 Task: Create a Facebook event for a virtual session on quitting smoking, using Facebook Live, and set it to repeat weekly.
Action: Mouse moved to (549, 555)
Screenshot: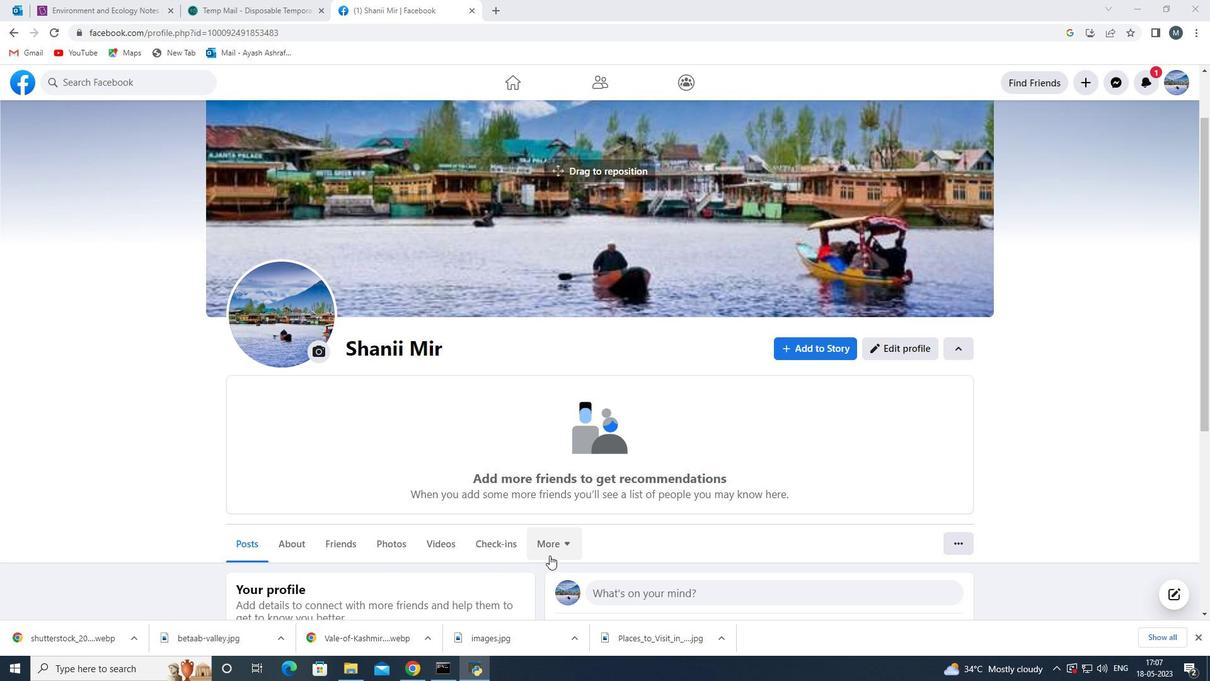 
Action: Mouse pressed left at (549, 555)
Screenshot: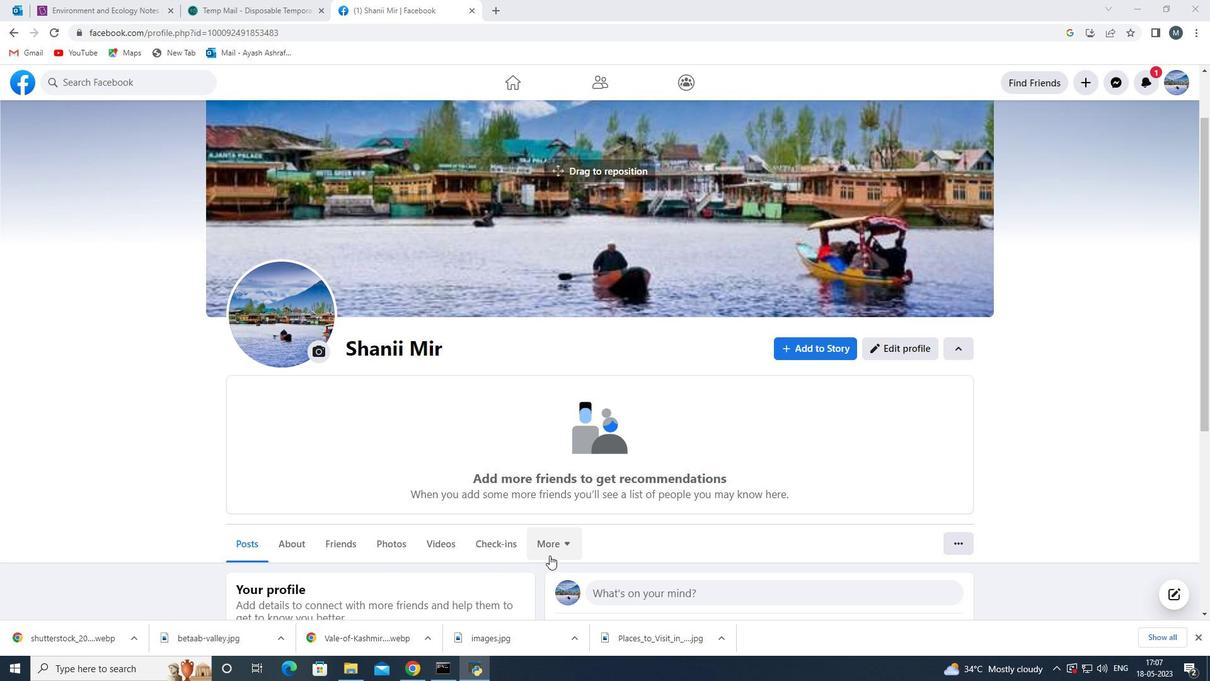 
Action: Mouse moved to (550, 545)
Screenshot: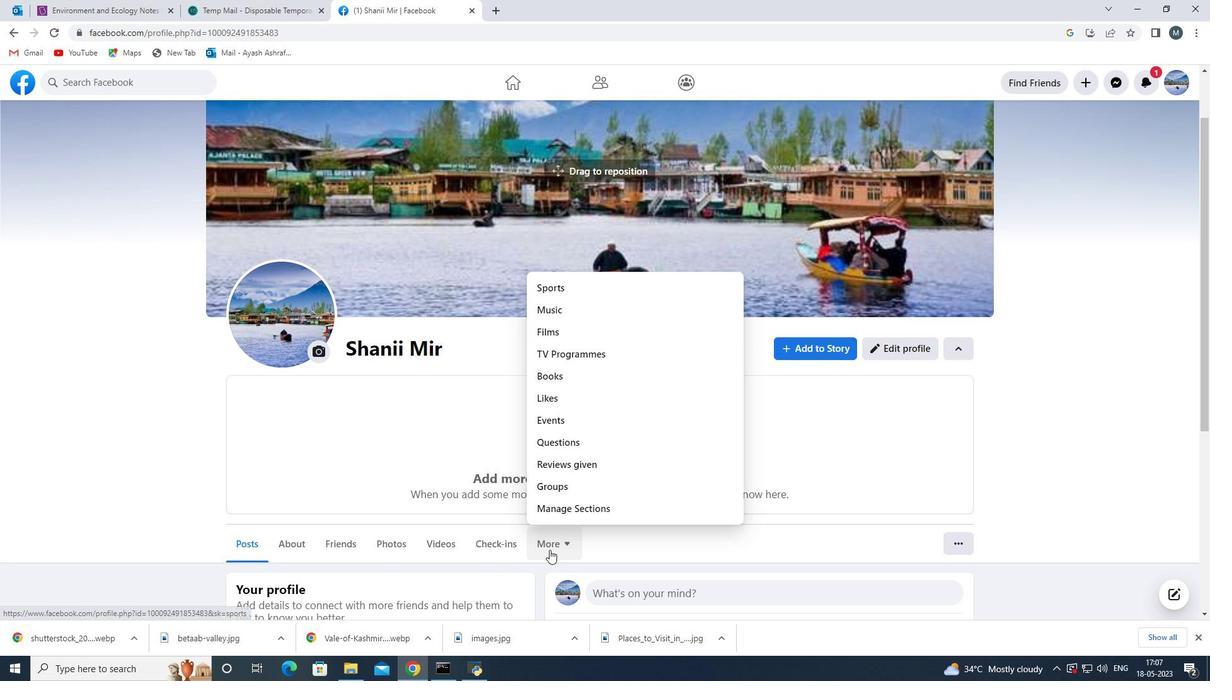
Action: Mouse scrolled (550, 544) with delta (0, 0)
Screenshot: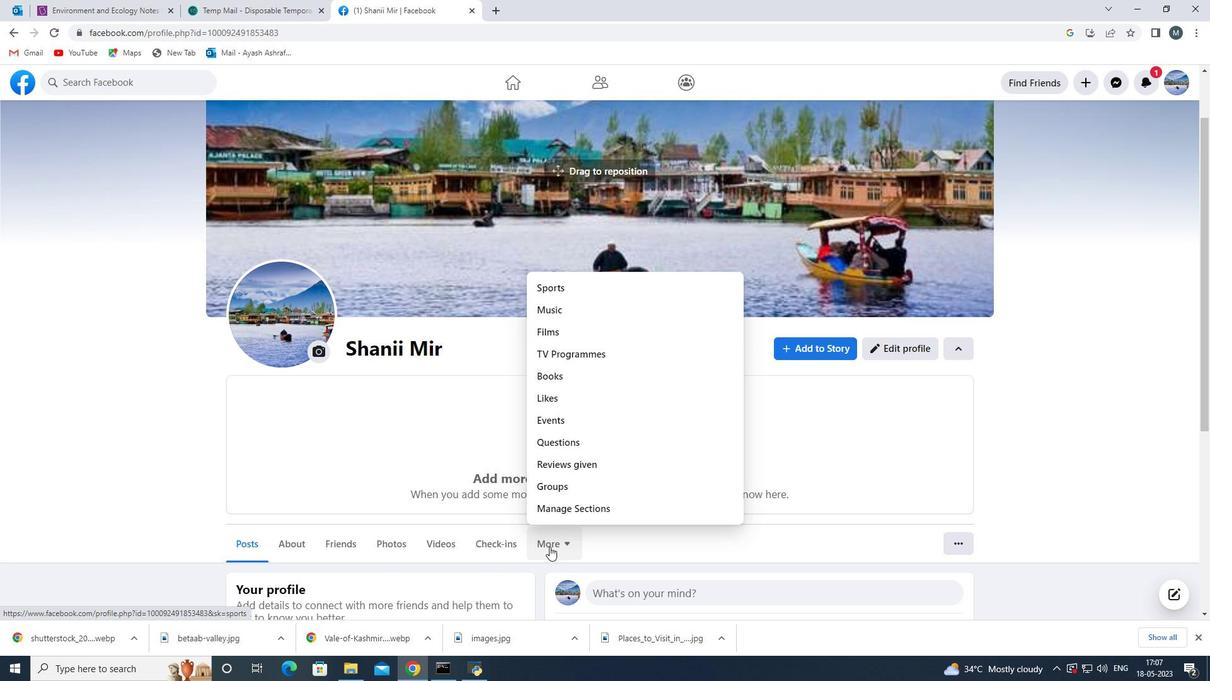 
Action: Mouse moved to (558, 361)
Screenshot: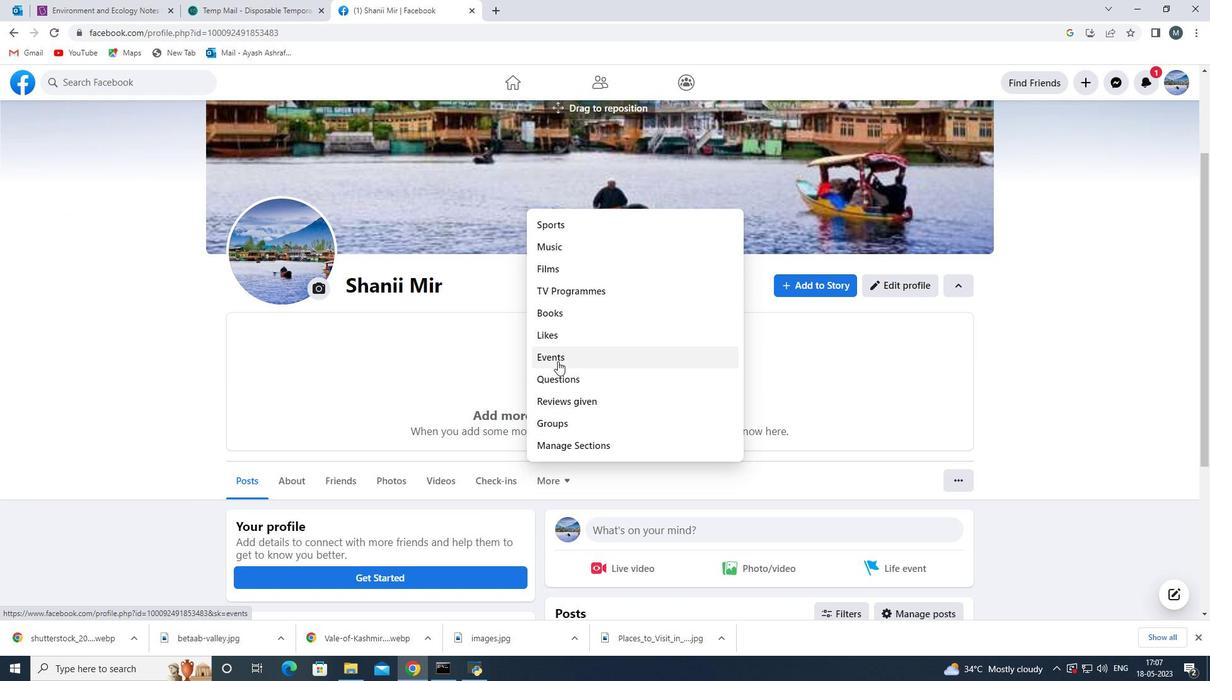 
Action: Mouse pressed left at (558, 361)
Screenshot: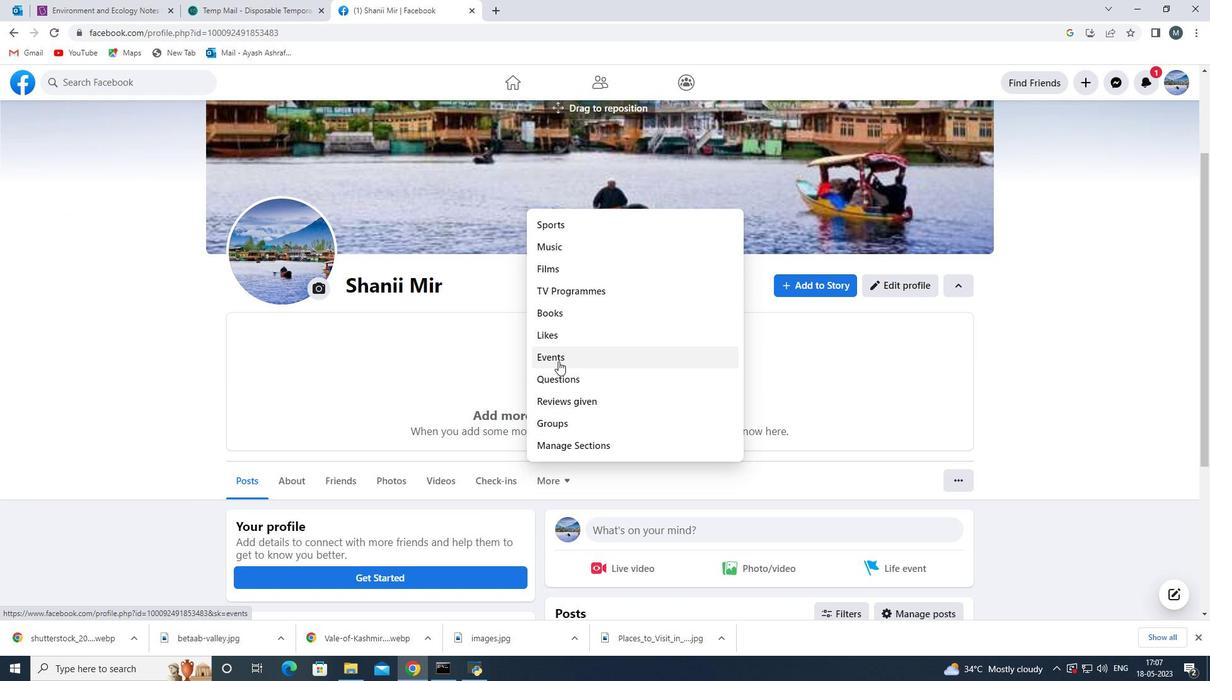 
Action: Mouse moved to (458, 435)
Screenshot: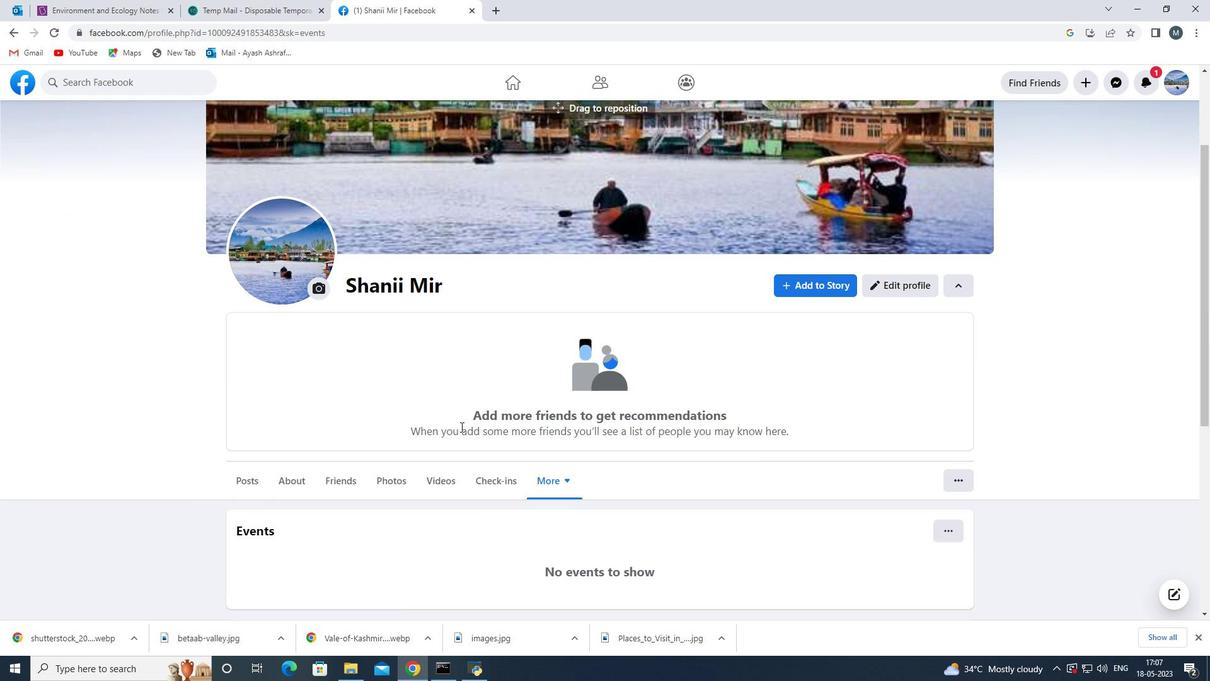 
Action: Mouse scrolled (458, 434) with delta (0, 0)
Screenshot: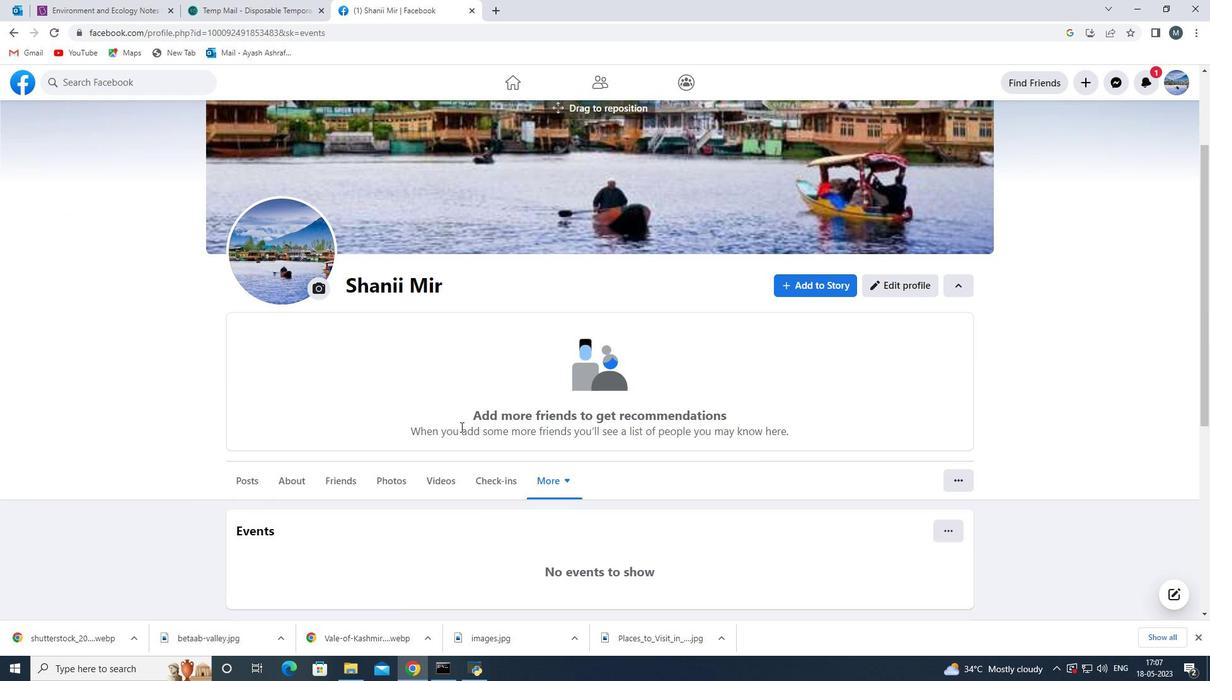
Action: Mouse moved to (457, 437)
Screenshot: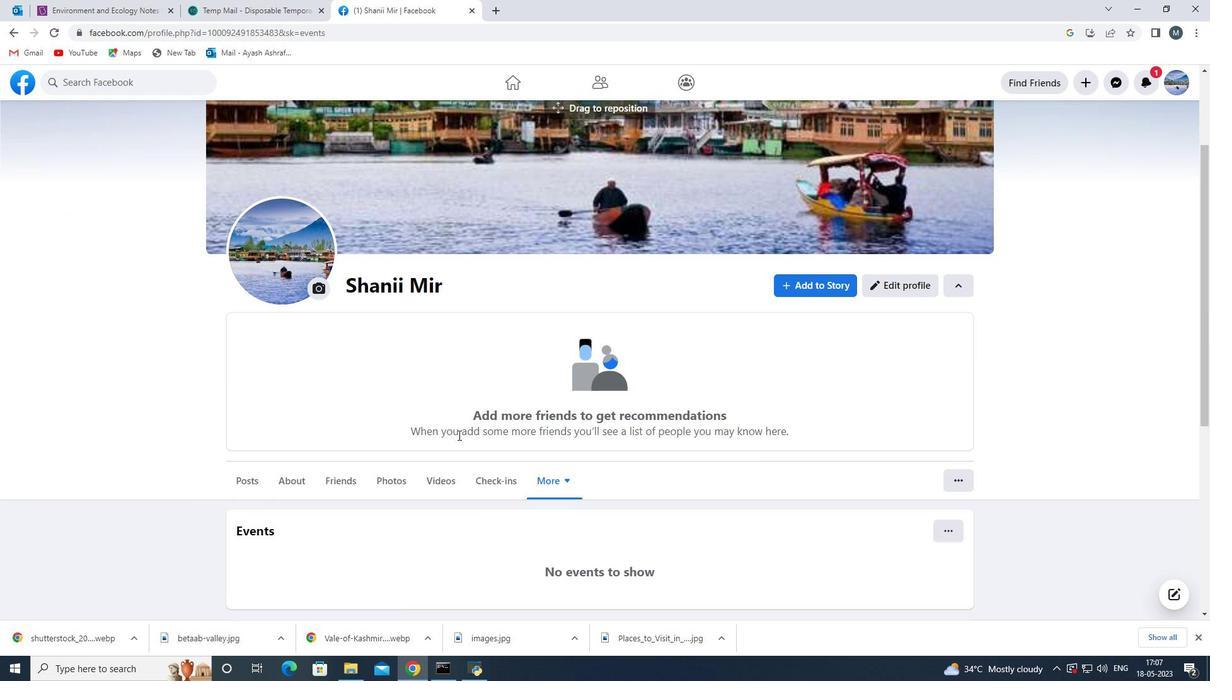 
Action: Mouse scrolled (457, 437) with delta (0, 0)
Screenshot: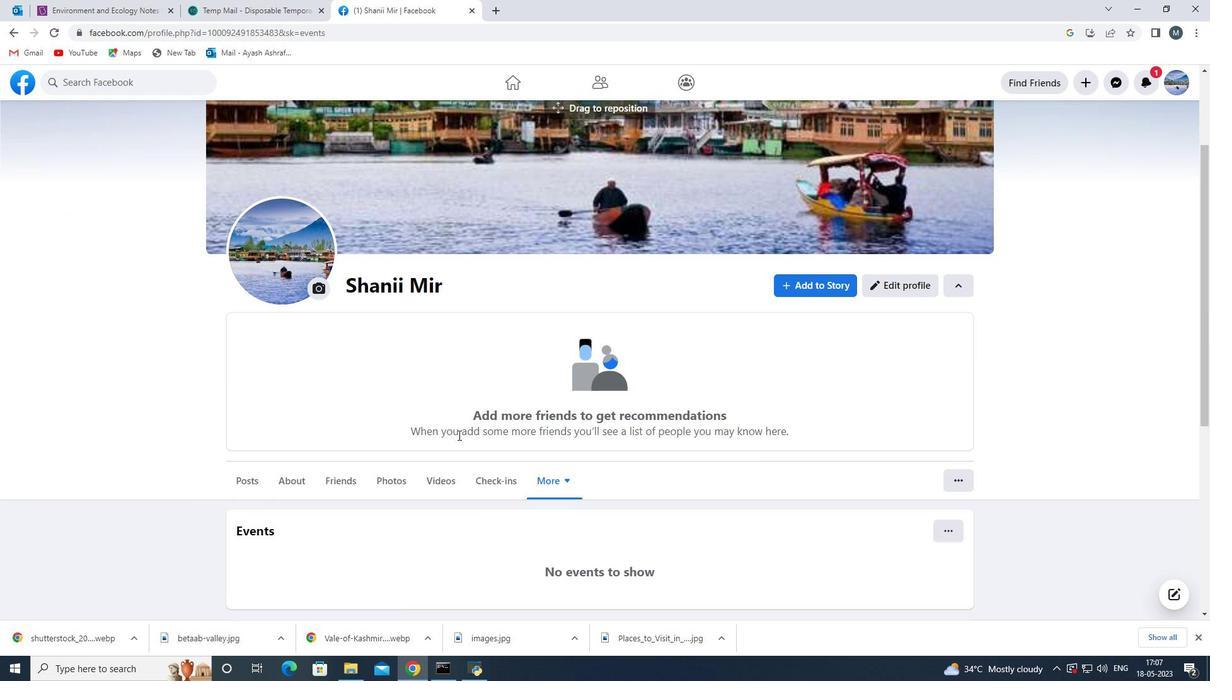
Action: Mouse moved to (362, 419)
Screenshot: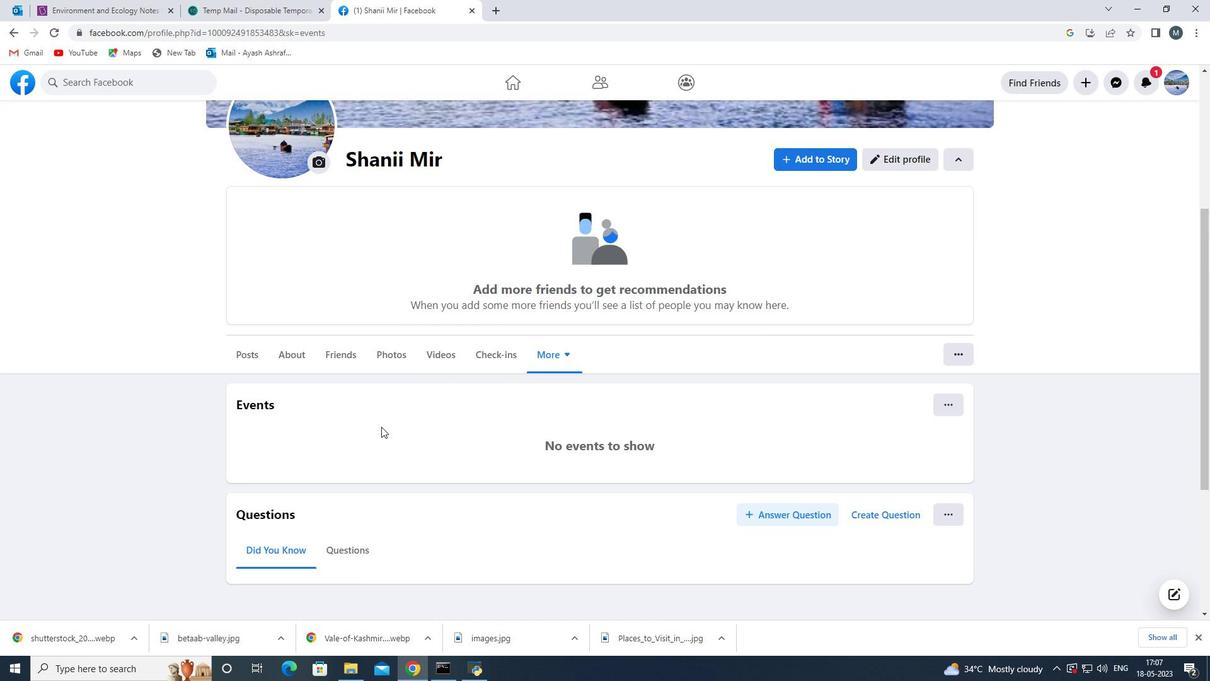 
Action: Mouse pressed left at (362, 419)
Screenshot: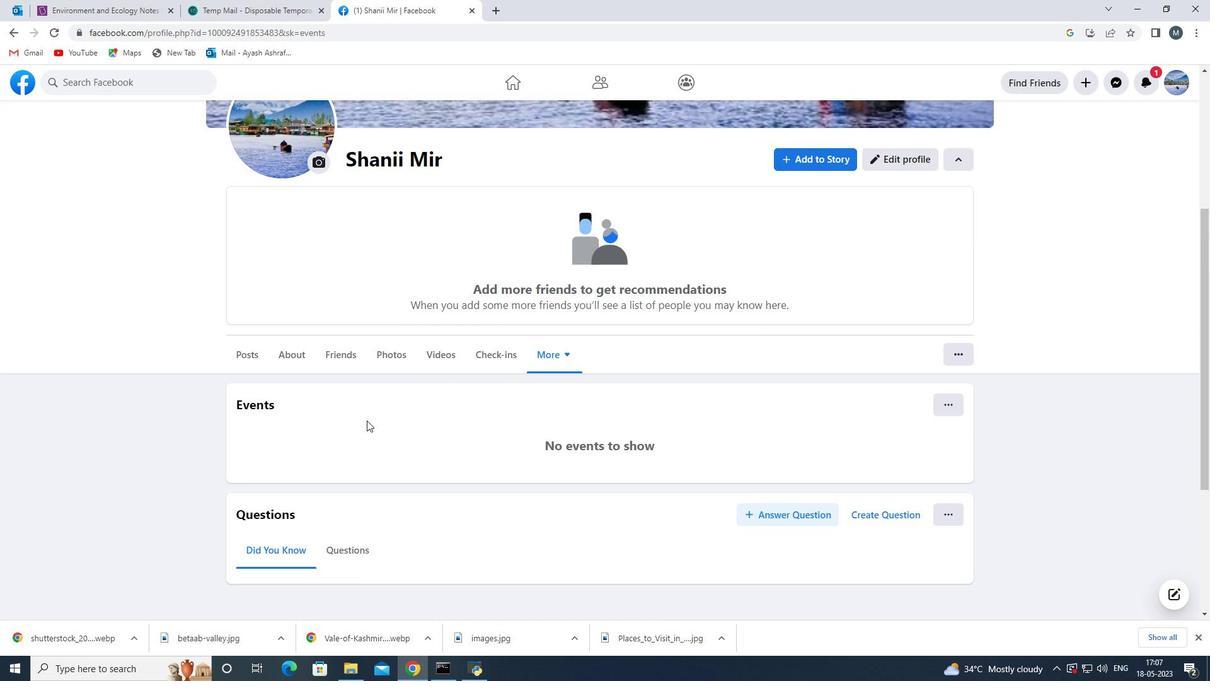 
Action: Mouse moved to (488, 454)
Screenshot: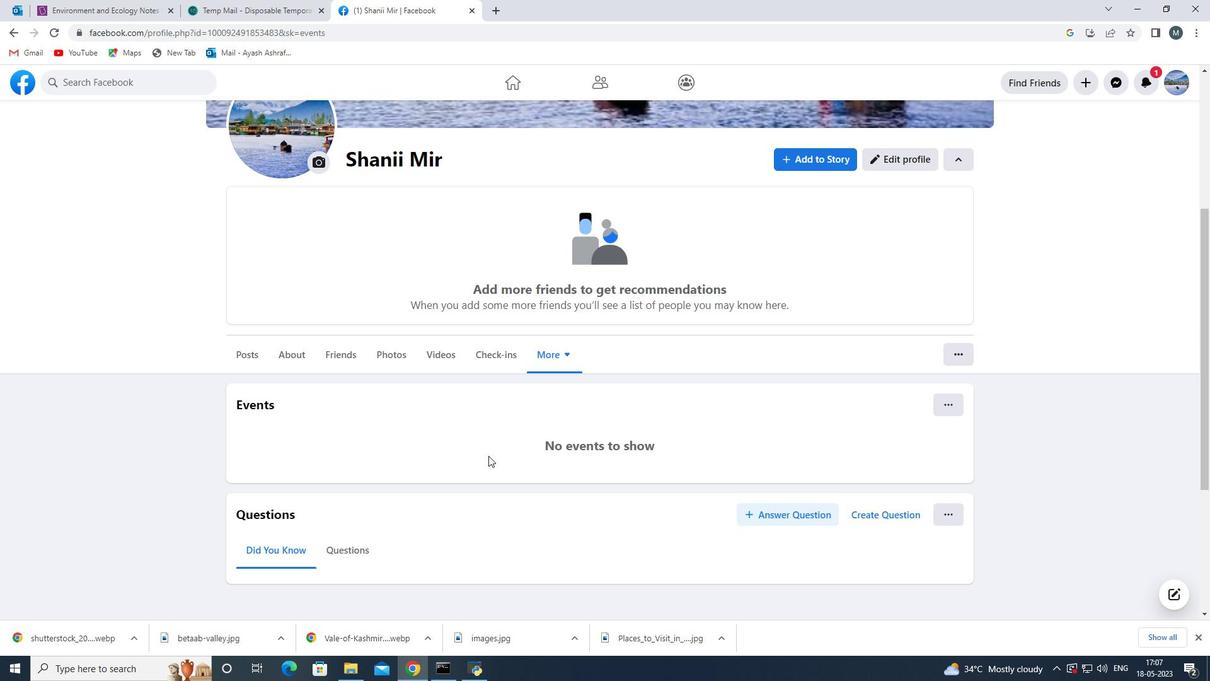 
Action: Mouse scrolled (488, 454) with delta (0, 0)
Screenshot: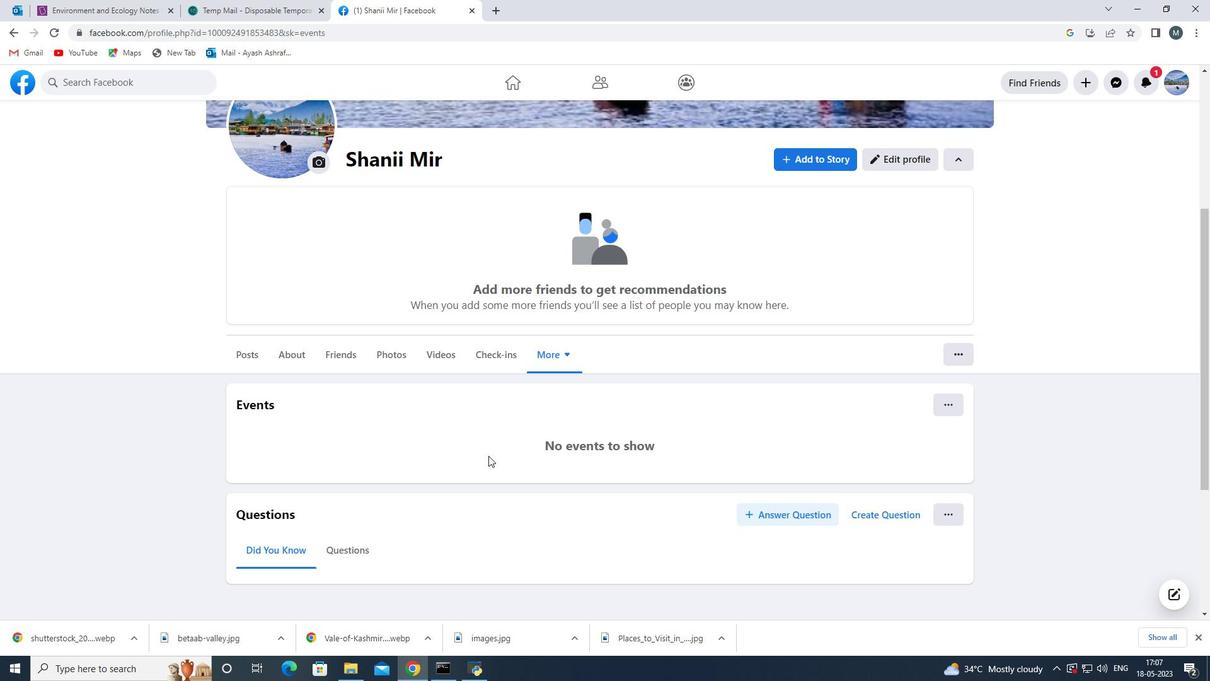 
Action: Mouse moved to (886, 452)
Screenshot: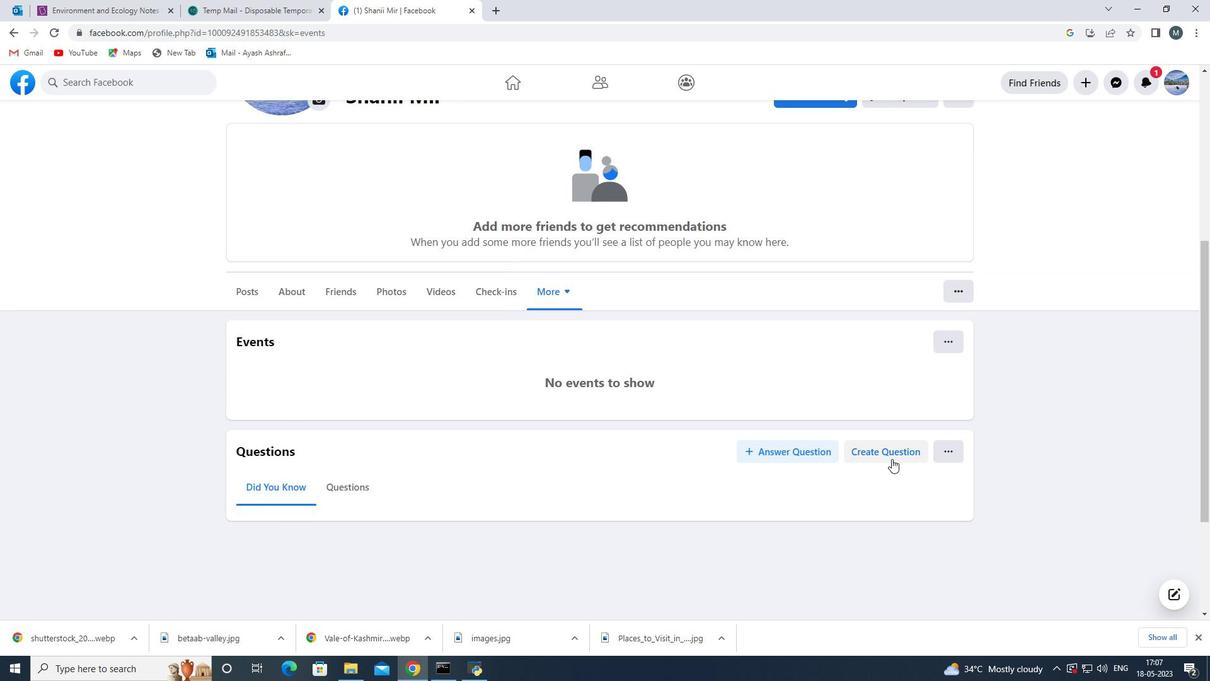 
Action: Mouse pressed left at (886, 452)
Screenshot: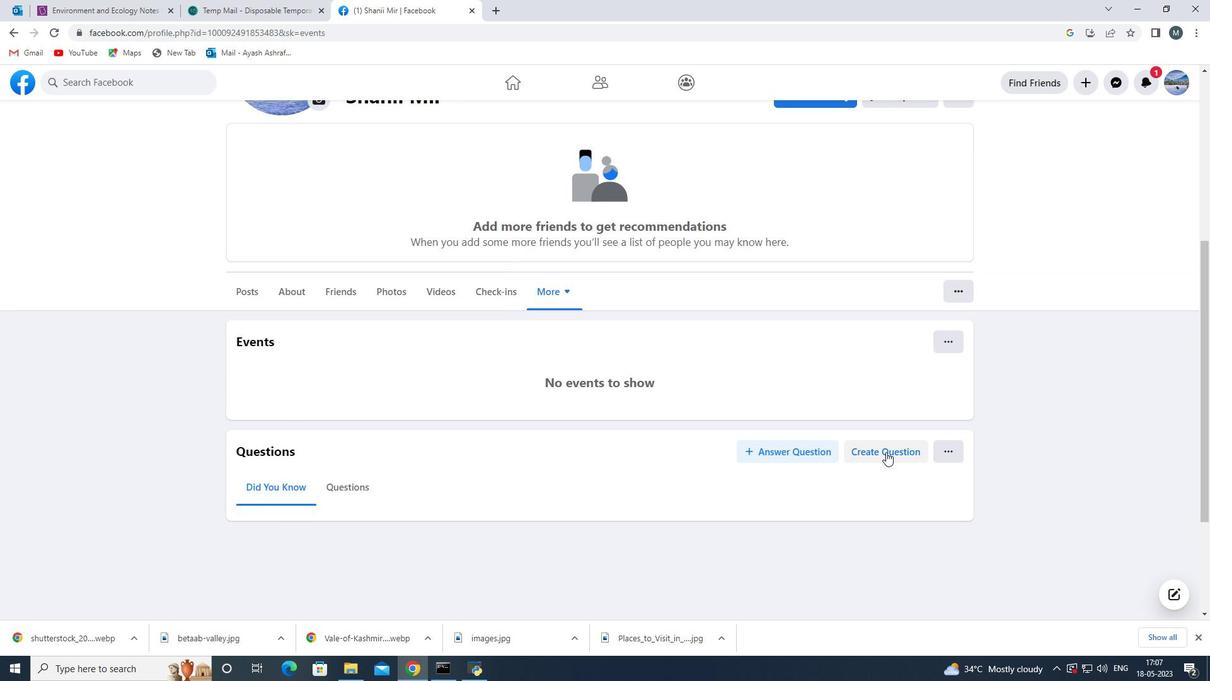 
Action: Mouse moved to (519, 344)
Screenshot: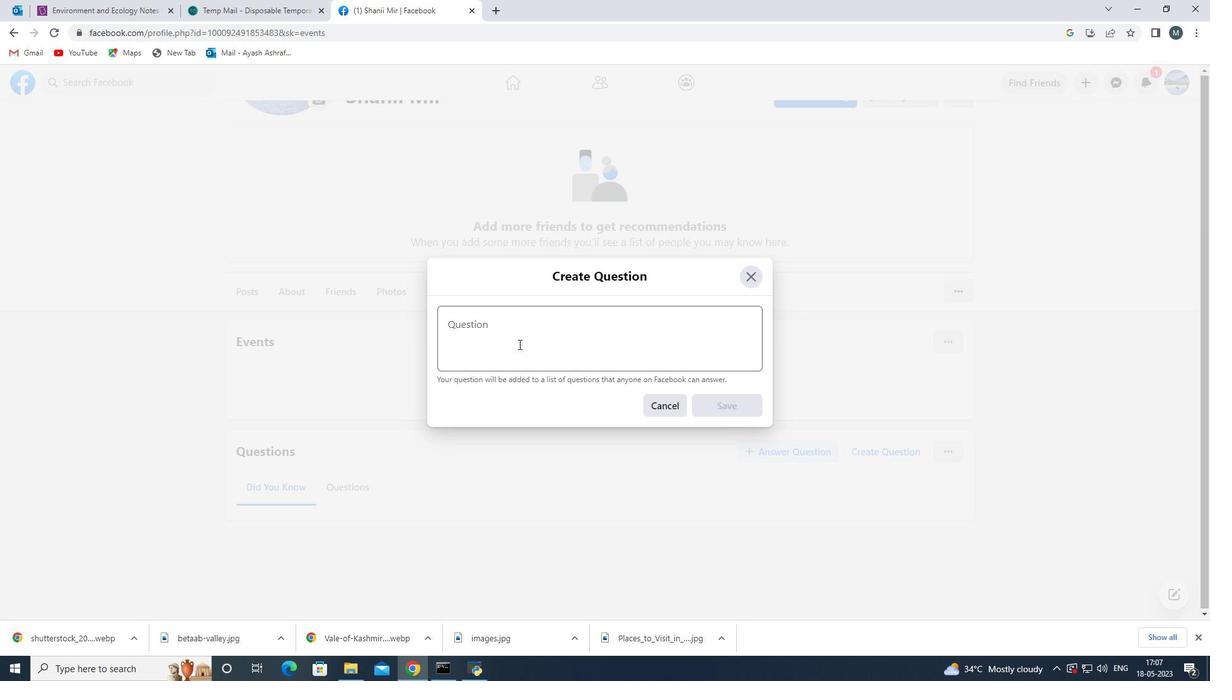 
Action: Mouse pressed left at (519, 344)
Screenshot: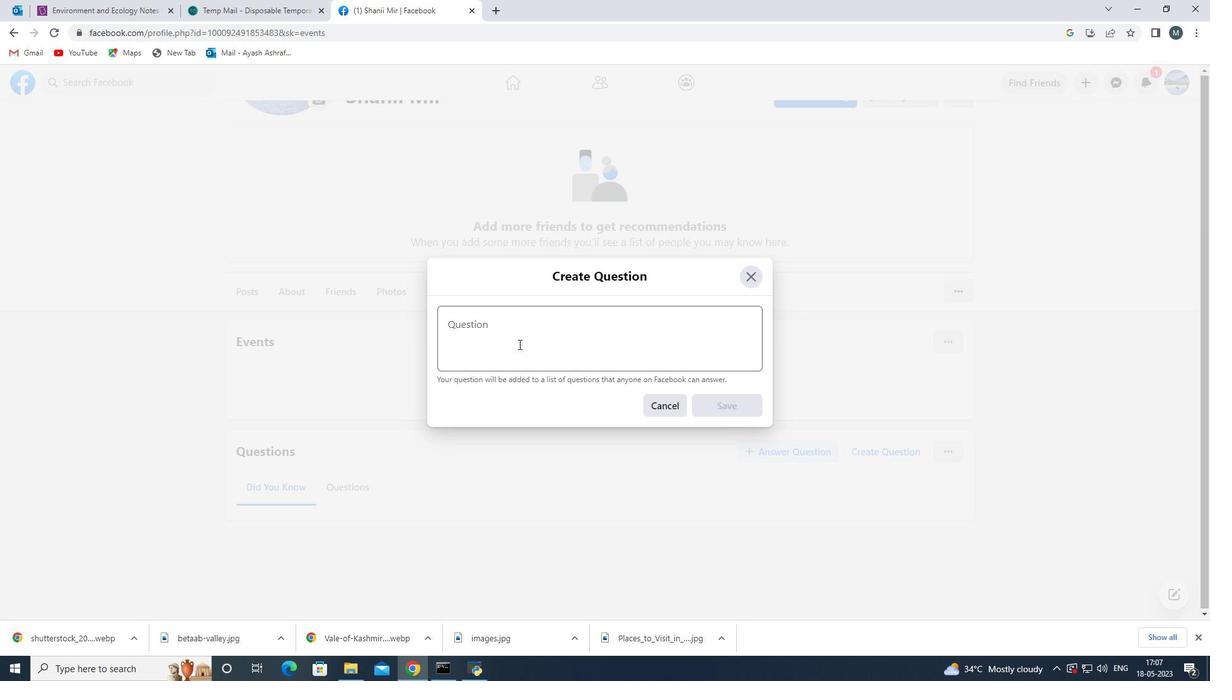 
Action: Mouse moved to (751, 282)
Screenshot: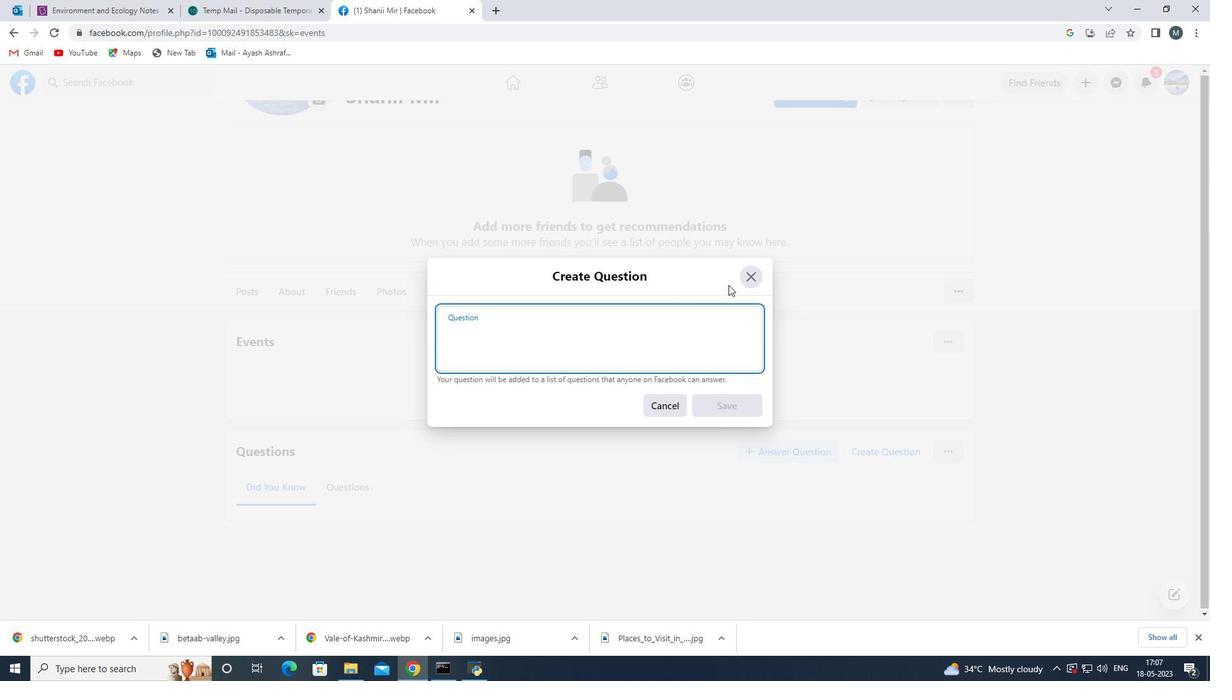 
Action: Mouse pressed left at (751, 282)
Screenshot: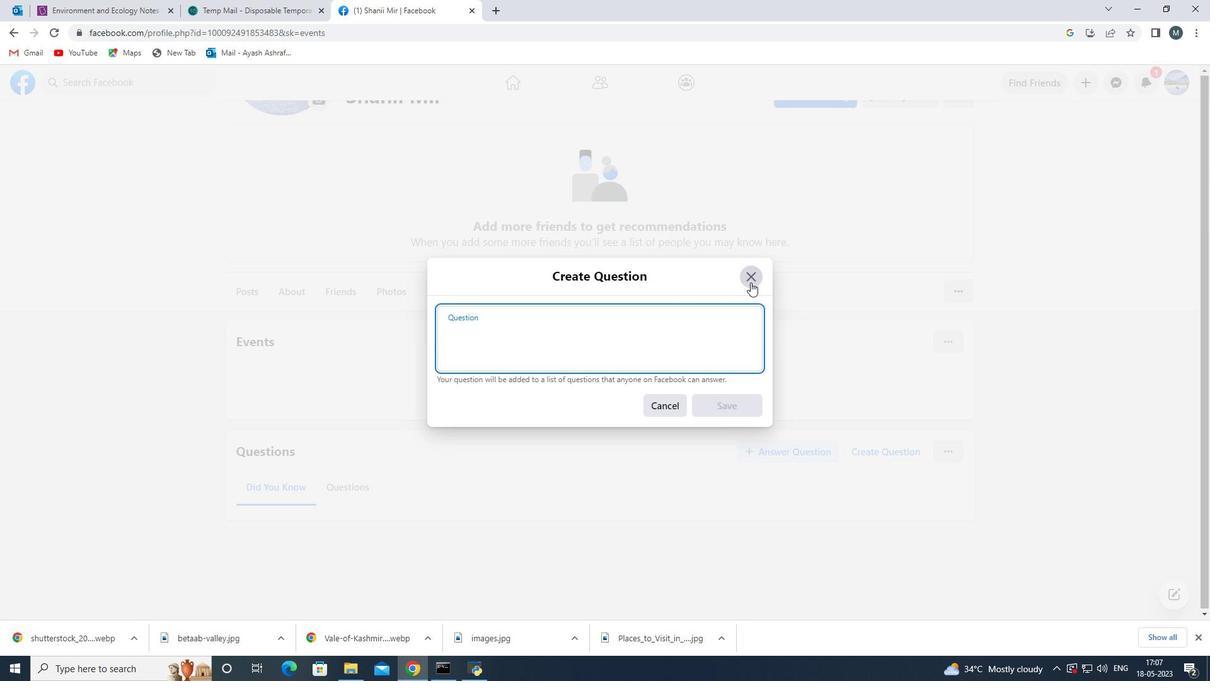 
Action: Mouse moved to (318, 360)
Screenshot: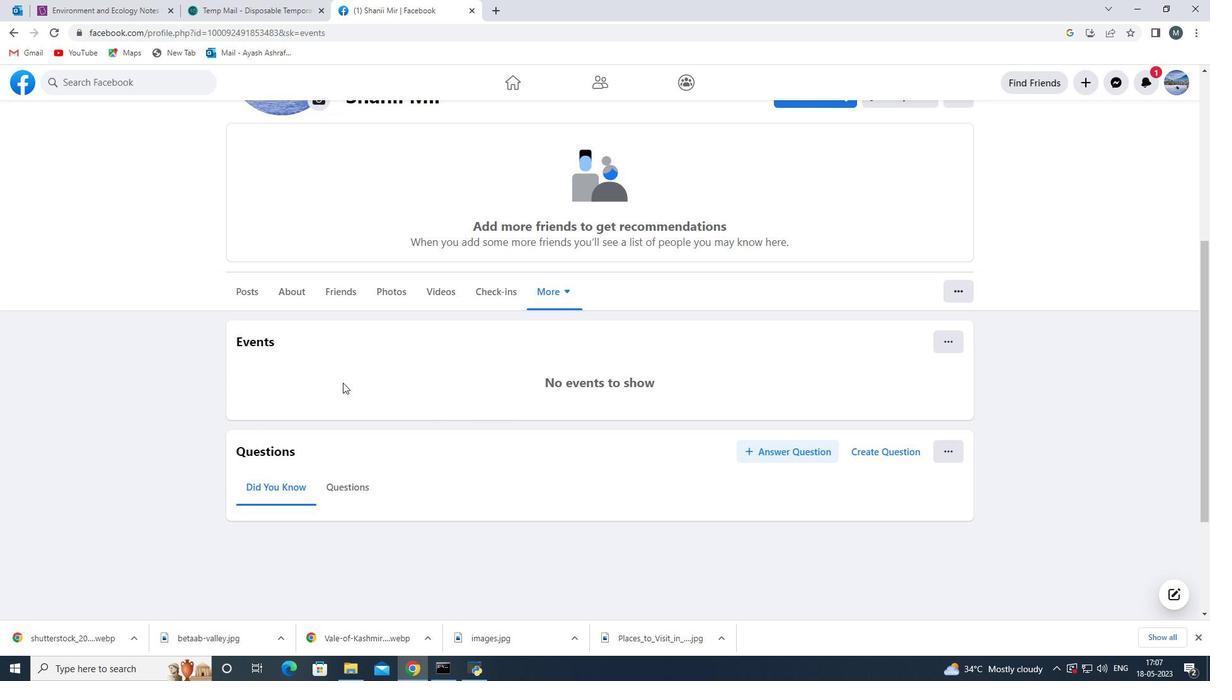 
Action: Mouse pressed left at (318, 360)
Screenshot: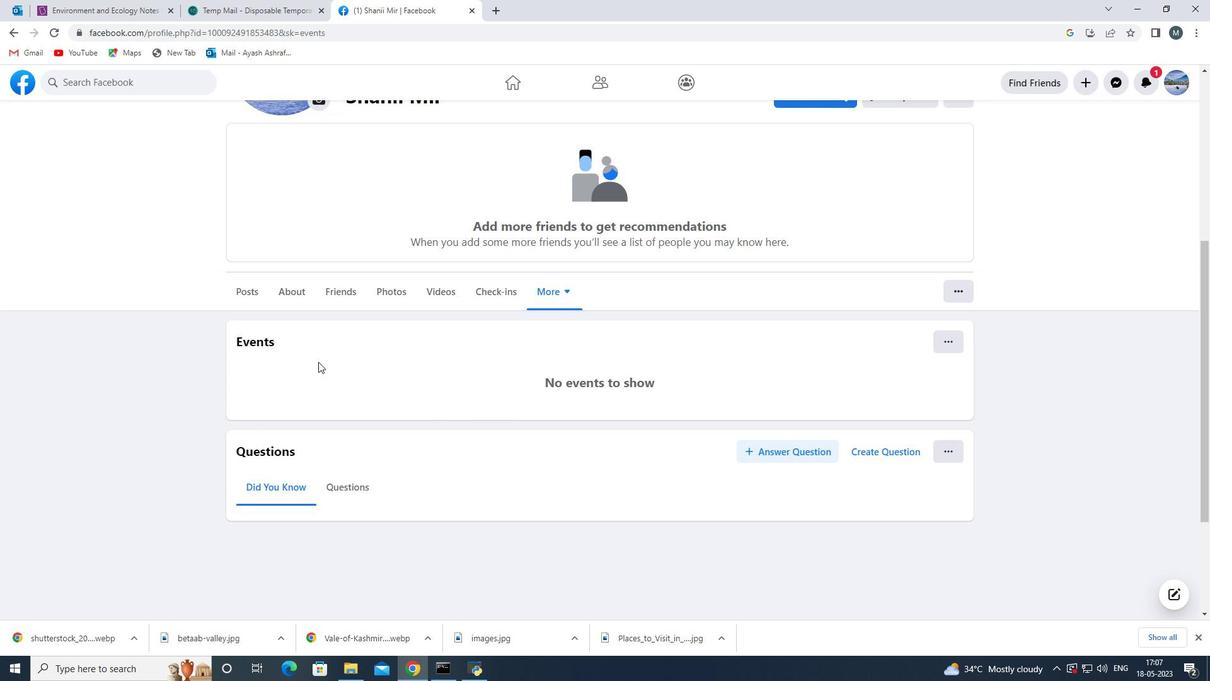
Action: Mouse moved to (611, 382)
Screenshot: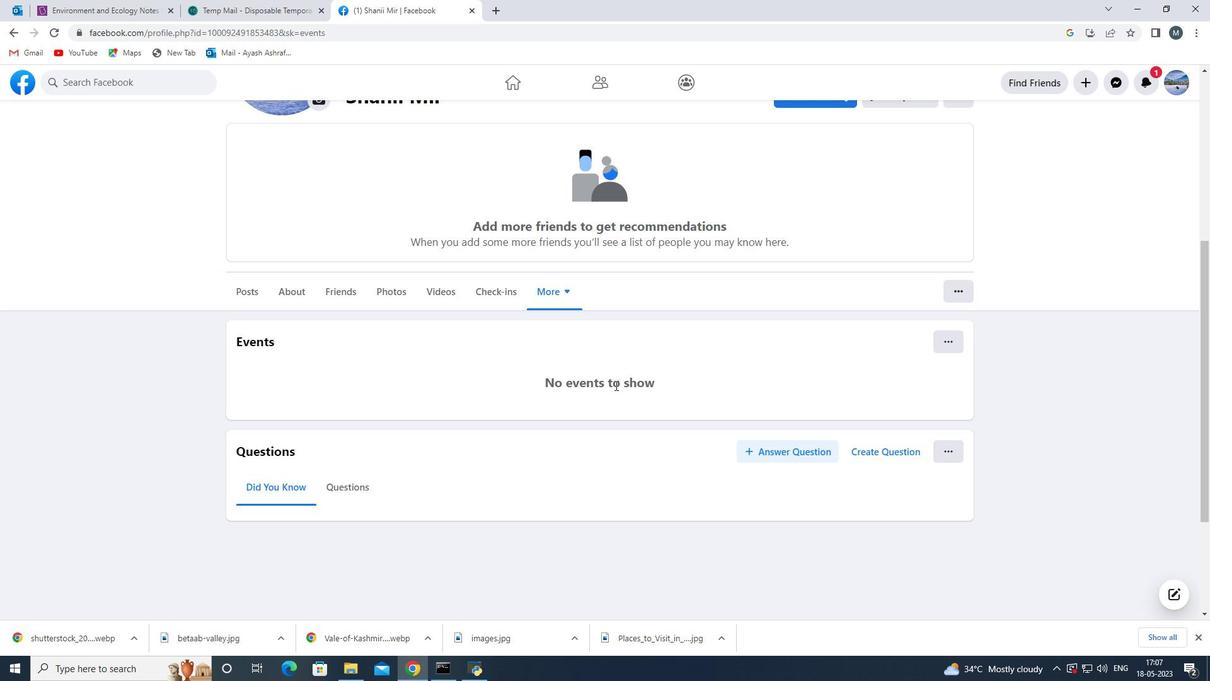 
Action: Mouse pressed left at (611, 382)
Screenshot: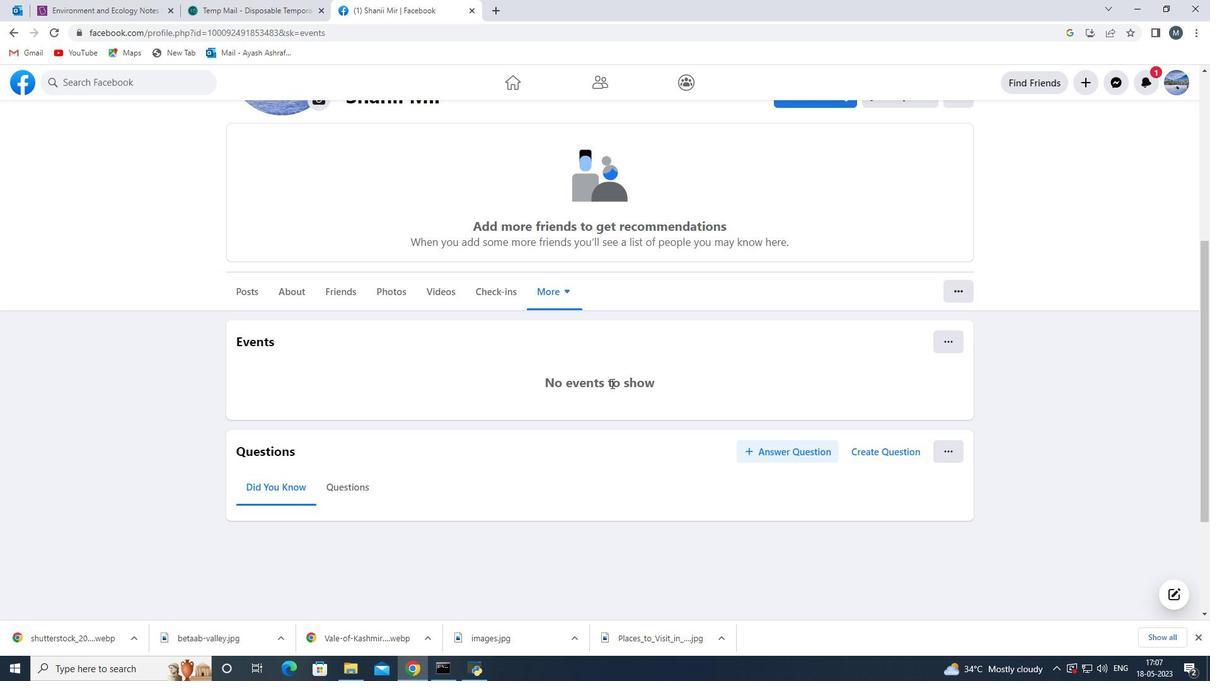
Action: Mouse moved to (952, 342)
Screenshot: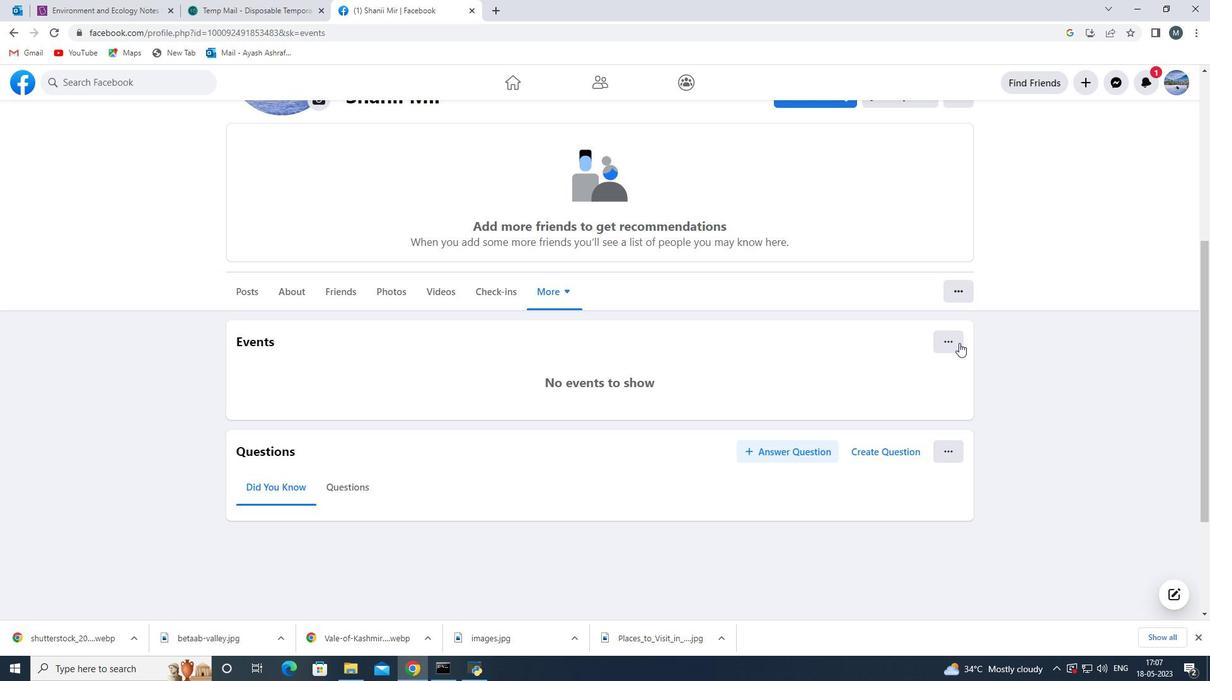 
Action: Mouse pressed left at (952, 342)
Screenshot: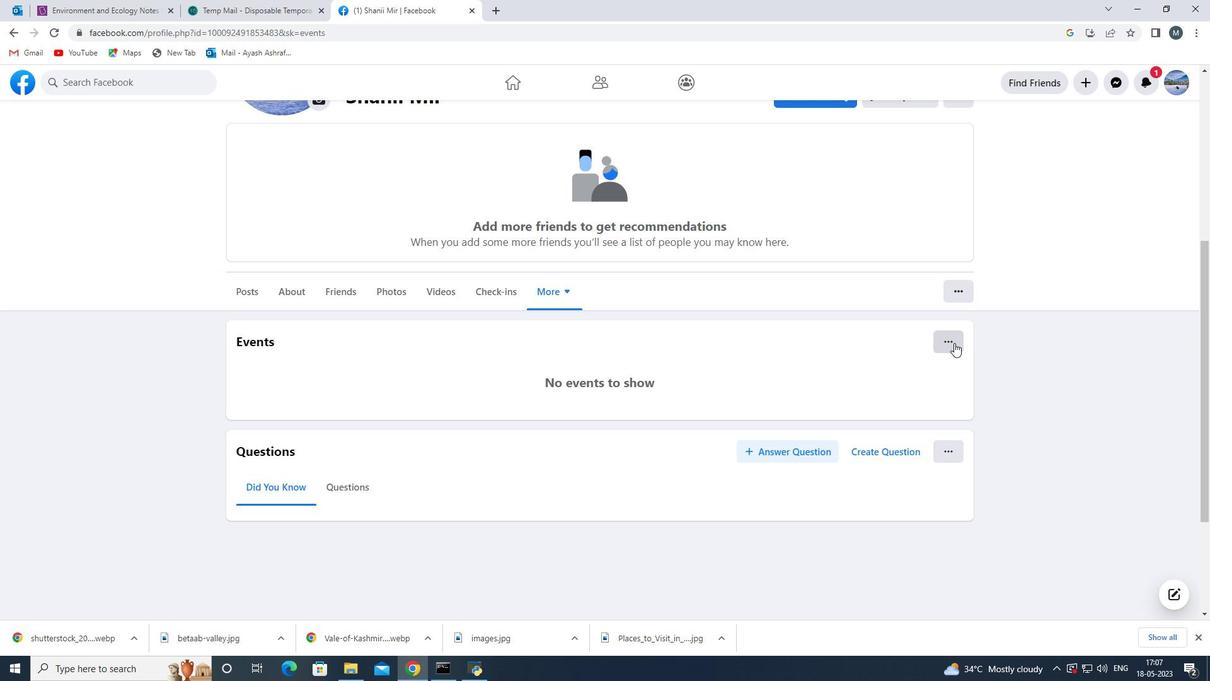 
Action: Mouse moved to (622, 362)
Screenshot: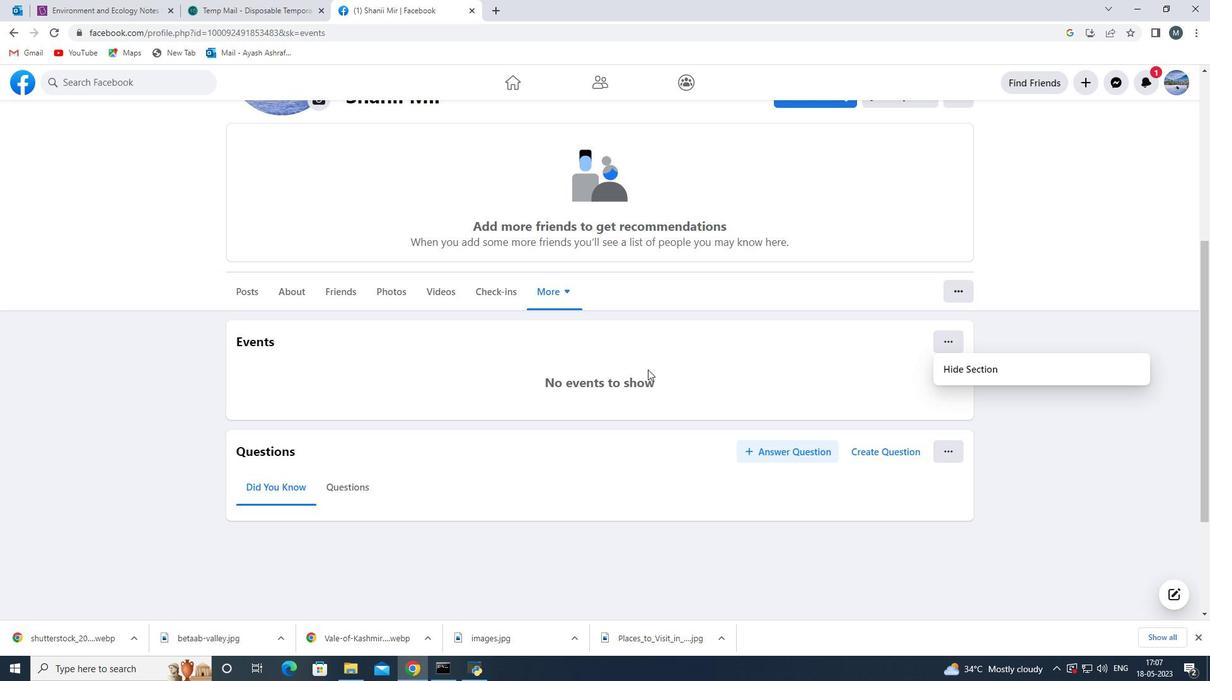 
Action: Mouse pressed left at (622, 362)
Screenshot: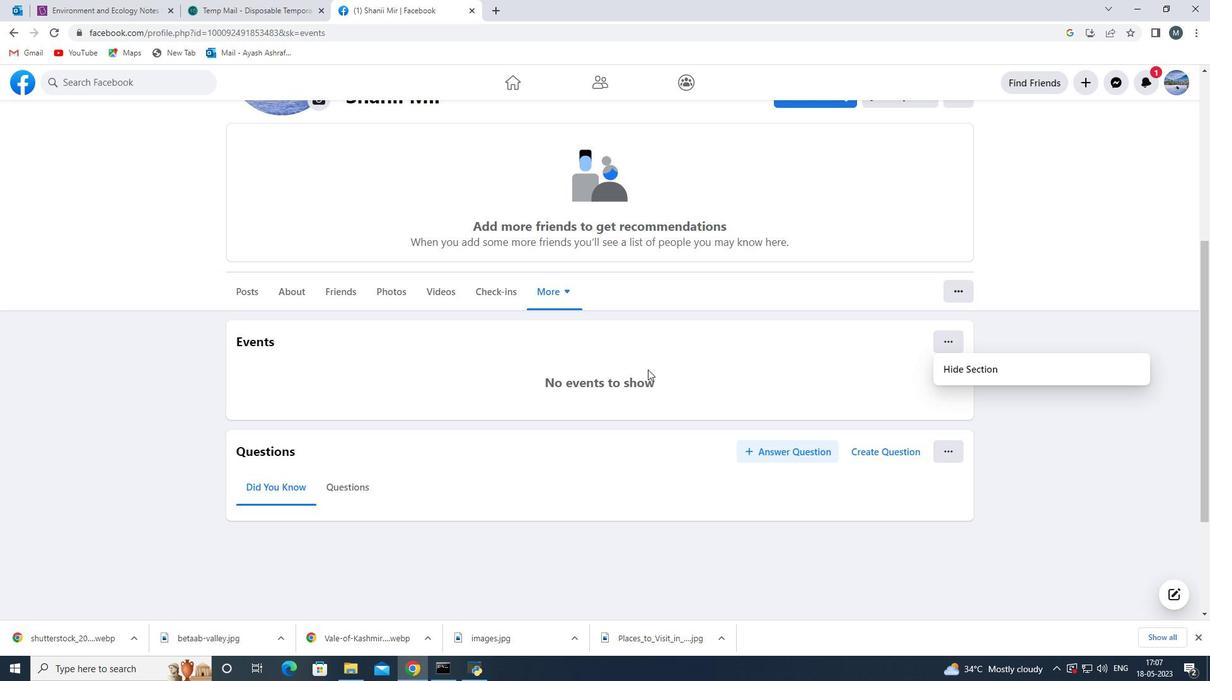 
Action: Mouse moved to (483, 377)
Screenshot: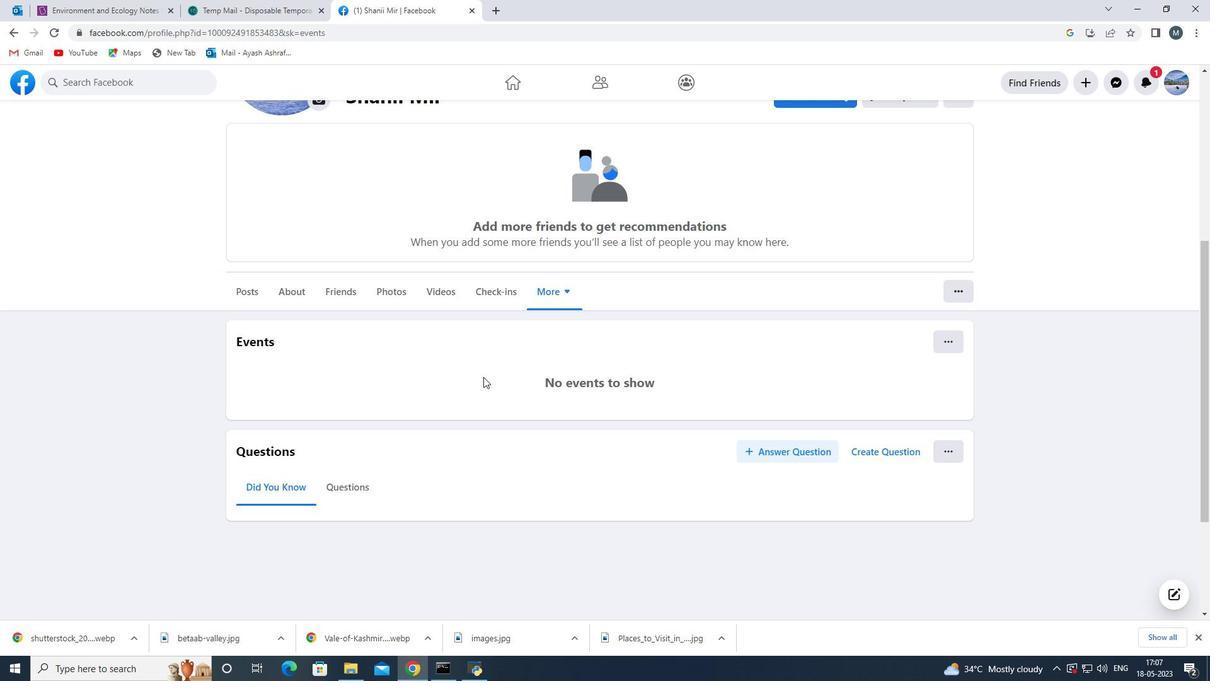 
Action: Mouse scrolled (483, 376) with delta (0, 0)
Screenshot: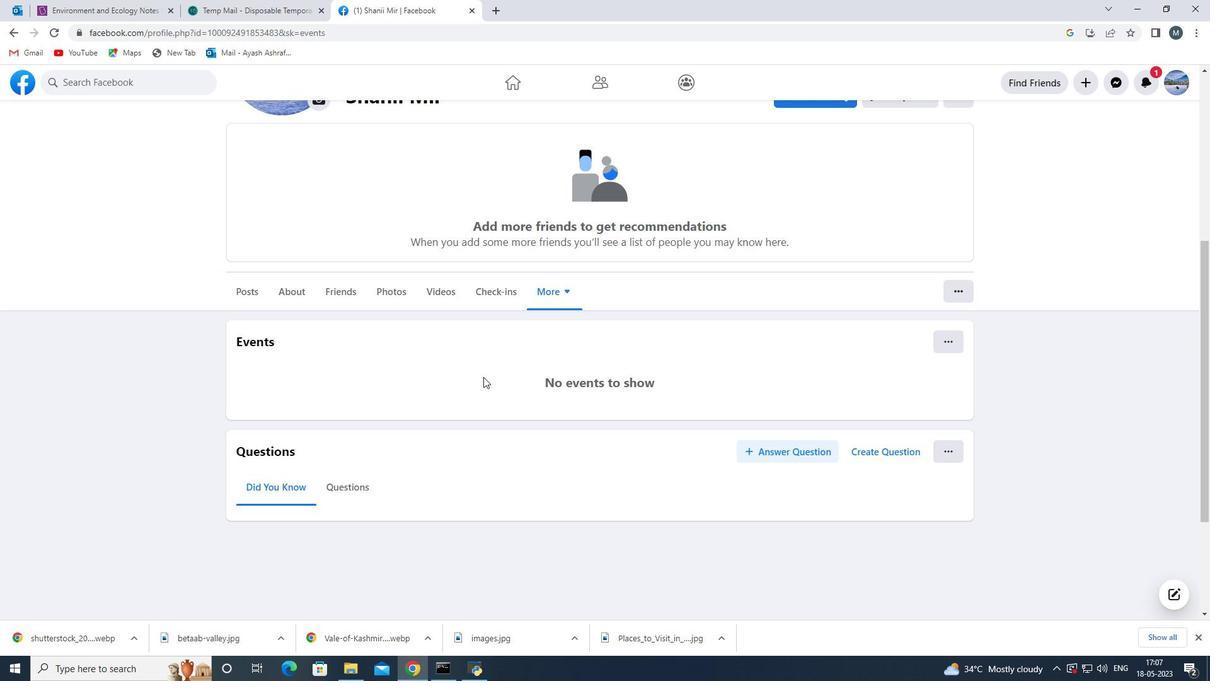 
Action: Mouse moved to (483, 378)
Screenshot: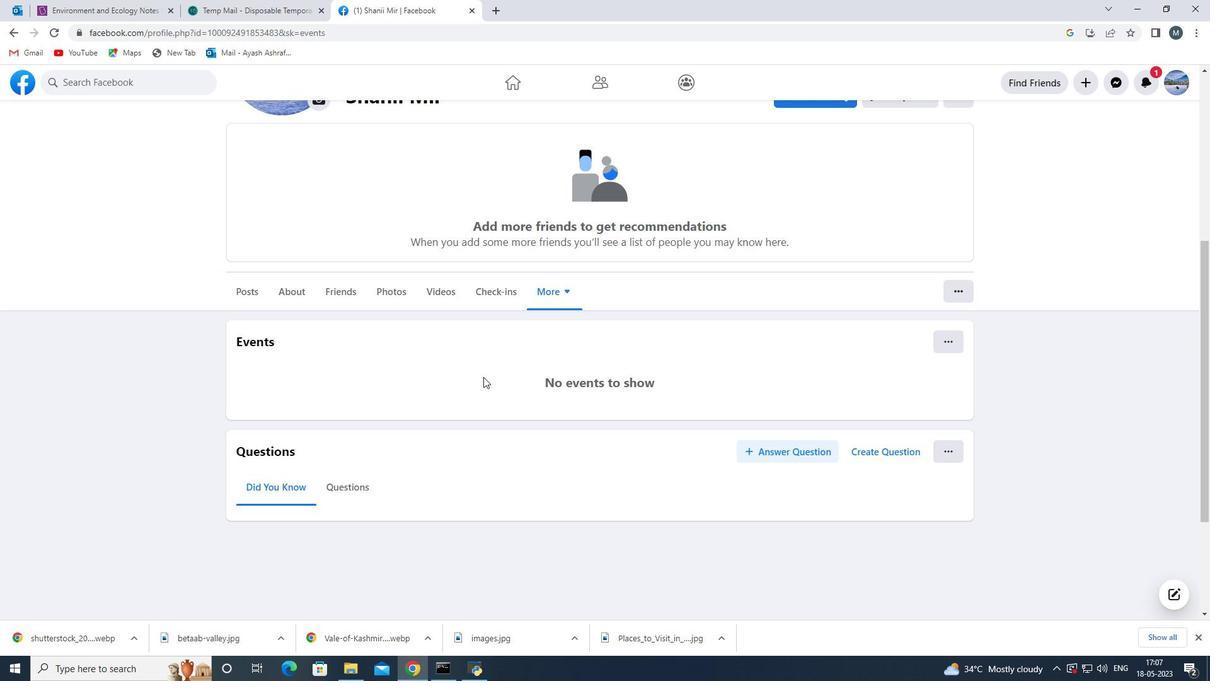 
Action: Mouse scrolled (483, 377) with delta (0, 0)
Screenshot: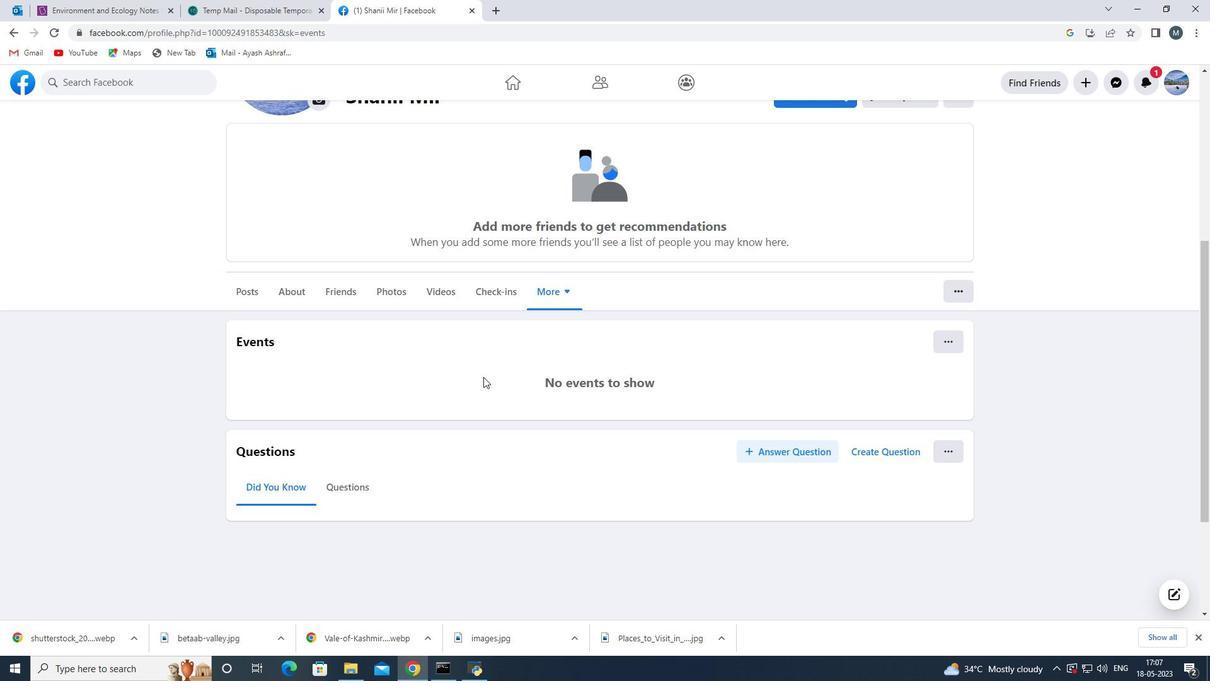
Action: Mouse moved to (961, 319)
Screenshot: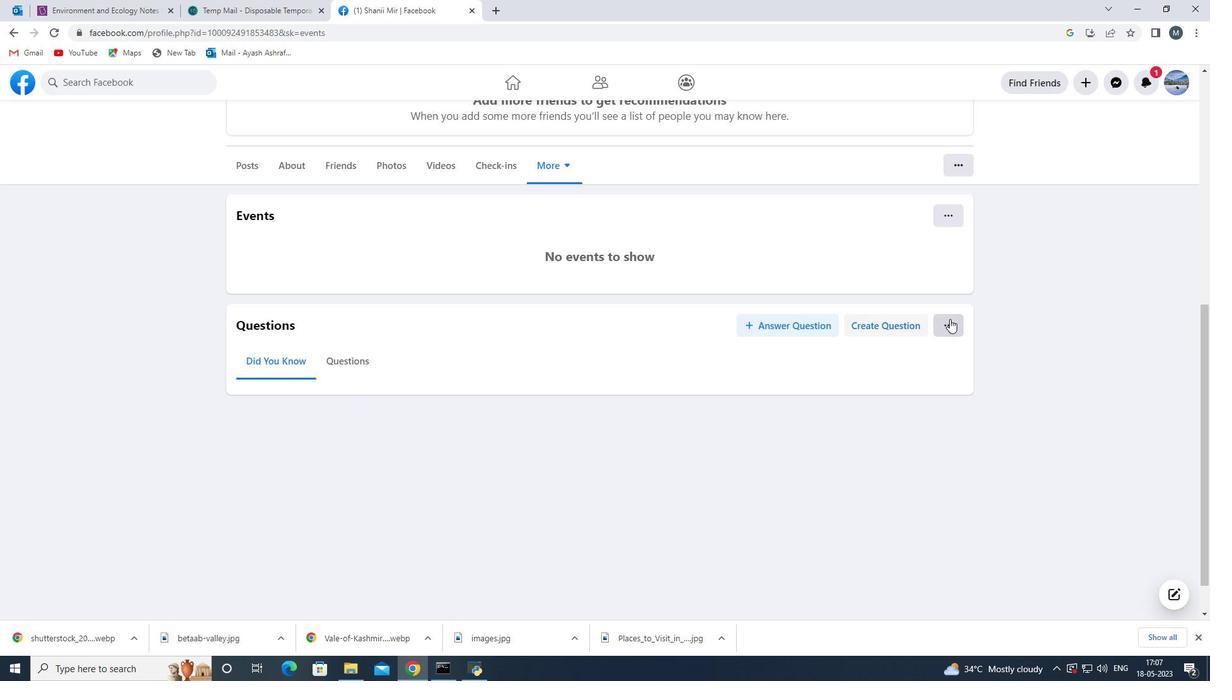 
Action: Mouse pressed left at (961, 319)
Screenshot: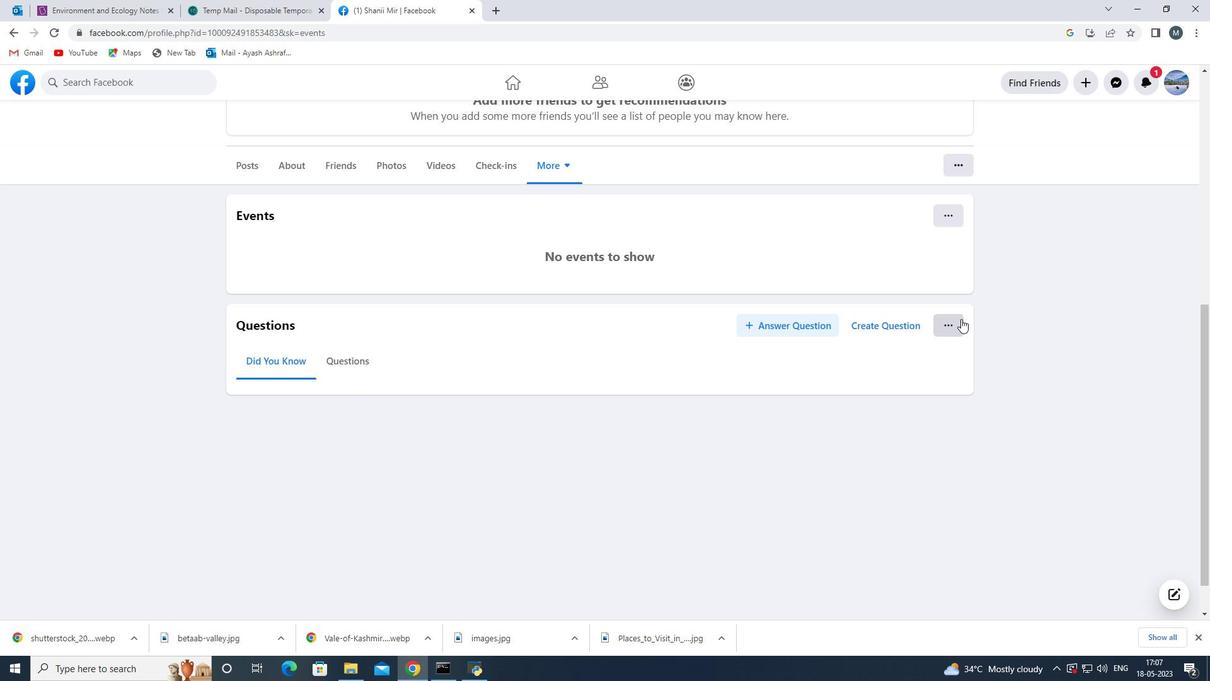 
Action: Mouse moved to (484, 371)
Screenshot: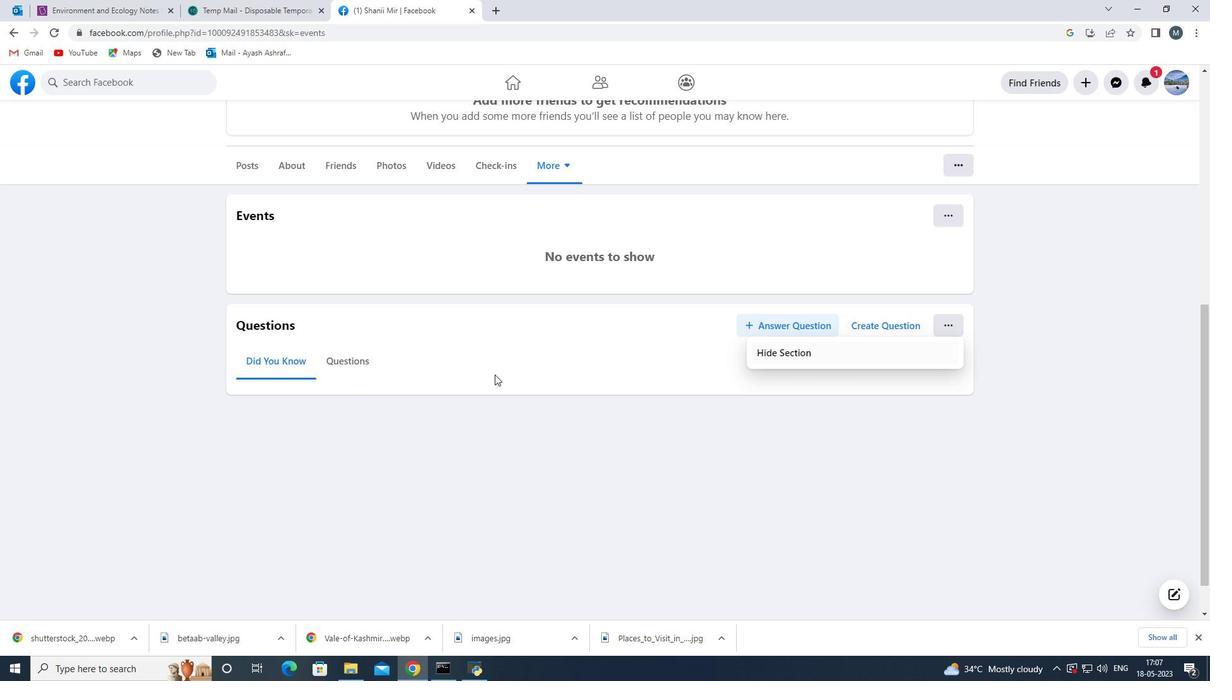 
Action: Mouse scrolled (484, 372) with delta (0, 0)
Screenshot: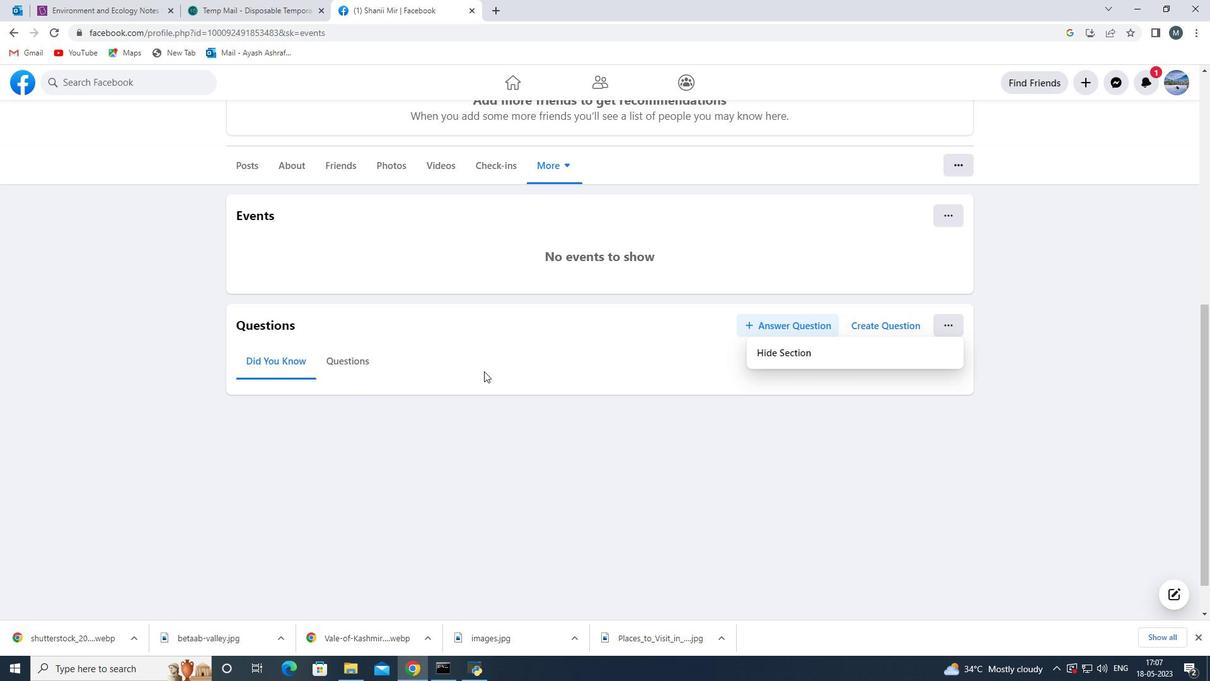 
Action: Mouse scrolled (484, 372) with delta (0, 0)
Screenshot: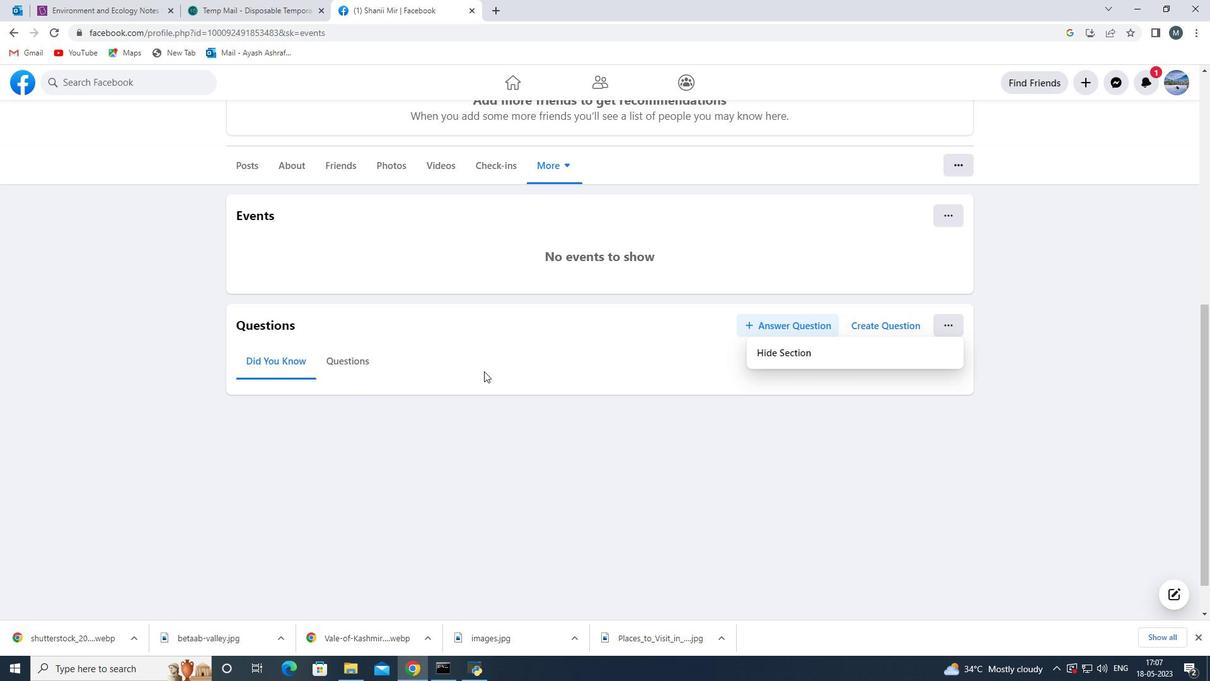 
Action: Mouse moved to (484, 370)
Screenshot: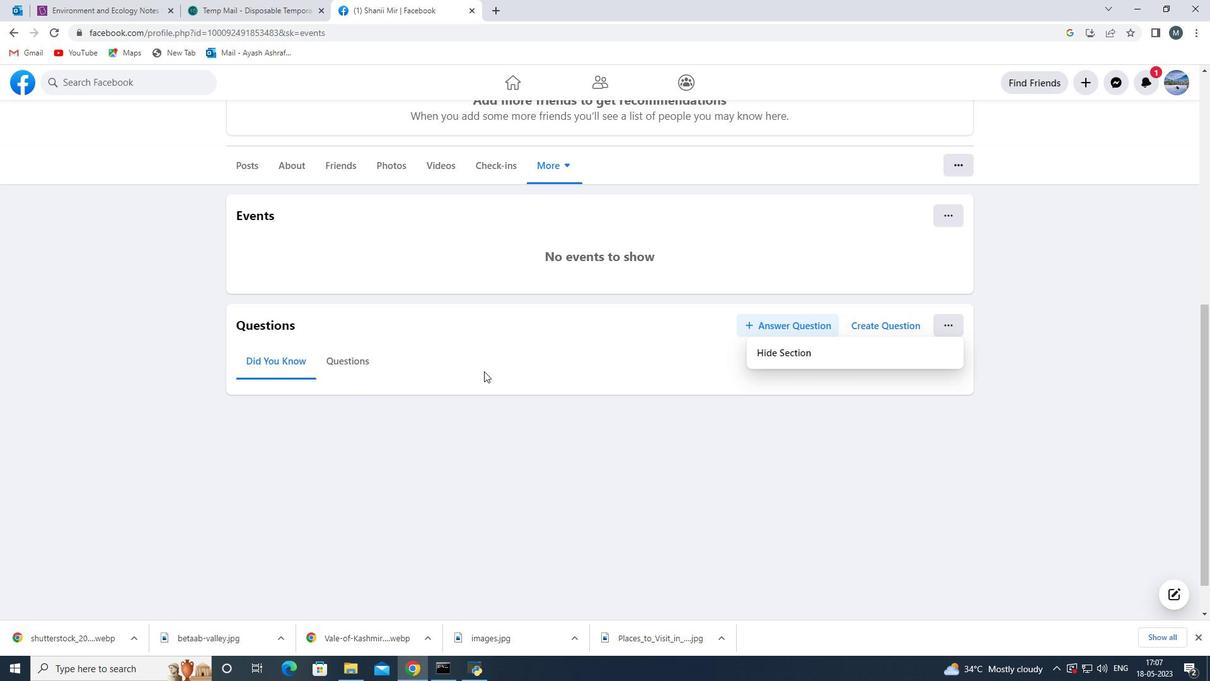 
Action: Mouse scrolled (484, 371) with delta (0, 0)
Screenshot: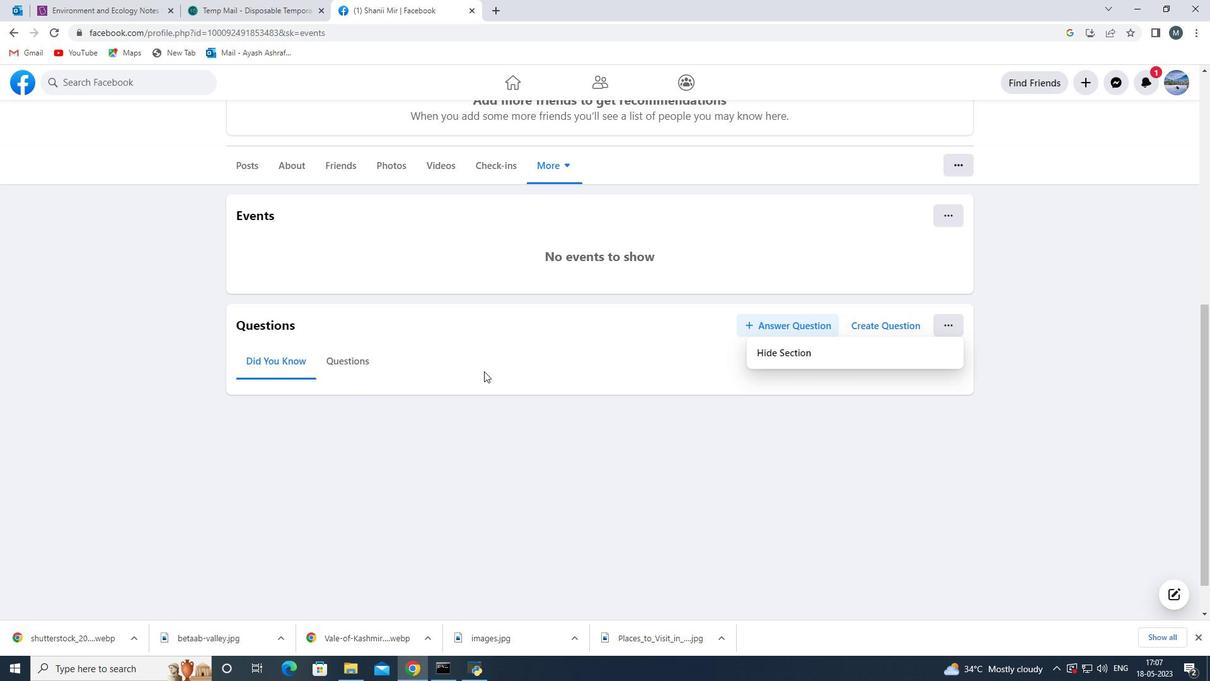 
Action: Mouse moved to (881, 518)
Screenshot: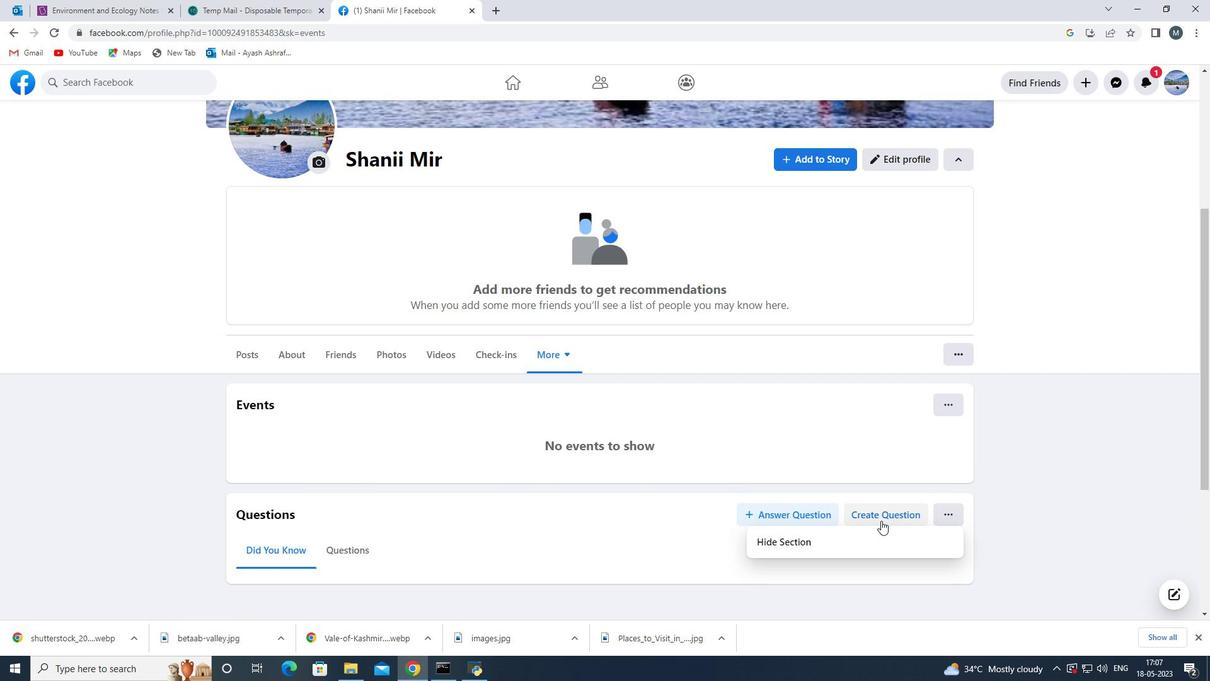 
Action: Mouse pressed left at (881, 518)
Screenshot: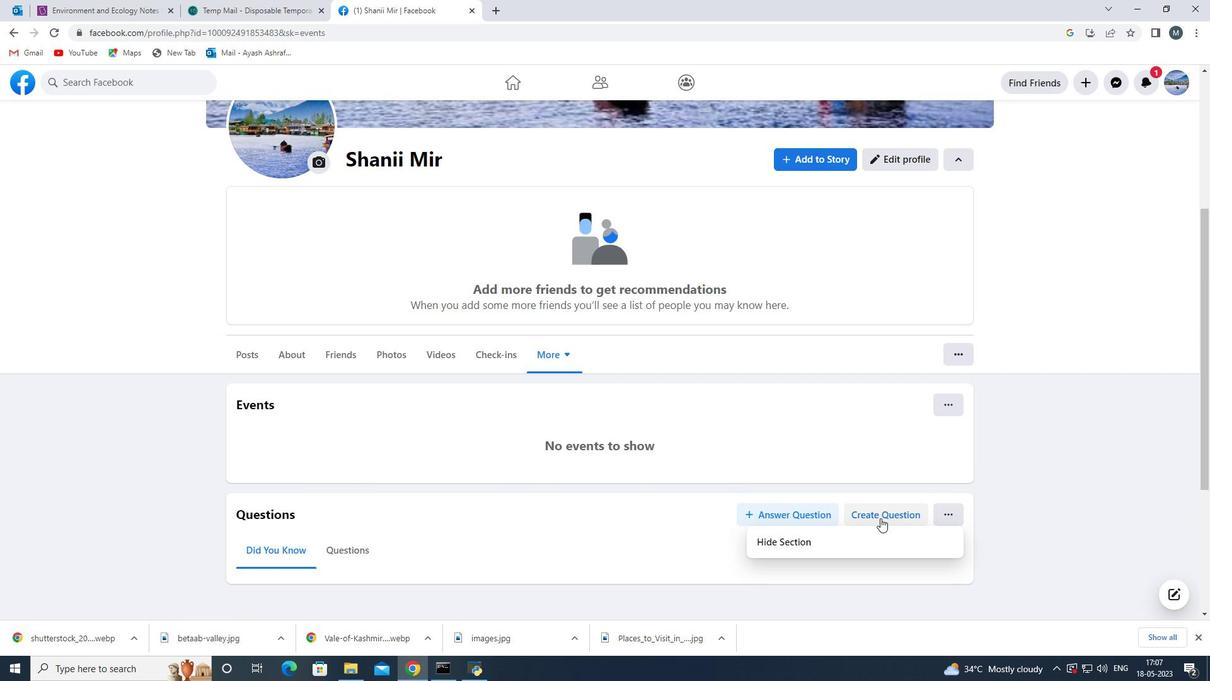 
Action: Mouse moved to (577, 338)
Screenshot: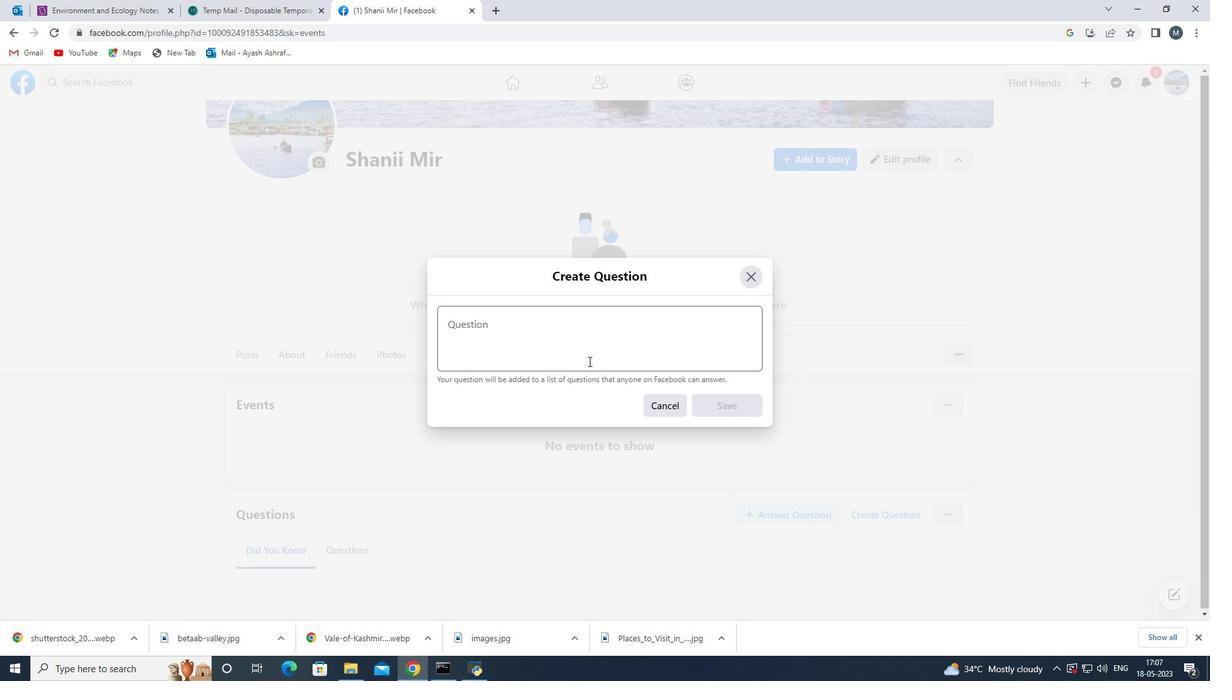 
Action: Mouse pressed left at (577, 338)
Screenshot: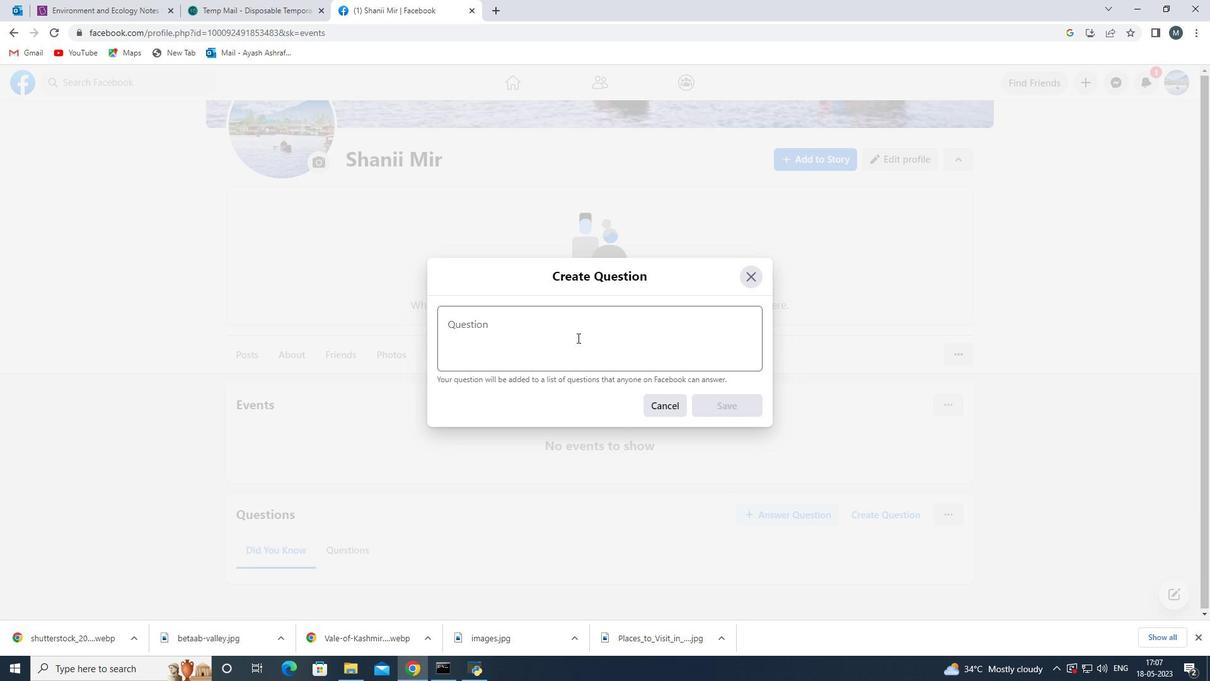 
Action: Key pressed <Key.shift><Key.shift><Key.shift><Key.shift><Key.shift><Key.shift><Key.shift><Key.shift><Key.shift><Key.shift><Key.shift><Key.shift><Key.shift><Key.shift><Key.shift><Key.shift><Key.shift><Key.shift><Key.shift><Key.shift><Key.shift><Key.shift><Key.shift><Key.shift><Key.shift><Key.shift><Key.shift><Key.shift><Key.shift><Key.shift><Key.shift><Key.shift><Key.shift><Key.shift><Key.shift><Key.shift><Key.shift><Key.shift><Key.shift><Key.shift><Key.shift><Key.shift><Key.shift><Key.shift><Key.shift><Key.shift>n<Key.backspace><Key.shift><Key.shift><Key.shift><Key.shift><Key.shift>Attend<Key.space>the<Key.space>seminar<Key.space>at<Key.space>tagore<Key.space>hall<Key.space>
Screenshot: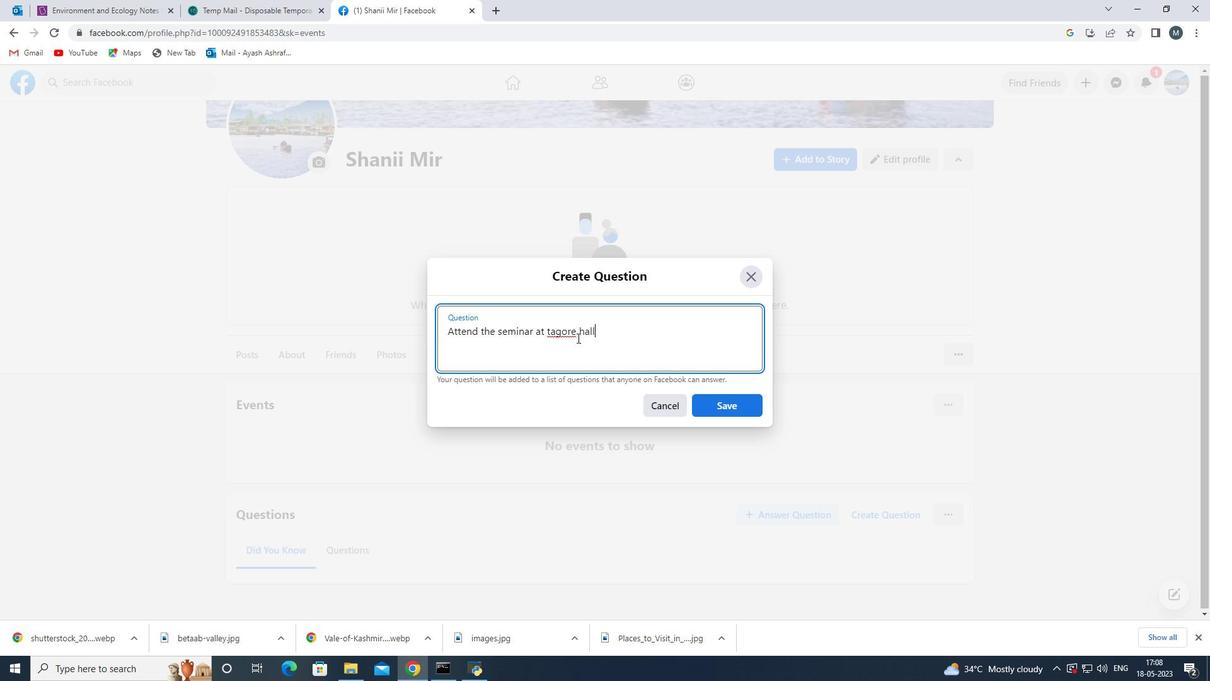 
Action: Mouse moved to (713, 406)
Screenshot: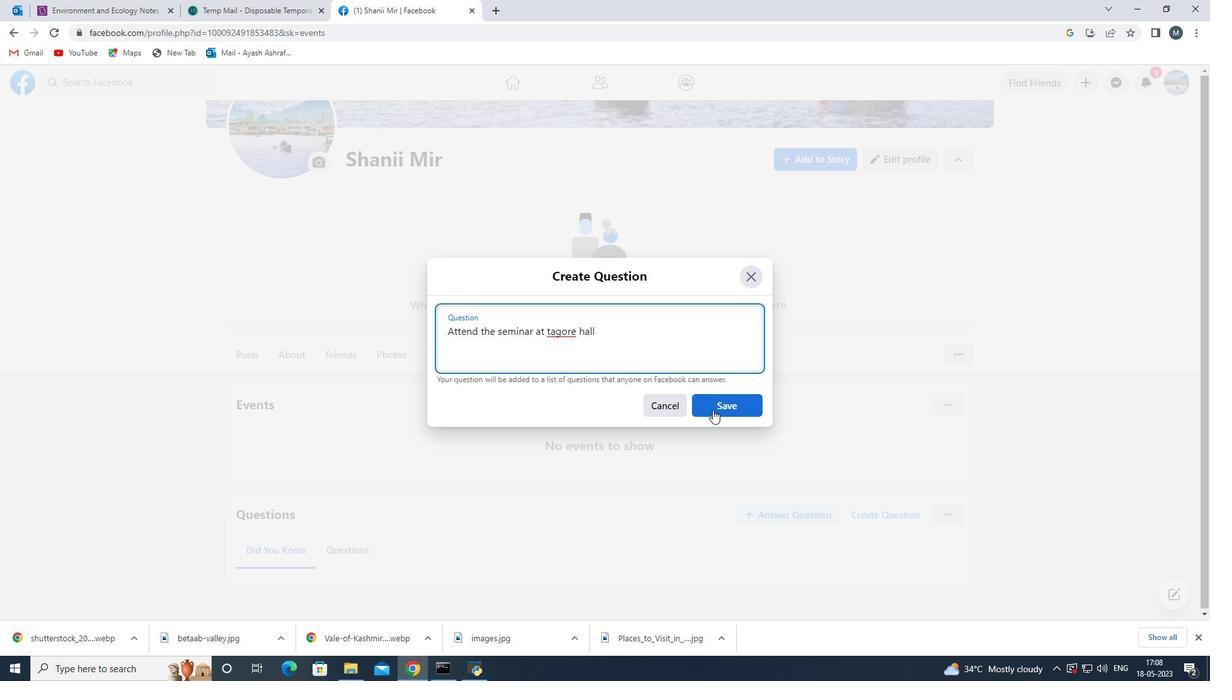 
Action: Mouse pressed left at (713, 406)
Screenshot: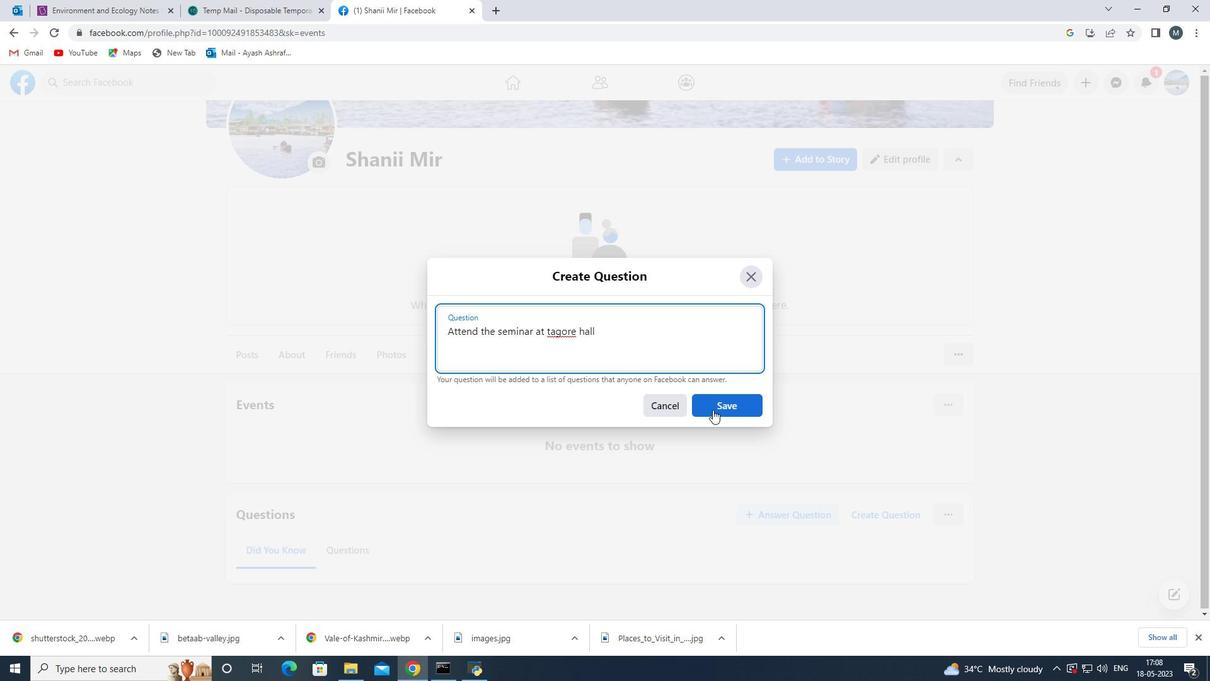 
Action: Mouse moved to (622, 414)
Screenshot: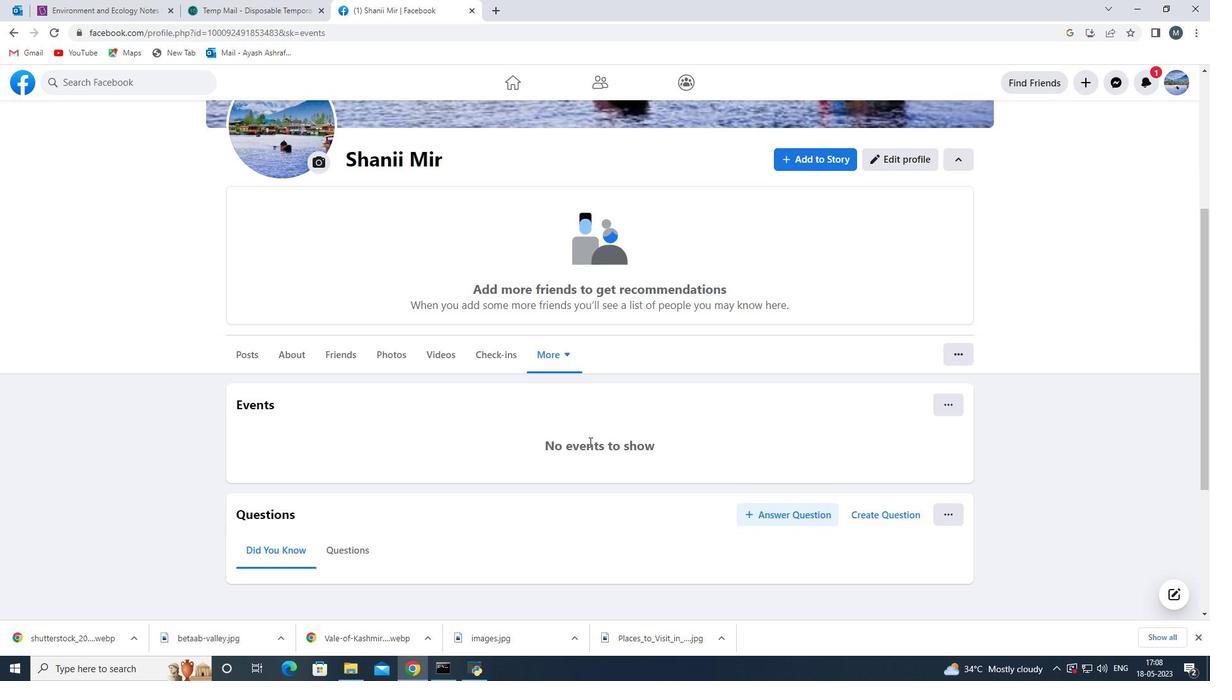 
Action: Mouse scrolled (622, 413) with delta (0, 0)
Screenshot: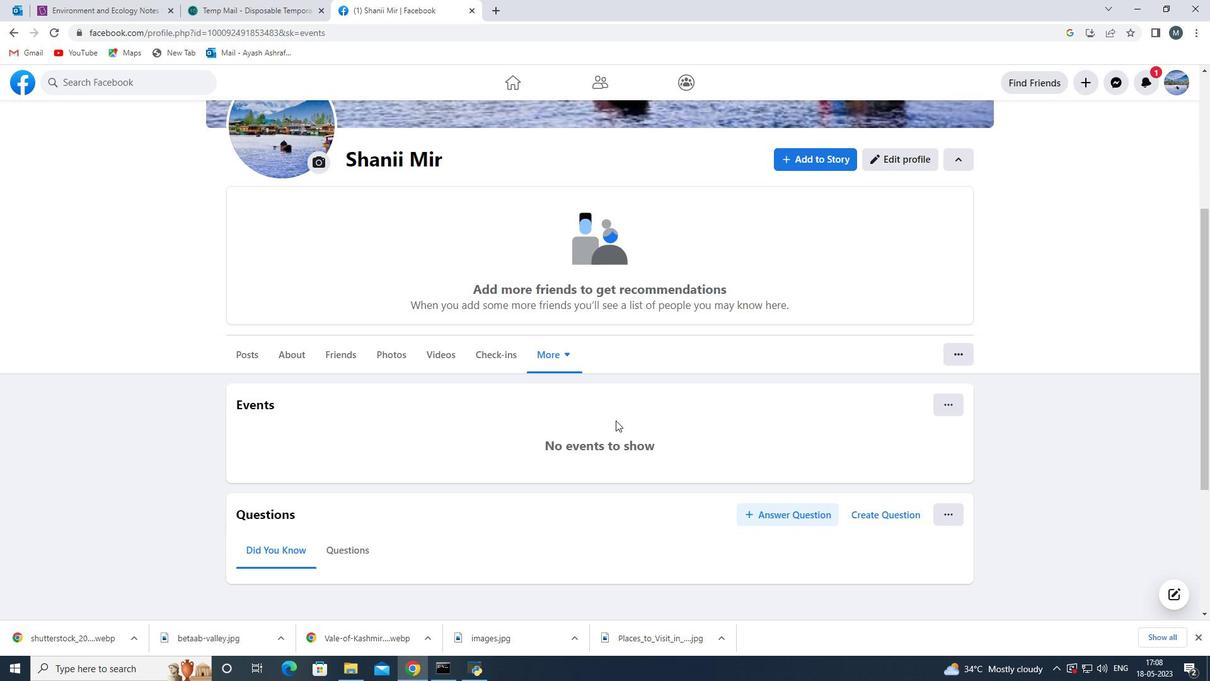 
Action: Mouse scrolled (622, 413) with delta (0, 0)
Screenshot: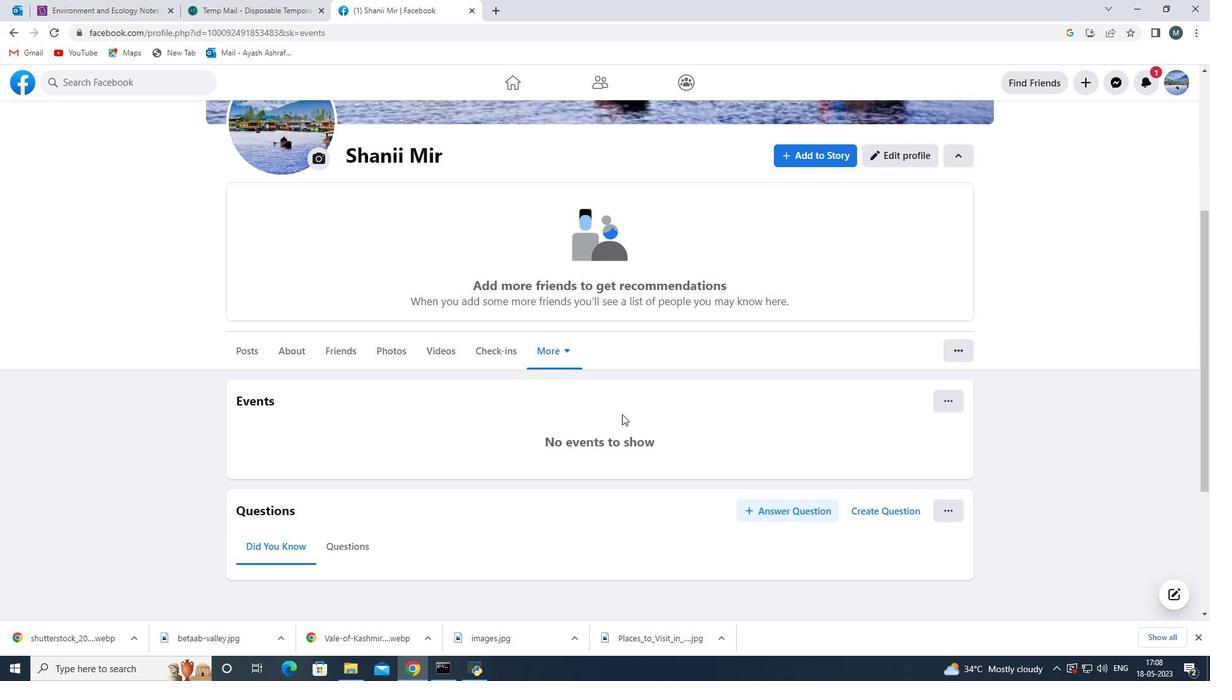 
Action: Mouse moved to (508, 480)
Screenshot: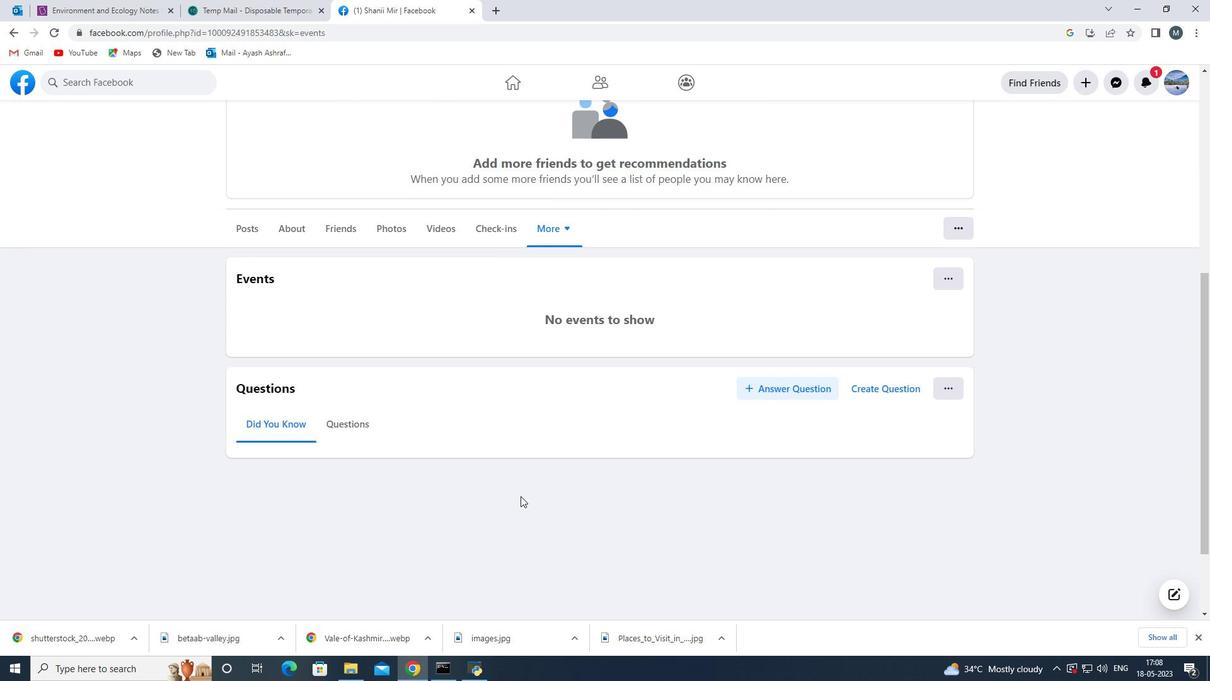 
Action: Mouse scrolled (508, 481) with delta (0, 0)
Screenshot: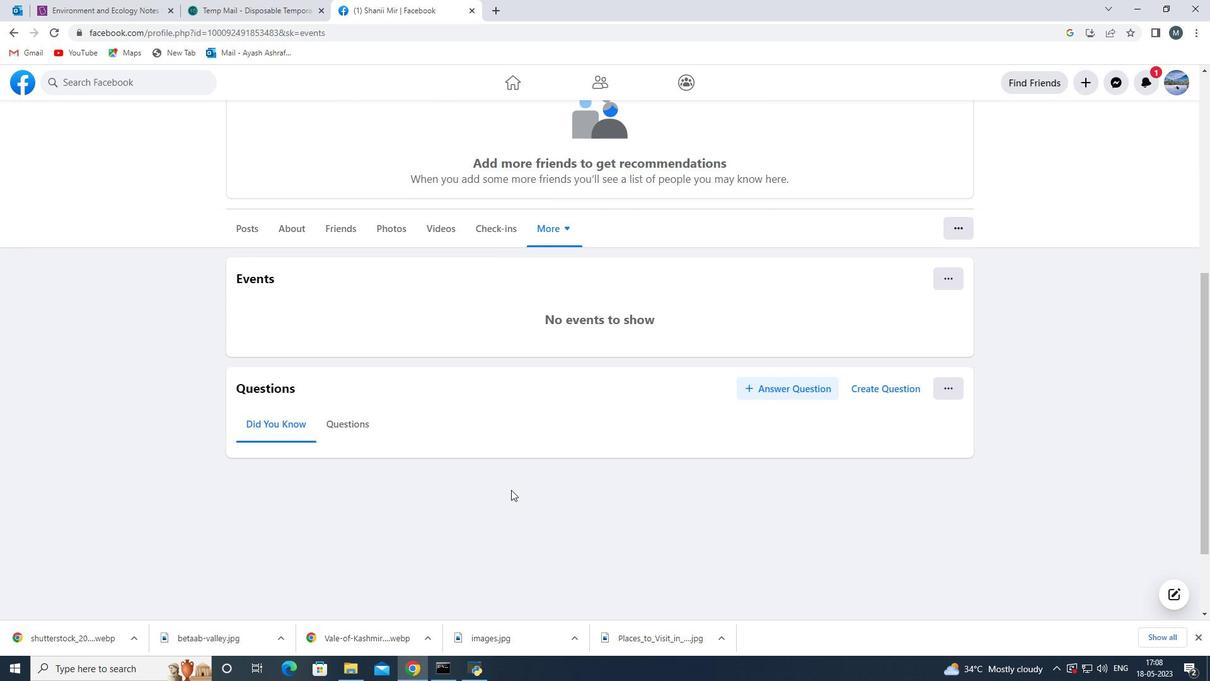 
Action: Mouse scrolled (508, 481) with delta (0, 0)
Screenshot: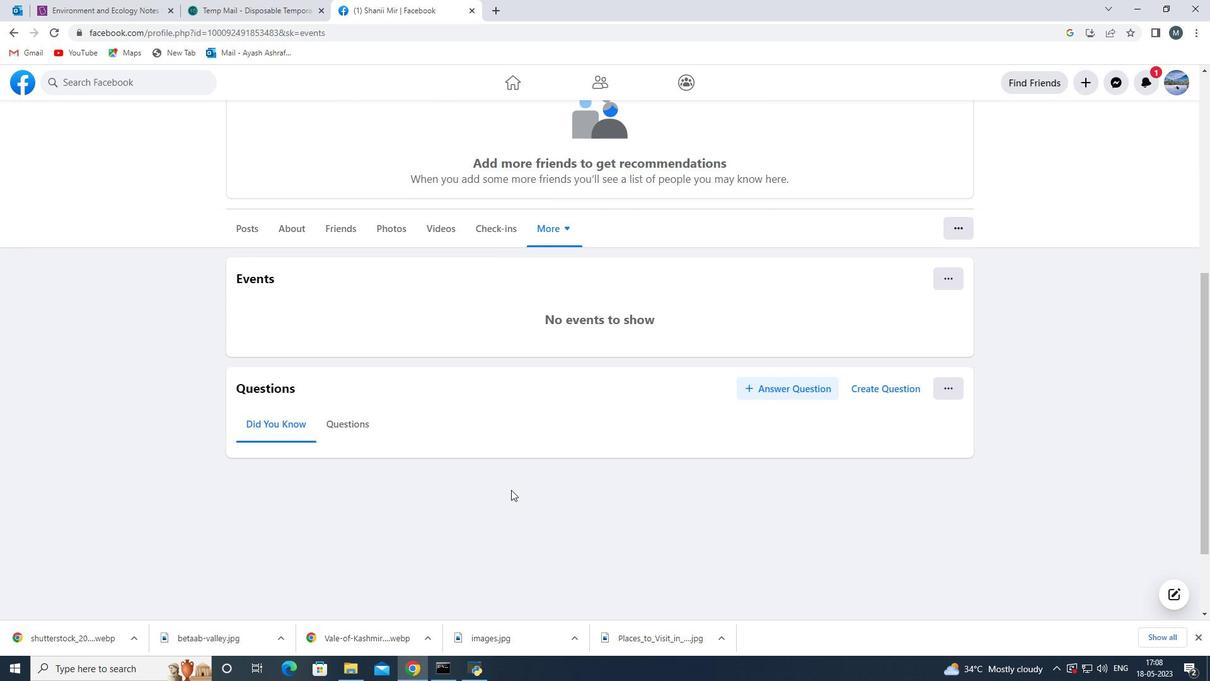 
Action: Mouse scrolled (508, 481) with delta (0, 0)
Screenshot: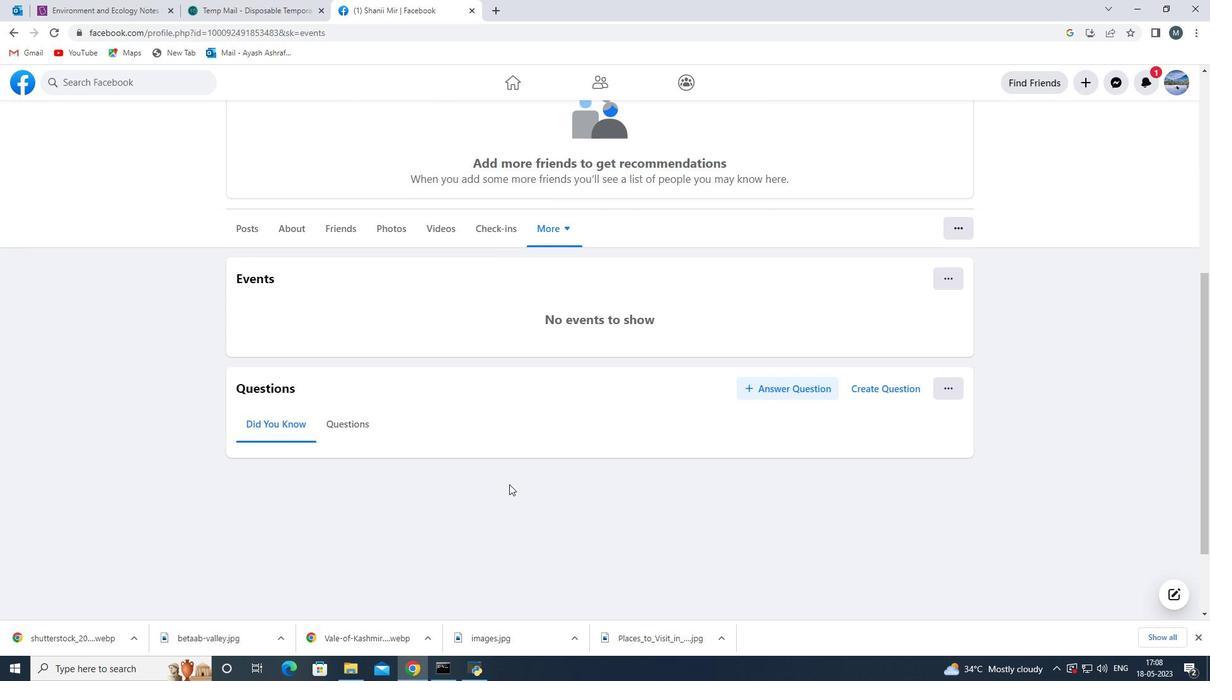 
Action: Mouse scrolled (508, 481) with delta (0, 0)
Screenshot: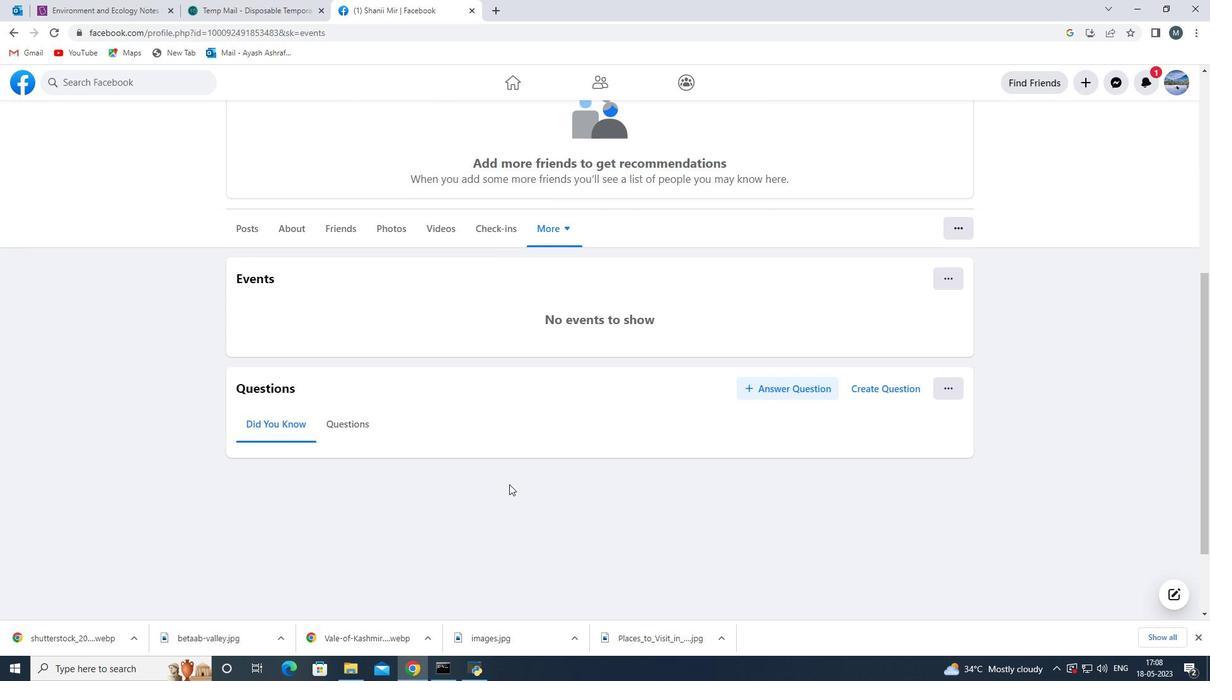 
Action: Mouse scrolled (508, 481) with delta (0, 0)
Screenshot: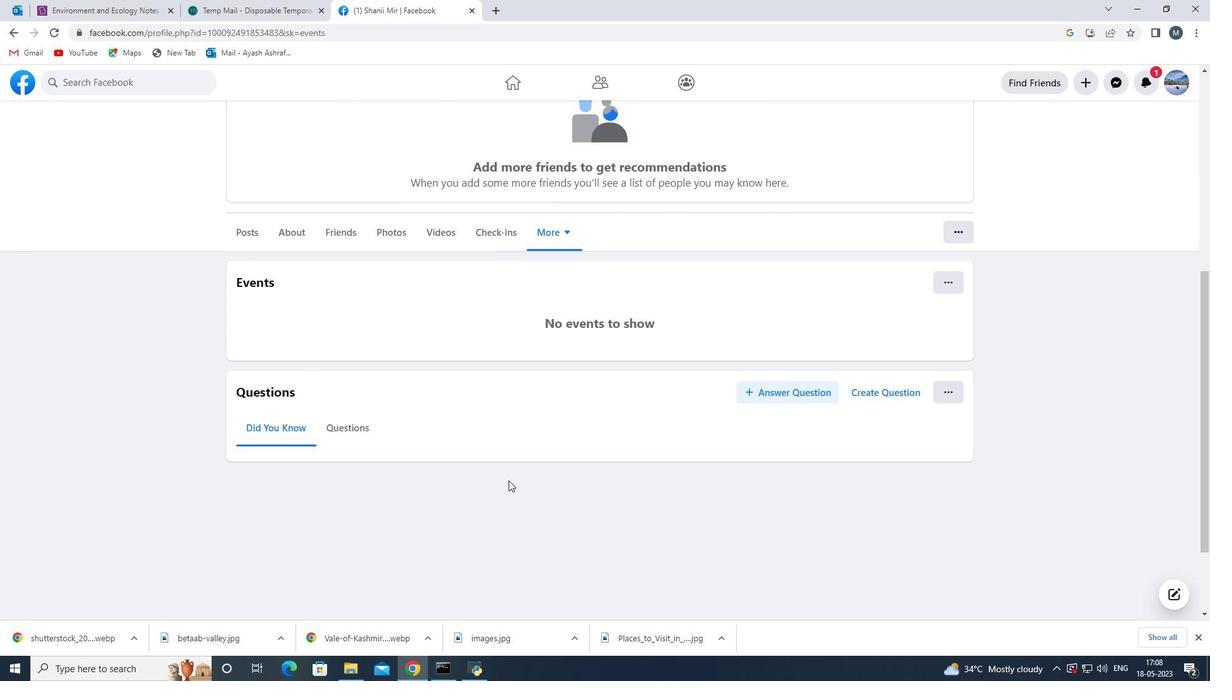 
Action: Mouse moved to (569, 459)
Screenshot: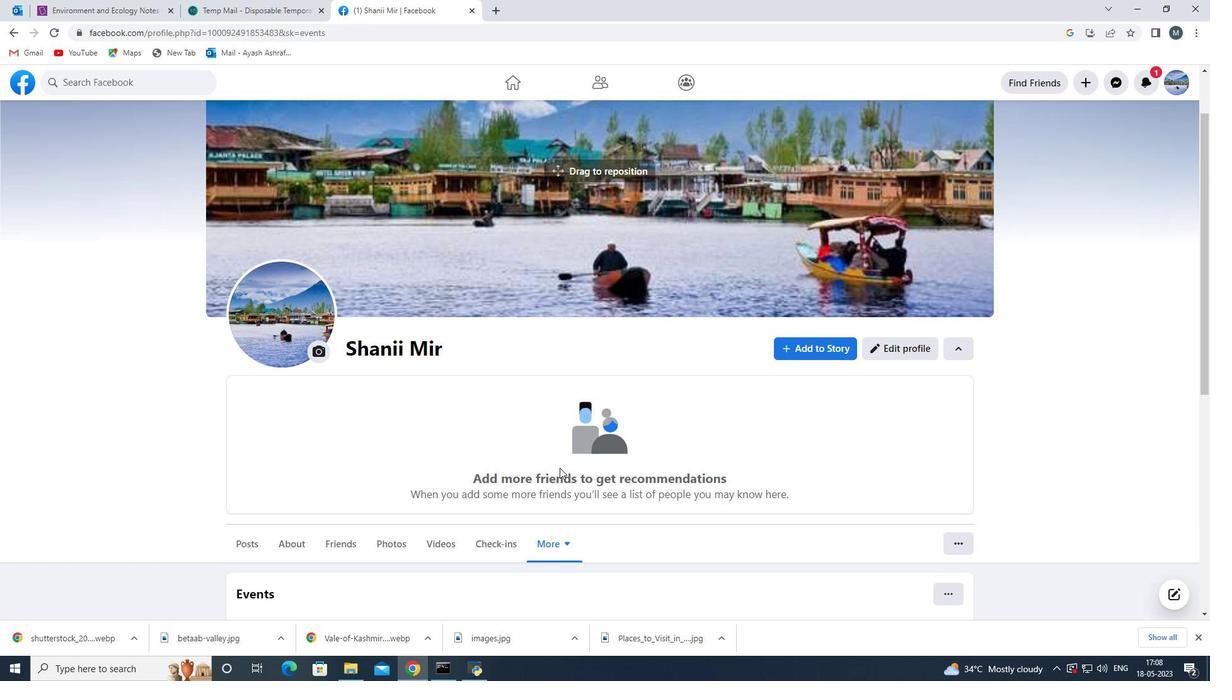 
Action: Mouse scrolled (569, 460) with delta (0, 0)
Screenshot: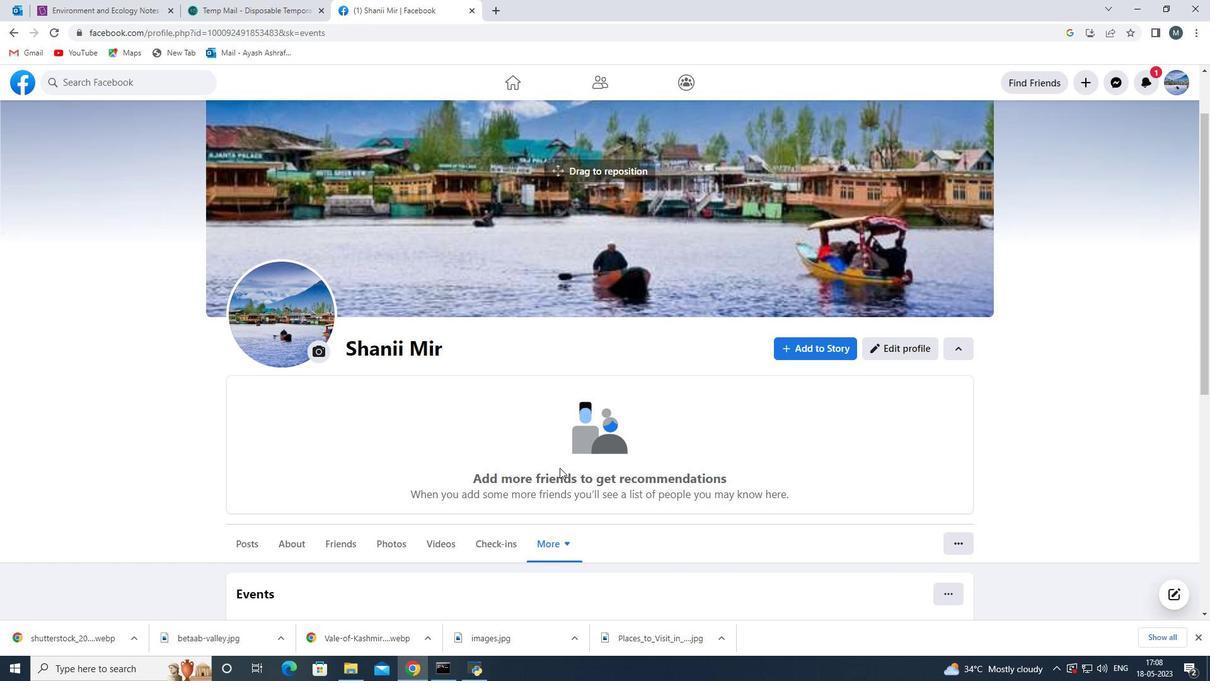 
Action: Mouse scrolled (569, 460) with delta (0, 0)
Screenshot: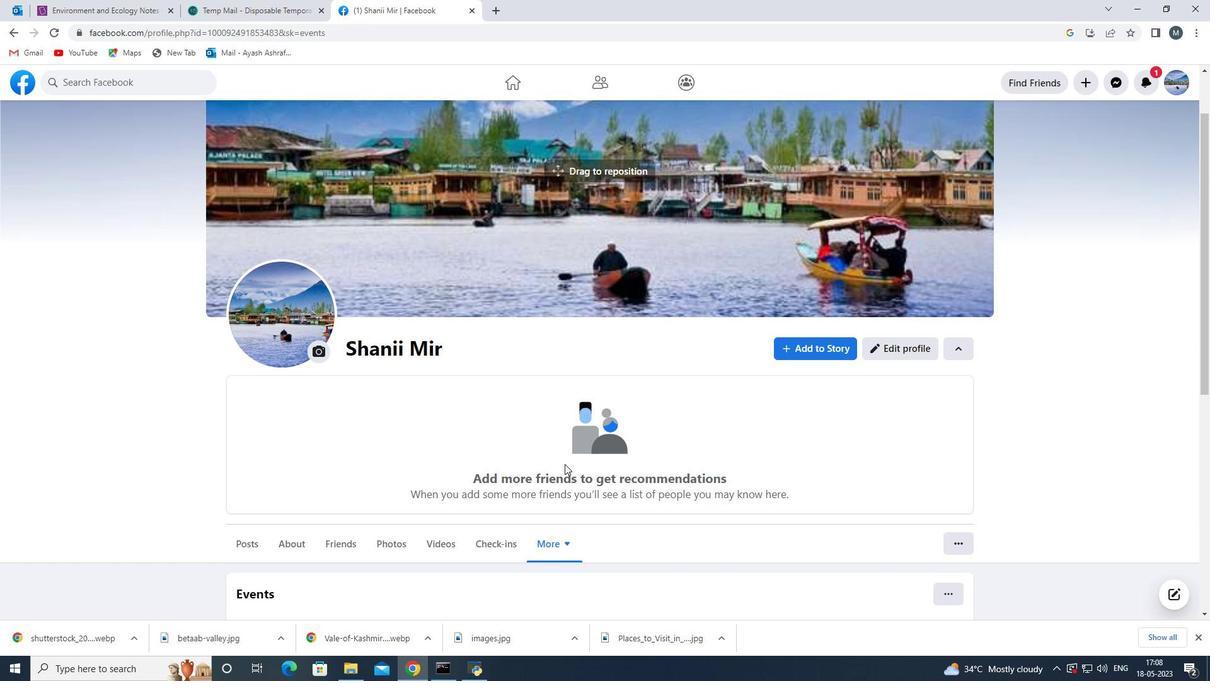 
Action: Mouse scrolled (569, 460) with delta (0, 0)
Screenshot: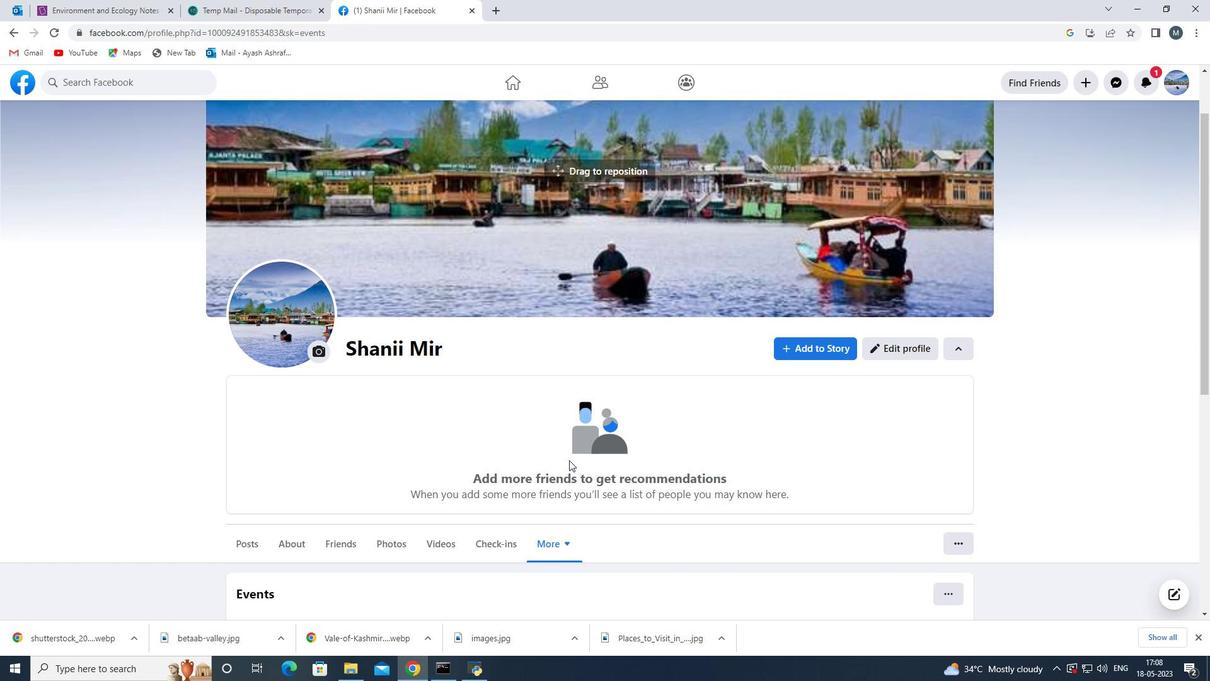 
Action: Mouse moved to (900, 421)
Screenshot: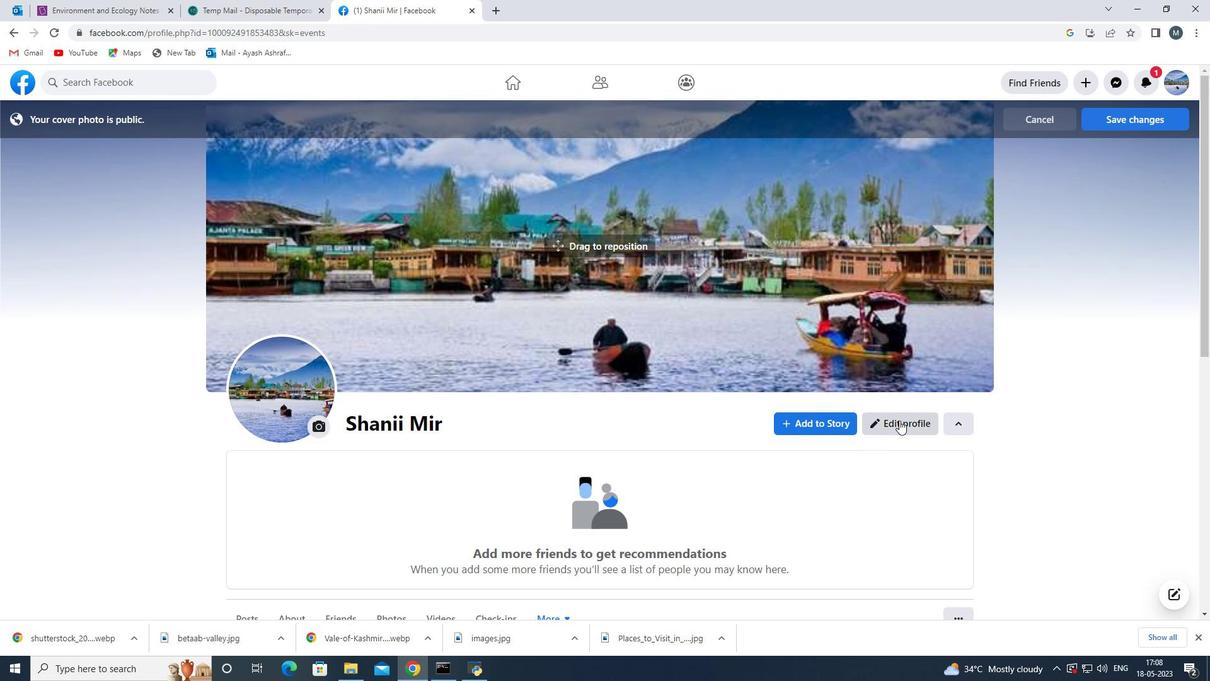 
Action: Mouse pressed left at (900, 421)
Screenshot: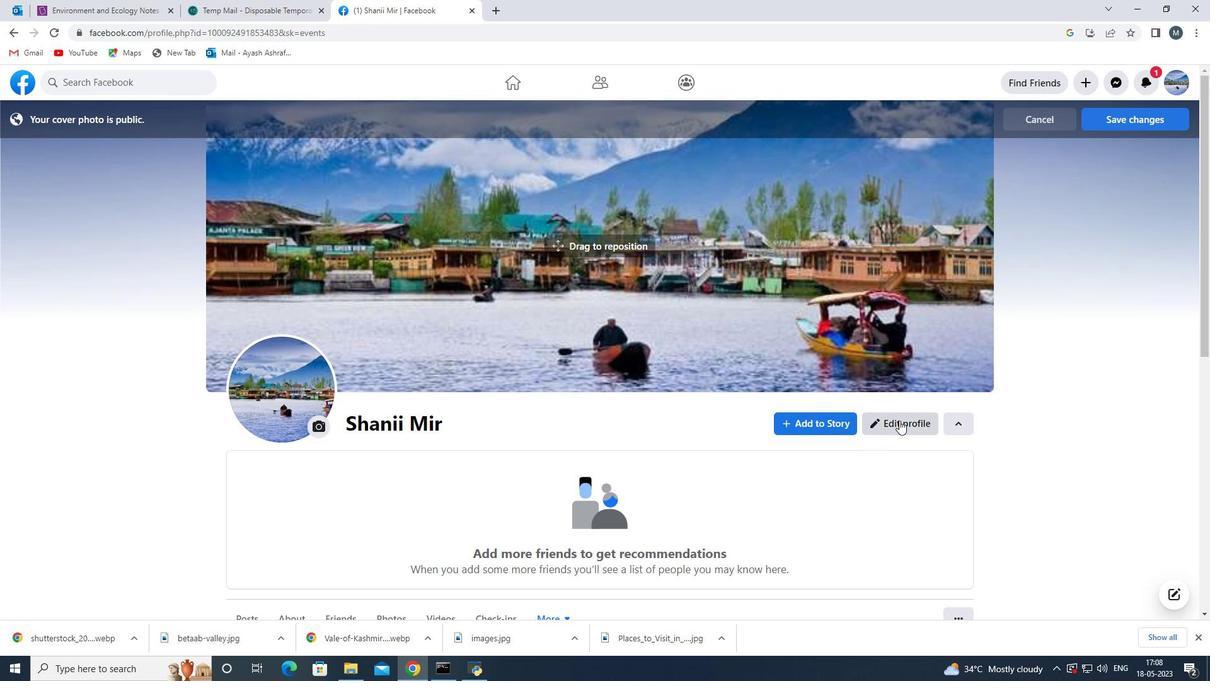 
Action: Mouse moved to (464, 403)
Screenshot: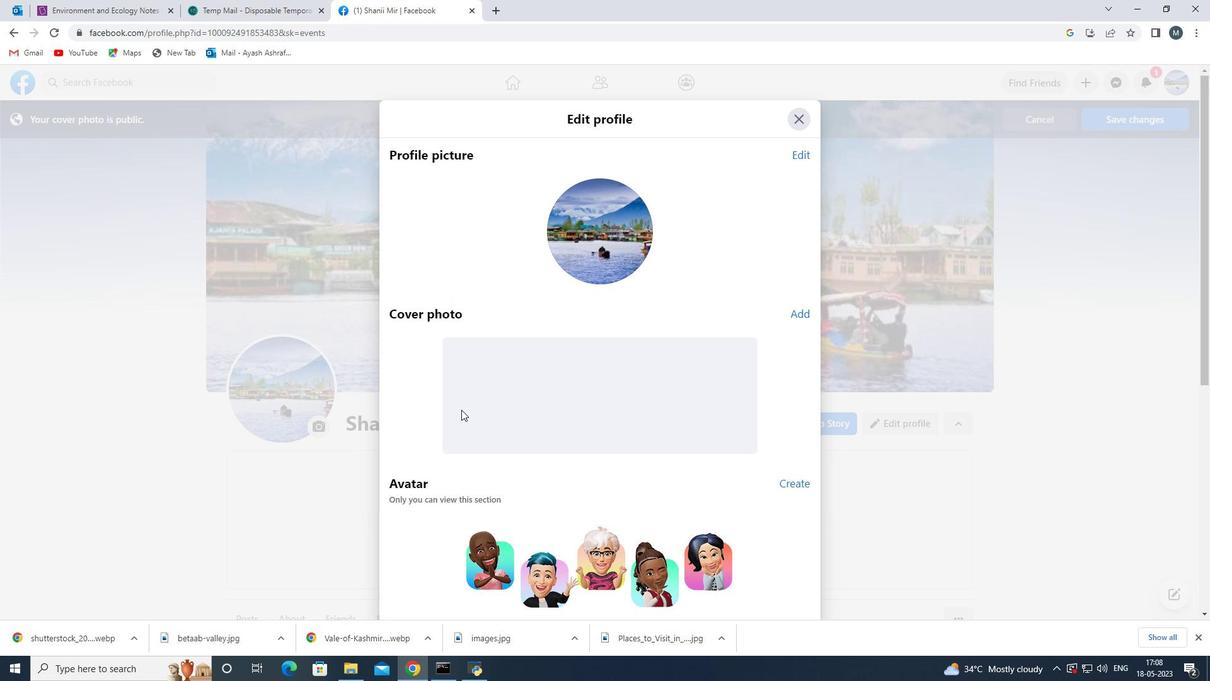 
Action: Mouse scrolled (464, 404) with delta (0, 0)
Screenshot: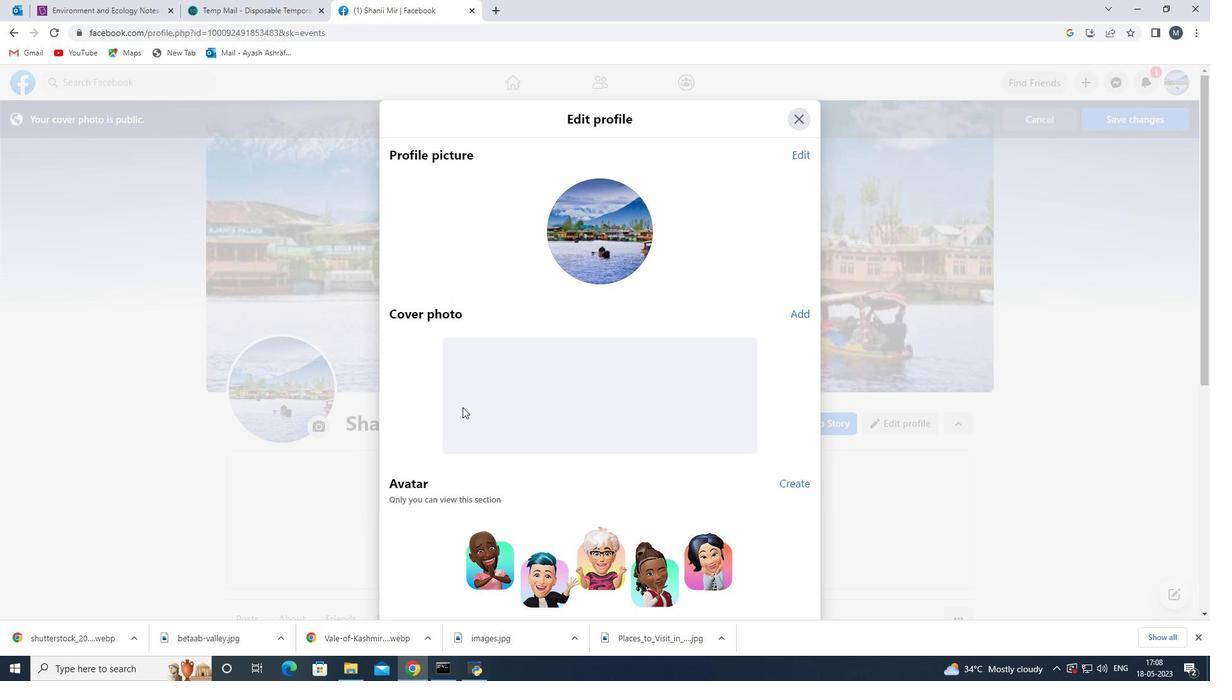 
Action: Mouse scrolled (464, 404) with delta (0, 0)
Screenshot: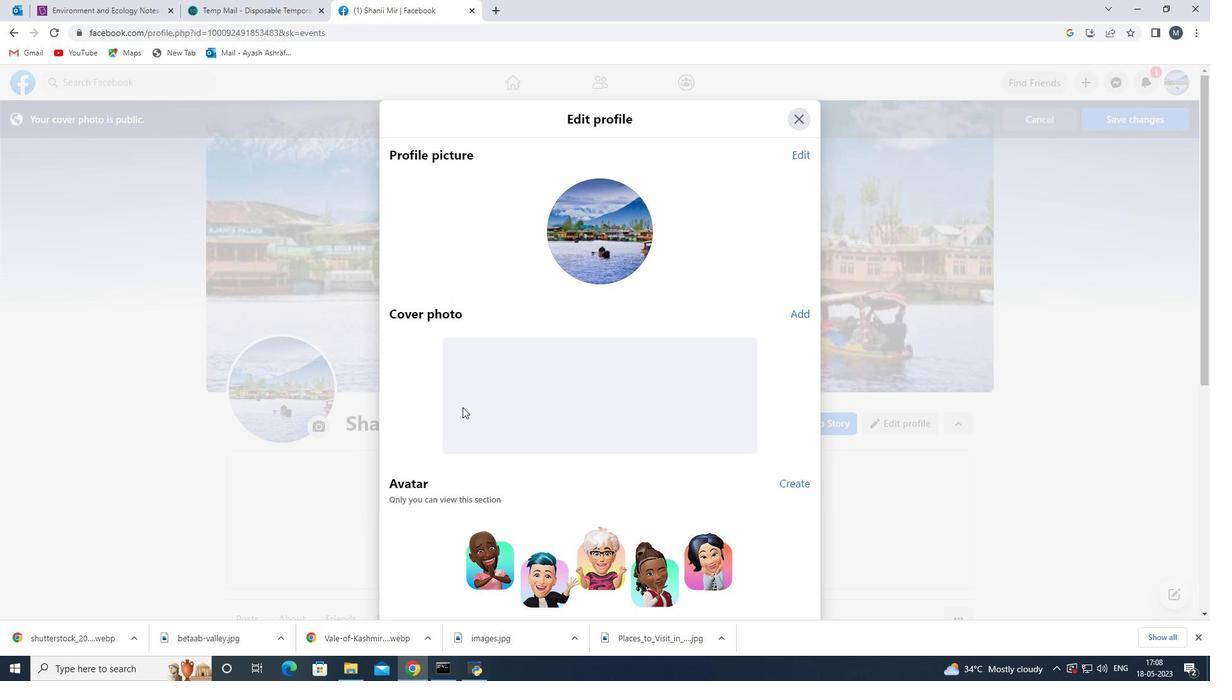 
Action: Mouse moved to (792, 121)
Screenshot: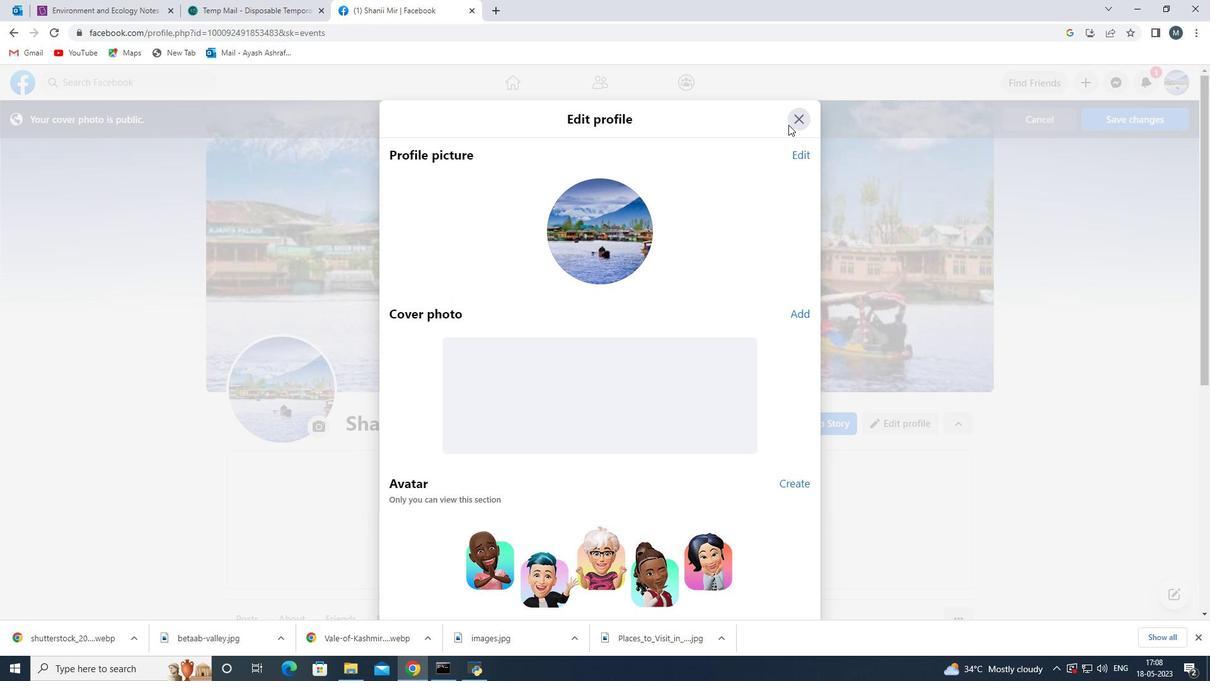 
Action: Mouse pressed left at (792, 121)
Screenshot: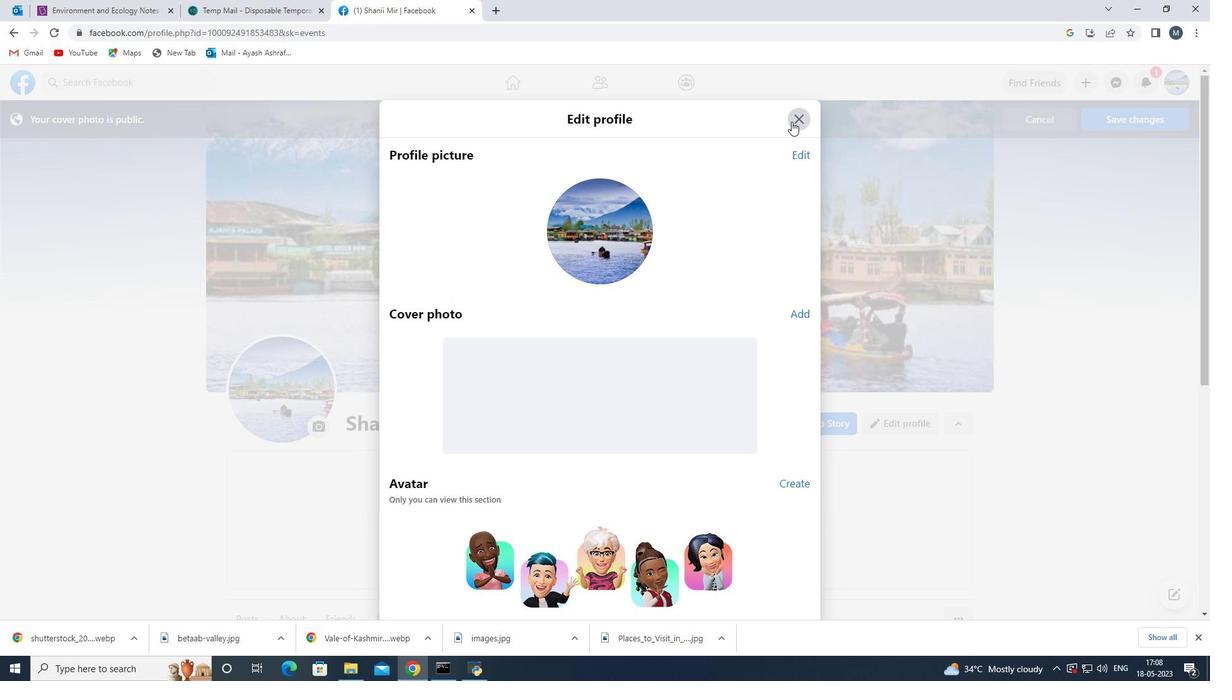 
Action: Mouse moved to (623, 349)
Screenshot: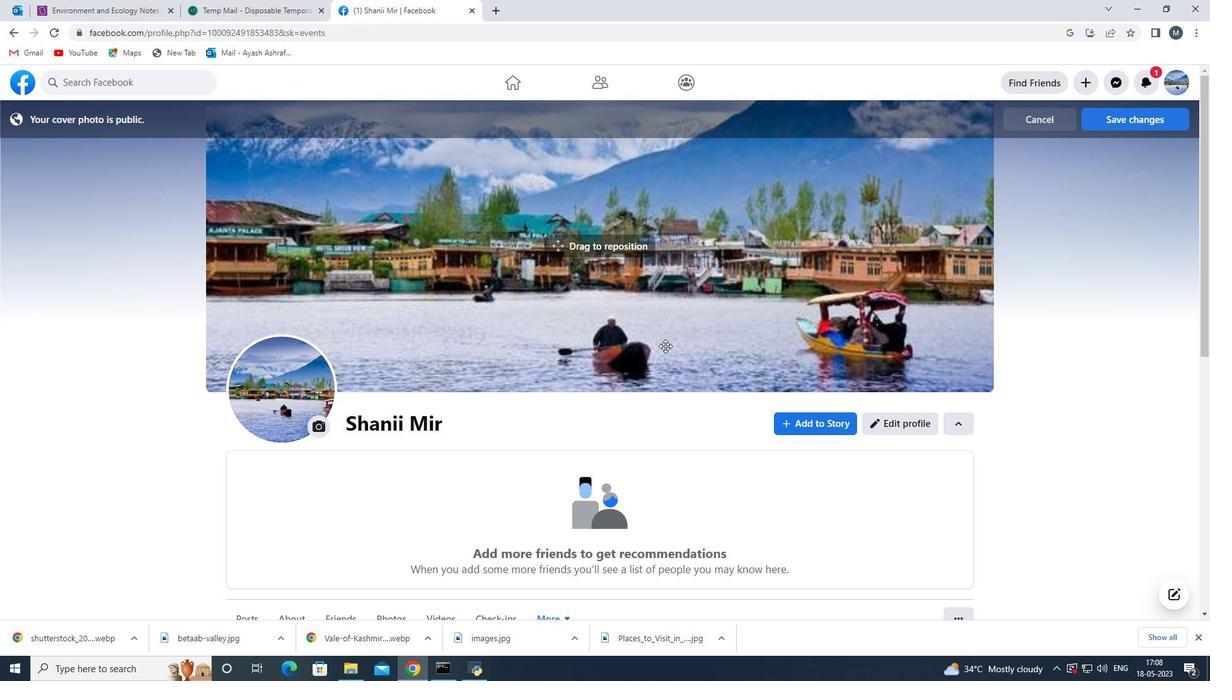
Action: Mouse scrolled (623, 350) with delta (0, 0)
Screenshot: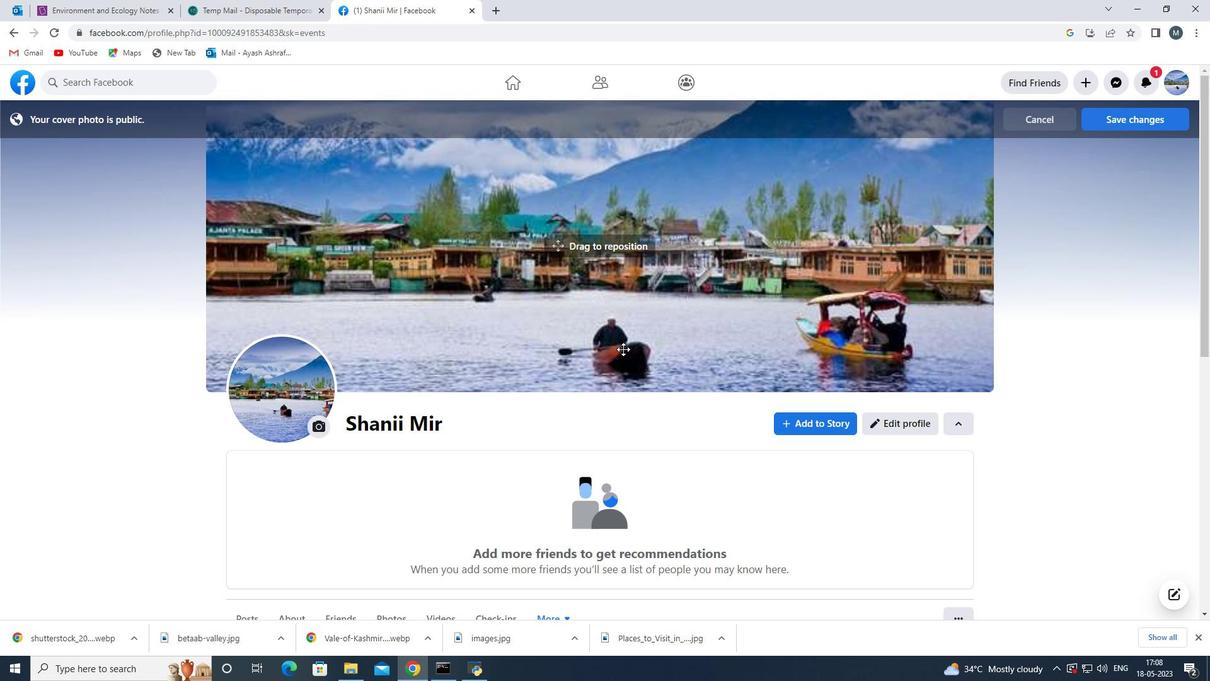 
Action: Mouse scrolled (623, 350) with delta (0, 0)
Screenshot: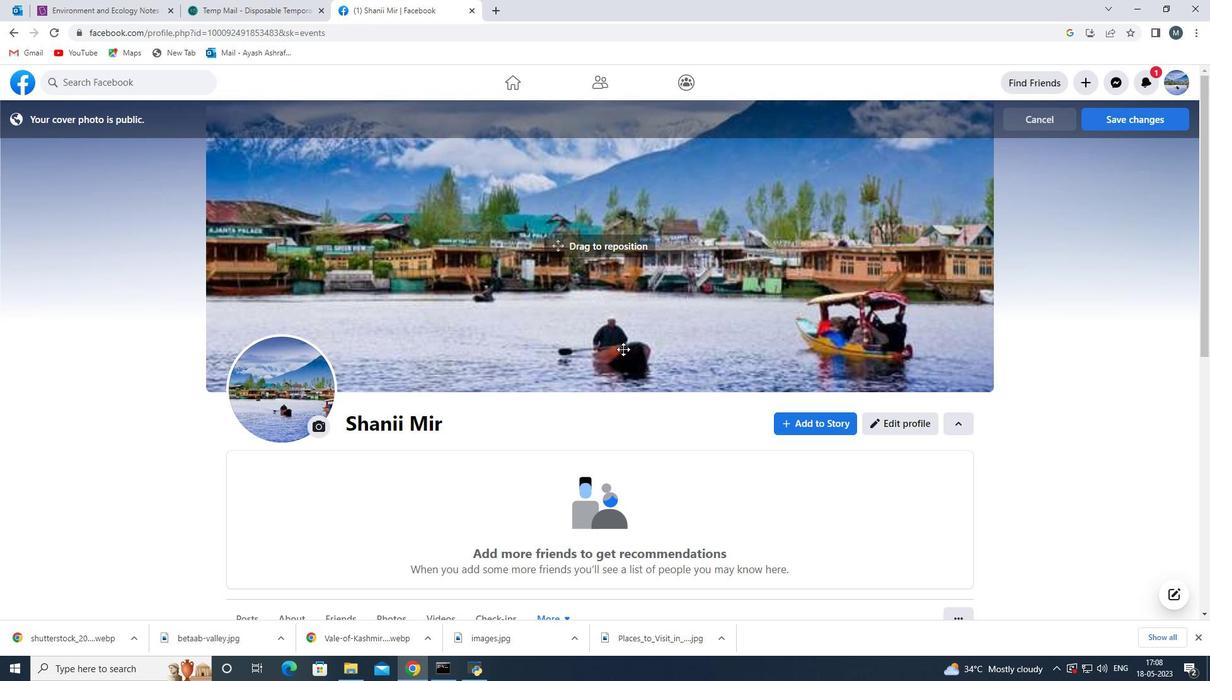 
Action: Mouse scrolled (623, 350) with delta (0, 0)
Screenshot: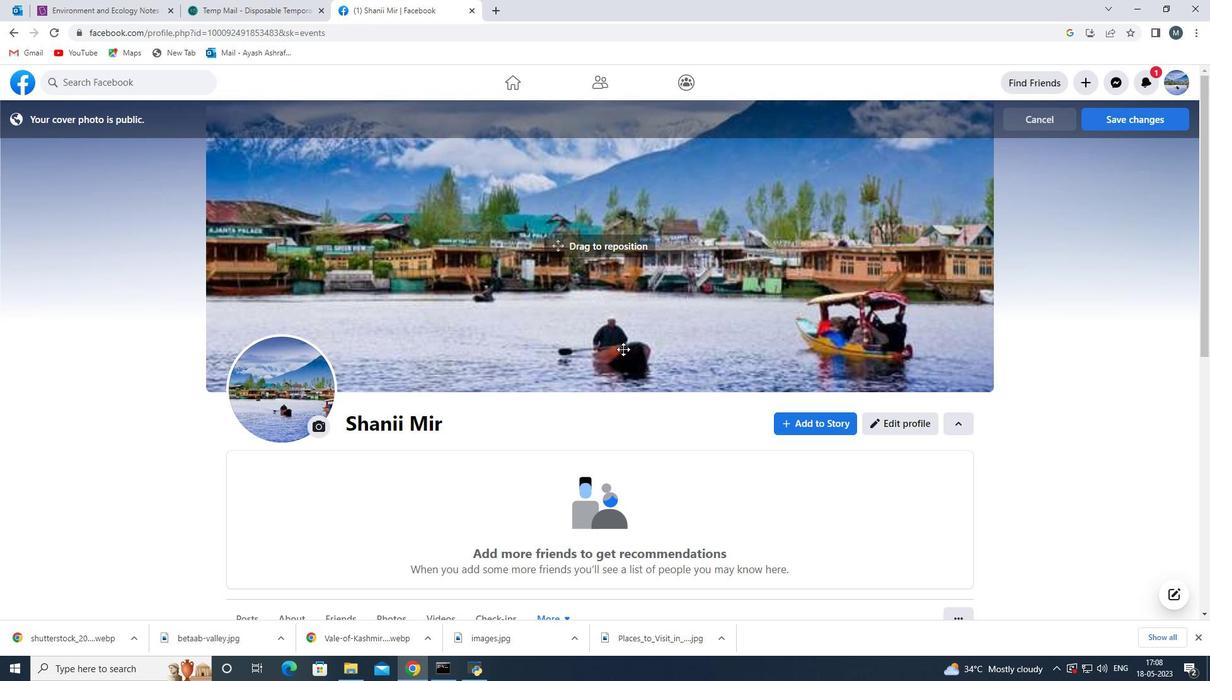 
Action: Mouse scrolled (623, 350) with delta (0, 0)
Screenshot: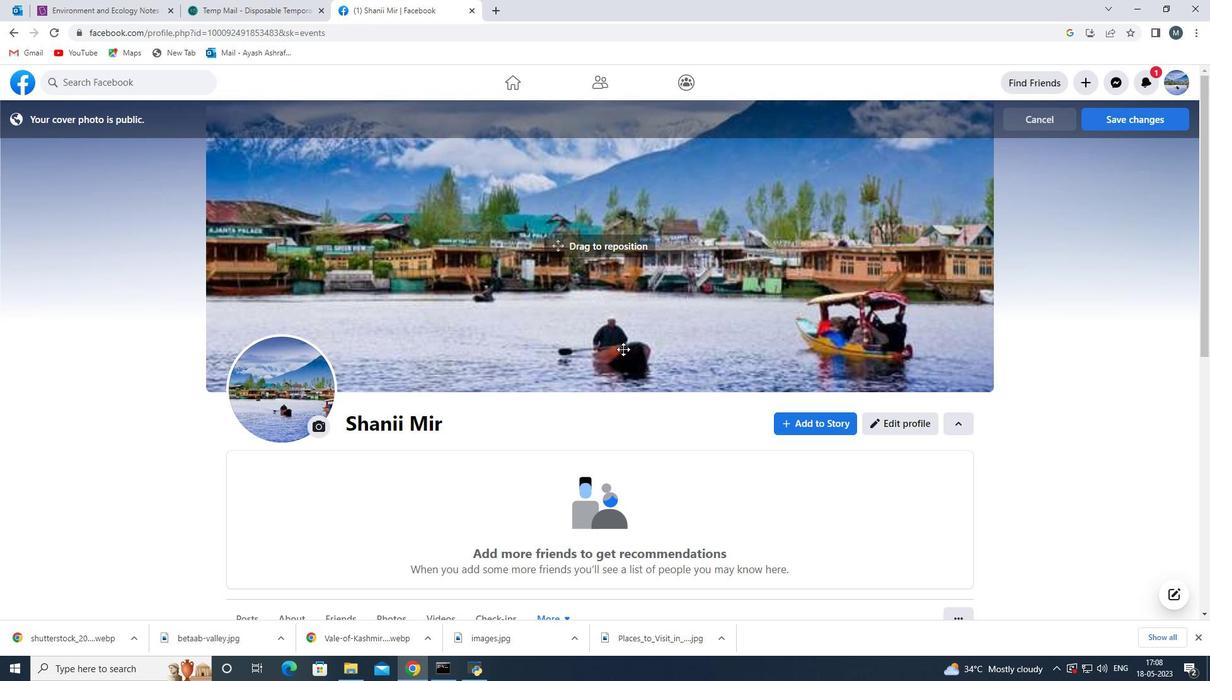 
Action: Mouse scrolled (623, 350) with delta (0, 0)
Screenshot: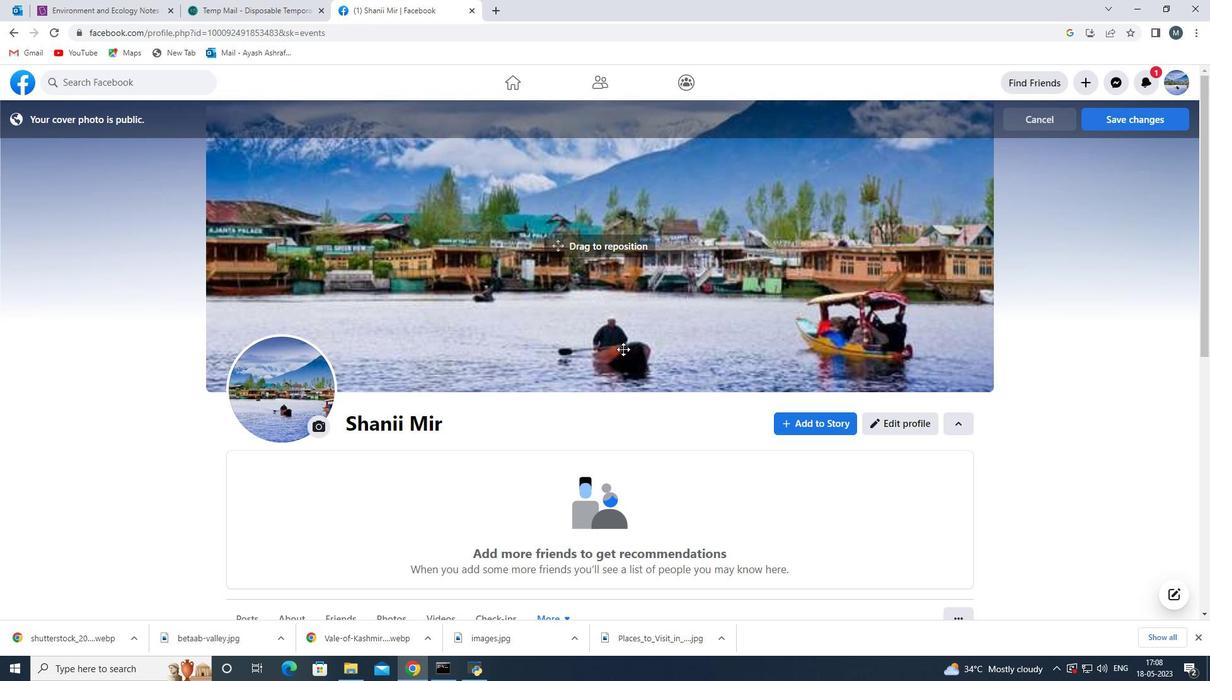 
Action: Mouse moved to (666, 394)
Screenshot: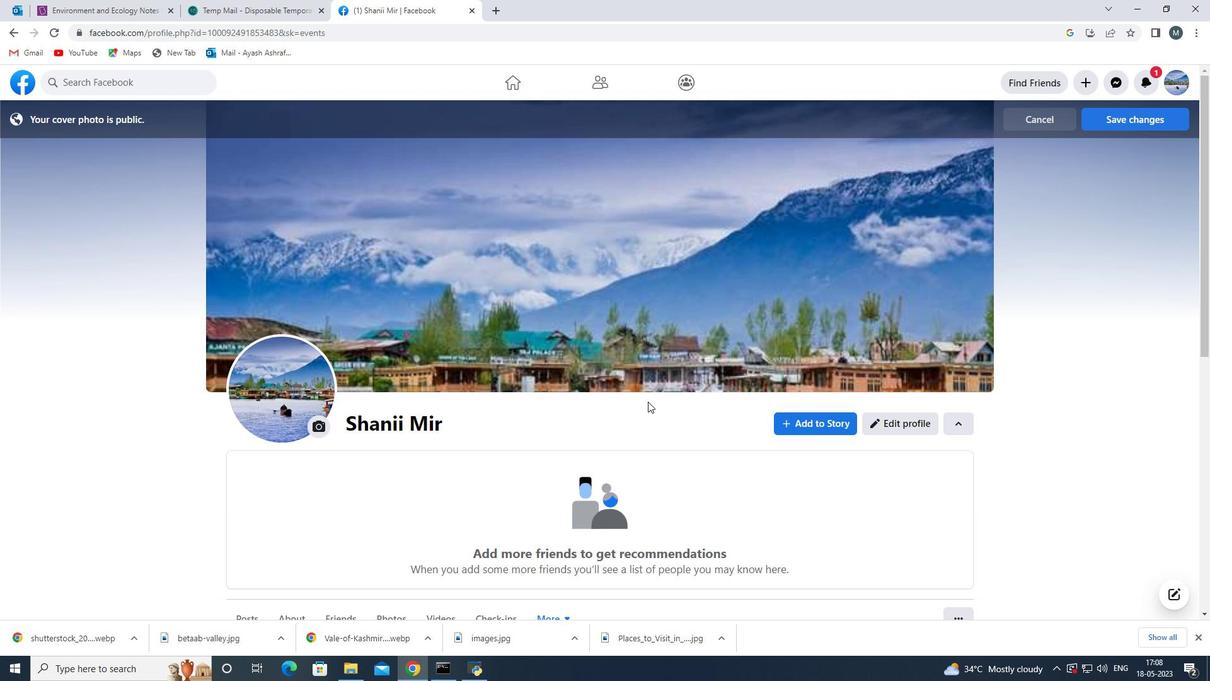 
Action: Mouse scrolled (666, 393) with delta (0, 0)
Screenshot: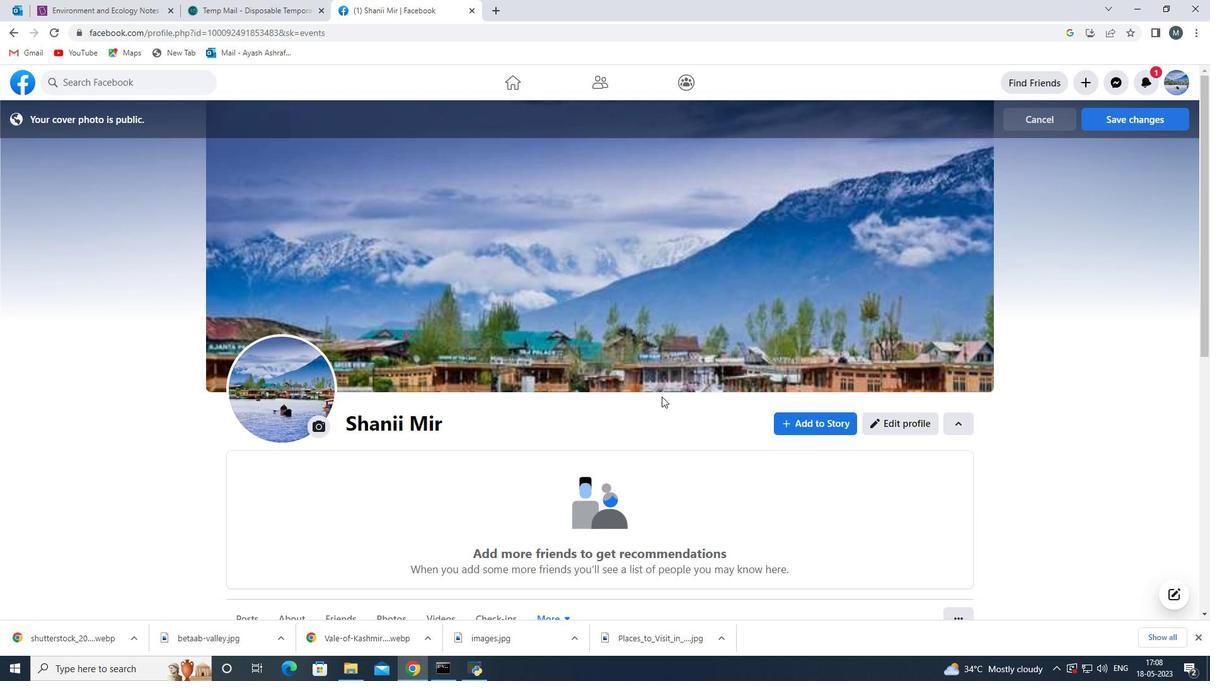 
Action: Mouse moved to (667, 400)
Screenshot: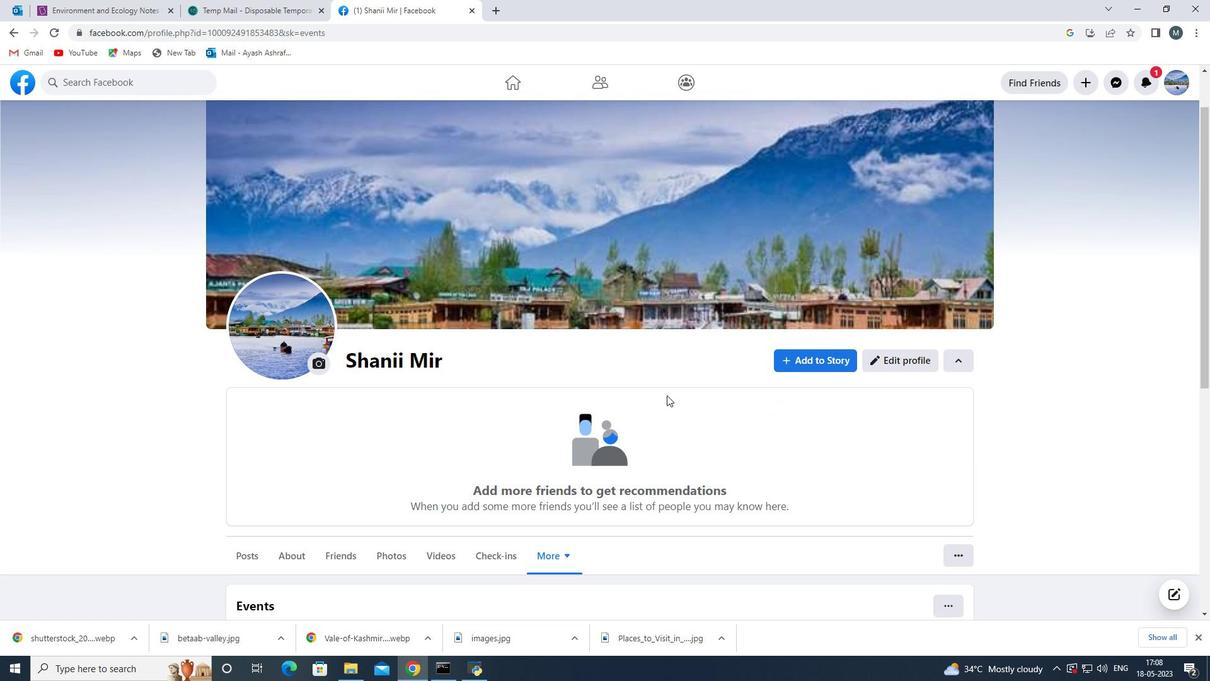 
Action: Mouse scrolled (667, 399) with delta (0, 0)
Screenshot: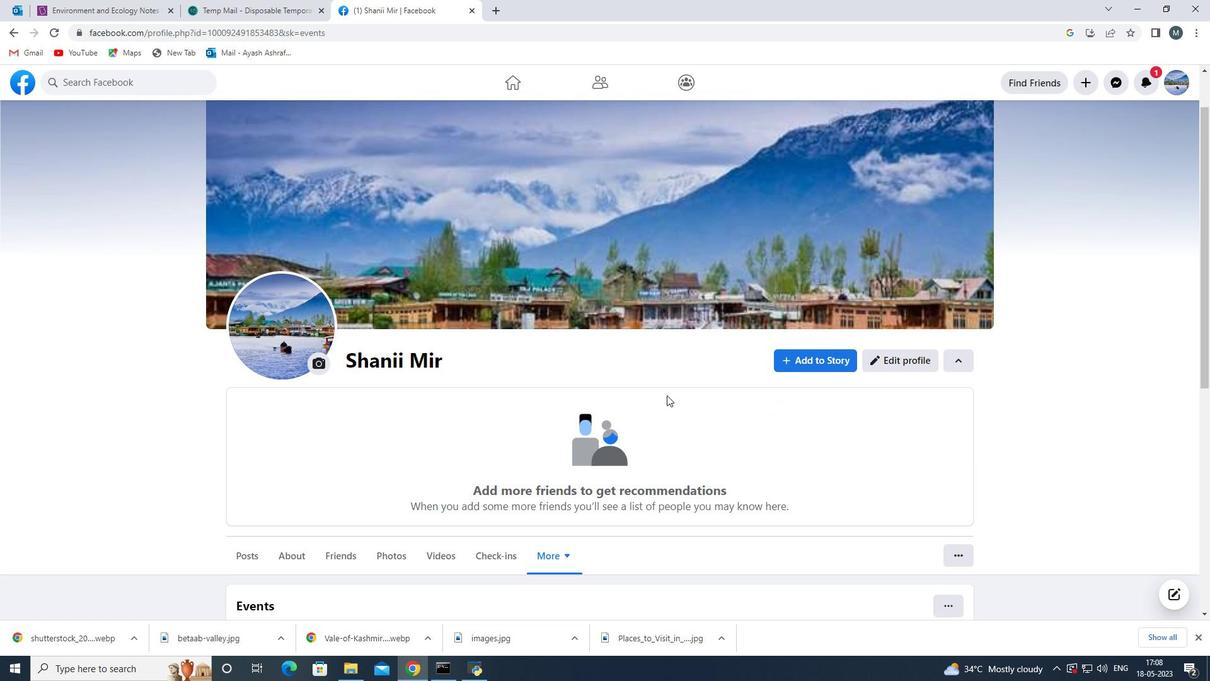 
Action: Mouse moved to (667, 403)
Screenshot: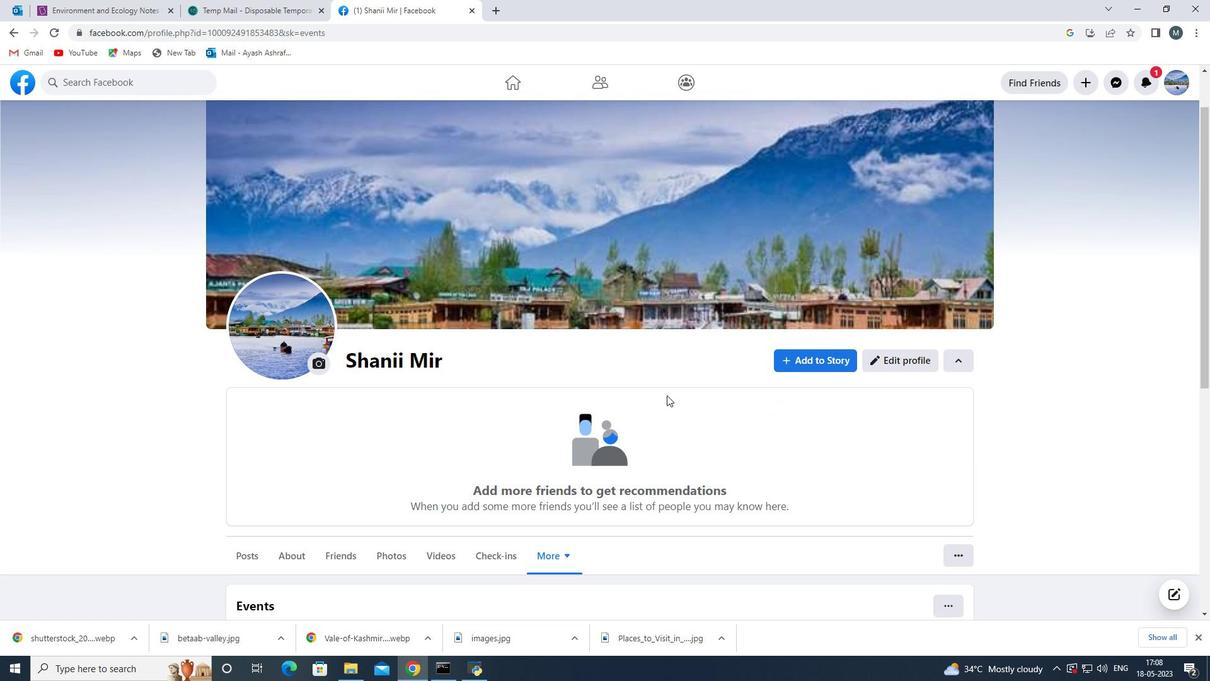 
Action: Mouse scrolled (667, 403) with delta (0, 0)
Screenshot: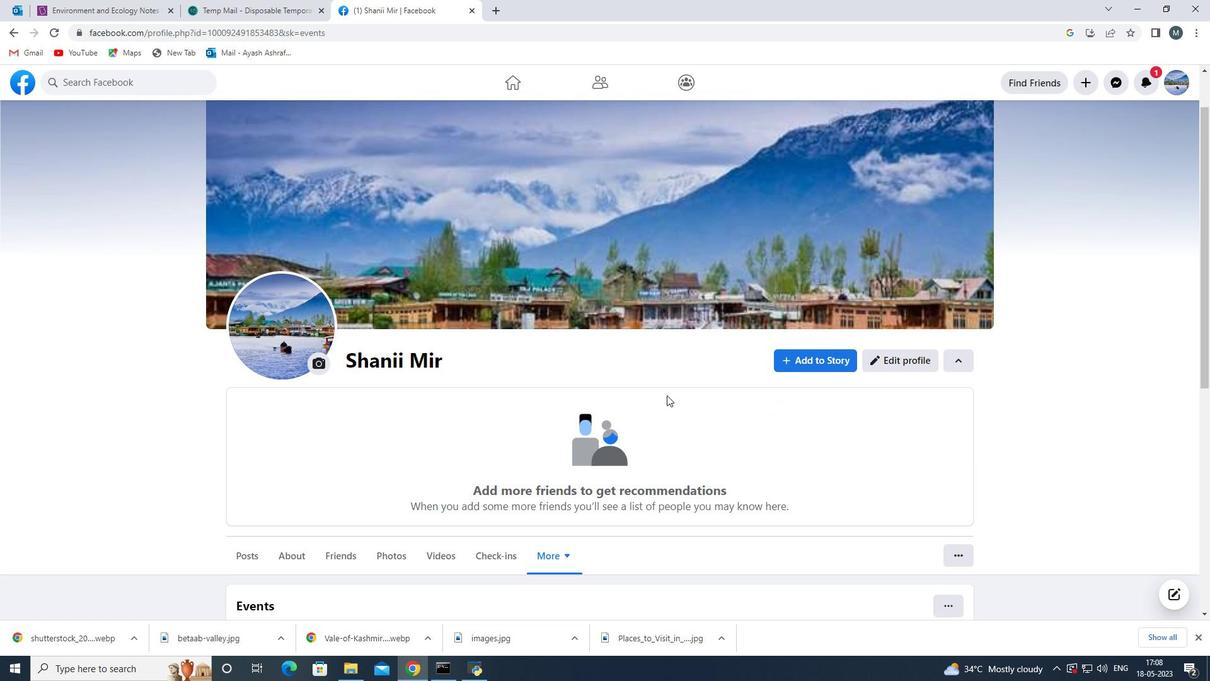 
Action: Mouse moved to (667, 406)
Screenshot: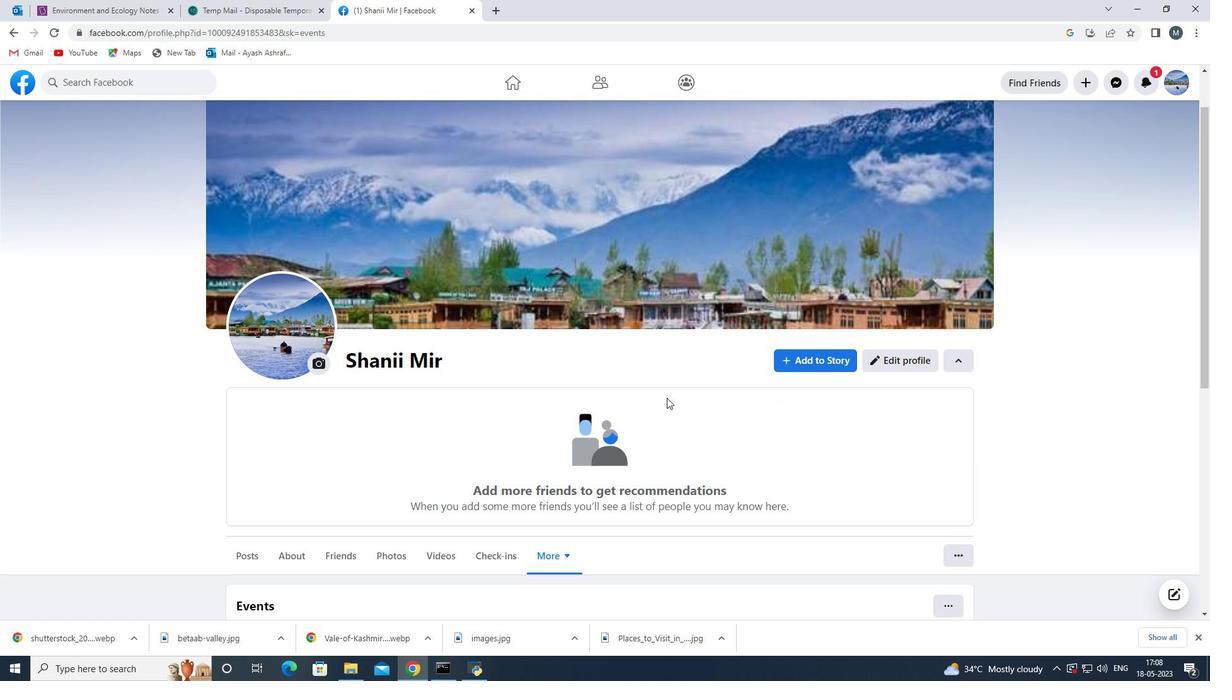 
Action: Mouse scrolled (667, 405) with delta (0, 0)
Screenshot: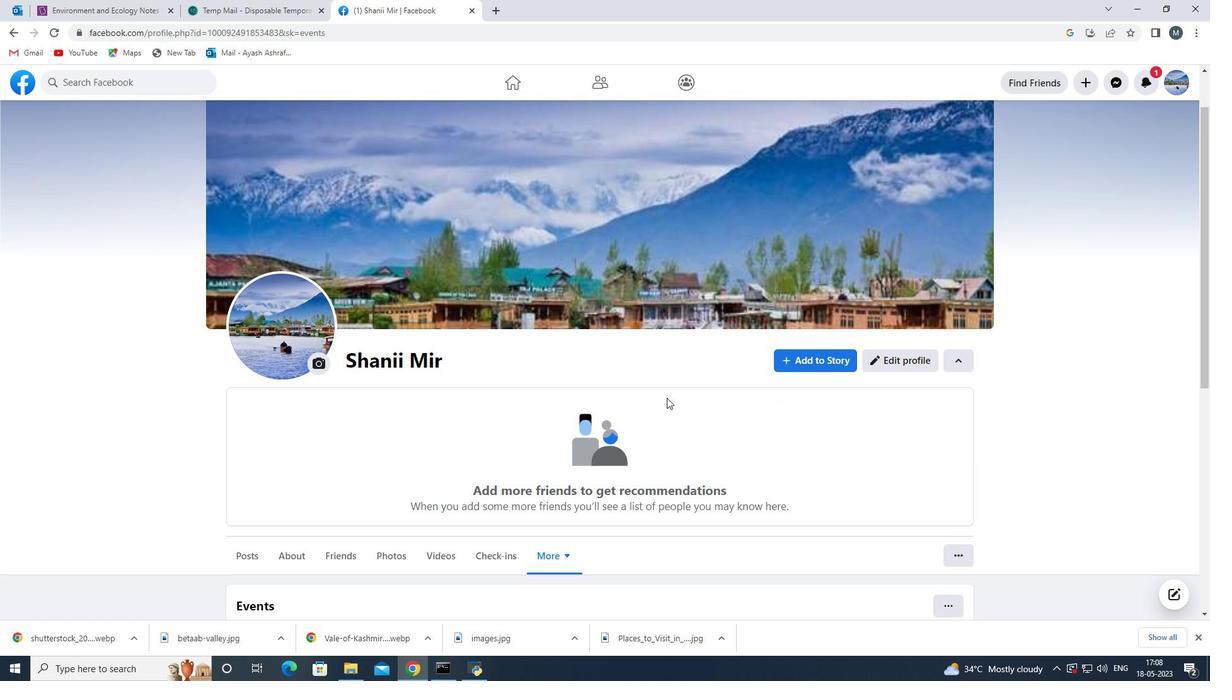 
Action: Mouse scrolled (667, 405) with delta (0, 0)
Screenshot: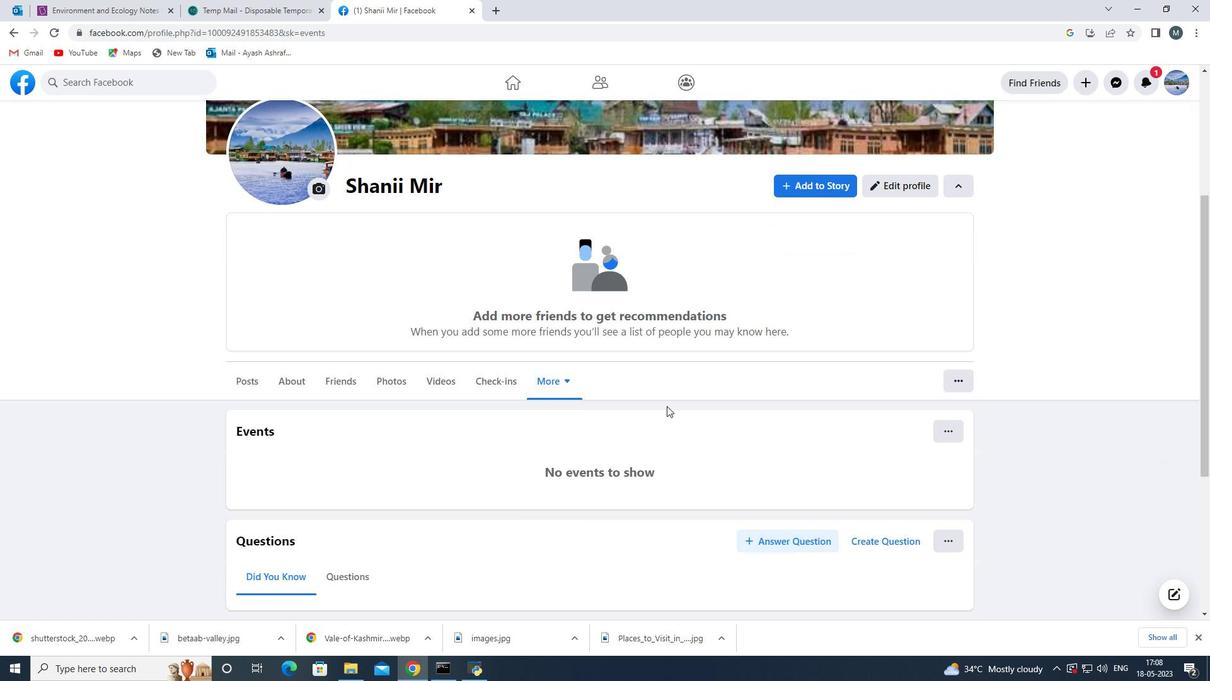 
Action: Mouse scrolled (667, 405) with delta (0, 0)
Screenshot: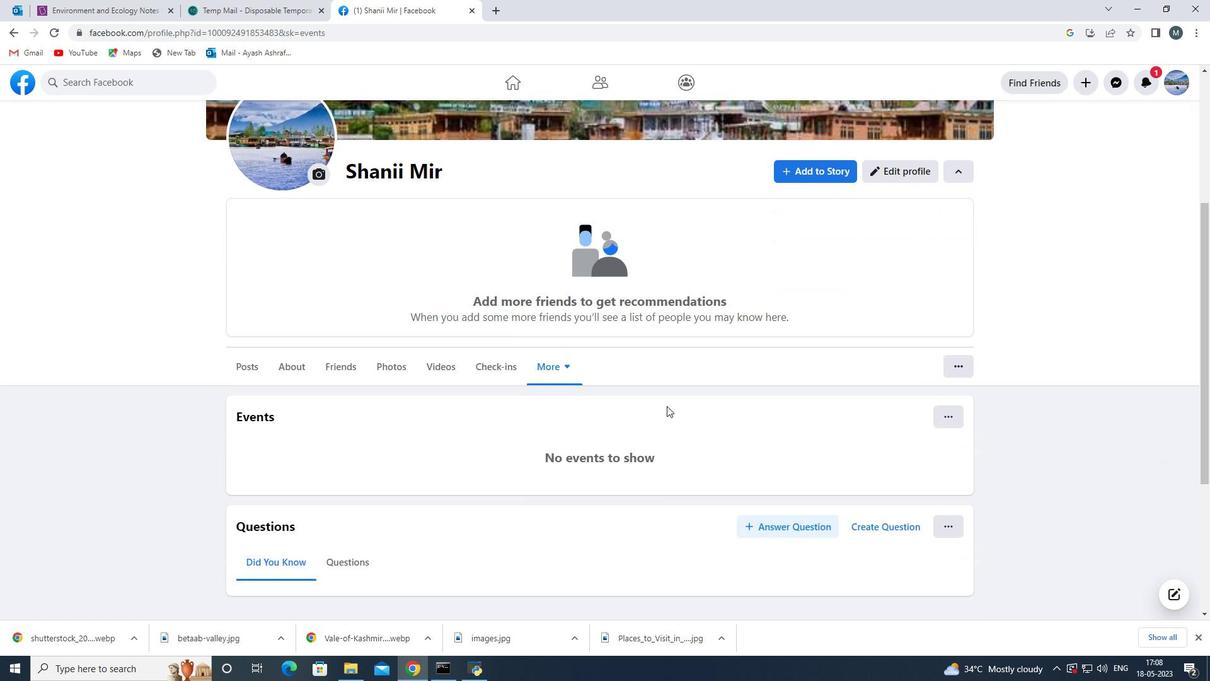 
Action: Mouse scrolled (667, 405) with delta (0, 0)
Screenshot: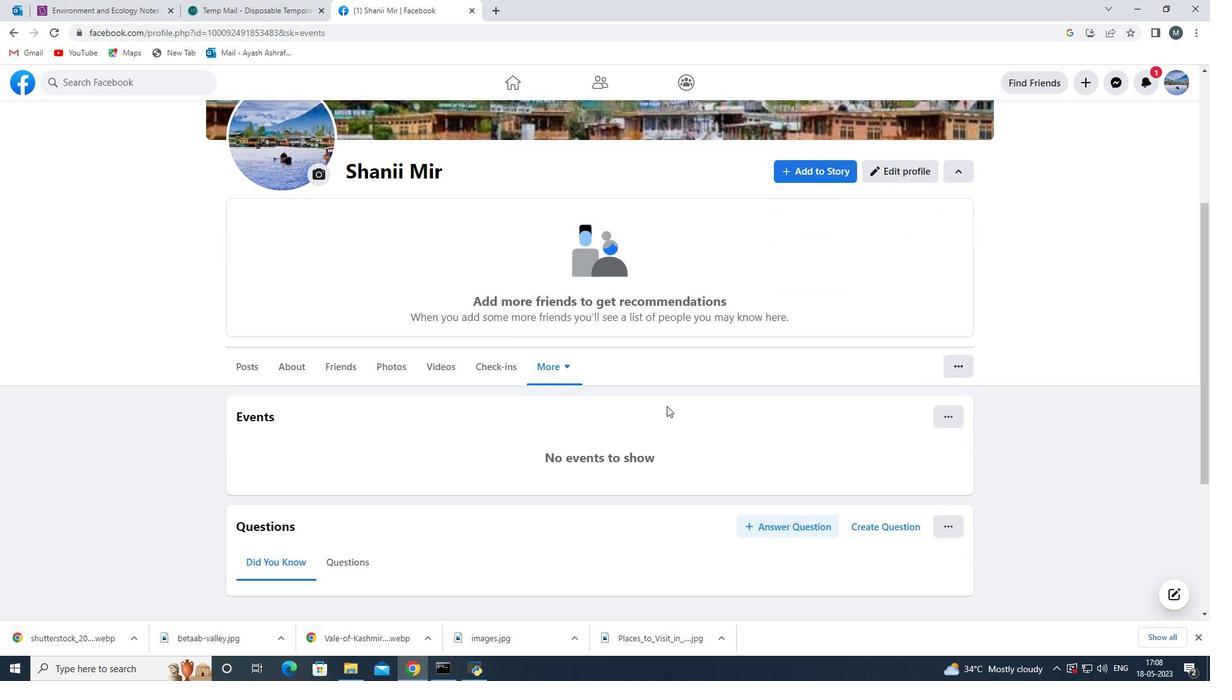 
Action: Mouse moved to (758, 331)
Screenshot: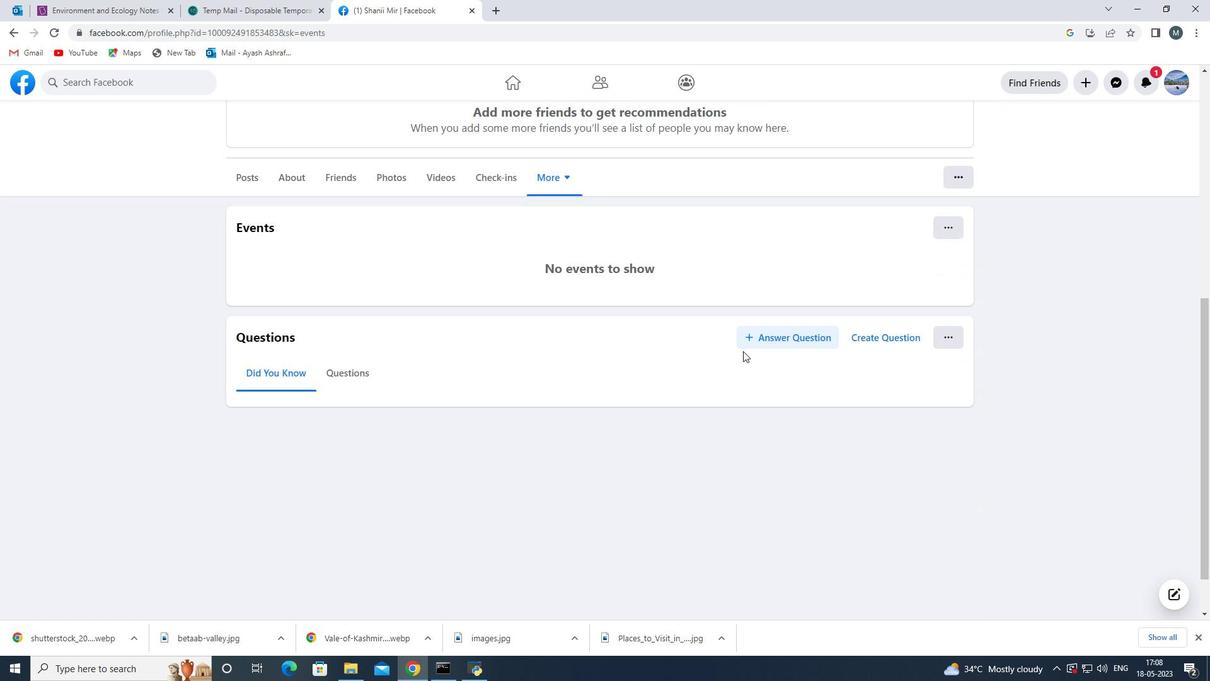 
Action: Mouse pressed left at (758, 331)
Screenshot: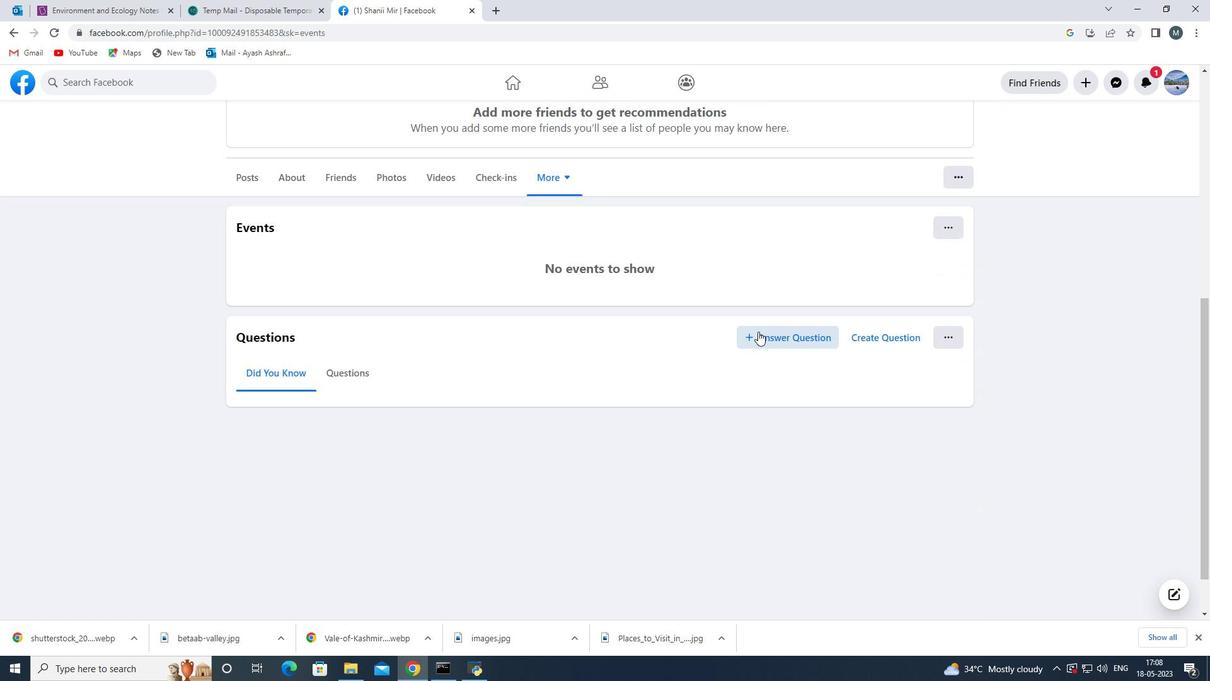 
Action: Mouse moved to (590, 457)
Screenshot: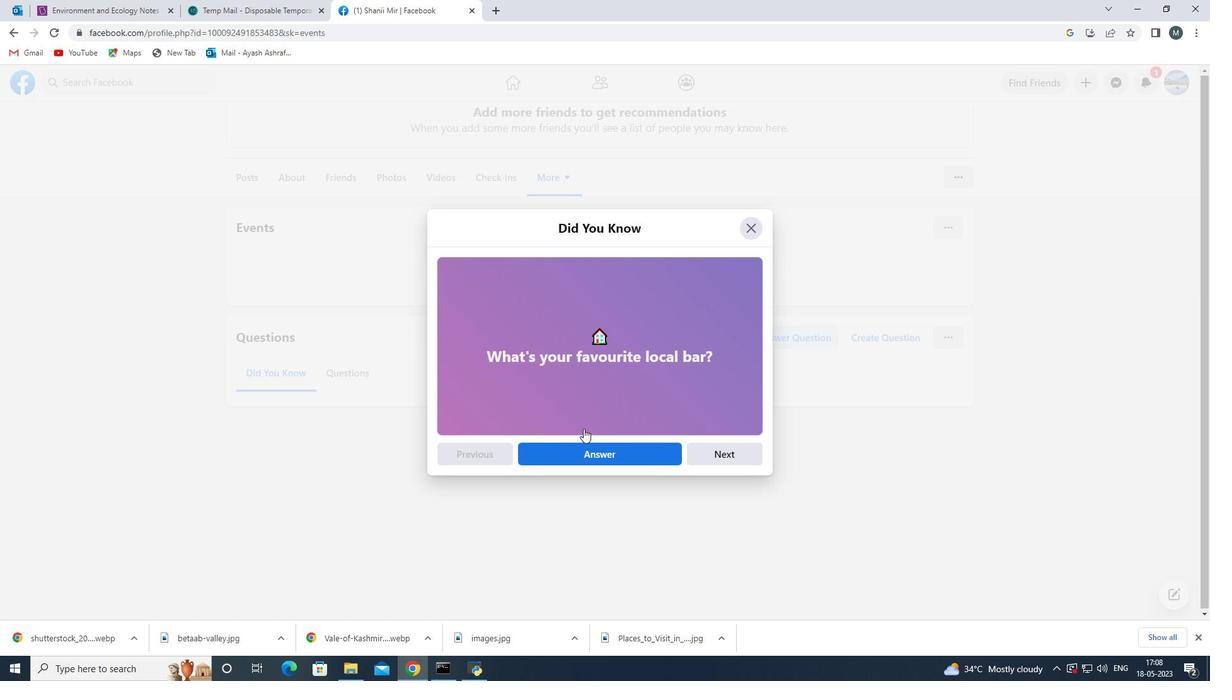 
Action: Mouse pressed left at (590, 457)
Screenshot: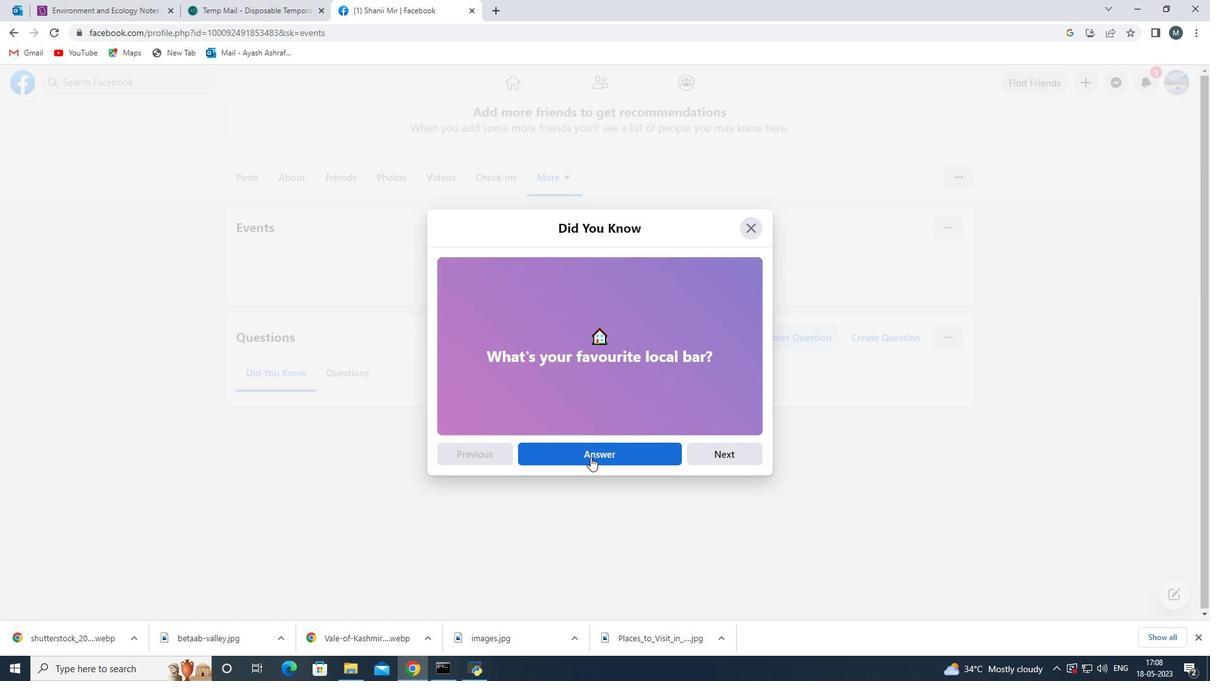 
Action: Mouse moved to (686, 425)
Screenshot: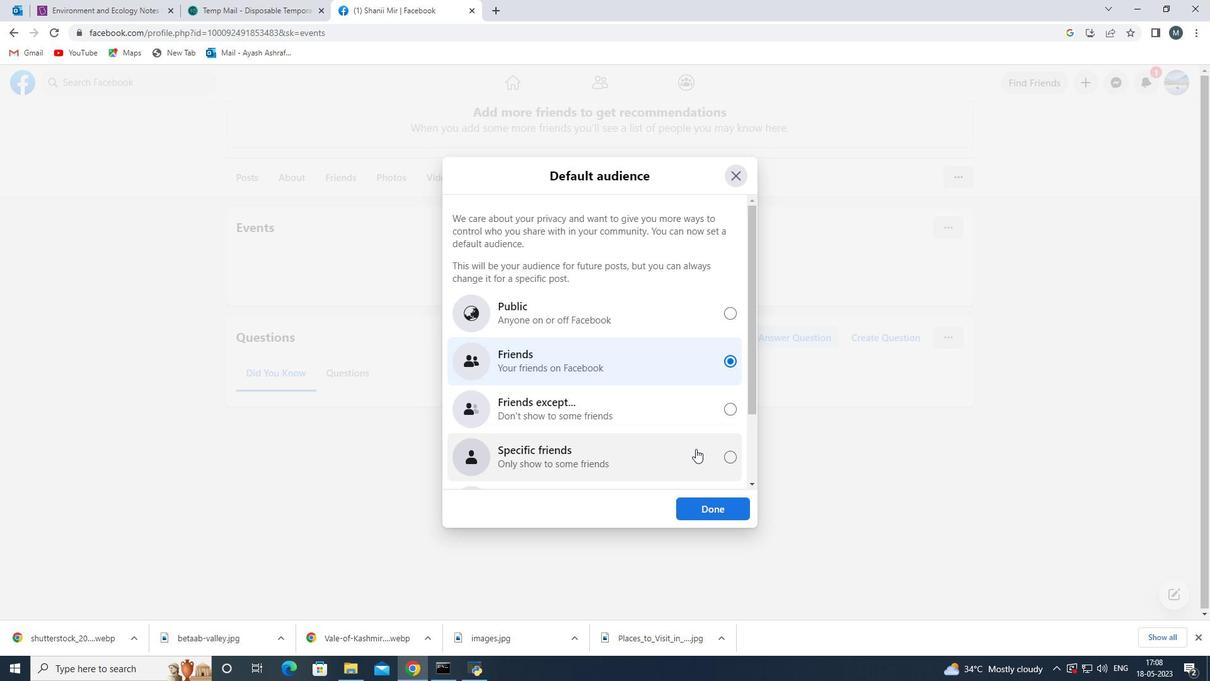 
Action: Mouse scrolled (686, 424) with delta (0, 0)
Screenshot: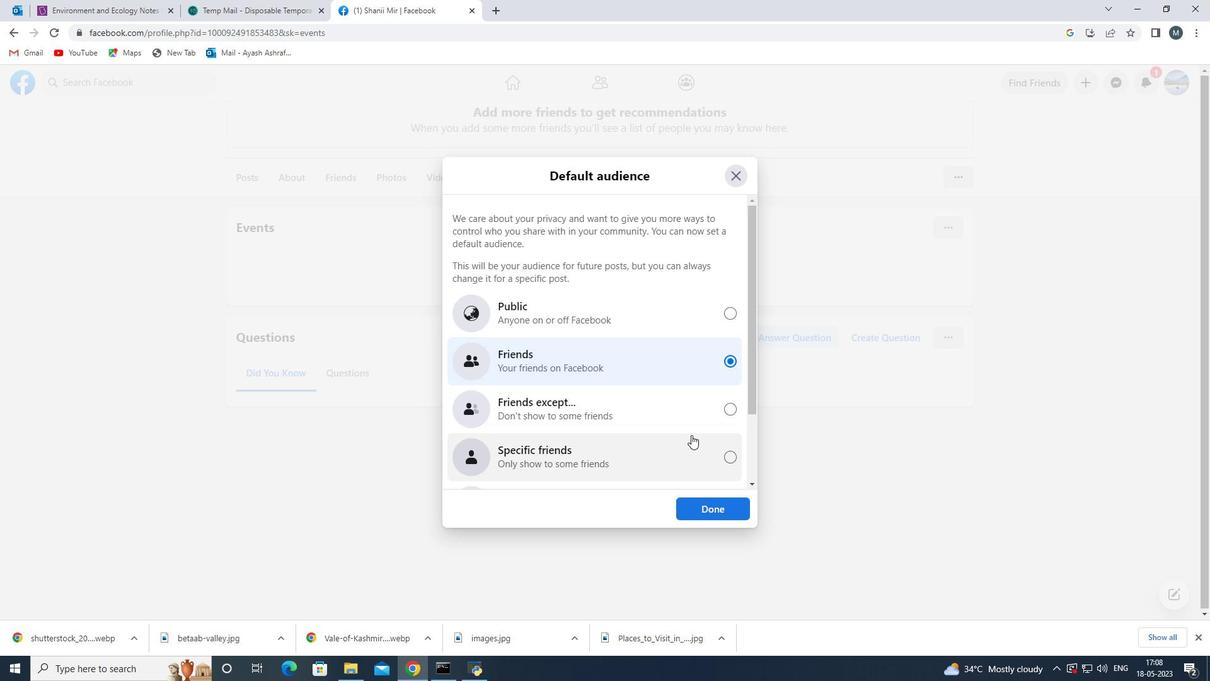 
Action: Mouse scrolled (686, 424) with delta (0, 0)
Screenshot: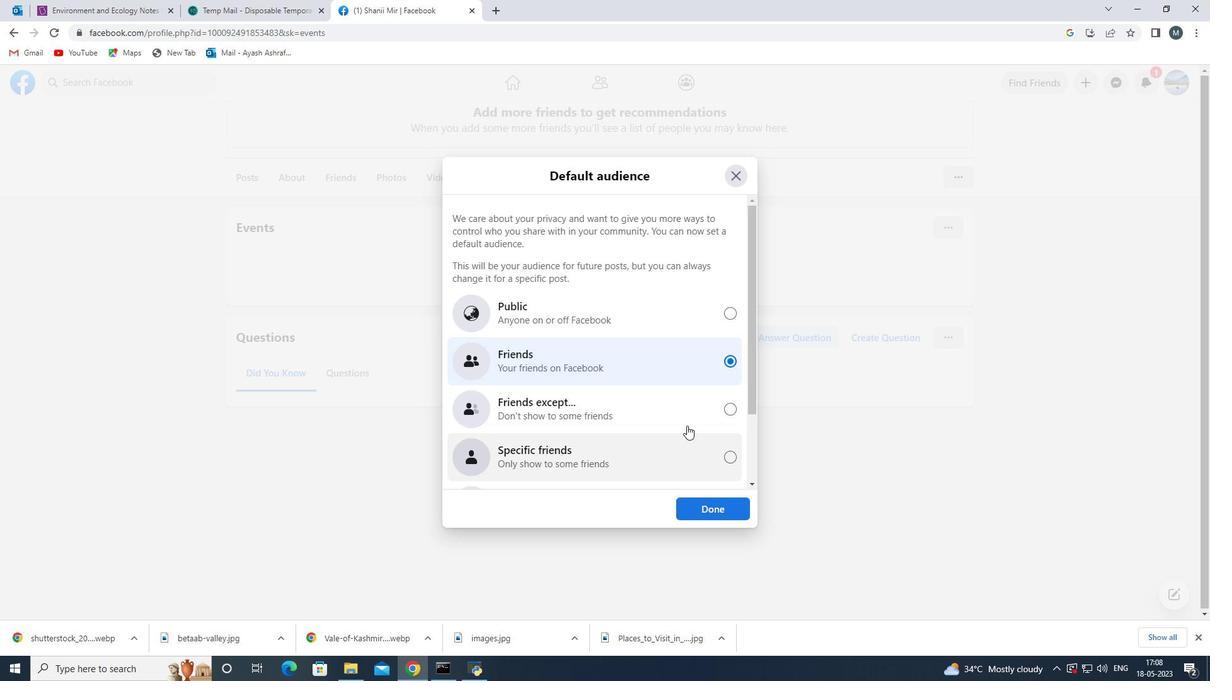 
Action: Mouse moved to (730, 419)
Screenshot: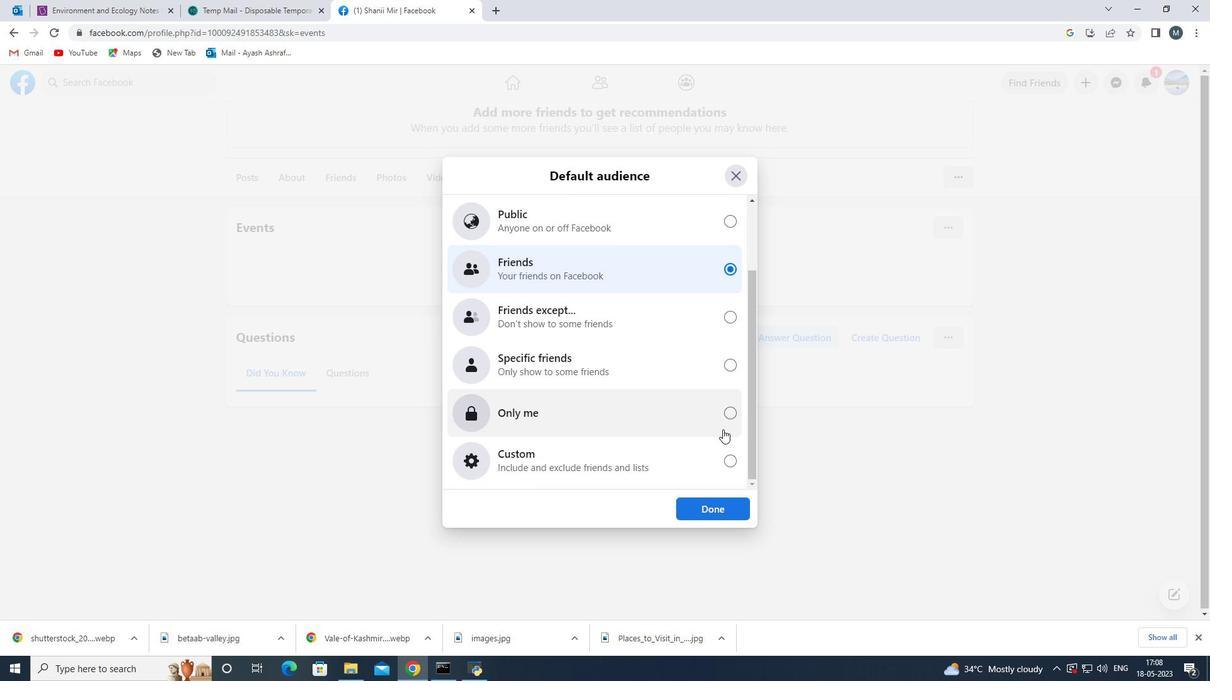 
Action: Mouse pressed left at (730, 419)
Screenshot: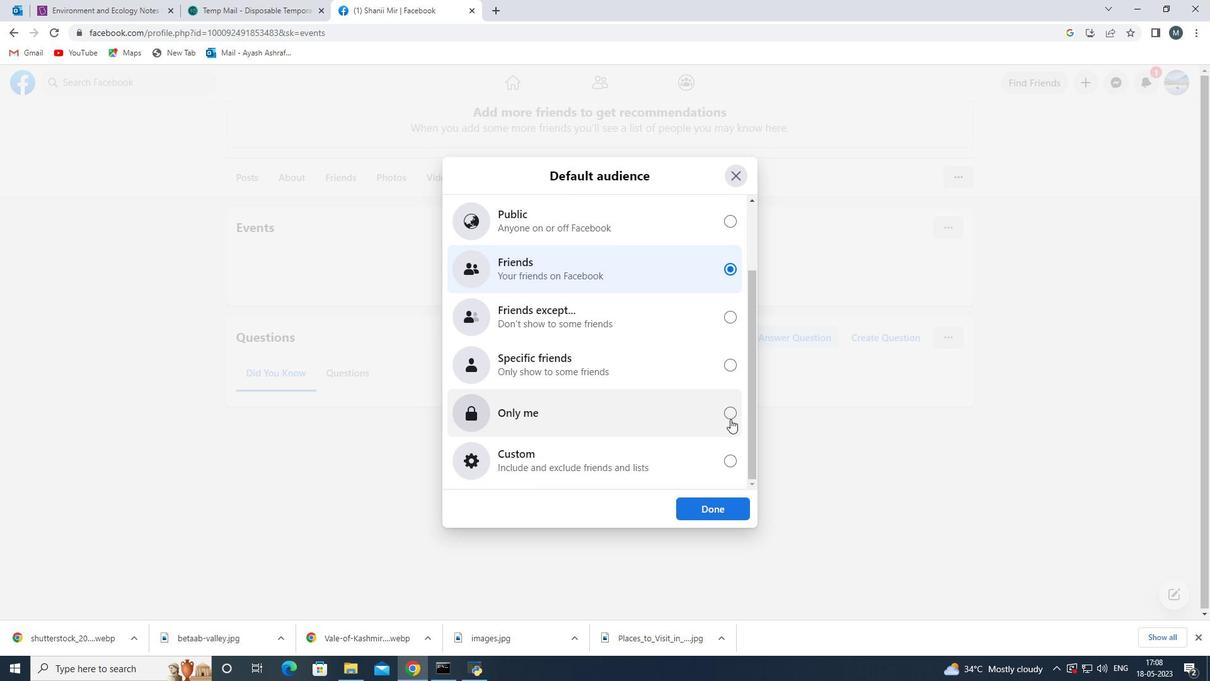
Action: Mouse moved to (698, 498)
Screenshot: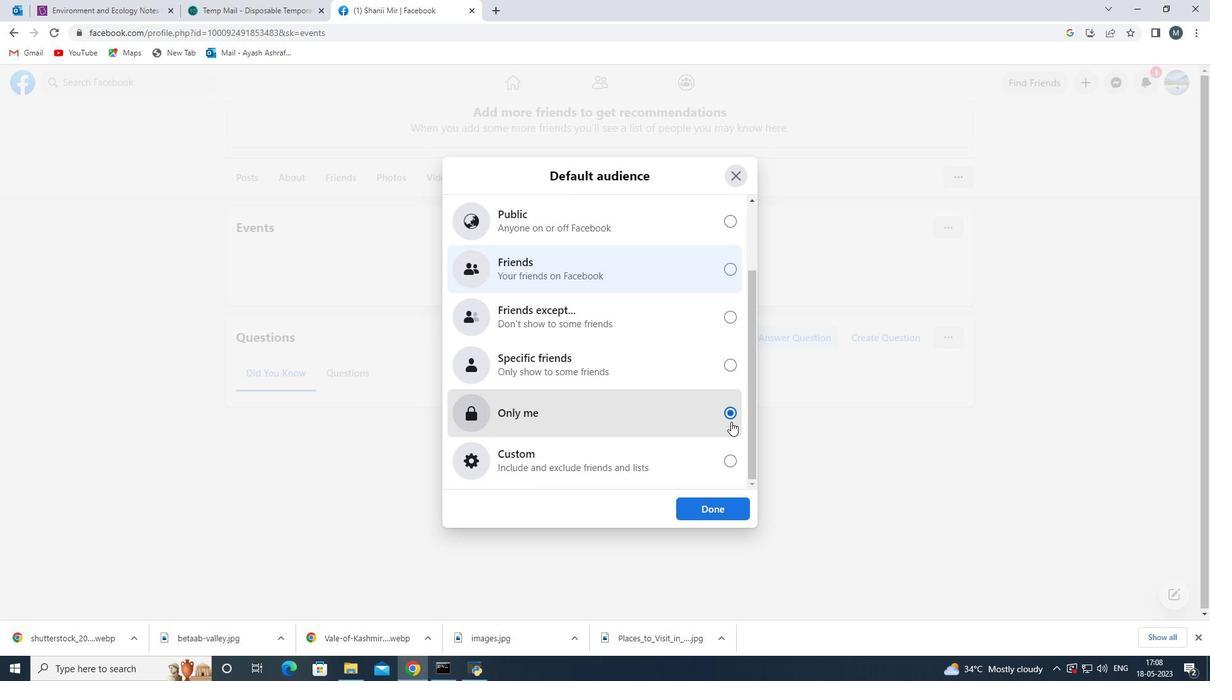 
Action: Mouse pressed left at (698, 498)
Screenshot: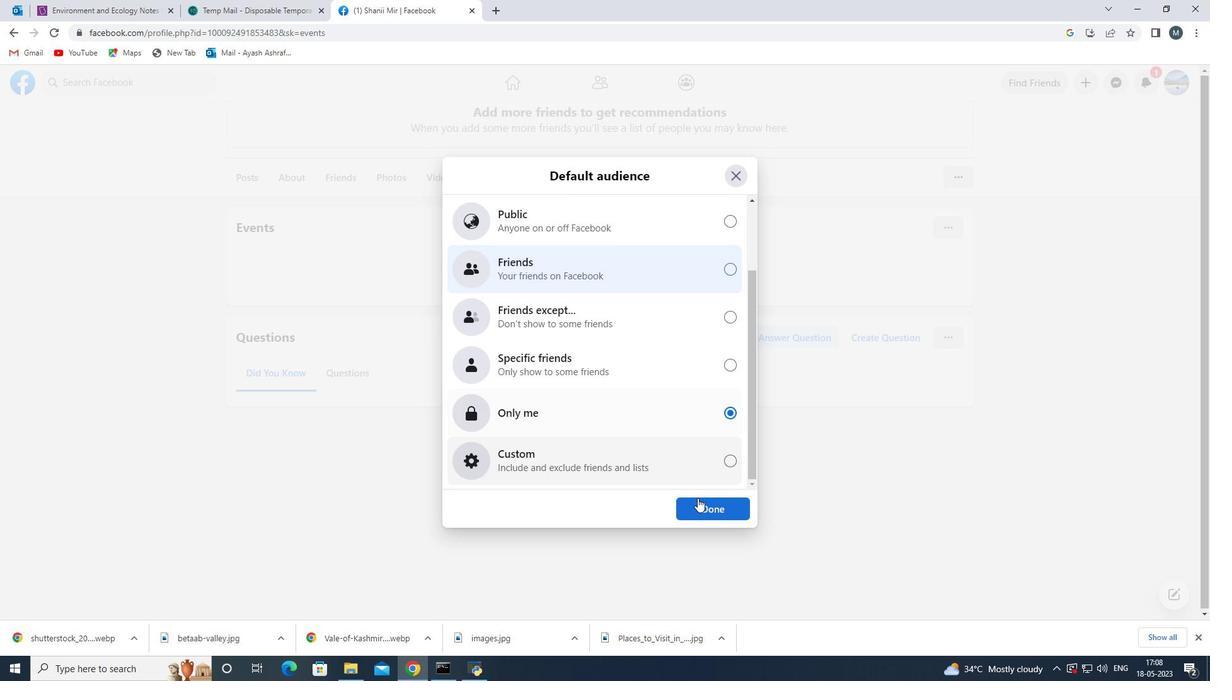 
Action: Mouse moved to (625, 466)
Screenshot: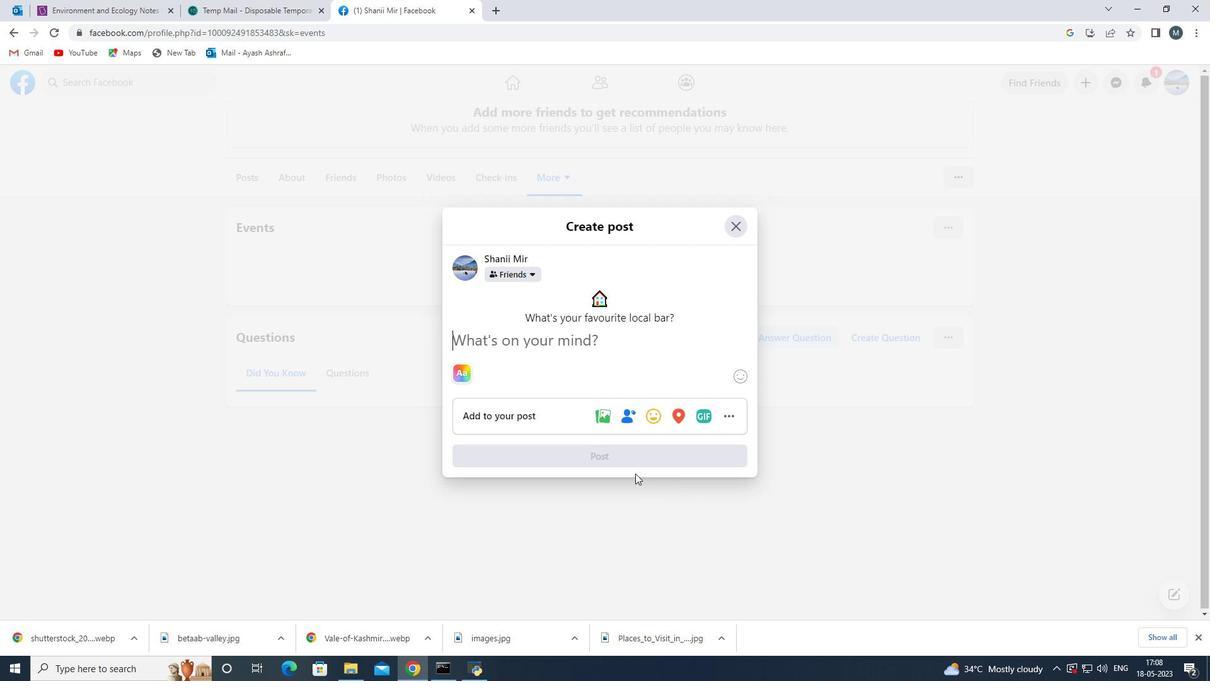 
Action: Mouse scrolled (625, 466) with delta (0, 0)
Screenshot: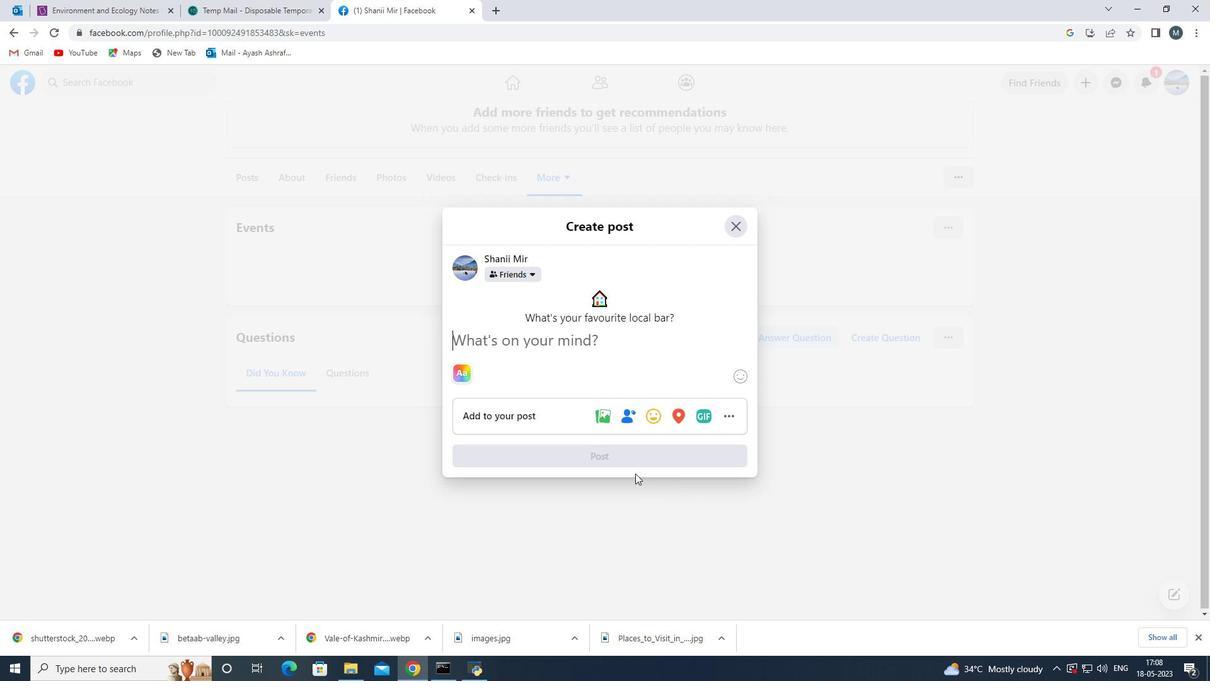 
Action: Mouse scrolled (625, 466) with delta (0, 0)
Screenshot: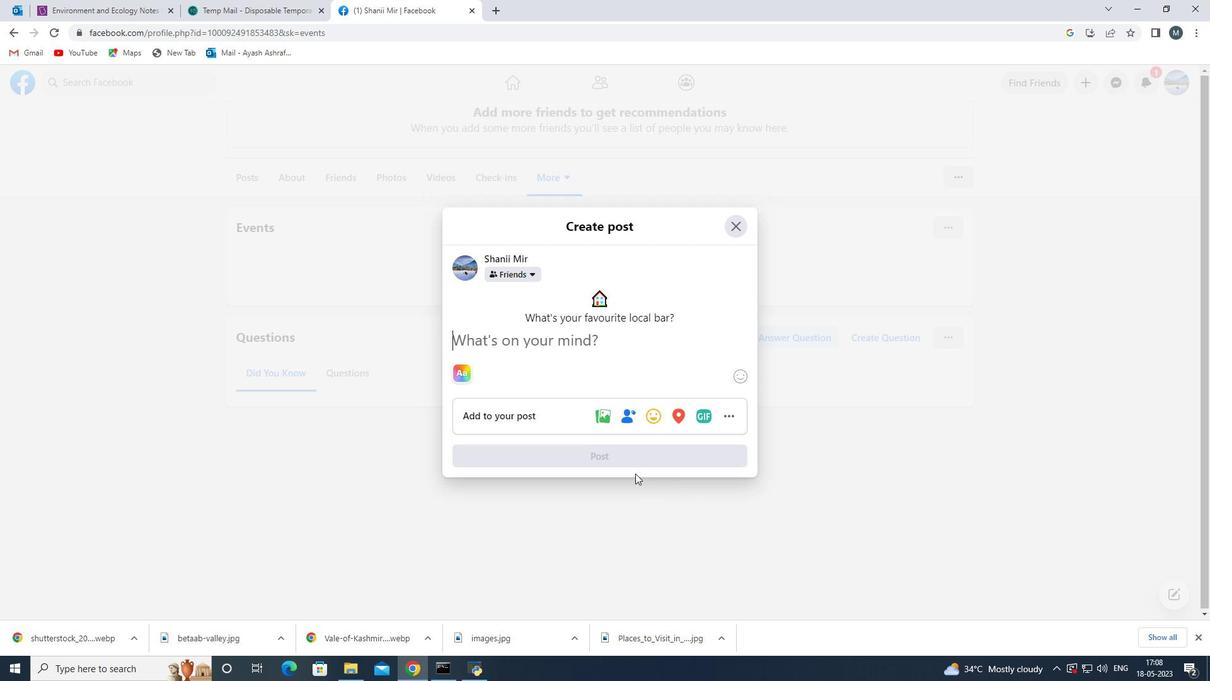 
Action: Mouse scrolled (625, 466) with delta (0, 0)
Screenshot: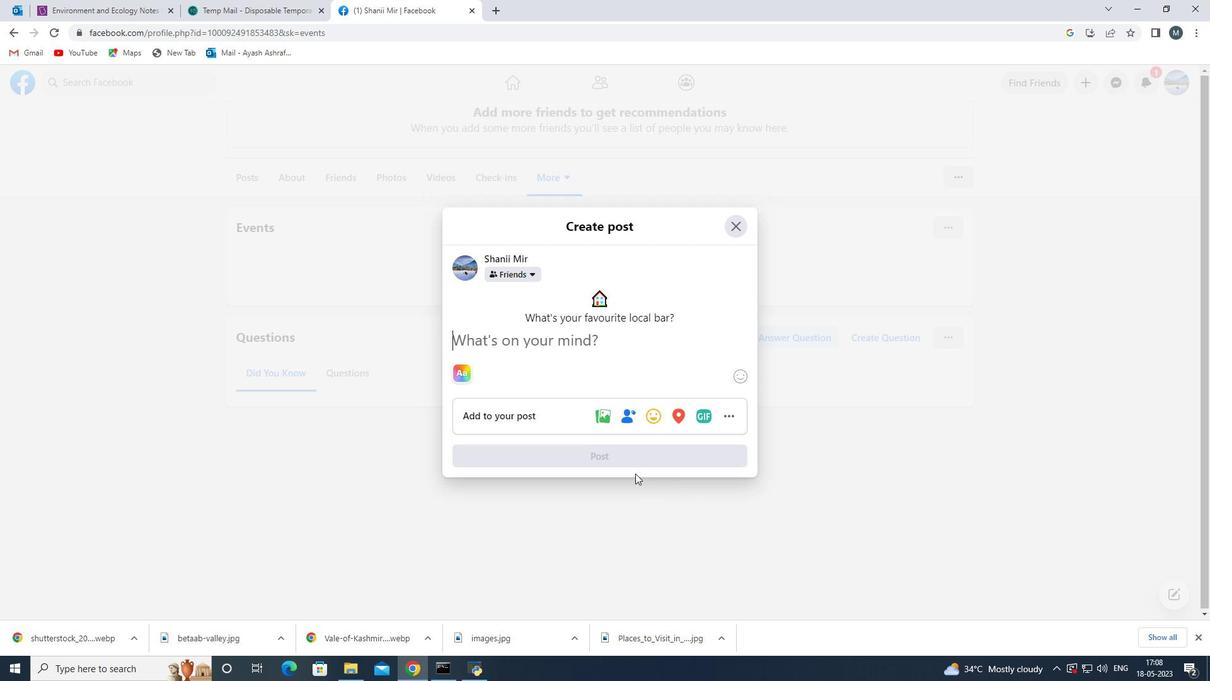 
Action: Mouse scrolled (625, 466) with delta (0, 0)
Screenshot: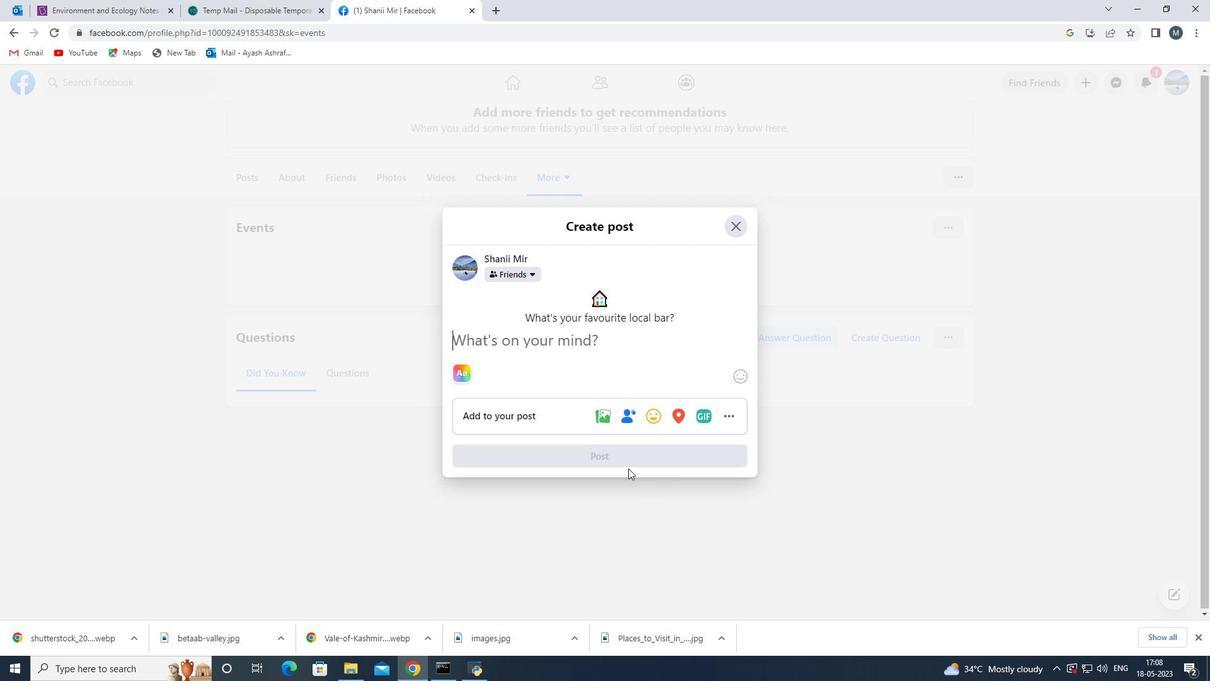 
Action: Mouse scrolled (625, 466) with delta (0, 0)
Screenshot: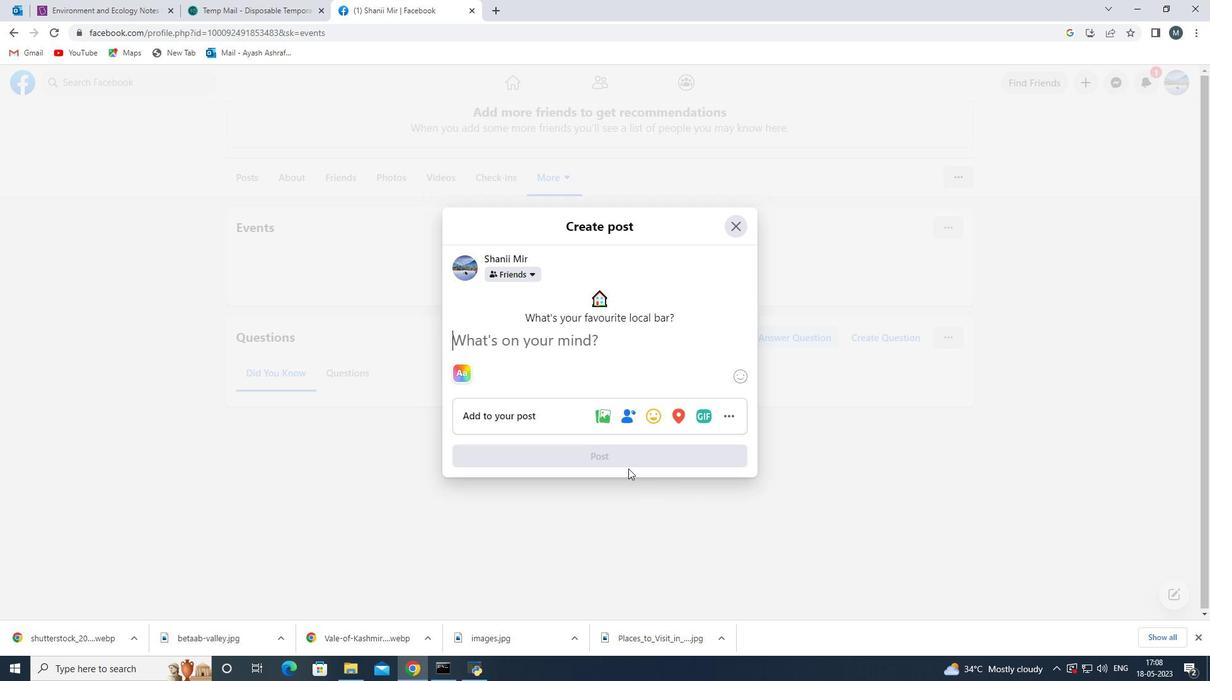 
Action: Mouse moved to (729, 237)
Screenshot: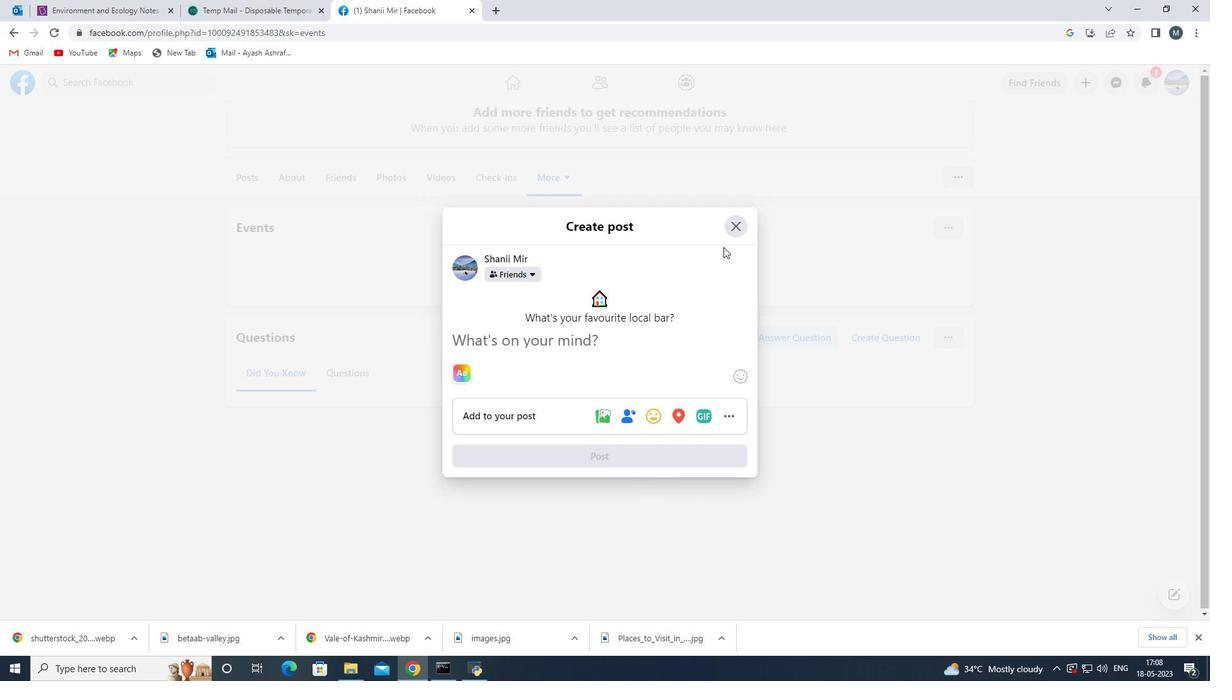 
Action: Mouse pressed left at (729, 237)
Screenshot: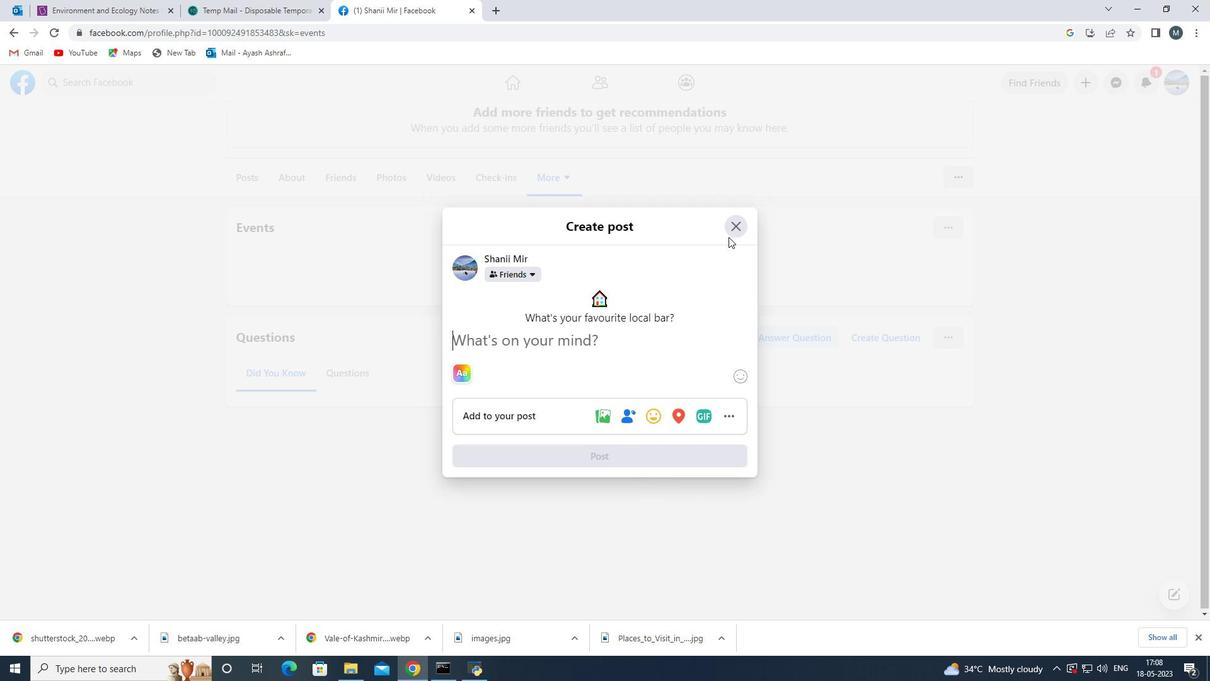 
Action: Mouse moved to (734, 230)
Screenshot: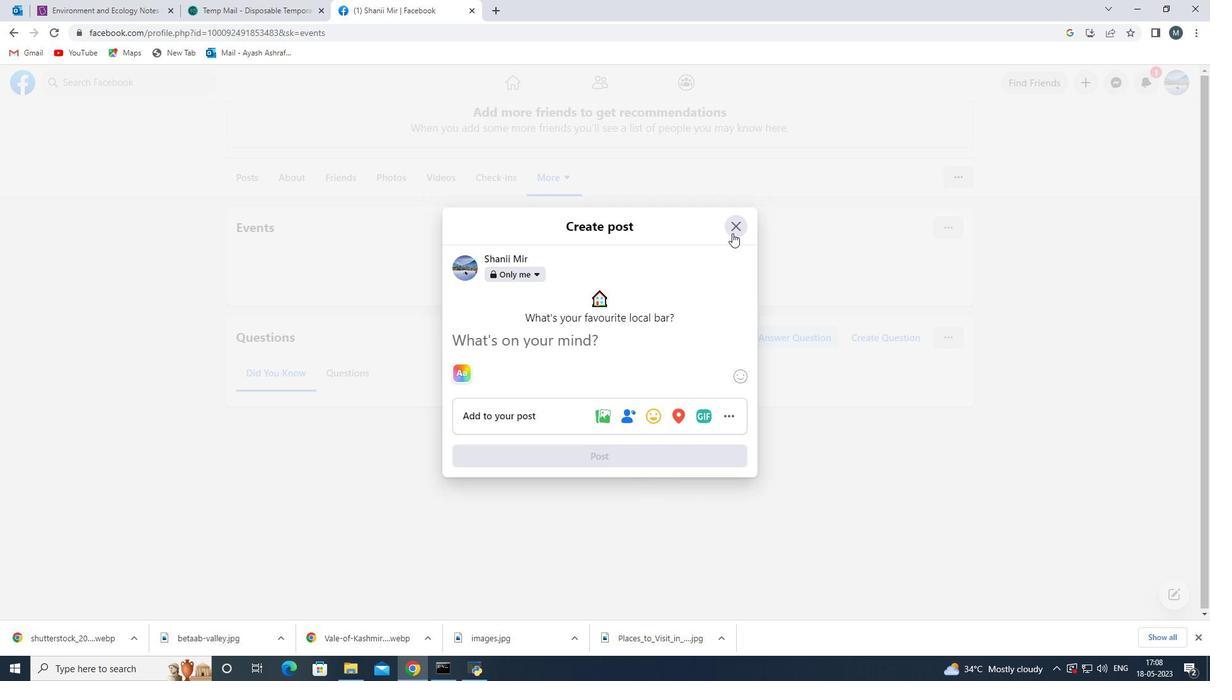 
Action: Mouse pressed left at (734, 230)
Screenshot: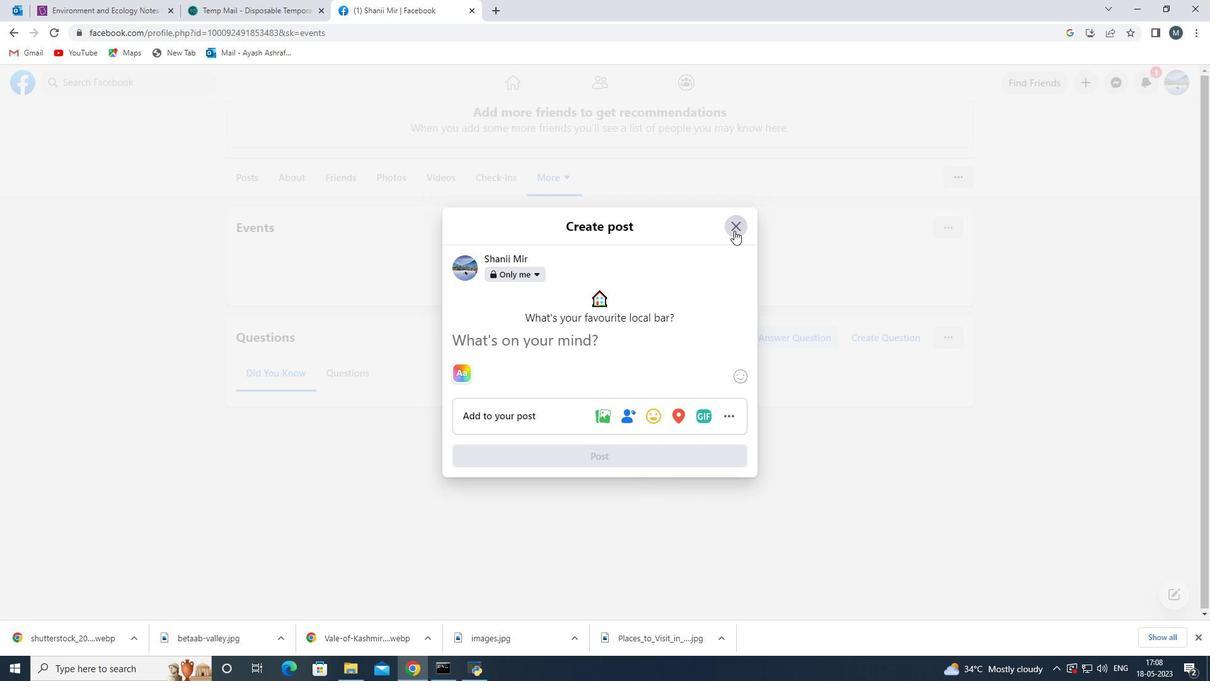 
Action: Mouse moved to (448, 460)
Screenshot: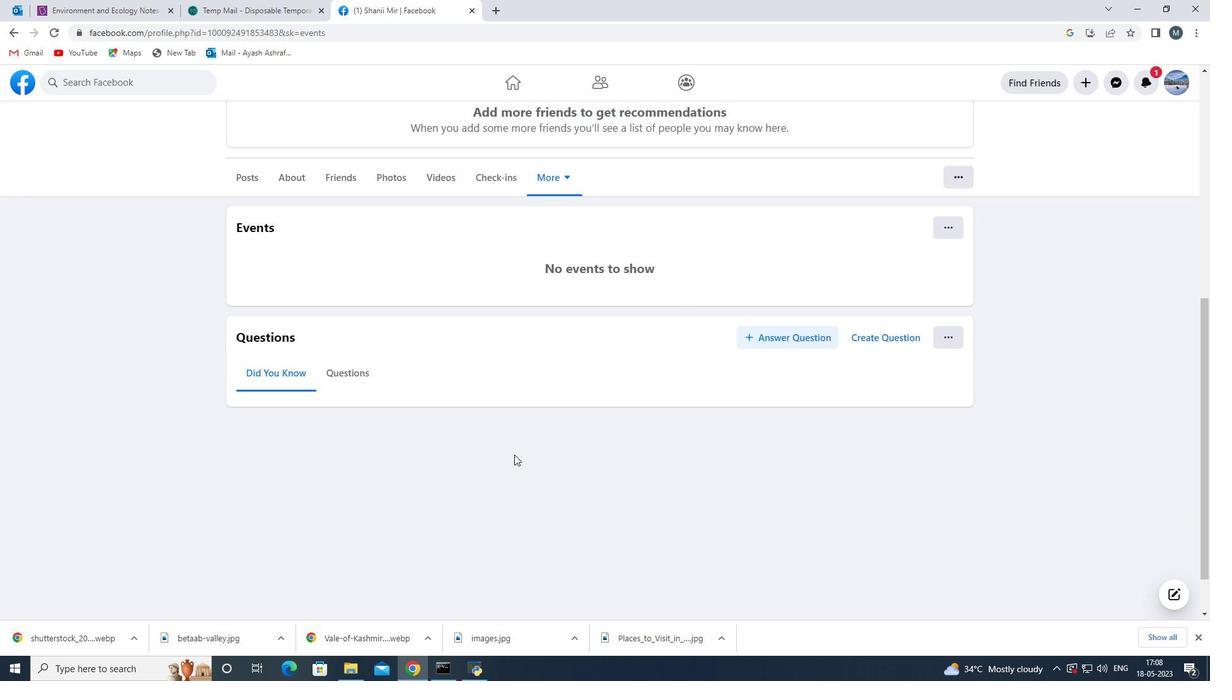 
Action: Mouse scrolled (448, 461) with delta (0, 0)
Screenshot: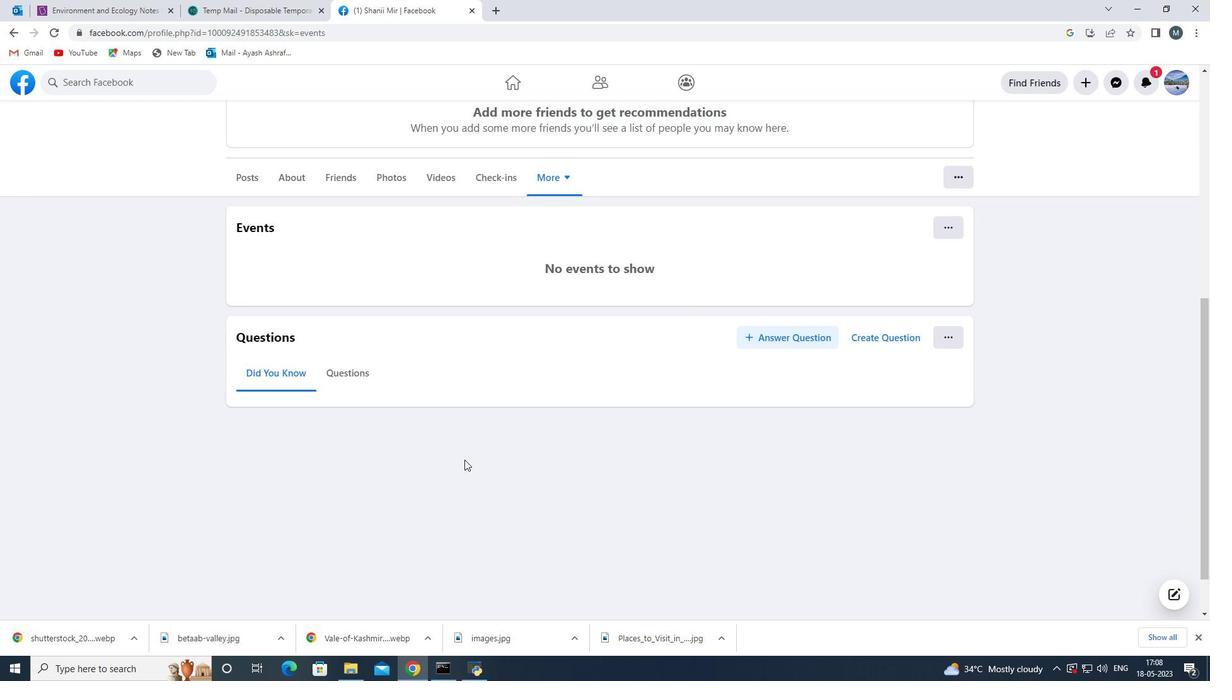 
Action: Mouse moved to (447, 460)
Screenshot: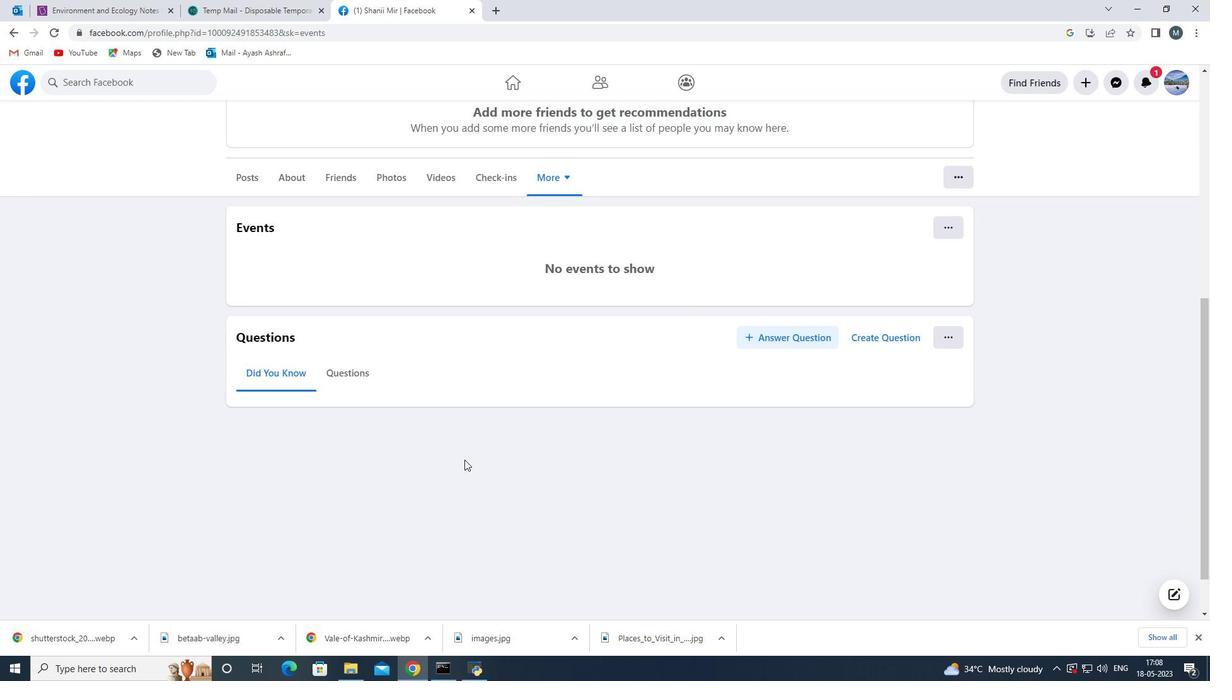 
Action: Mouse scrolled (447, 461) with delta (0, 0)
Screenshot: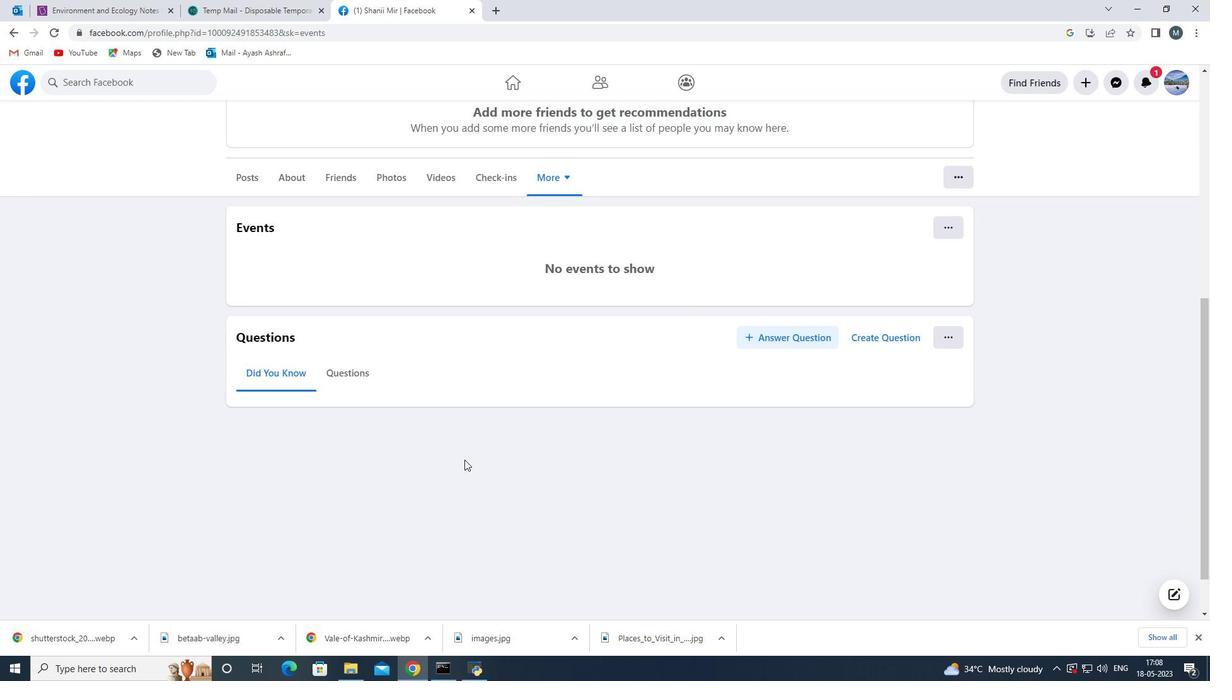 
Action: Mouse moved to (447, 460)
Screenshot: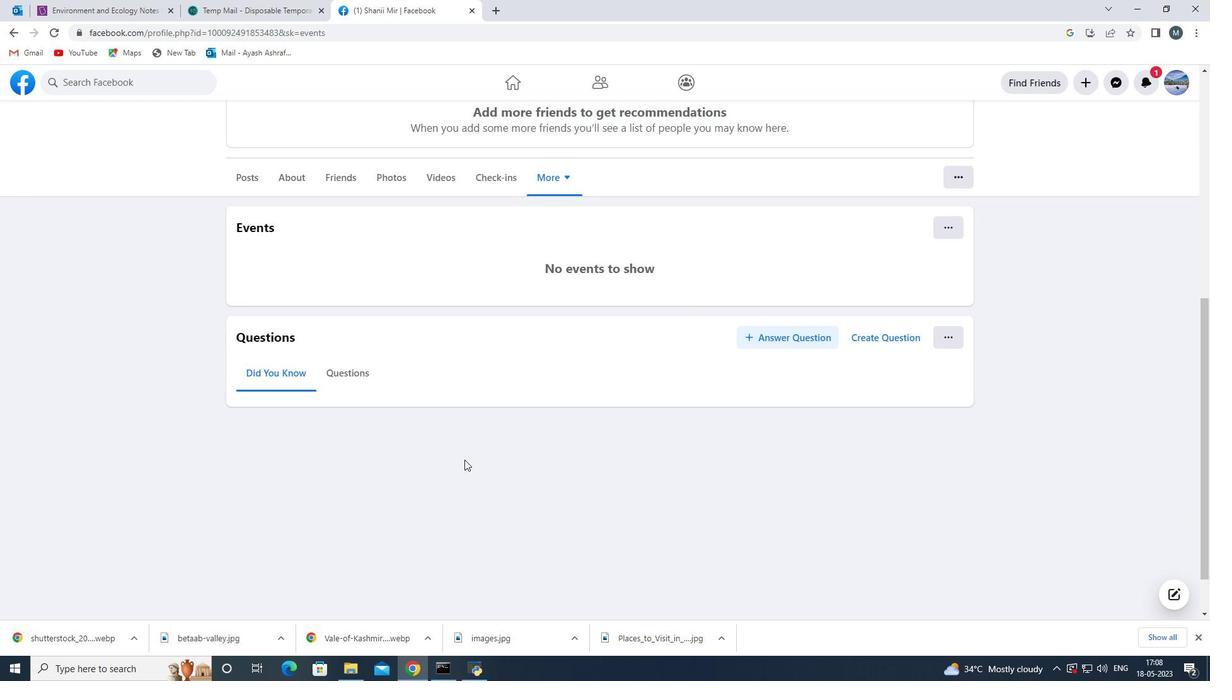 
Action: Mouse scrolled (447, 461) with delta (0, 0)
Screenshot: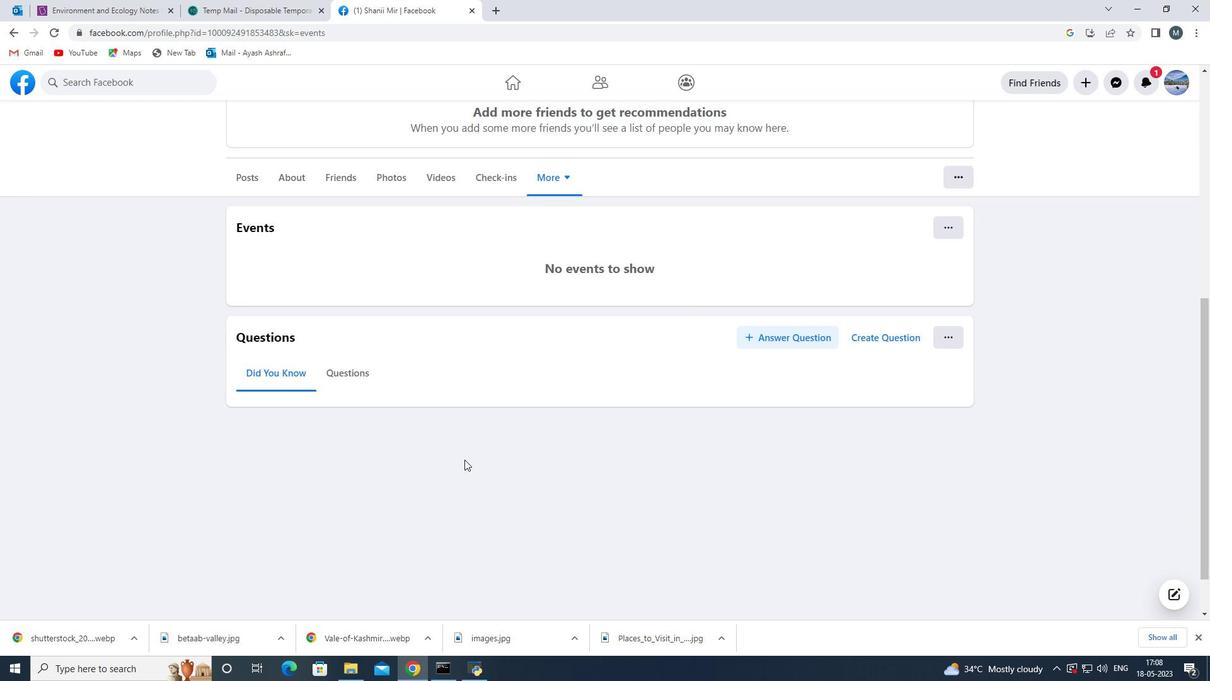 
Action: Mouse scrolled (447, 461) with delta (0, 0)
Screenshot: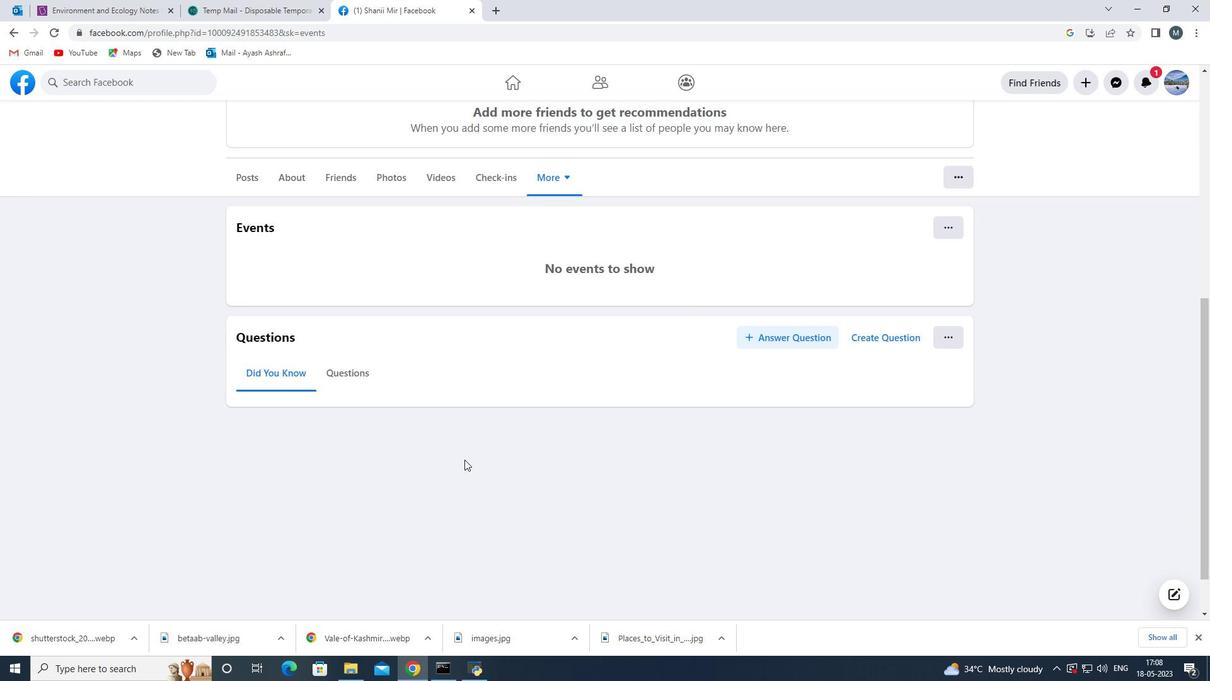 
Action: Mouse moved to (447, 459)
Screenshot: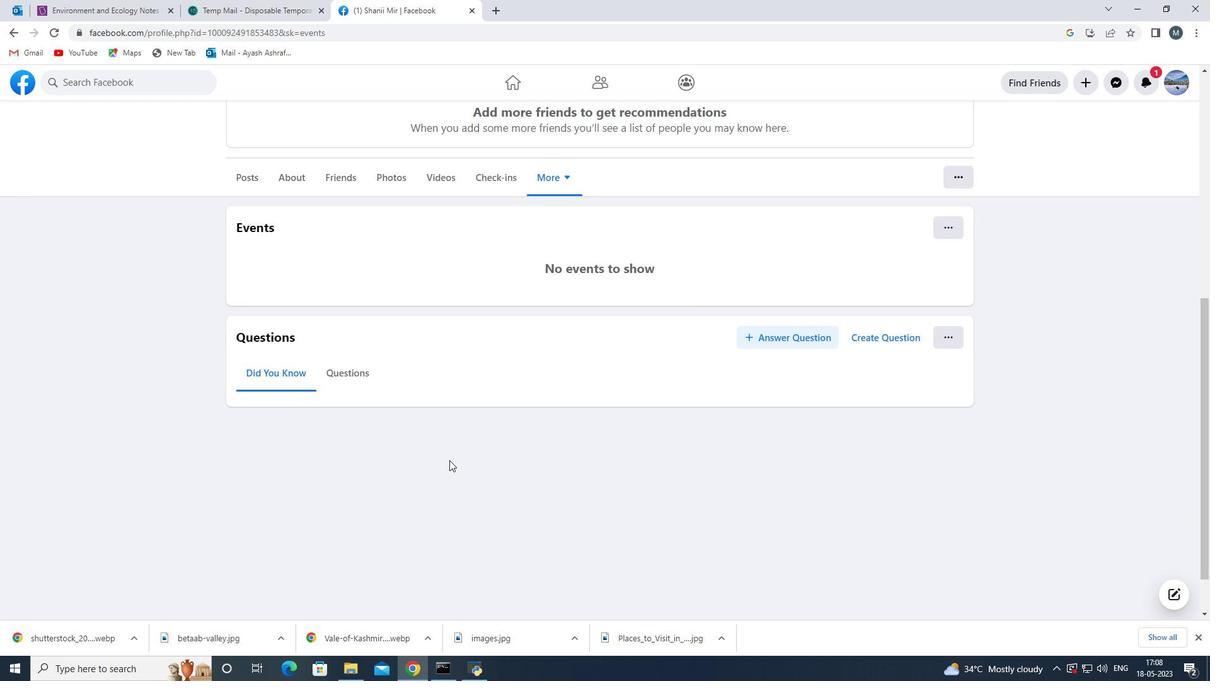 
Action: Mouse scrolled (447, 459) with delta (0, 0)
Screenshot: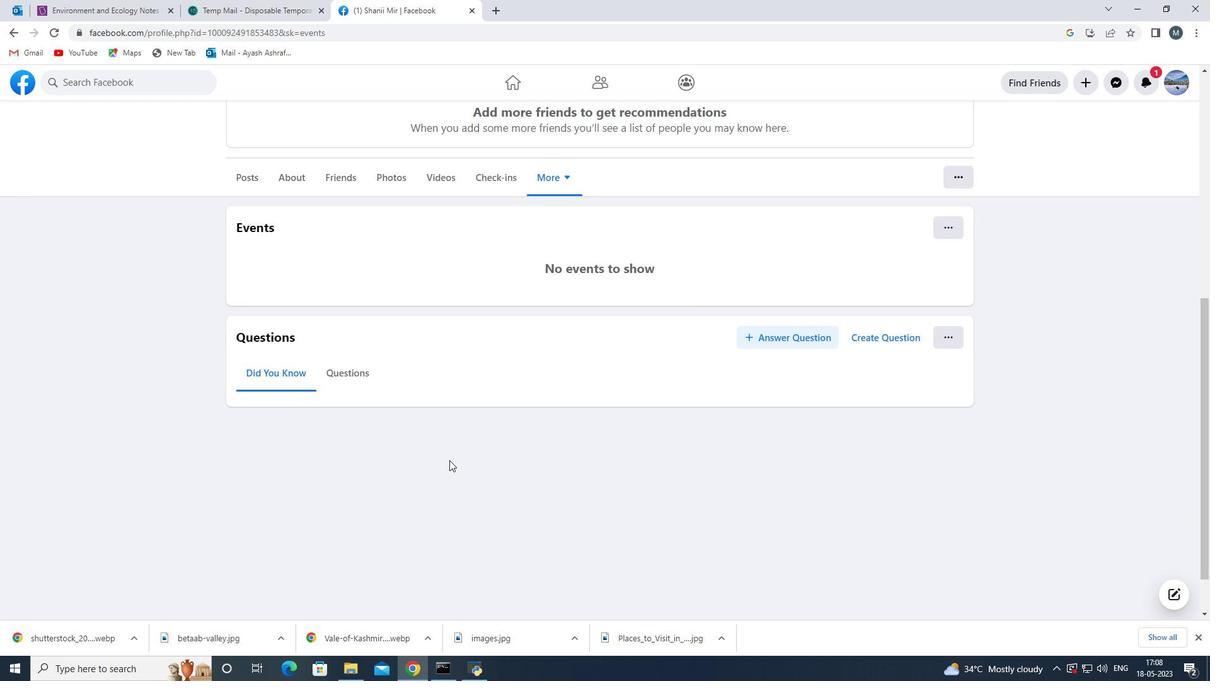 
Action: Mouse moved to (447, 447)
Screenshot: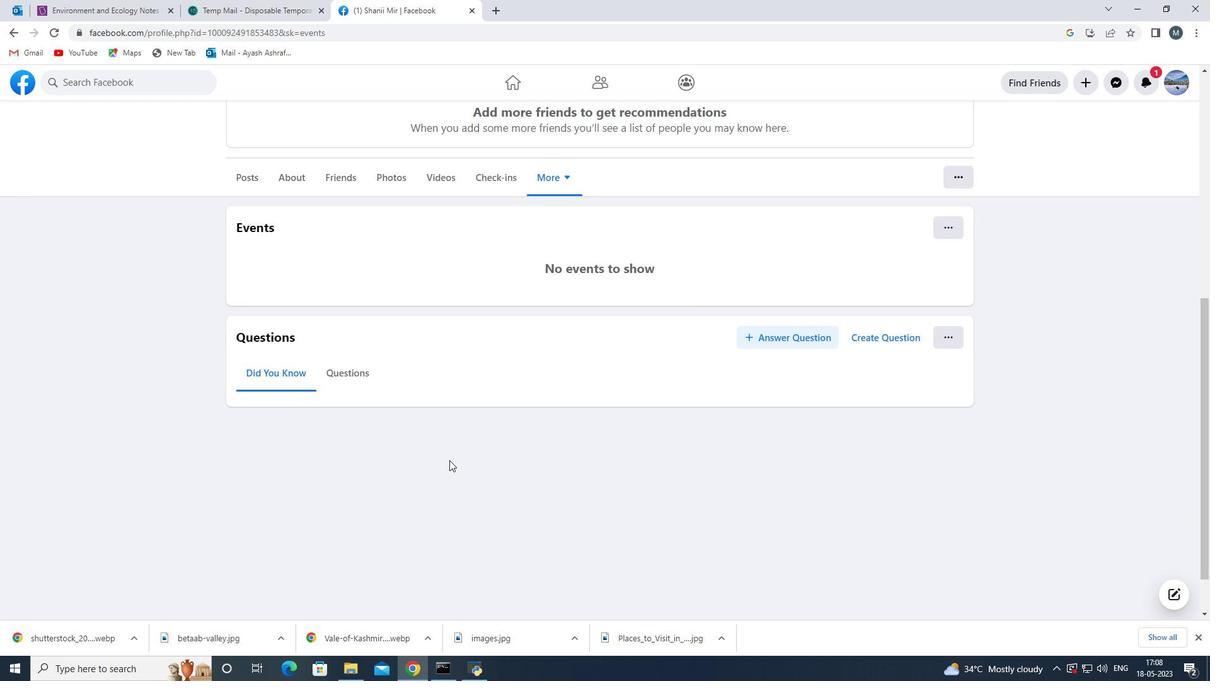 
Action: Mouse scrolled (447, 448) with delta (0, 0)
Screenshot: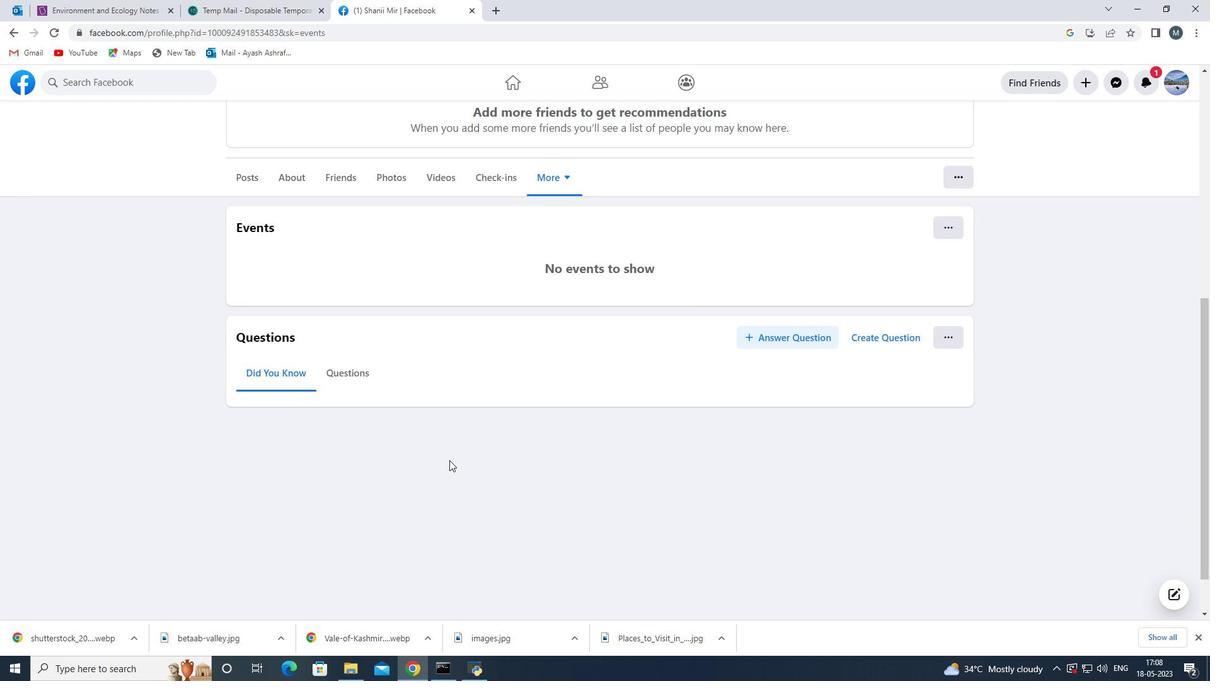 
Action: Mouse moved to (447, 425)
Screenshot: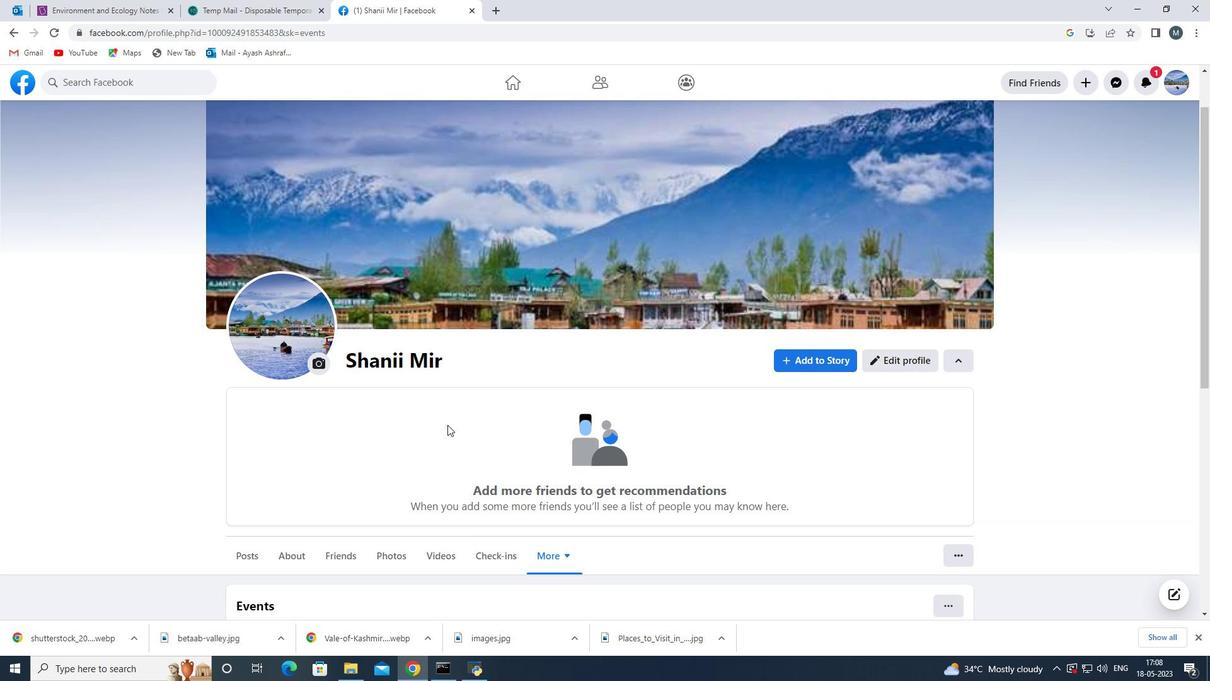 
Action: Mouse scrolled (447, 425) with delta (0, 0)
Screenshot: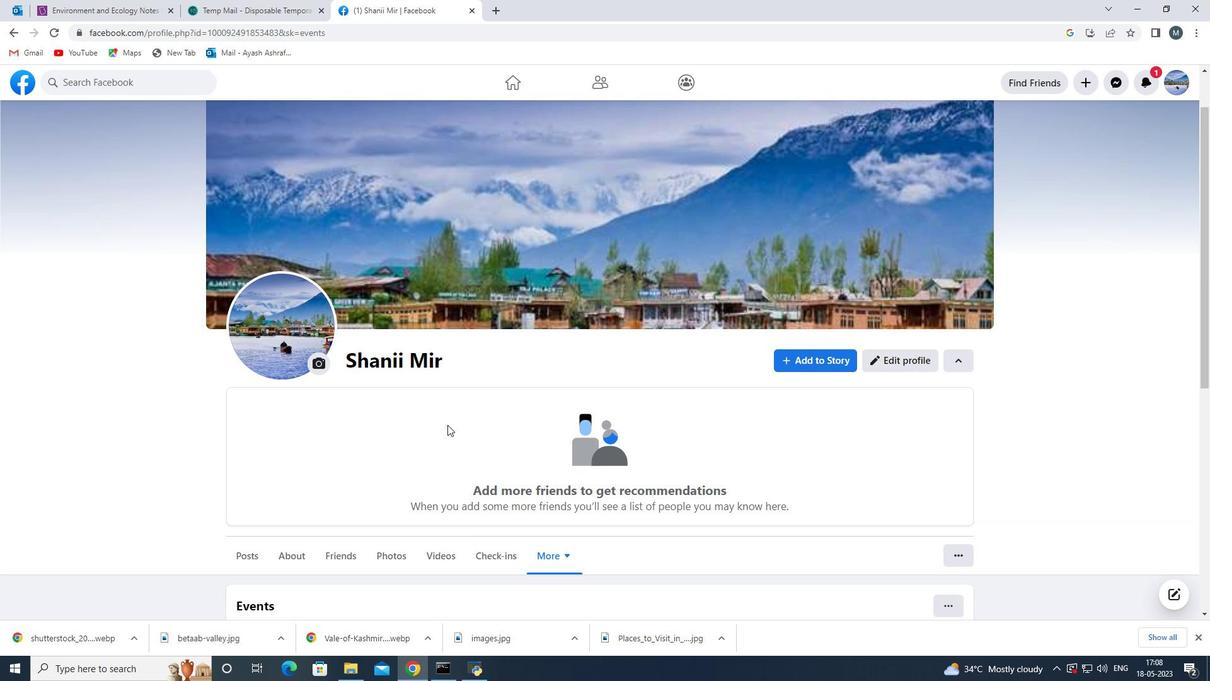 
Action: Mouse scrolled (447, 425) with delta (0, 0)
Screenshot: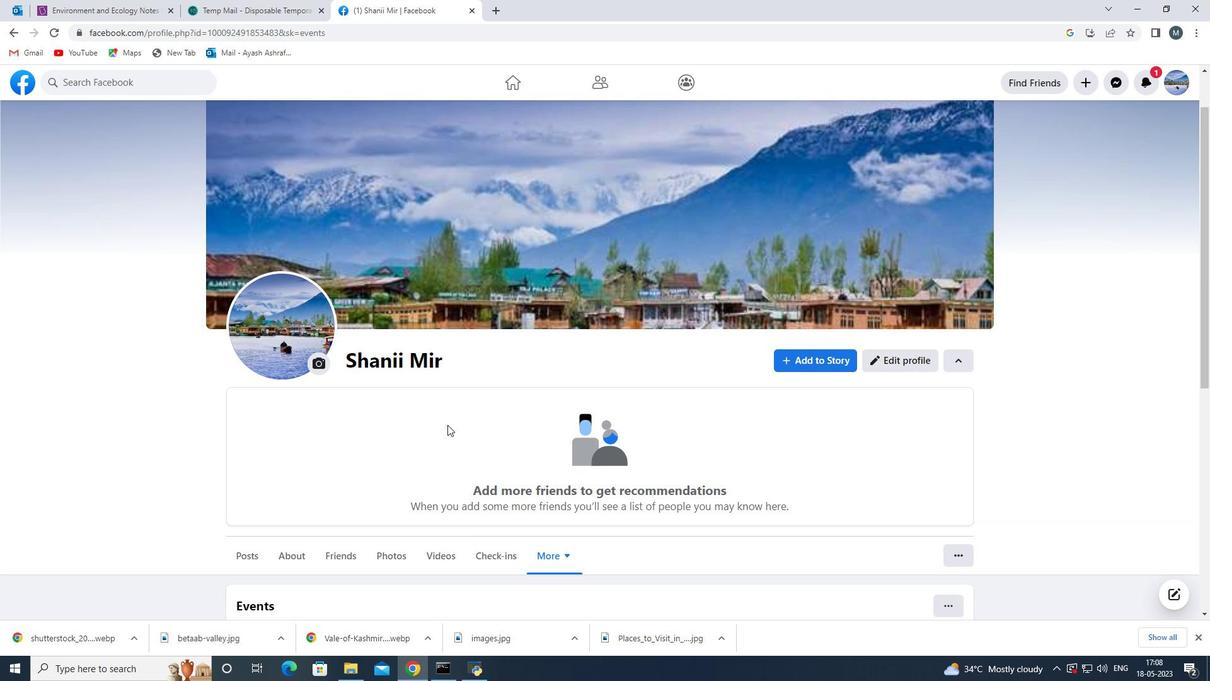 
Action: Mouse scrolled (447, 425) with delta (0, 0)
Screenshot: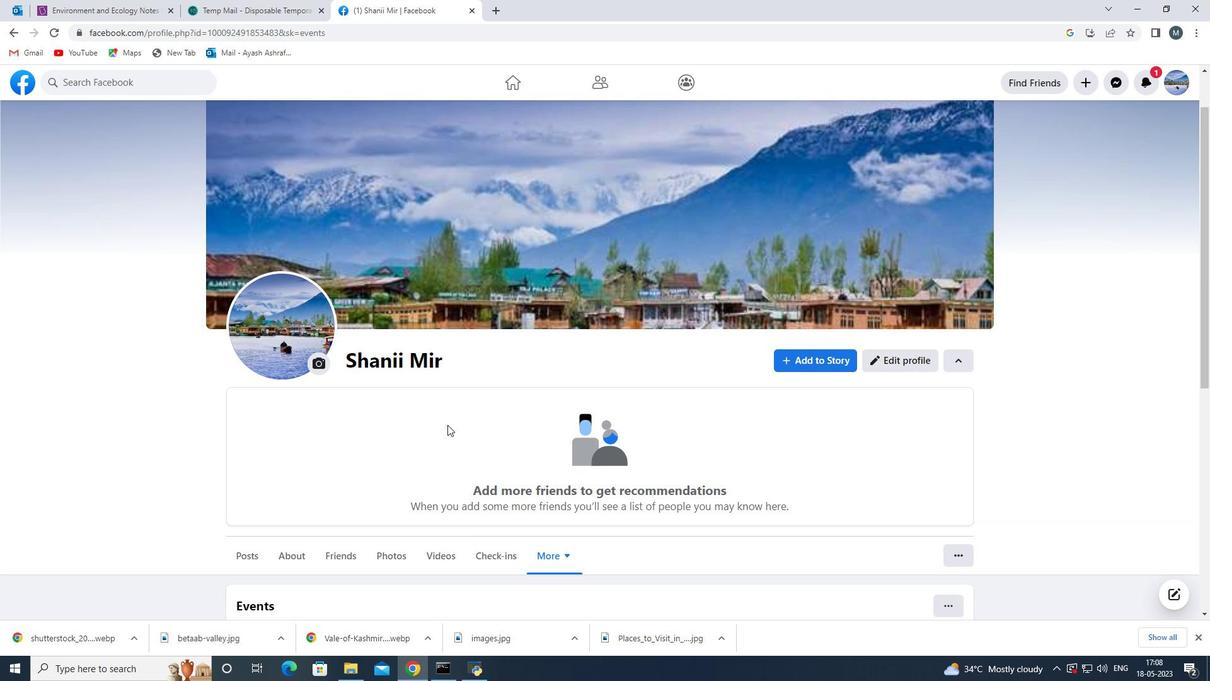 
Action: Mouse scrolled (447, 425) with delta (0, 0)
Screenshot: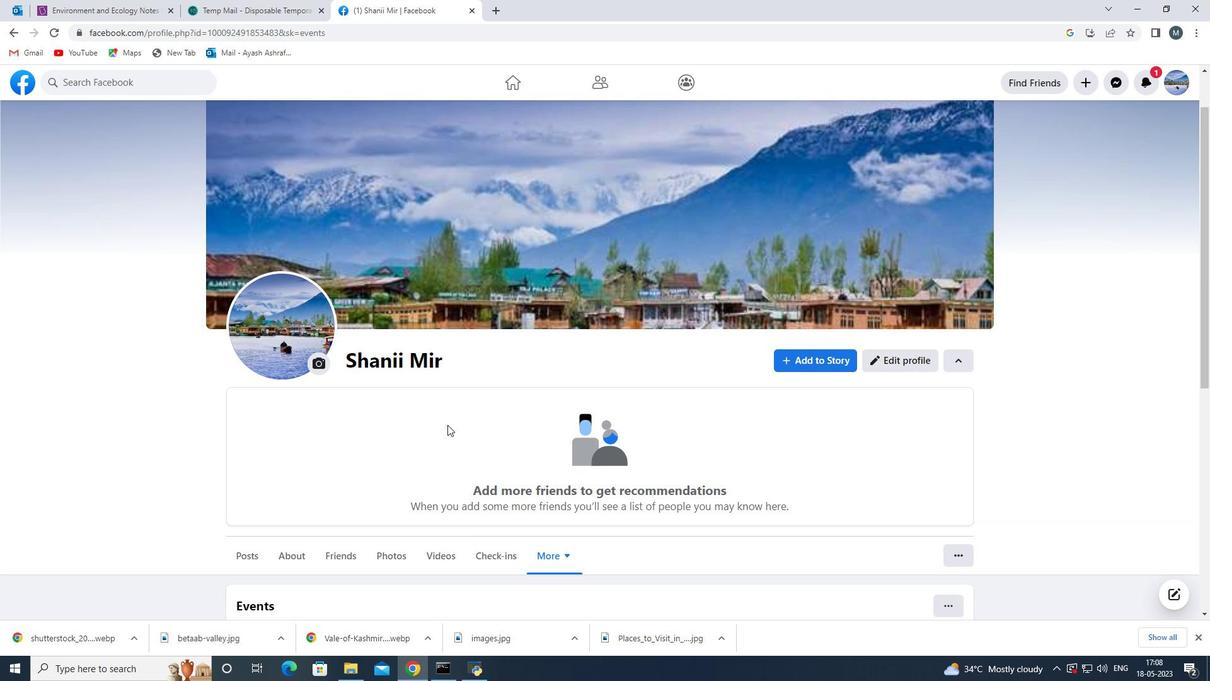 
Action: Mouse scrolled (447, 425) with delta (0, 0)
Screenshot: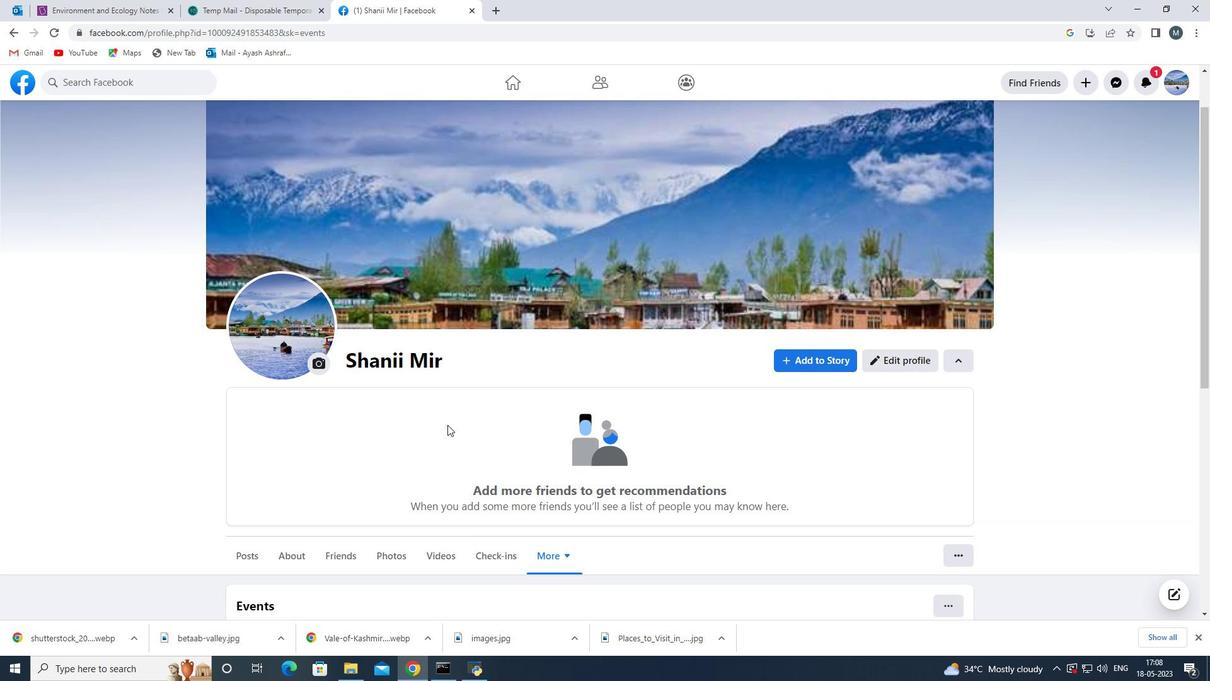 
Action: Mouse moved to (679, 88)
Screenshot: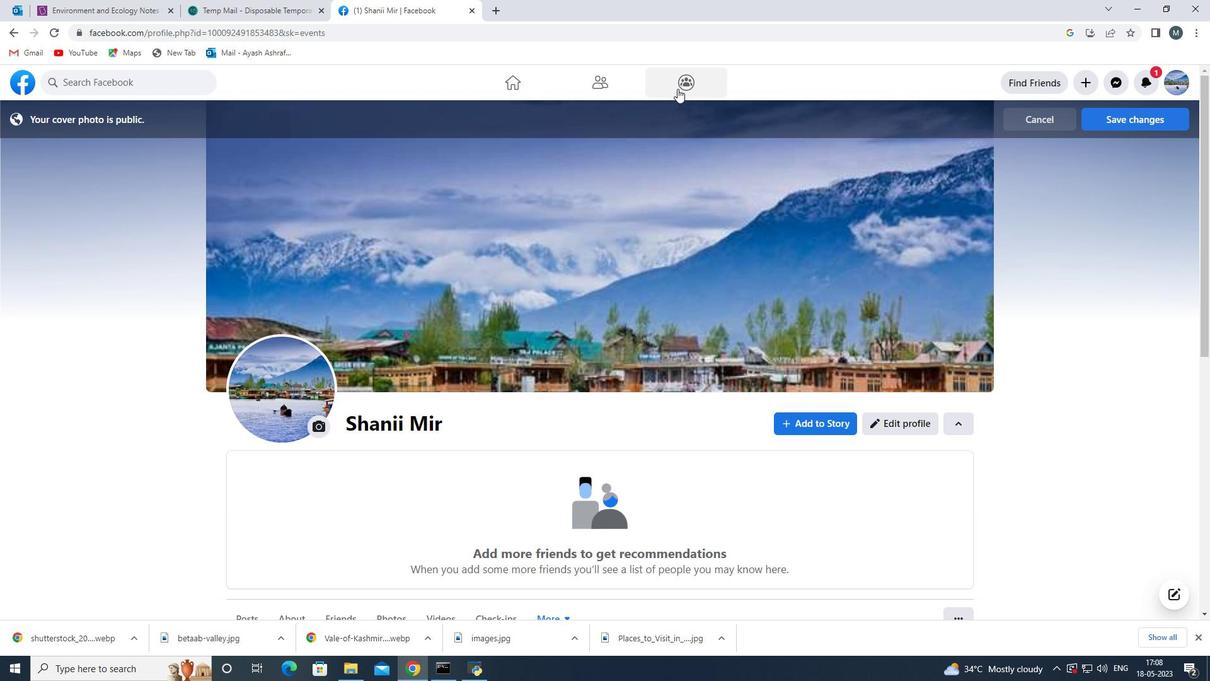 
Action: Mouse pressed left at (679, 88)
Screenshot: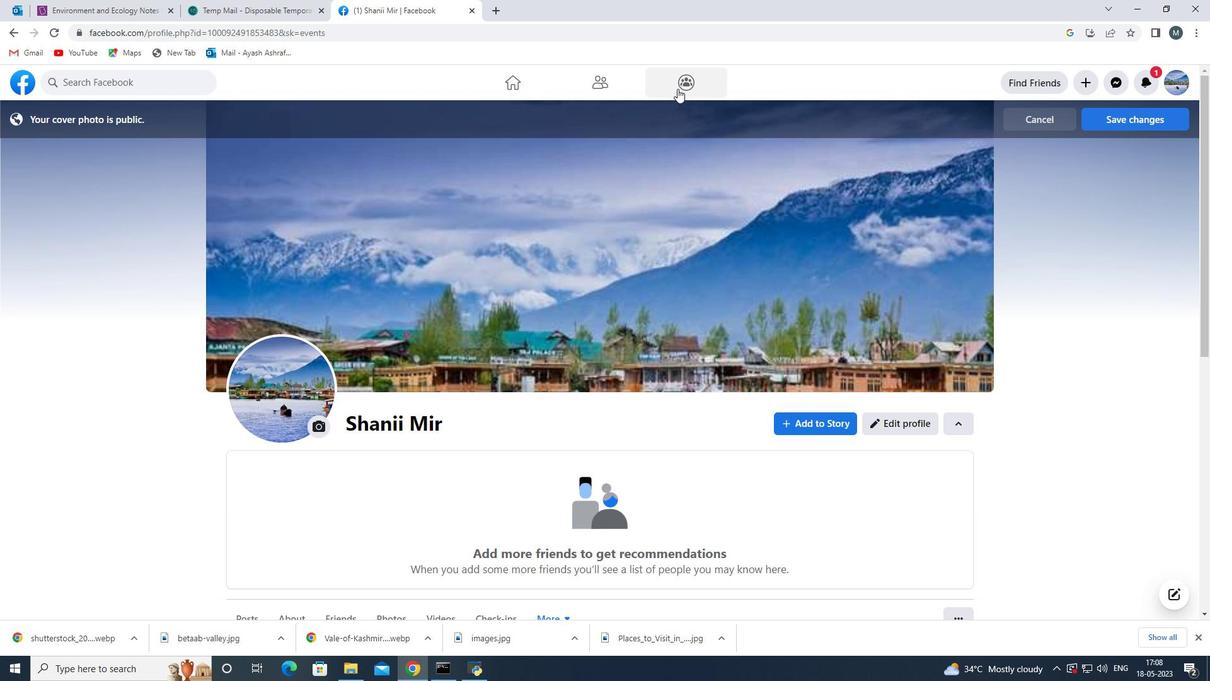 
Action: Mouse moved to (578, 360)
Screenshot: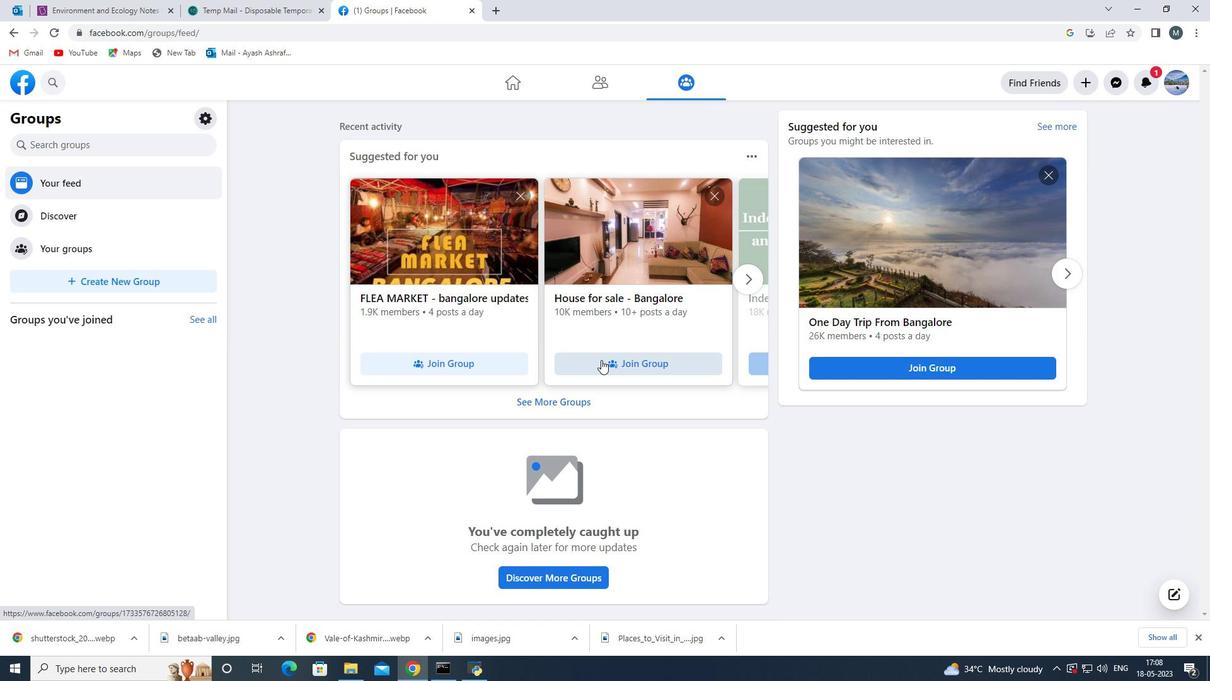 
Action: Mouse scrolled (578, 359) with delta (0, 0)
Screenshot: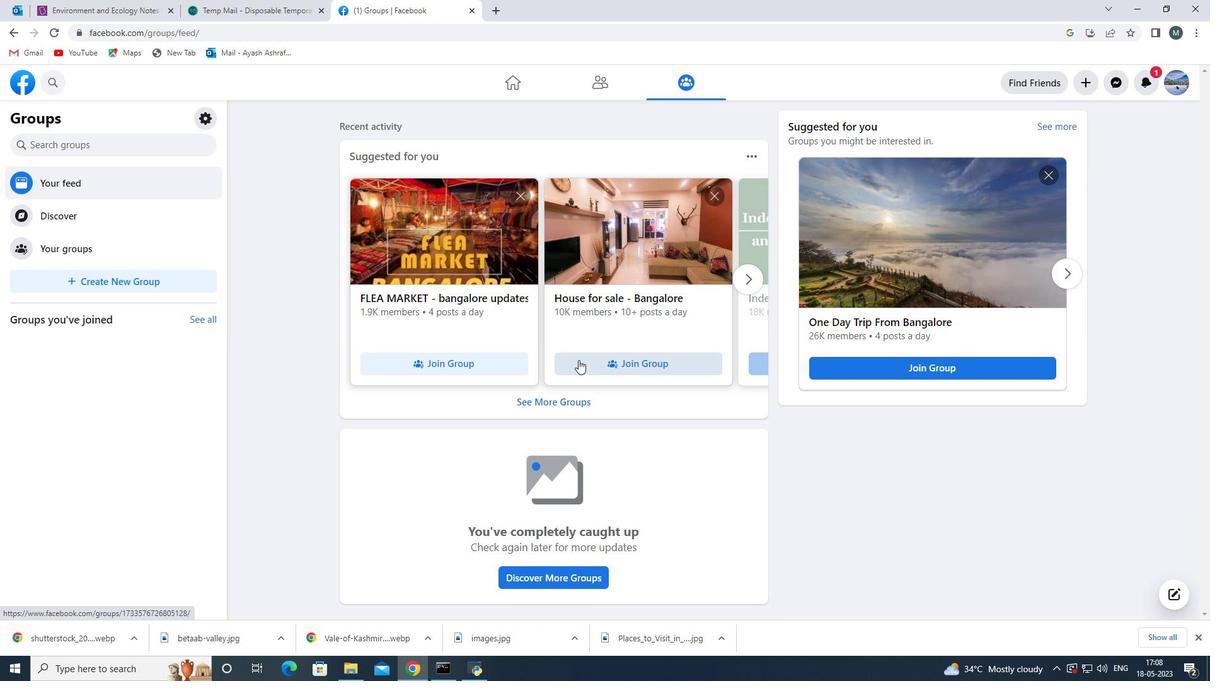 
Action: Mouse scrolled (578, 359) with delta (0, 0)
Screenshot: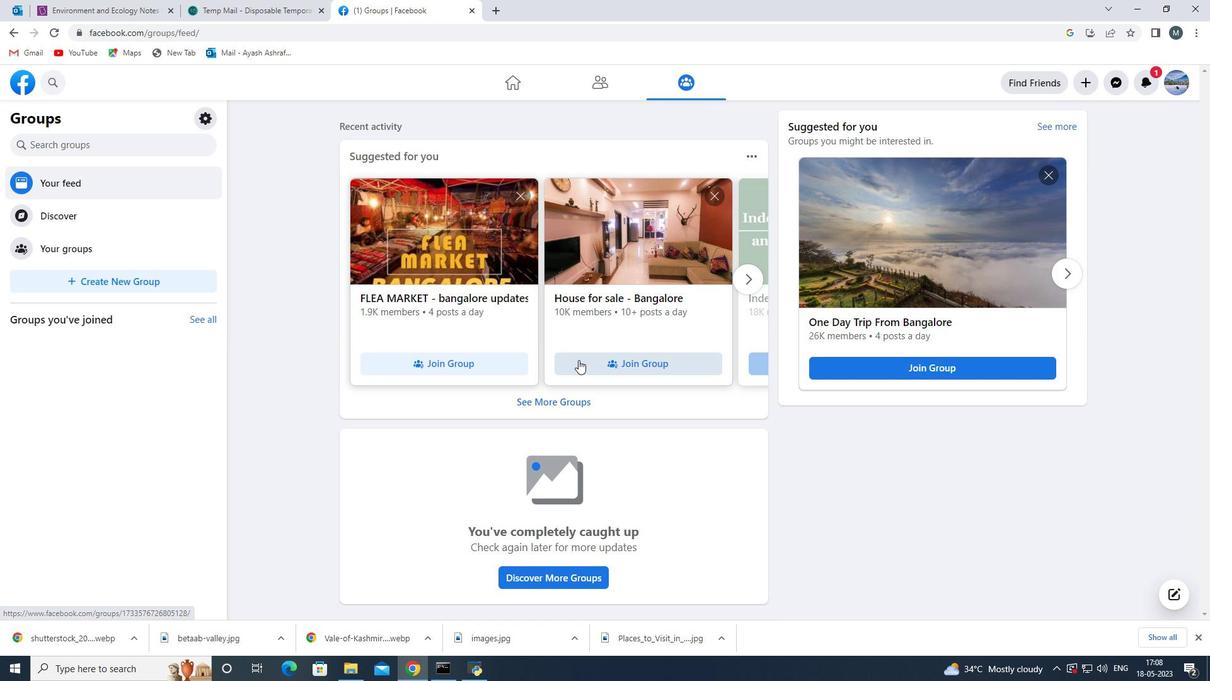 
Action: Mouse moved to (611, 78)
Screenshot: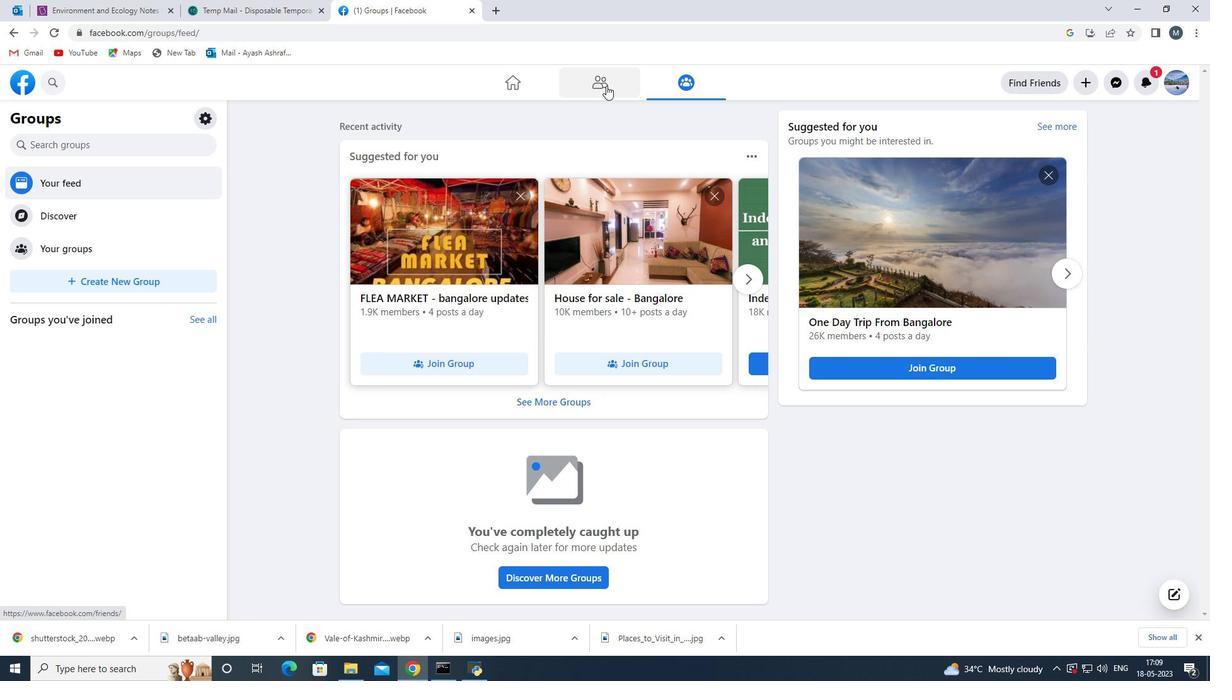 
Action: Mouse pressed left at (611, 78)
Screenshot: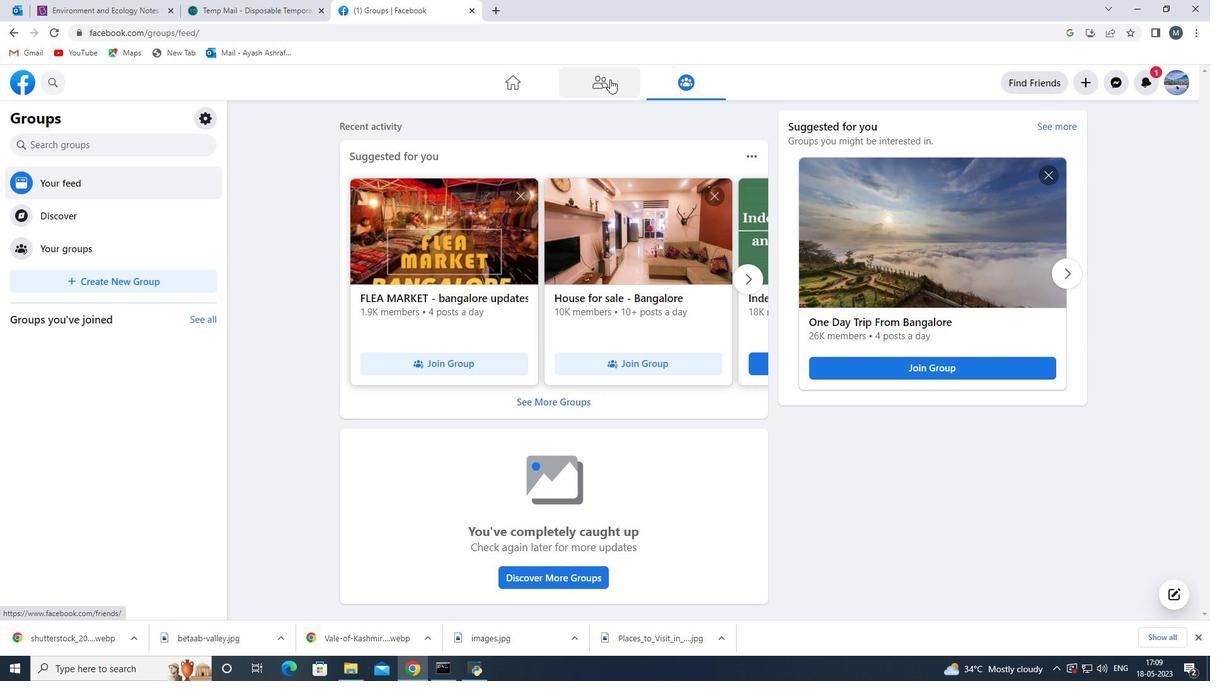 
Action: Mouse moved to (603, 305)
Screenshot: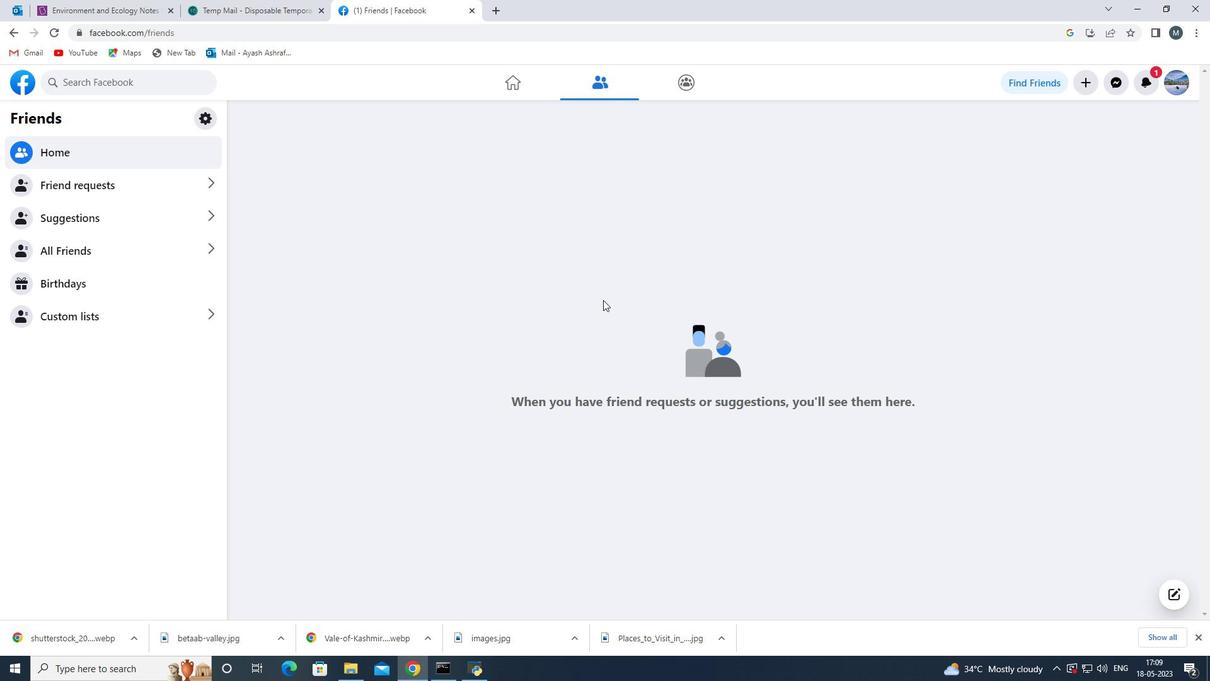 
Action: Mouse scrolled (603, 304) with delta (0, 0)
Screenshot: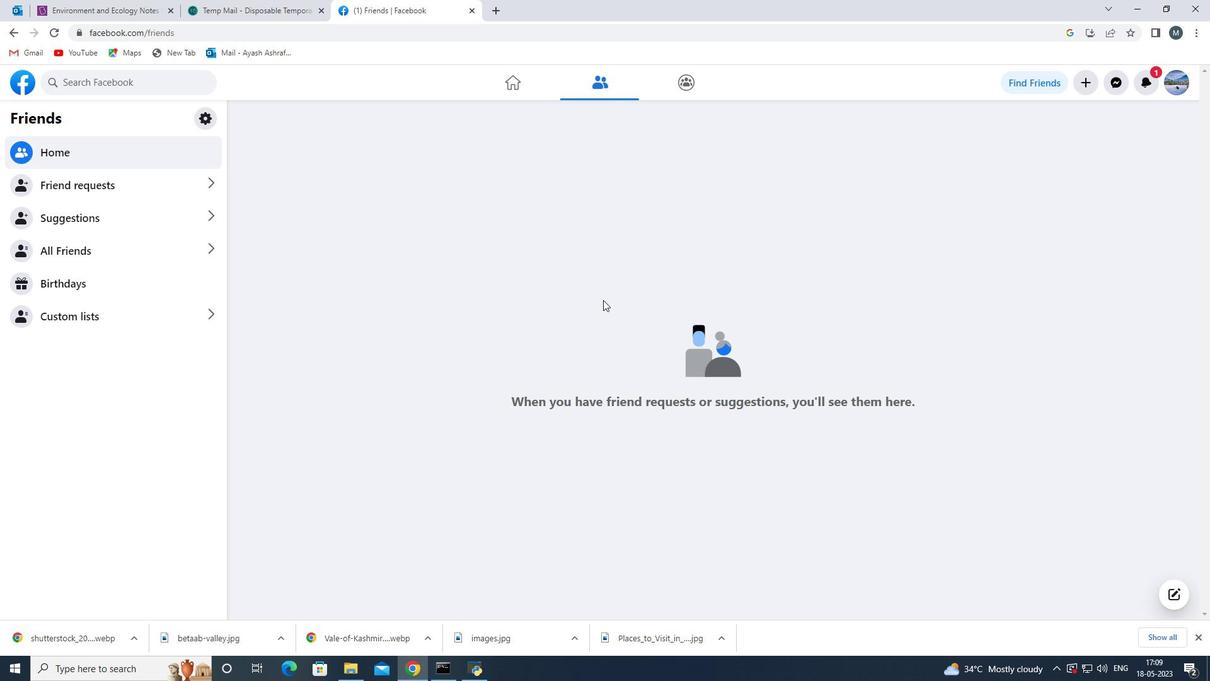 
Action: Mouse moved to (604, 308)
Screenshot: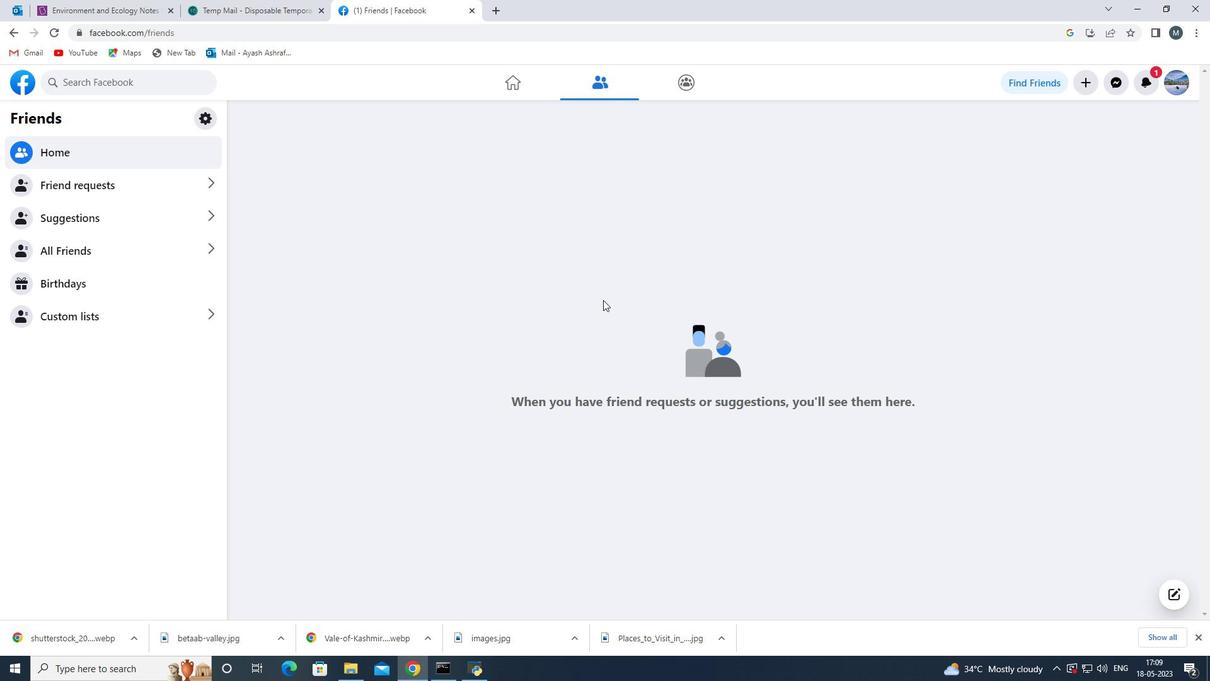 
Action: Mouse scrolled (604, 307) with delta (0, 0)
Screenshot: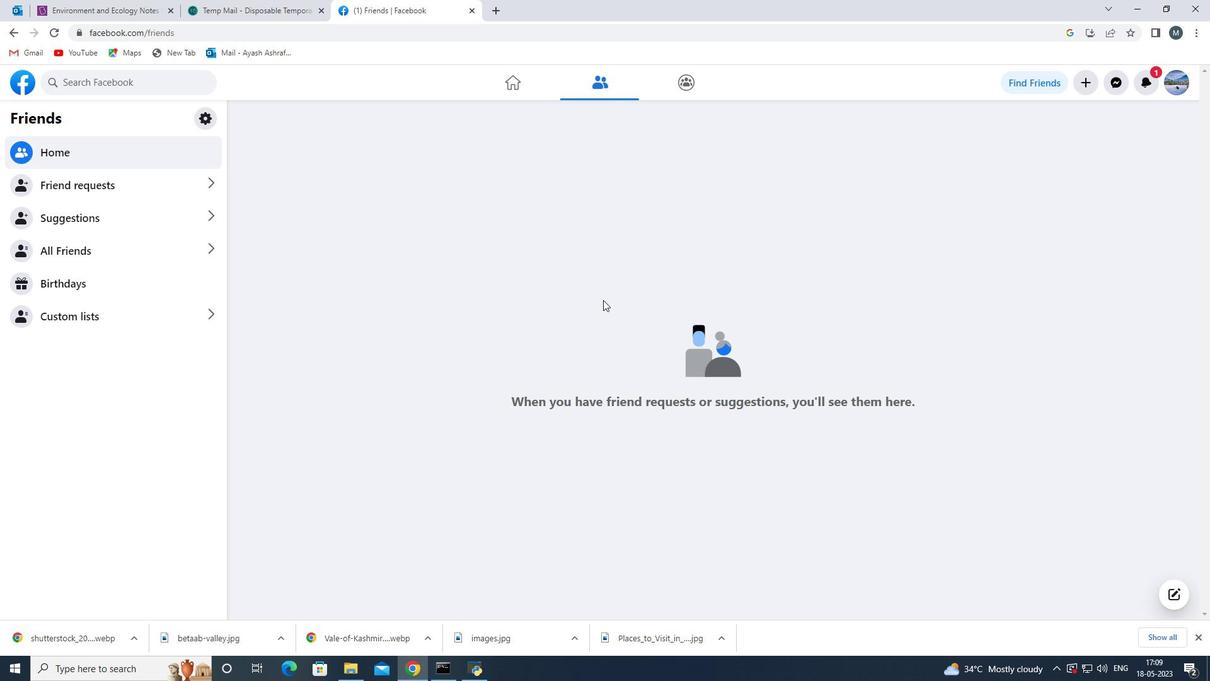 
Action: Mouse moved to (140, 254)
Screenshot: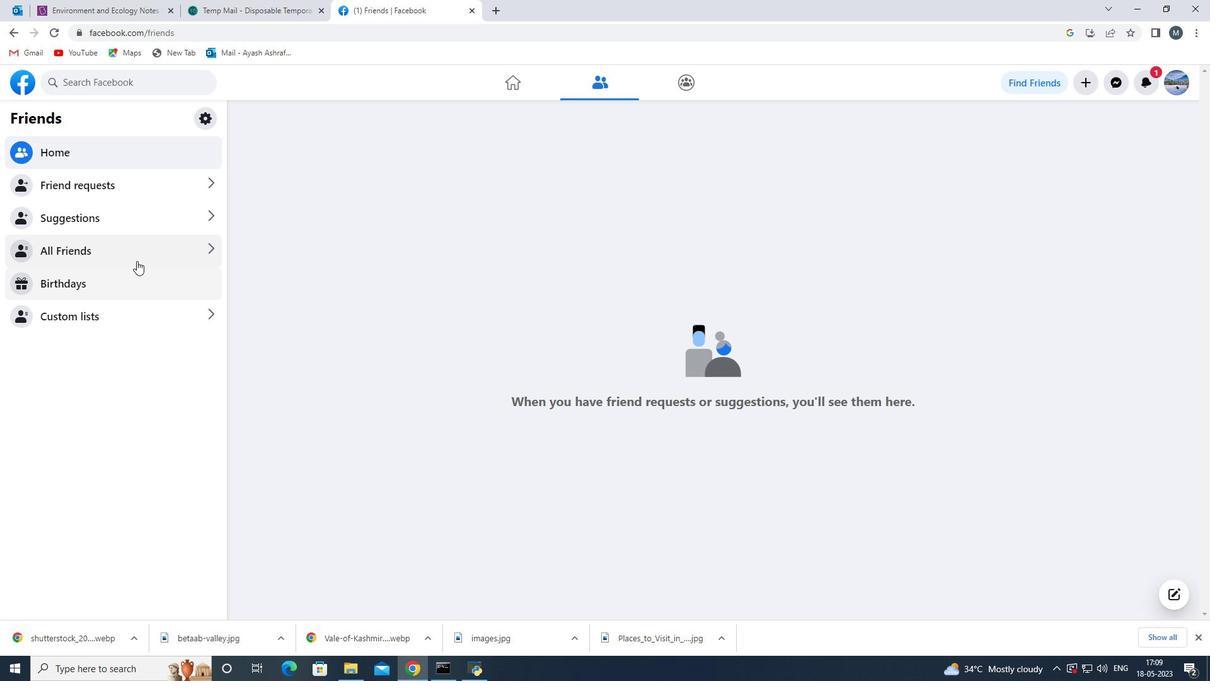 
Action: Mouse pressed left at (140, 254)
Screenshot: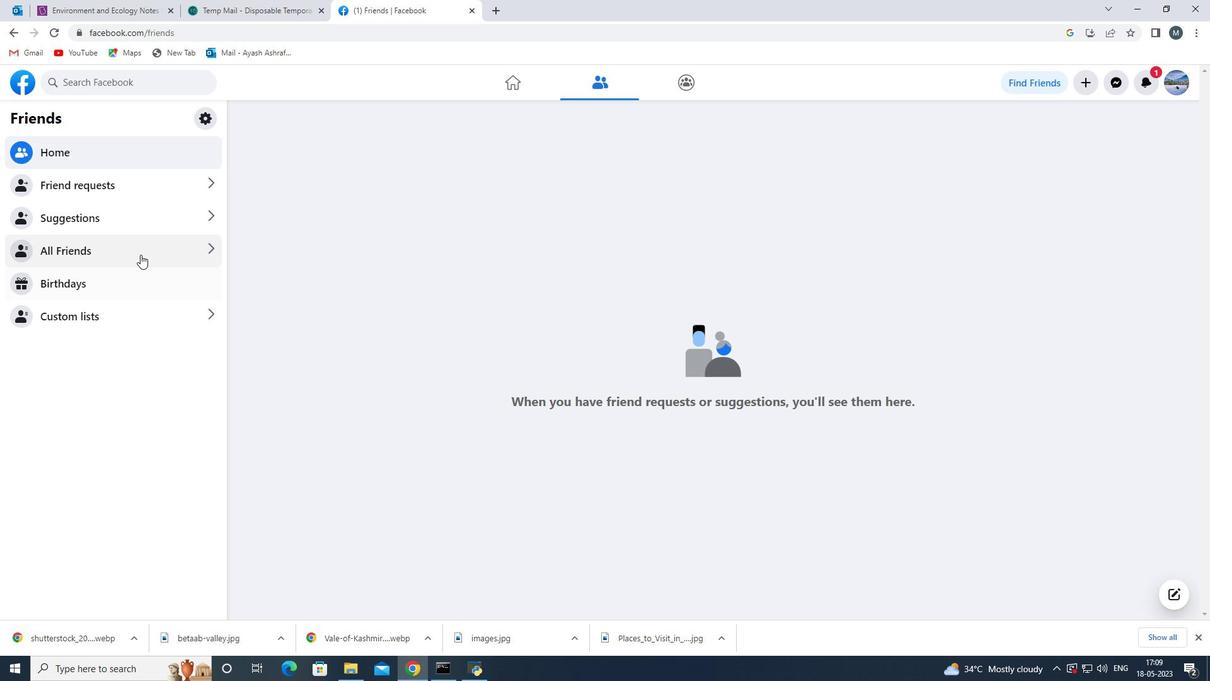 
Action: Mouse moved to (151, 156)
Screenshot: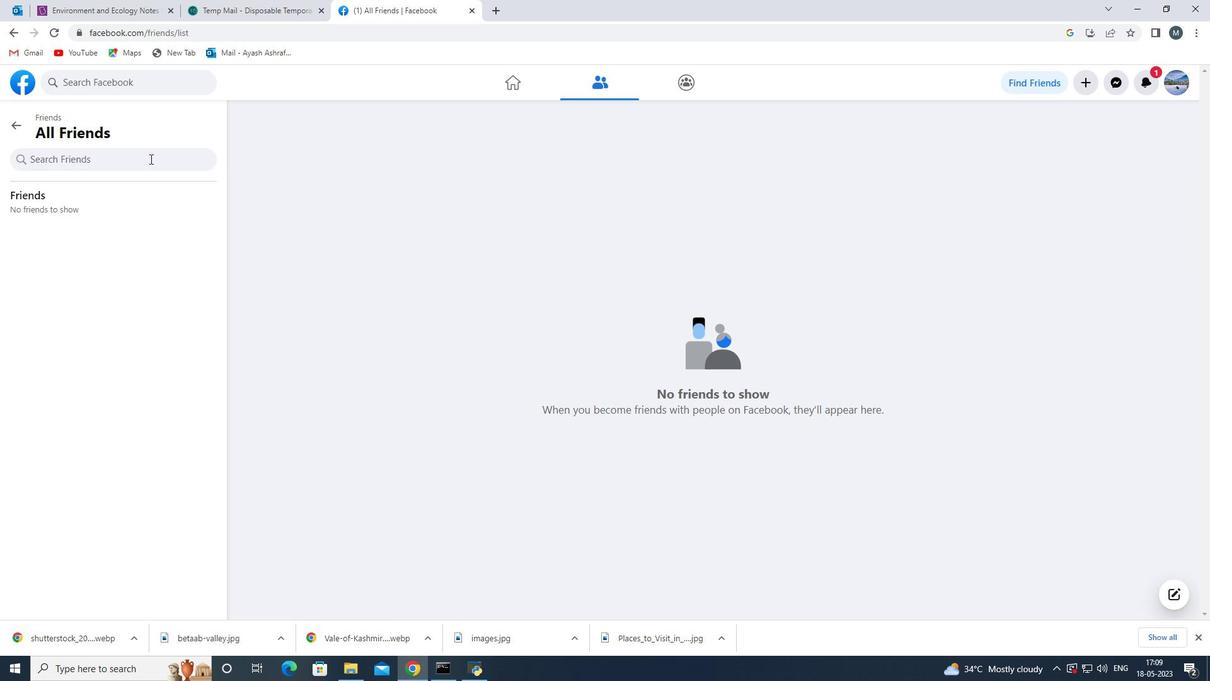 
Action: Mouse pressed left at (151, 156)
Screenshot: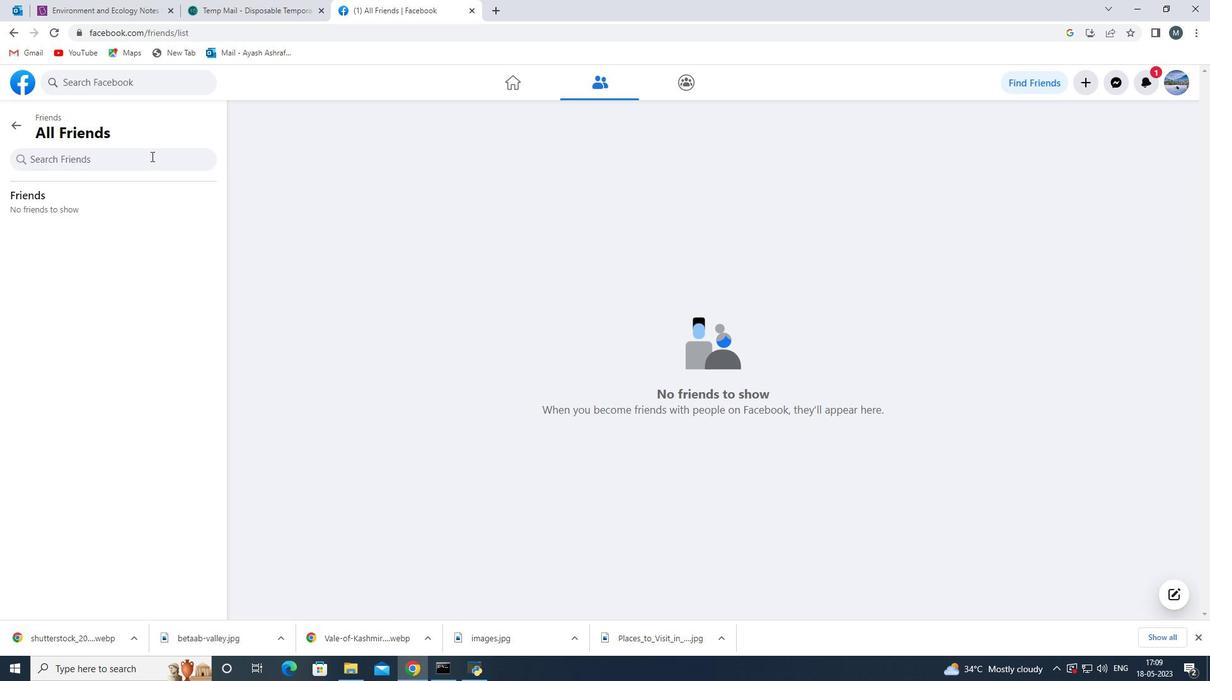 
Action: Mouse moved to (151, 156)
Screenshot: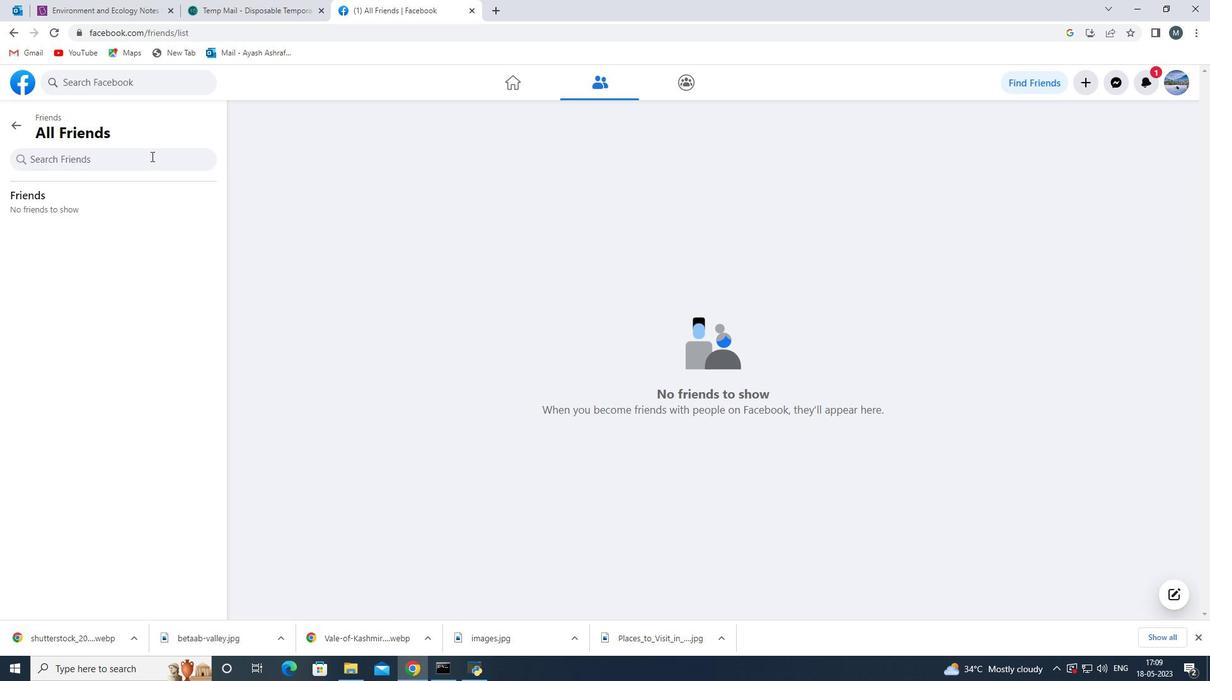 
Action: Key pressed d<Key.backspace>
Screenshot: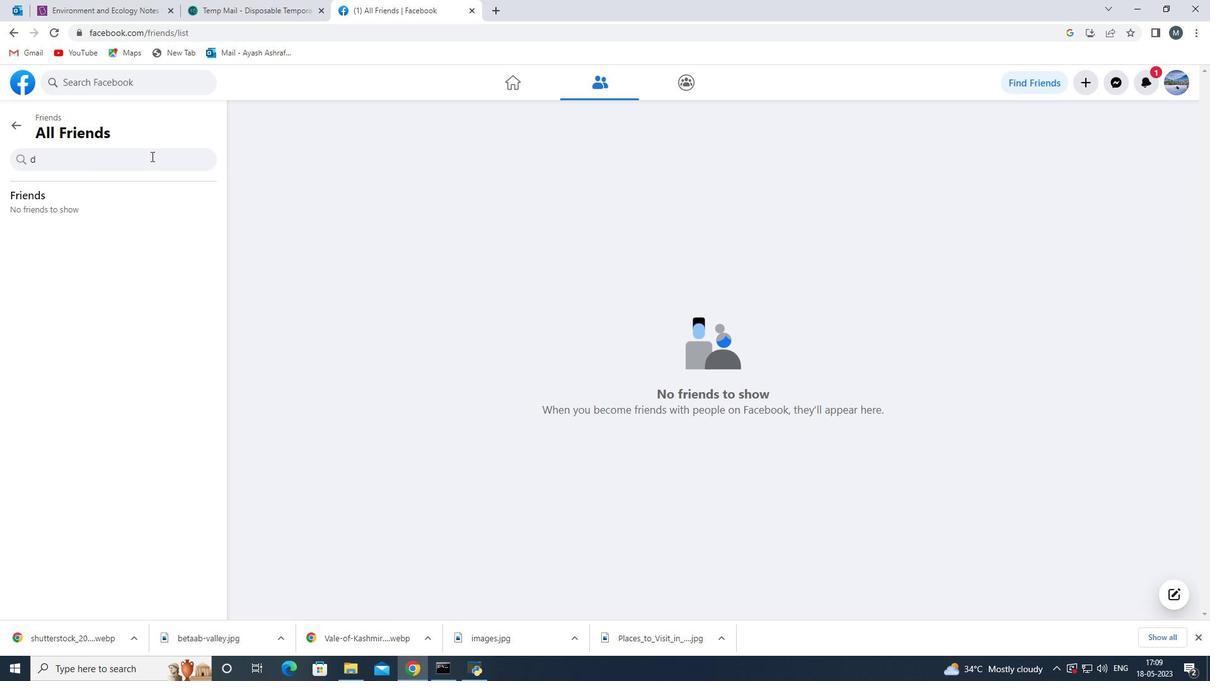 
Action: Mouse moved to (105, 160)
Screenshot: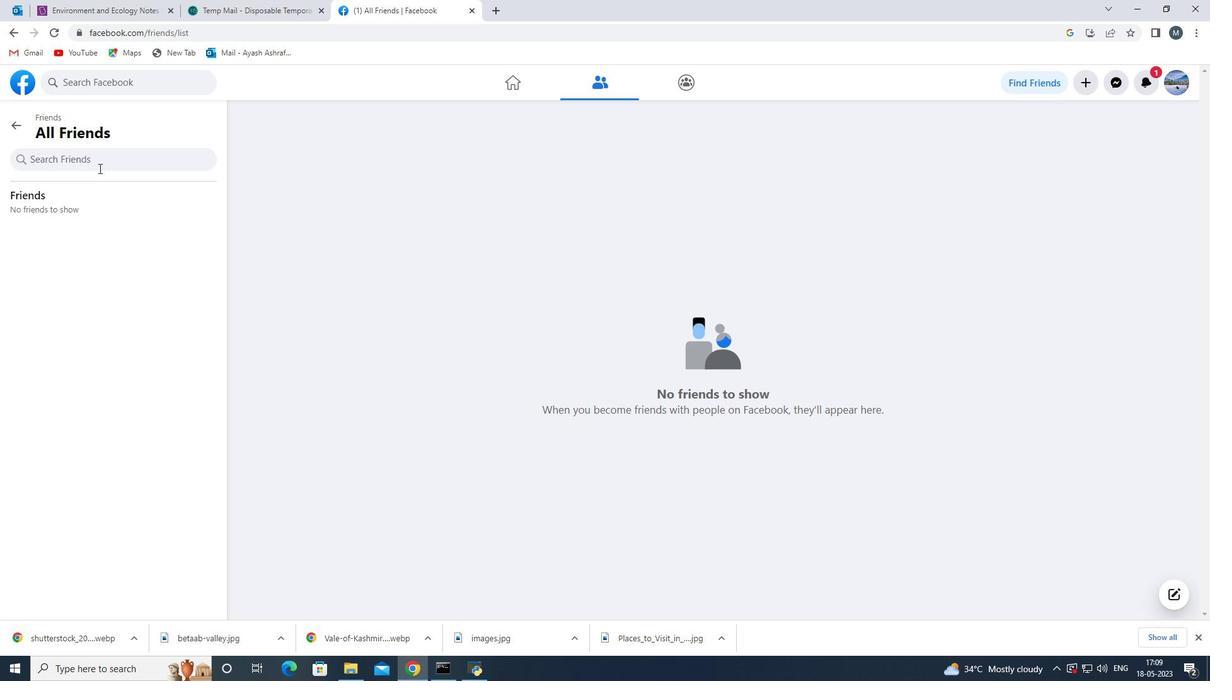 
Action: Mouse pressed left at (105, 160)
Screenshot: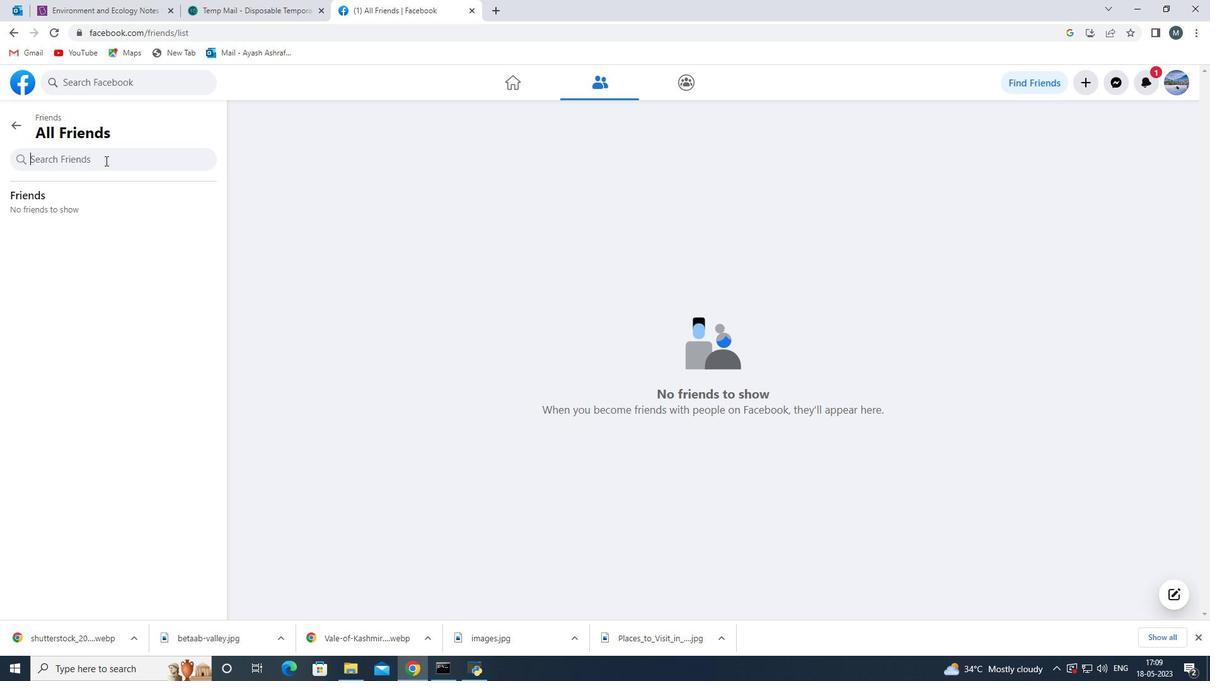 
Action: Key pressed <Key.shift><Key.shift><Key.shift><Key.shift><Key.shift><Key.shift><Key.shift><Key.shift><Key.shift><Key.shift><Key.shift><Key.shift><Key.shift><Key.shift><Key.shift><Key.shift><Key.shift><Key.shift><Key.shift><Key.shift><Key.shift><Key.shift>Javed<Key.backspace><Key.backspace><Key.backspace><Key.backspace>
Screenshot: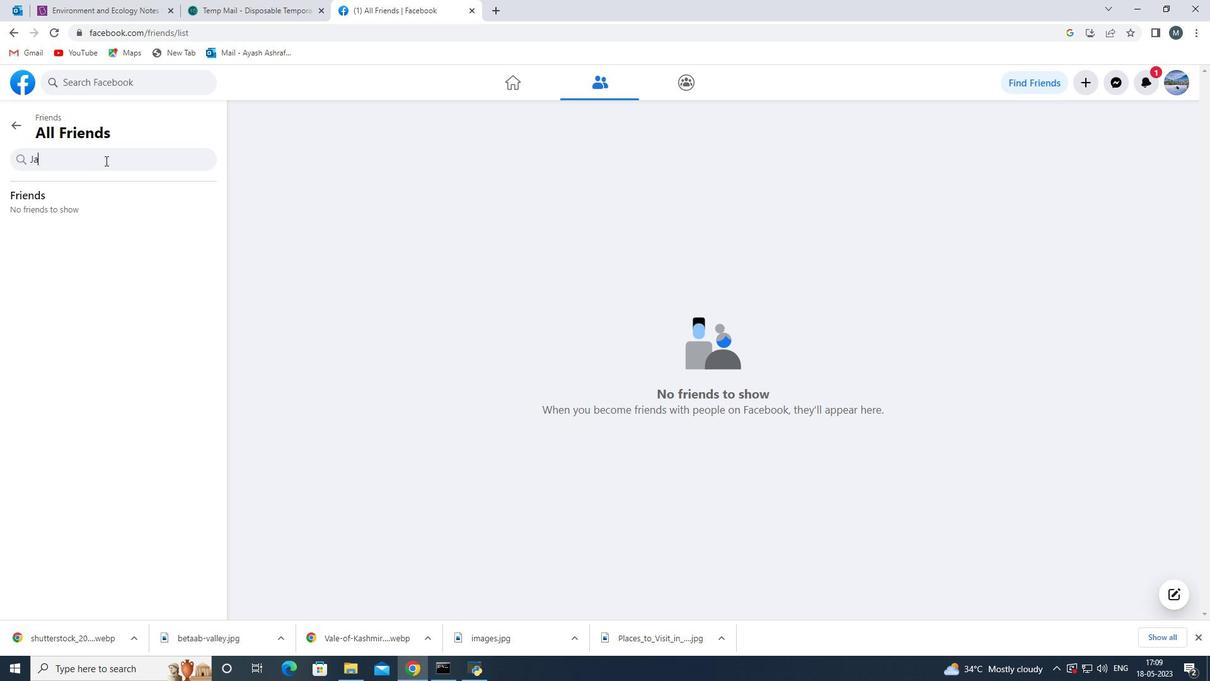 
Action: Mouse moved to (105, 160)
Screenshot: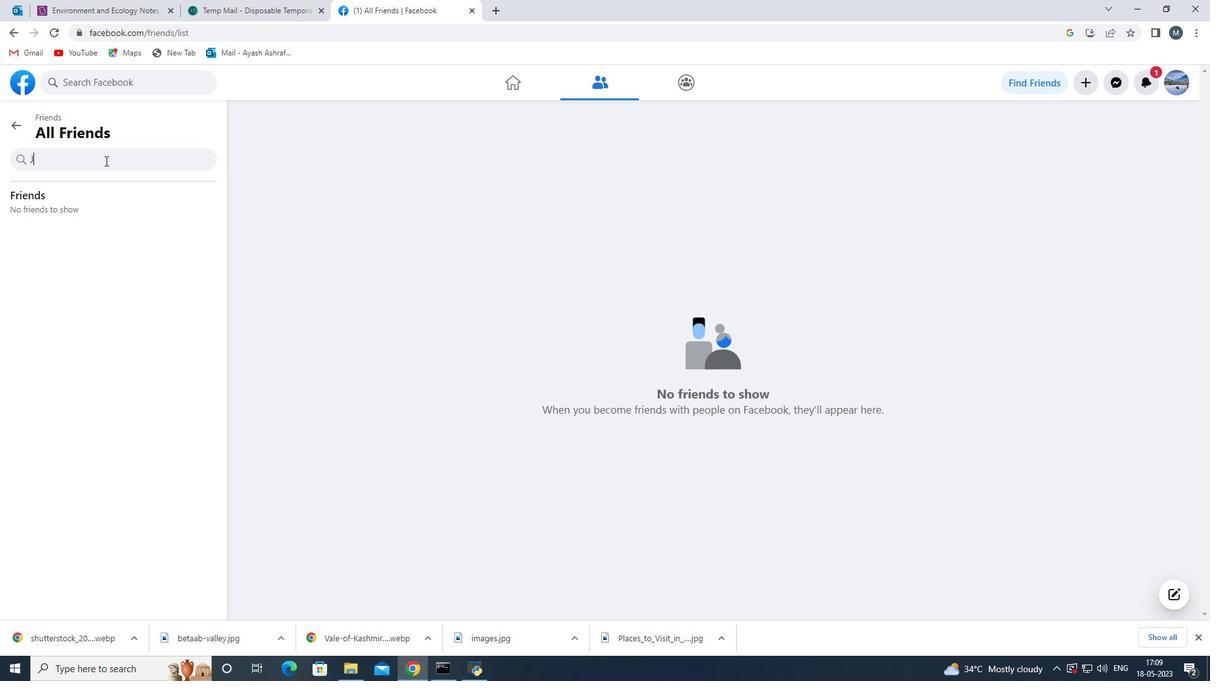 
Action: Mouse pressed left at (105, 160)
Screenshot: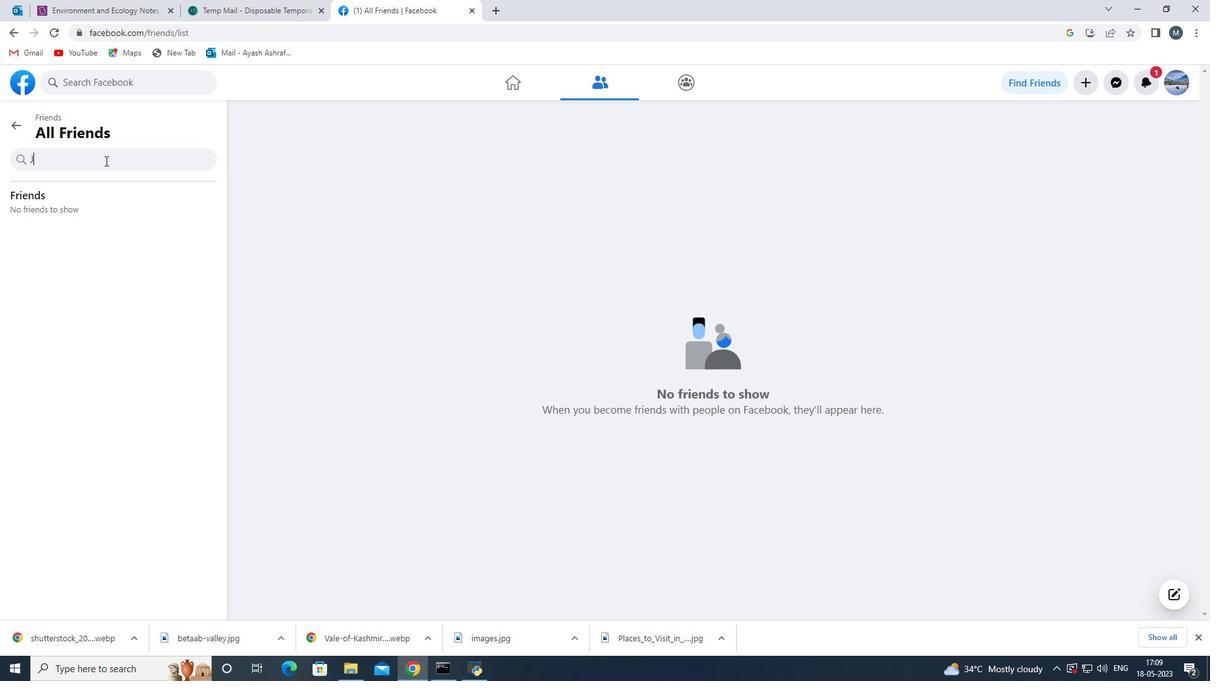 
Action: Key pressed <Key.backspace>
Screenshot: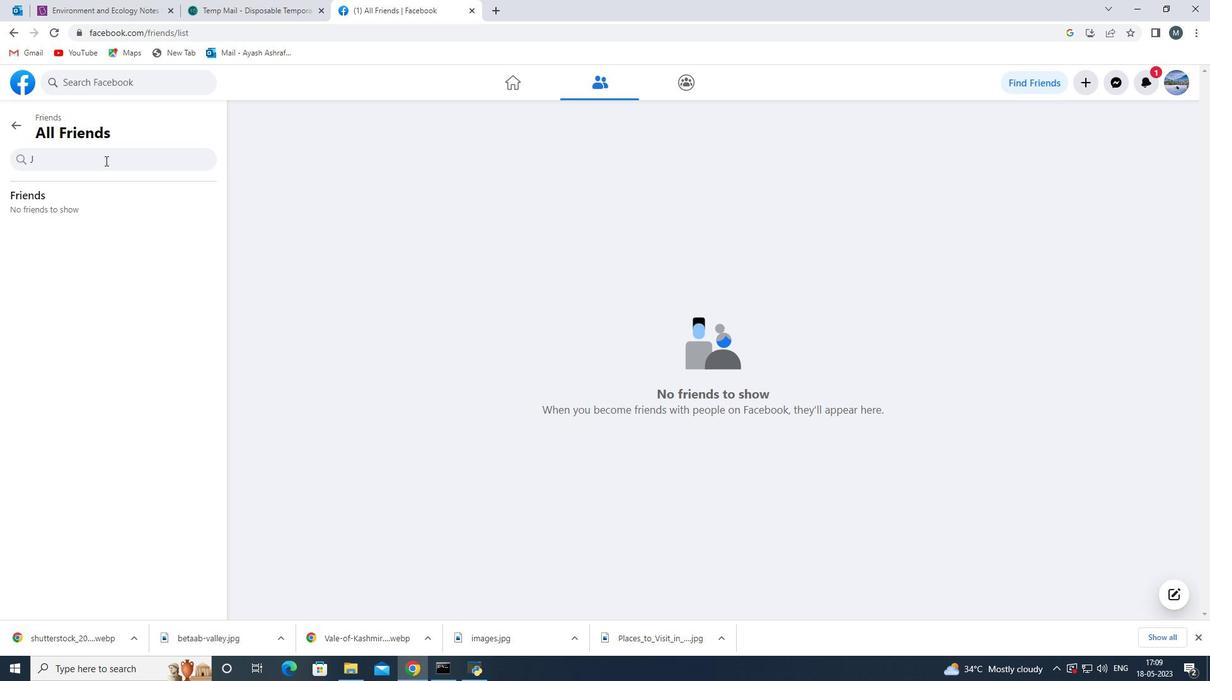 
Action: Mouse moved to (505, 87)
Screenshot: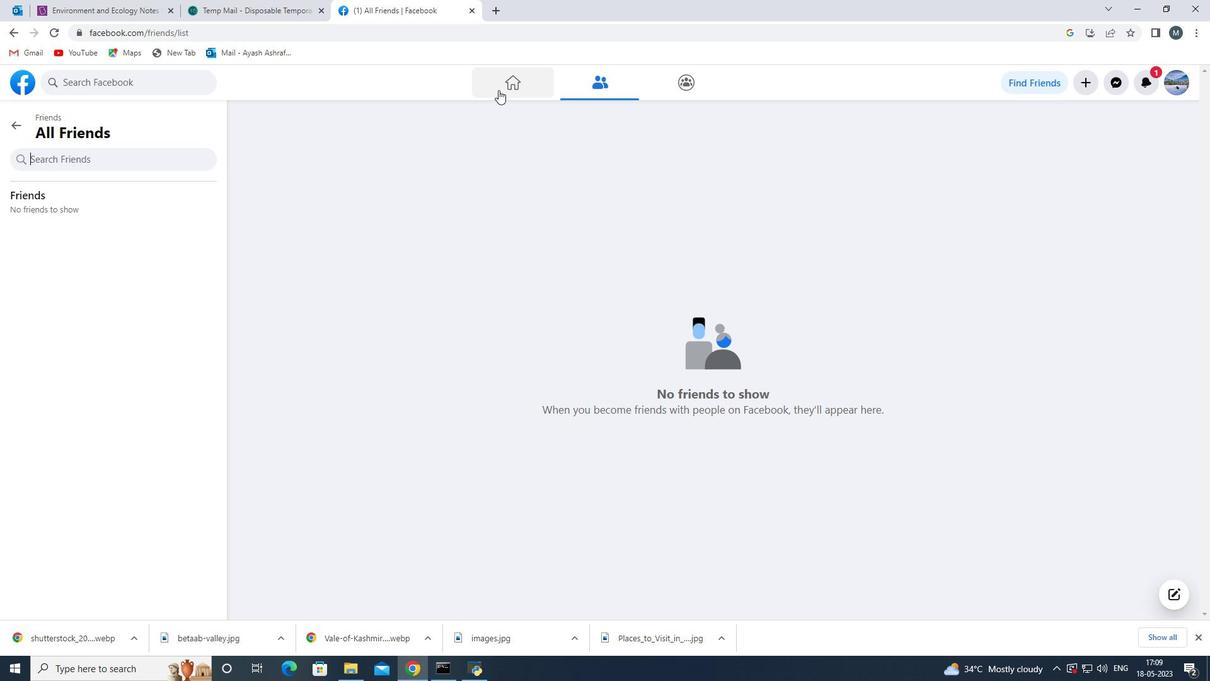 
Action: Mouse pressed left at (505, 87)
Screenshot: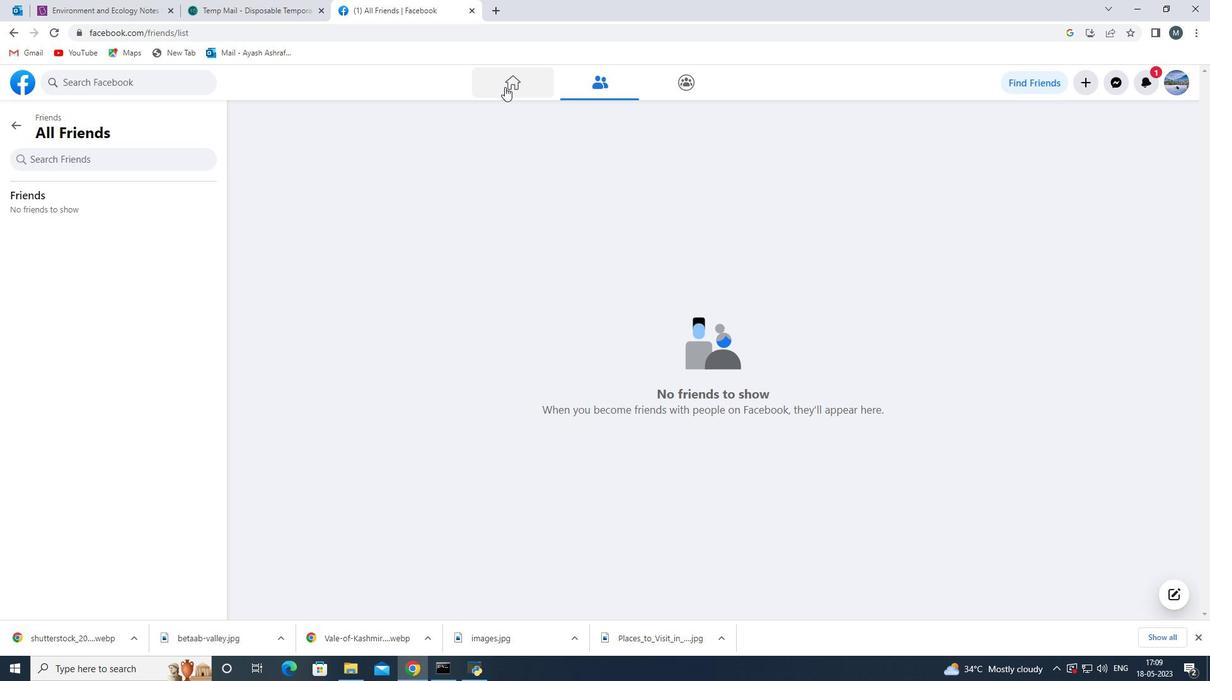 
Action: Mouse moved to (662, 244)
Screenshot: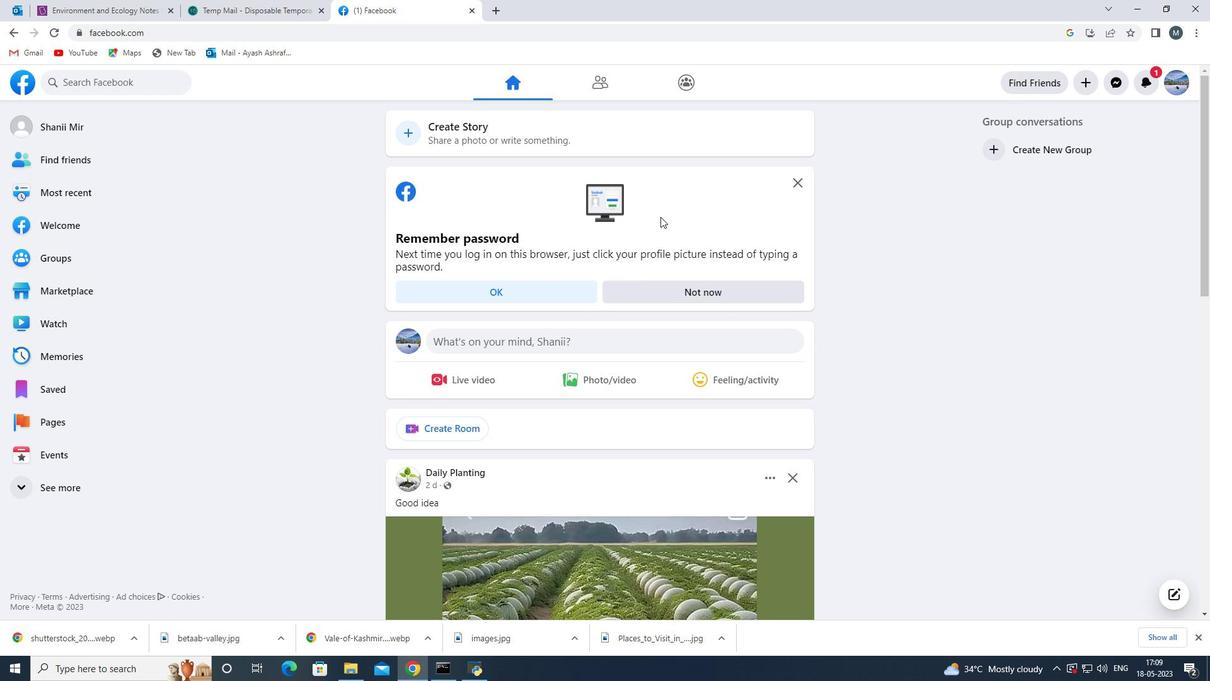 
Action: Mouse scrolled (662, 244) with delta (0, 0)
Screenshot: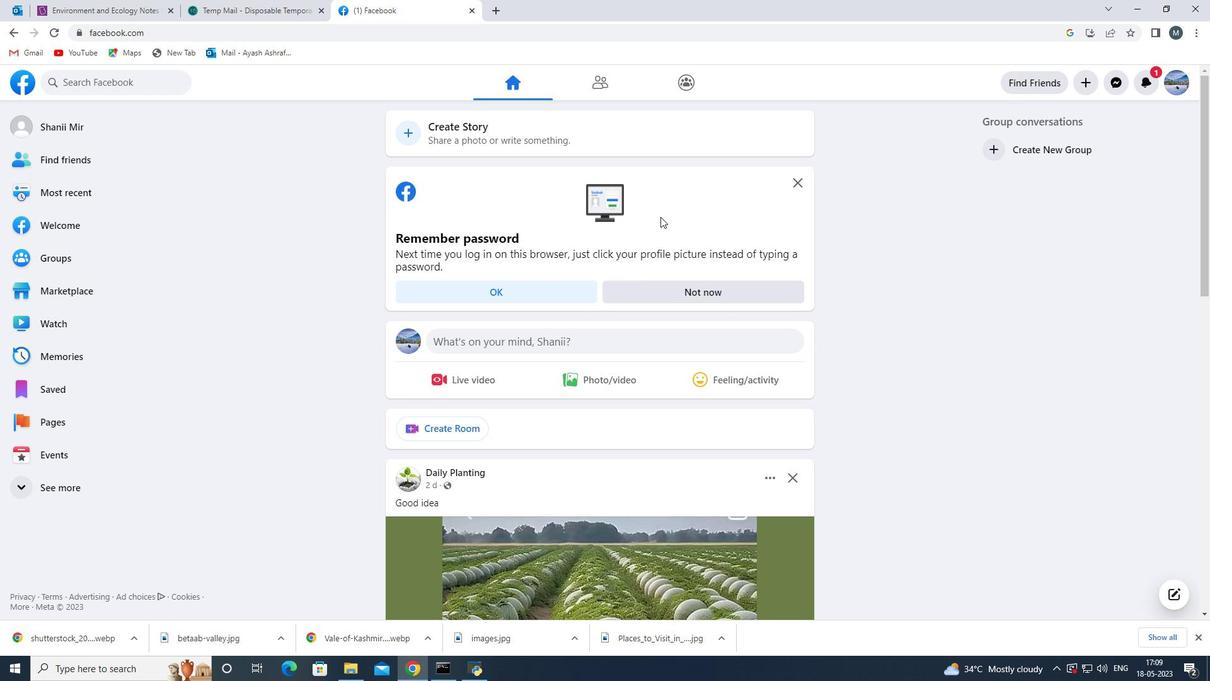 
Action: Mouse moved to (662, 247)
Screenshot: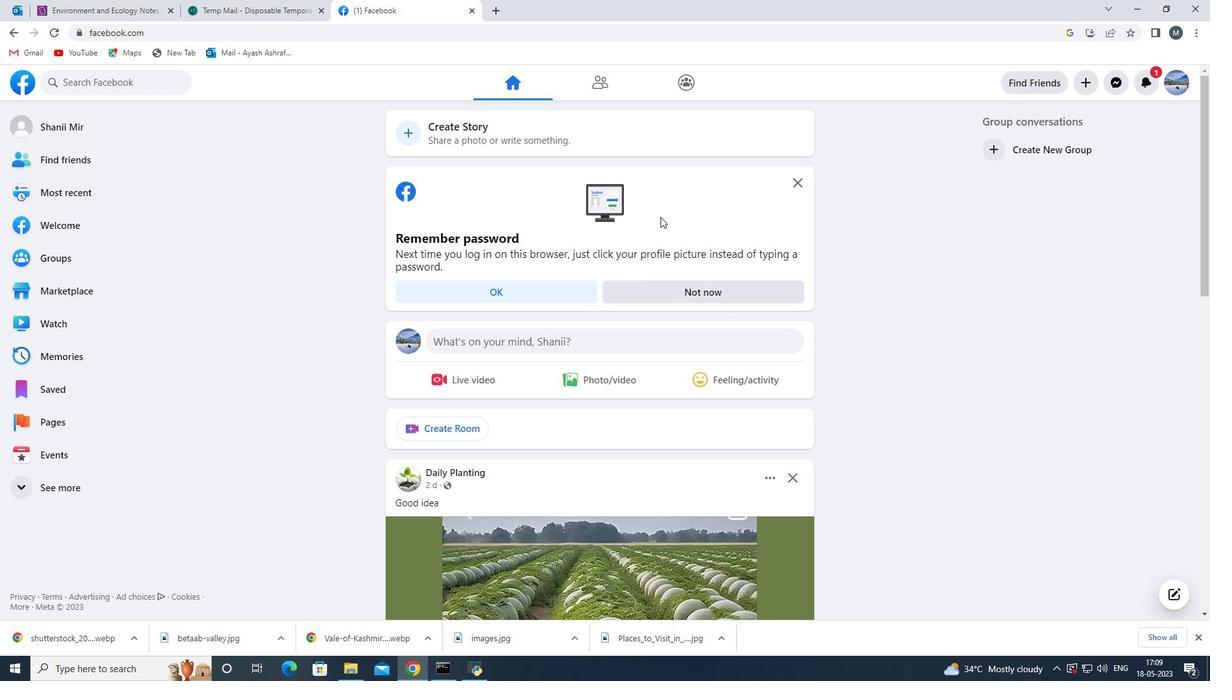 
Action: Mouse scrolled (662, 247) with delta (0, 0)
Screenshot: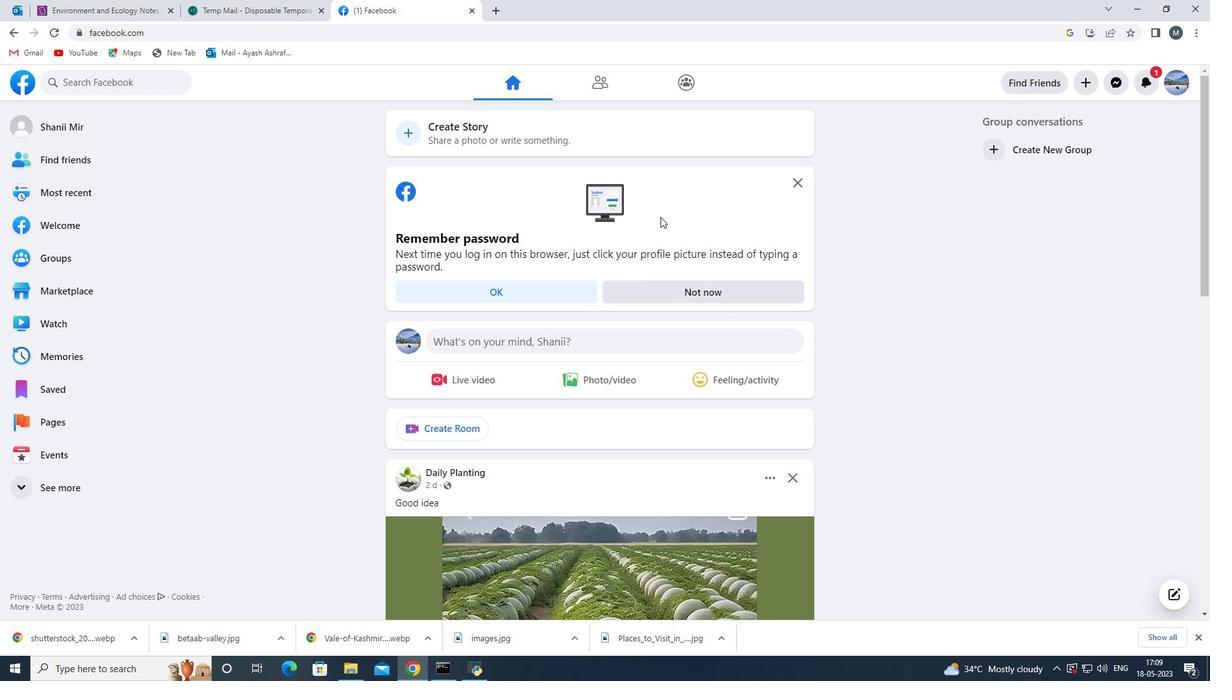 
Action: Mouse moved to (662, 247)
Screenshot: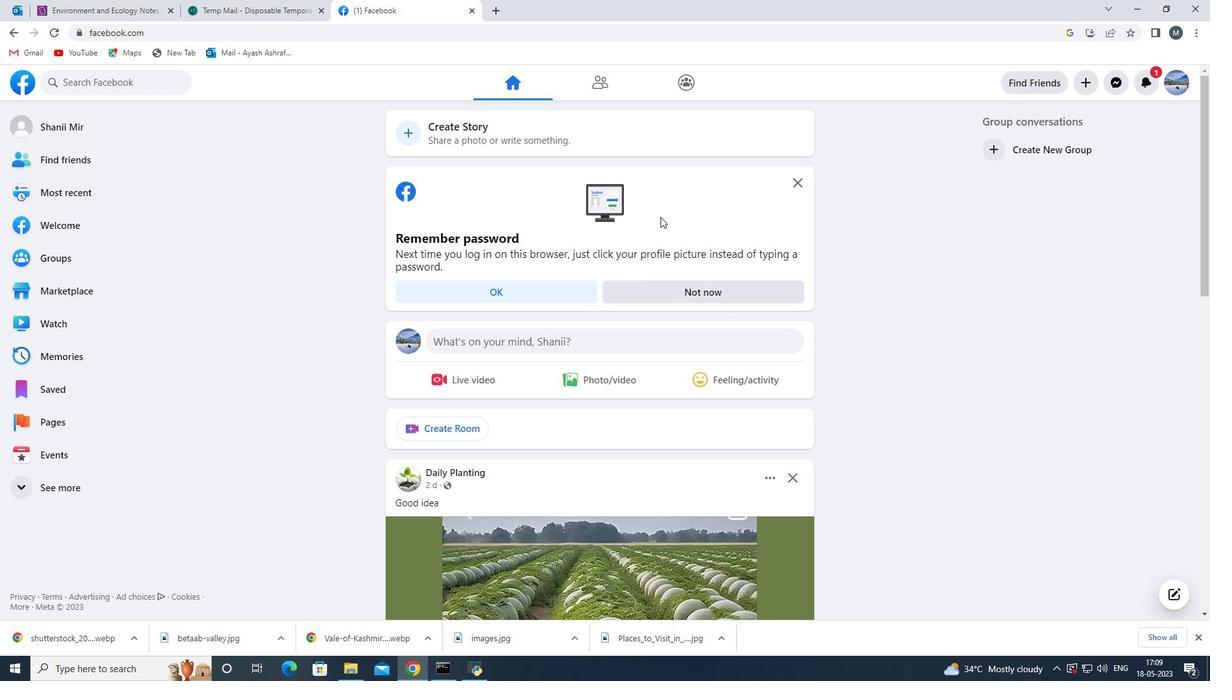 
Action: Mouse scrolled (662, 247) with delta (0, 0)
Screenshot: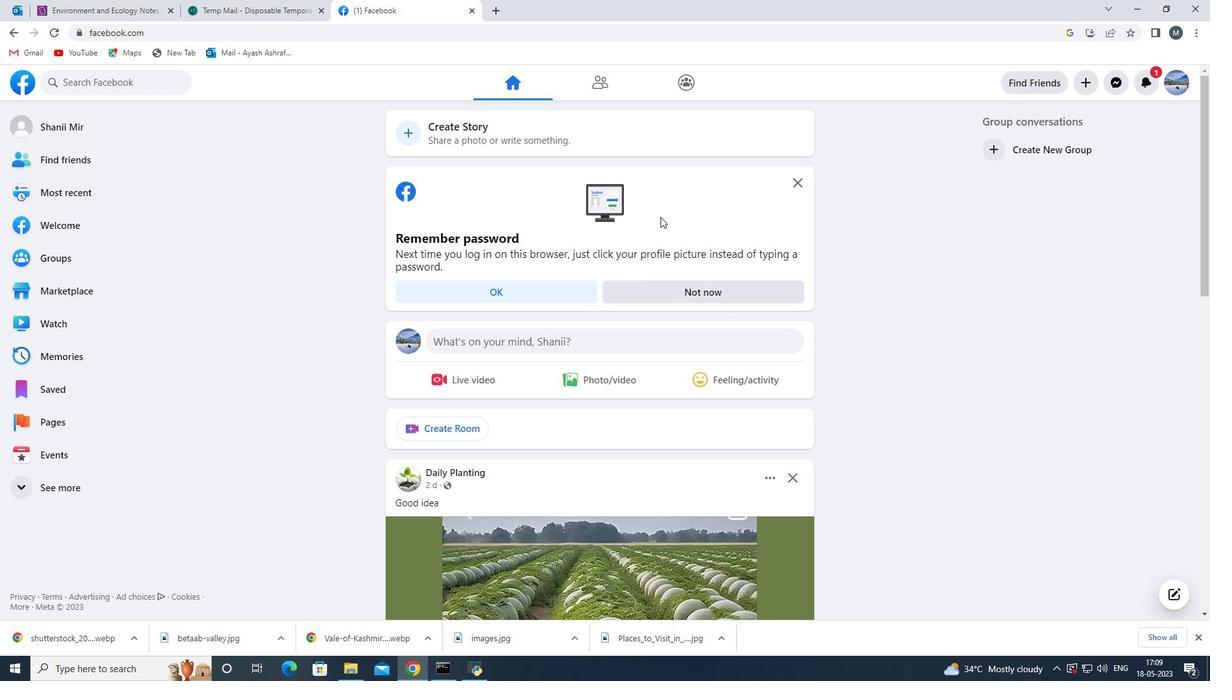 
Action: Mouse moved to (647, 276)
Screenshot: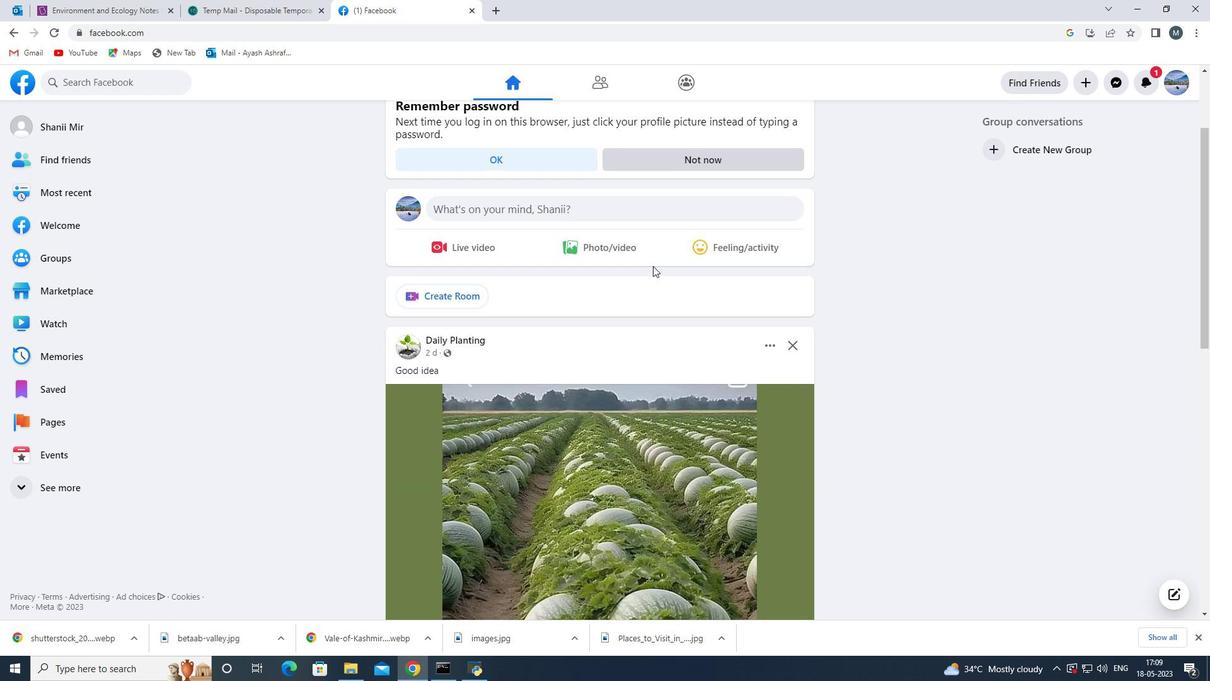 
Action: Mouse scrolled (647, 276) with delta (0, 0)
Screenshot: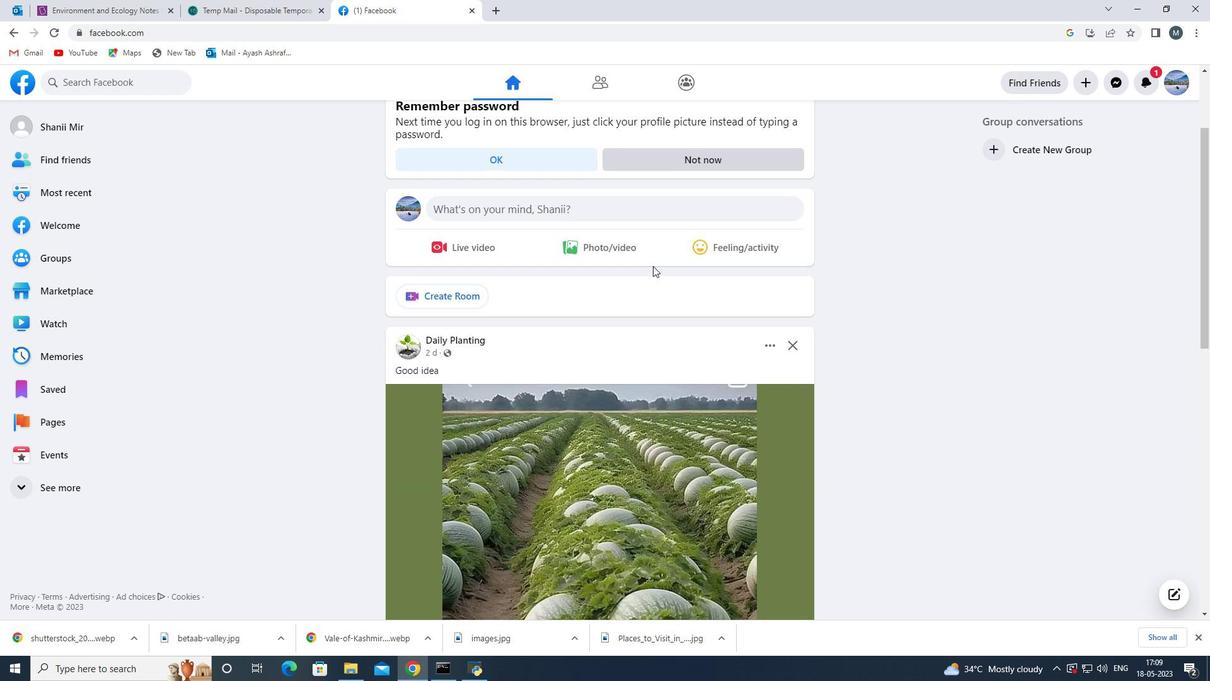 
Action: Mouse moved to (645, 279)
Screenshot: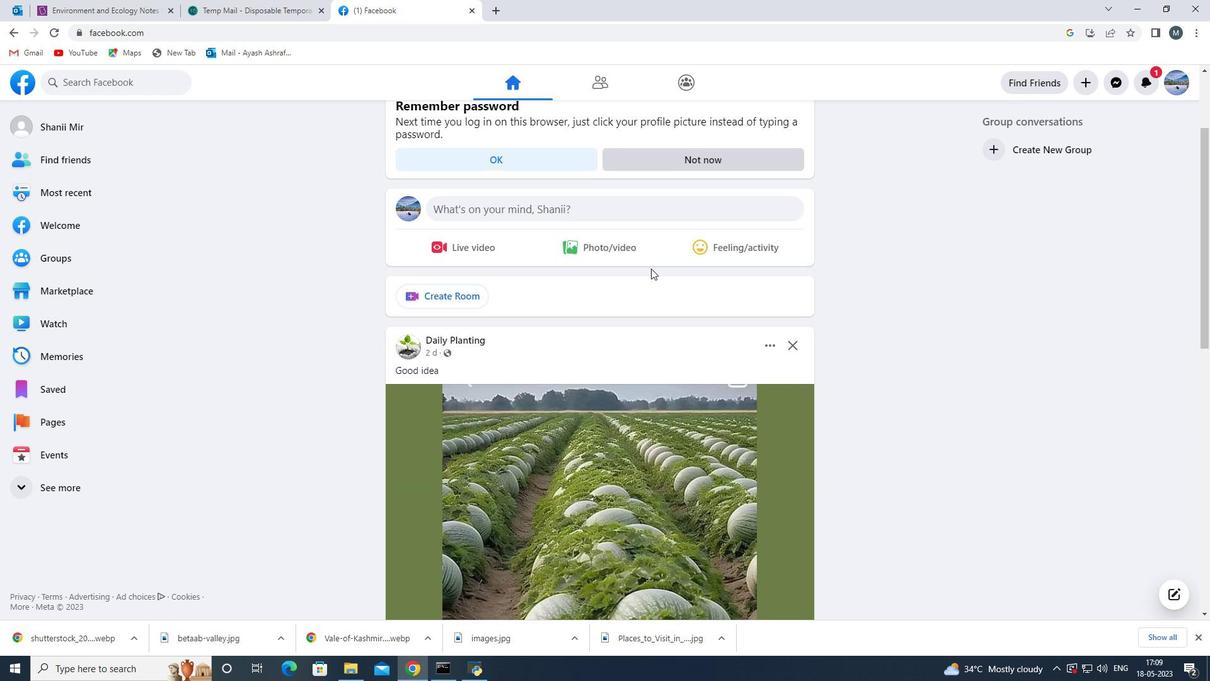 
Action: Mouse scrolled (645, 278) with delta (0, 0)
Screenshot: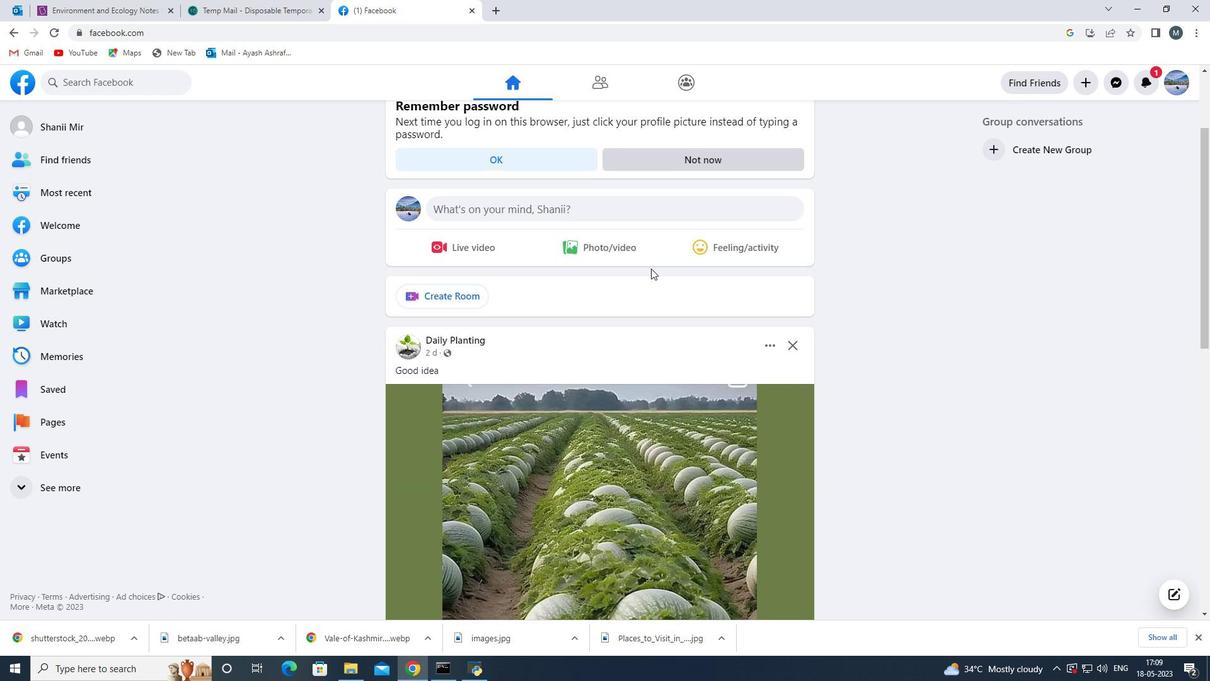 
Action: Mouse moved to (642, 290)
Screenshot: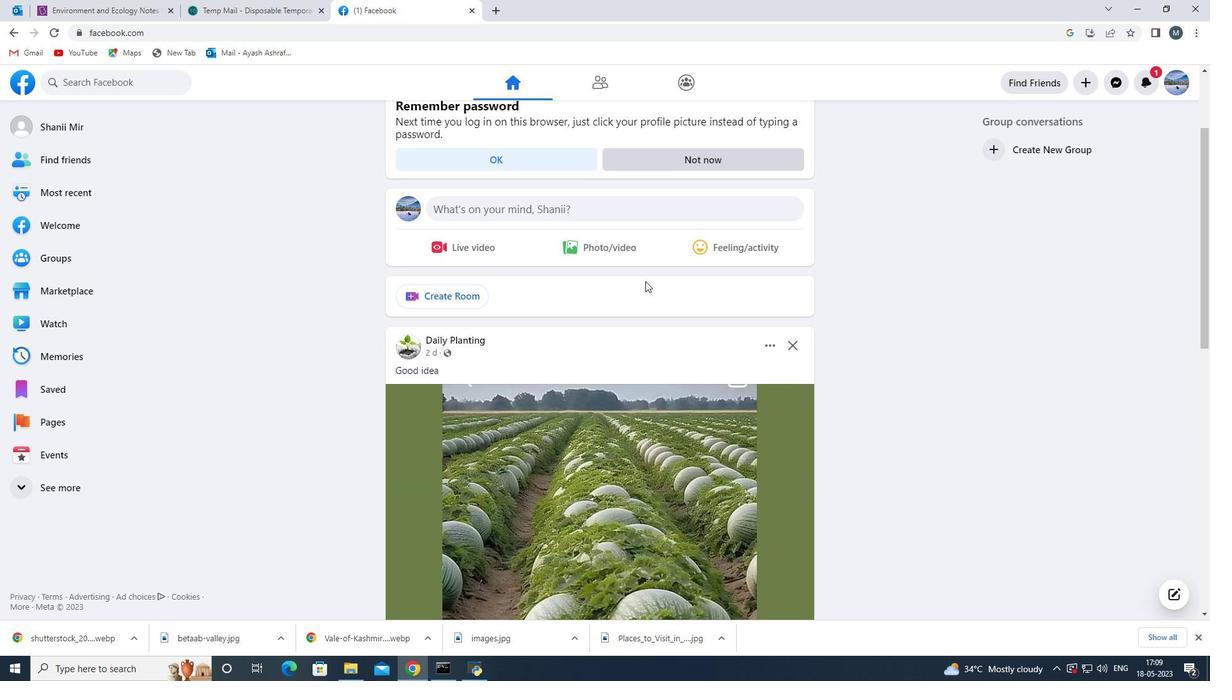 
Action: Mouse scrolled (645, 283) with delta (0, 0)
Screenshot: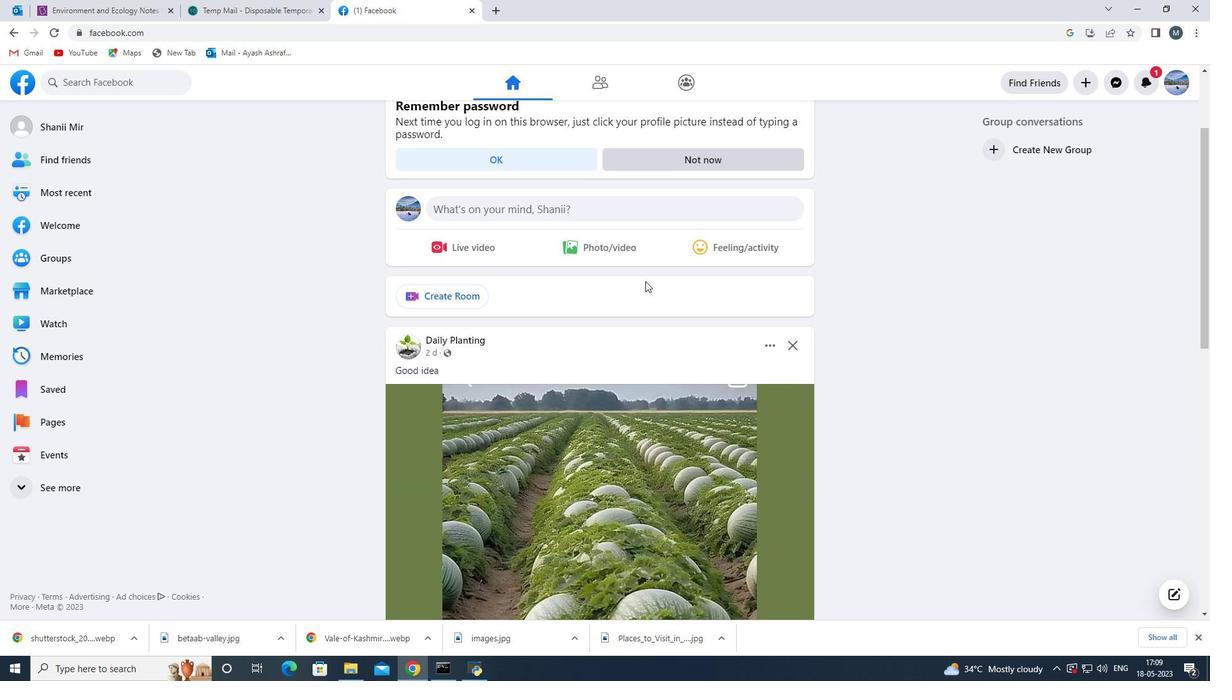 
Action: Mouse moved to (611, 324)
Screenshot: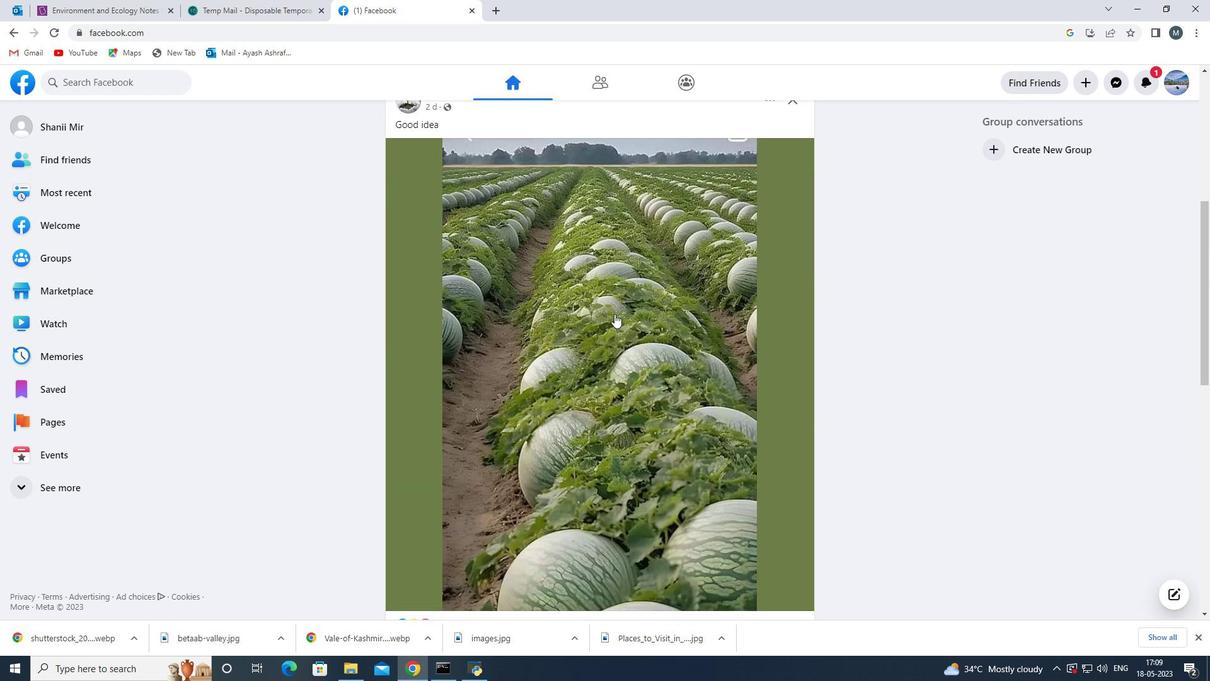
Action: Mouse scrolled (611, 323) with delta (0, 0)
Screenshot: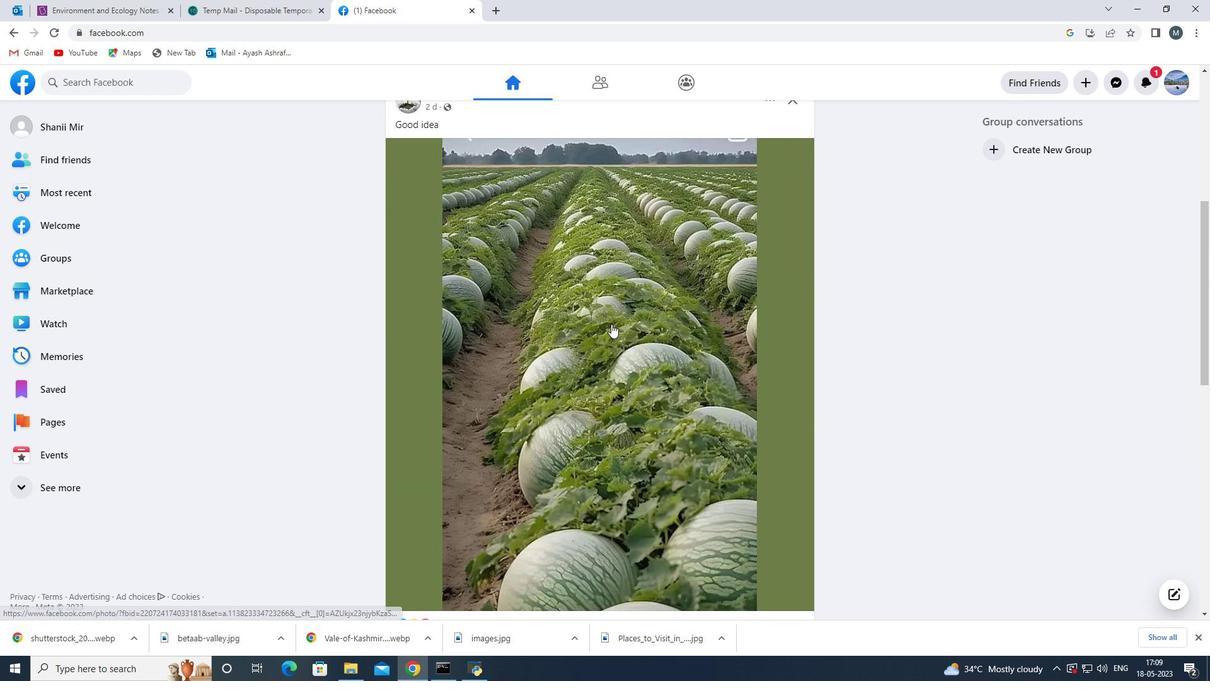 
Action: Mouse scrolled (611, 323) with delta (0, 0)
Screenshot: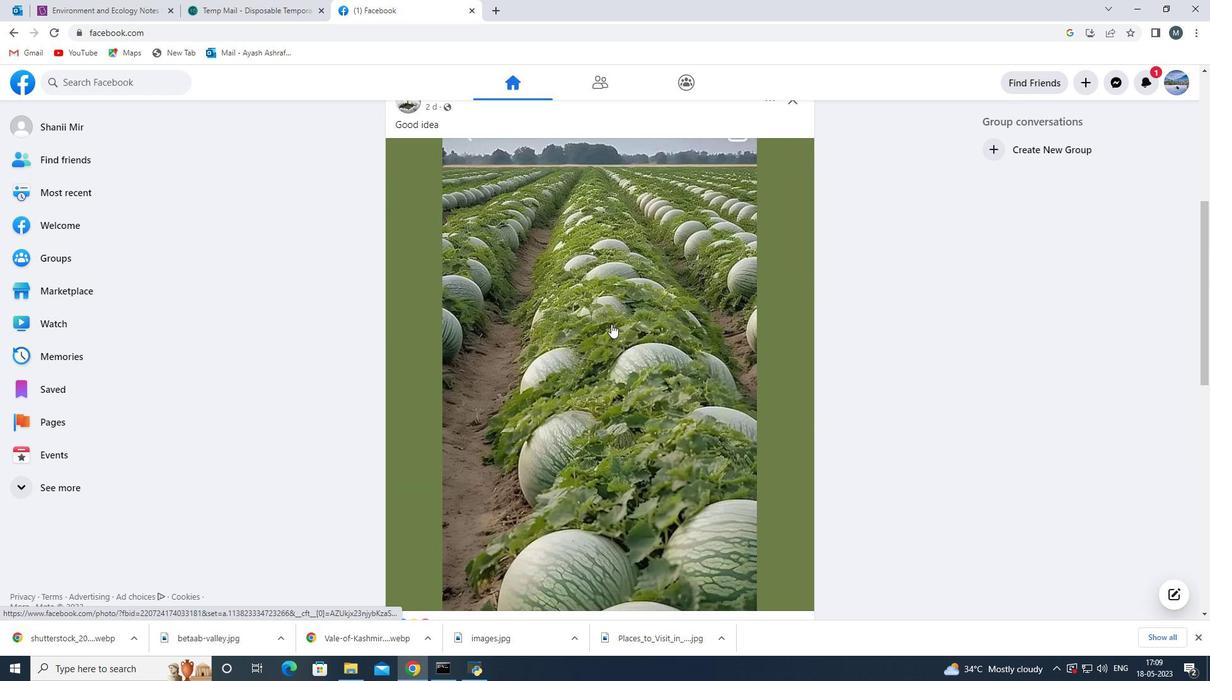 
Action: Mouse scrolled (611, 323) with delta (0, 0)
Screenshot: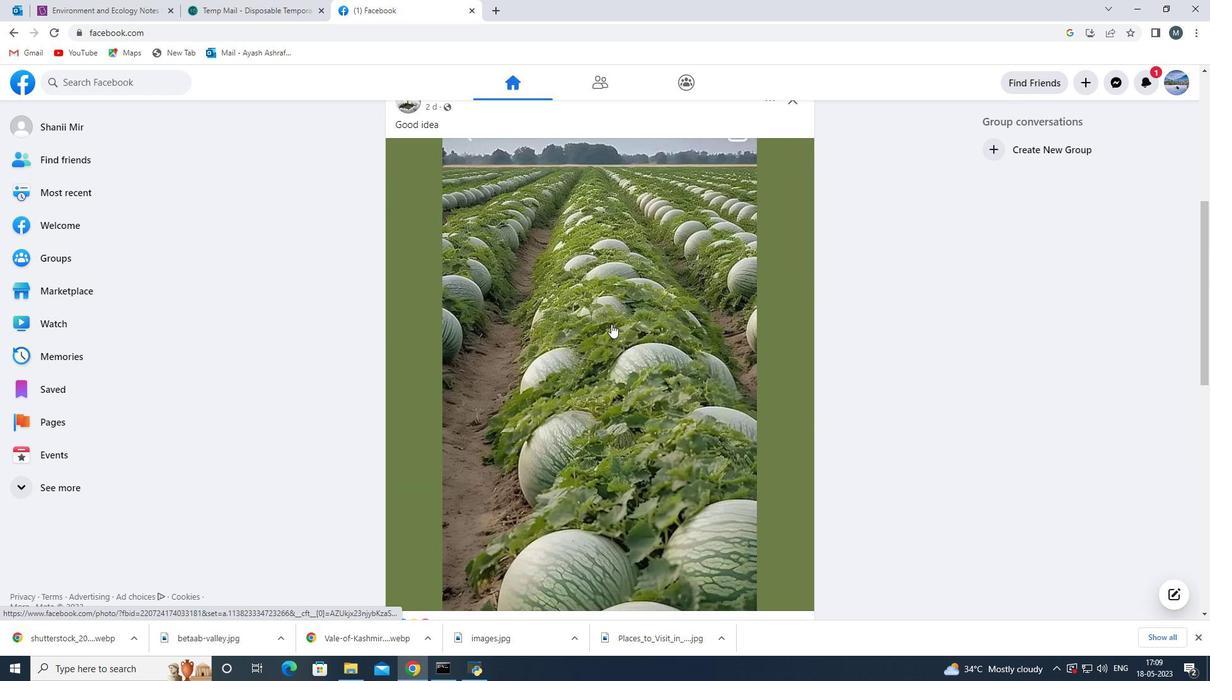 
Action: Mouse scrolled (611, 323) with delta (0, 0)
Screenshot: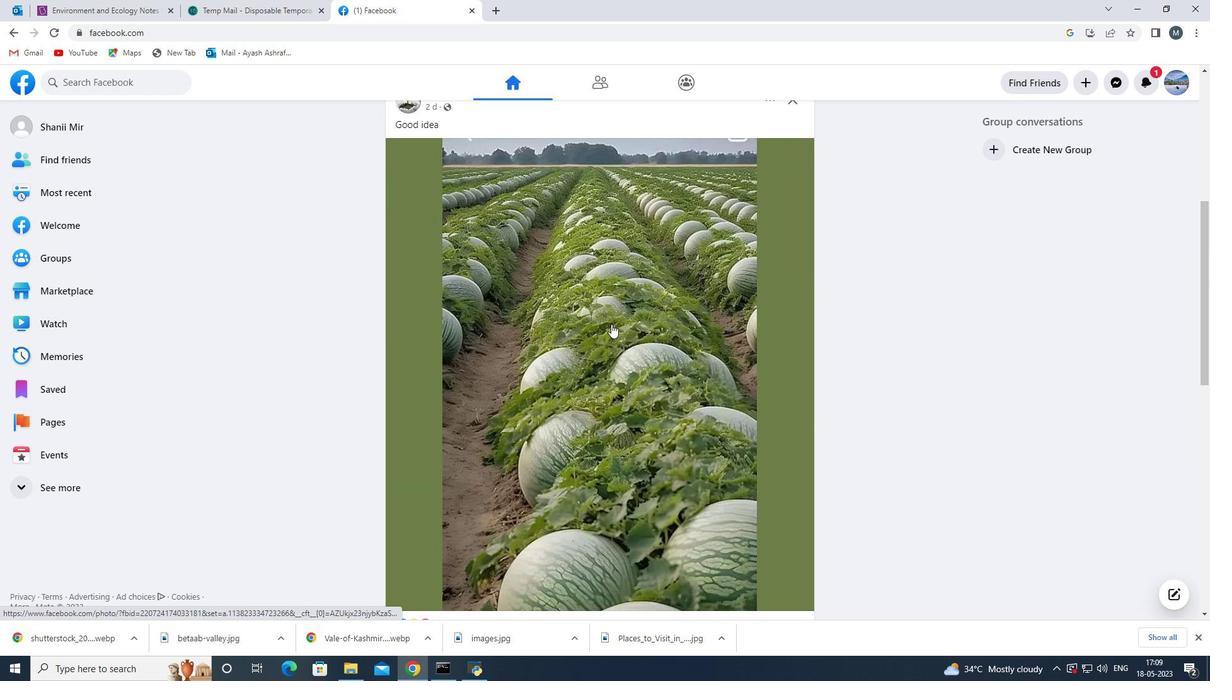 
Action: Mouse moved to (611, 324)
Screenshot: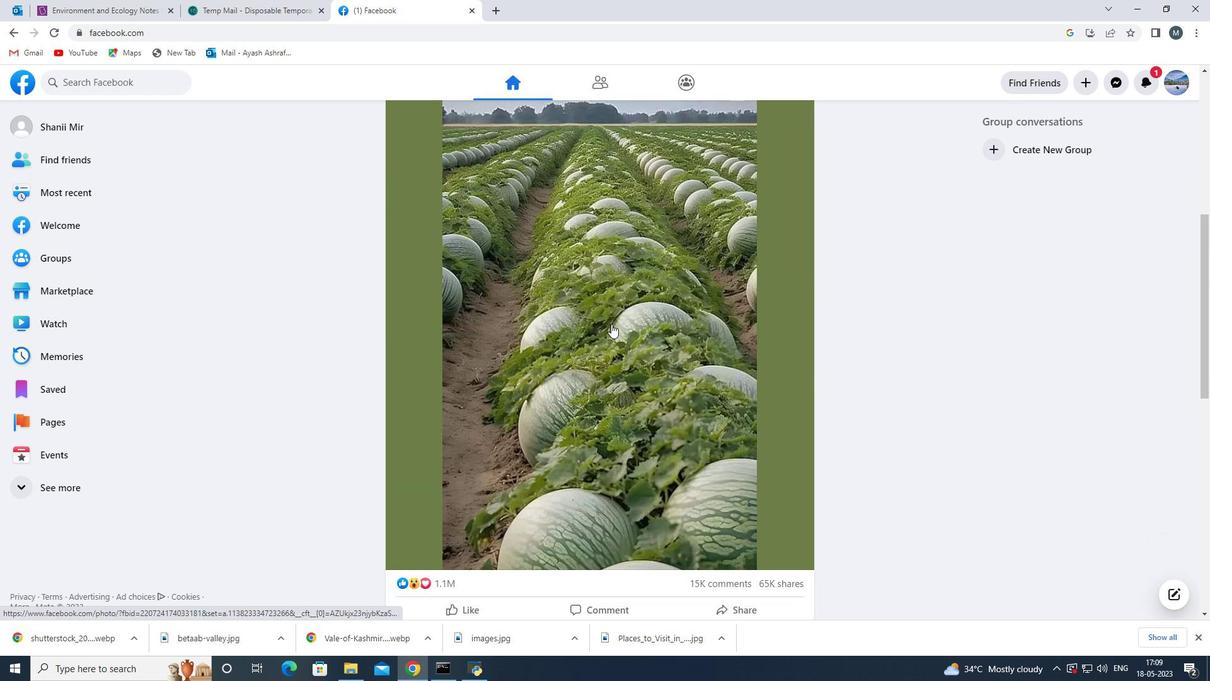 
Action: Mouse scrolled (611, 323) with delta (0, 0)
Screenshot: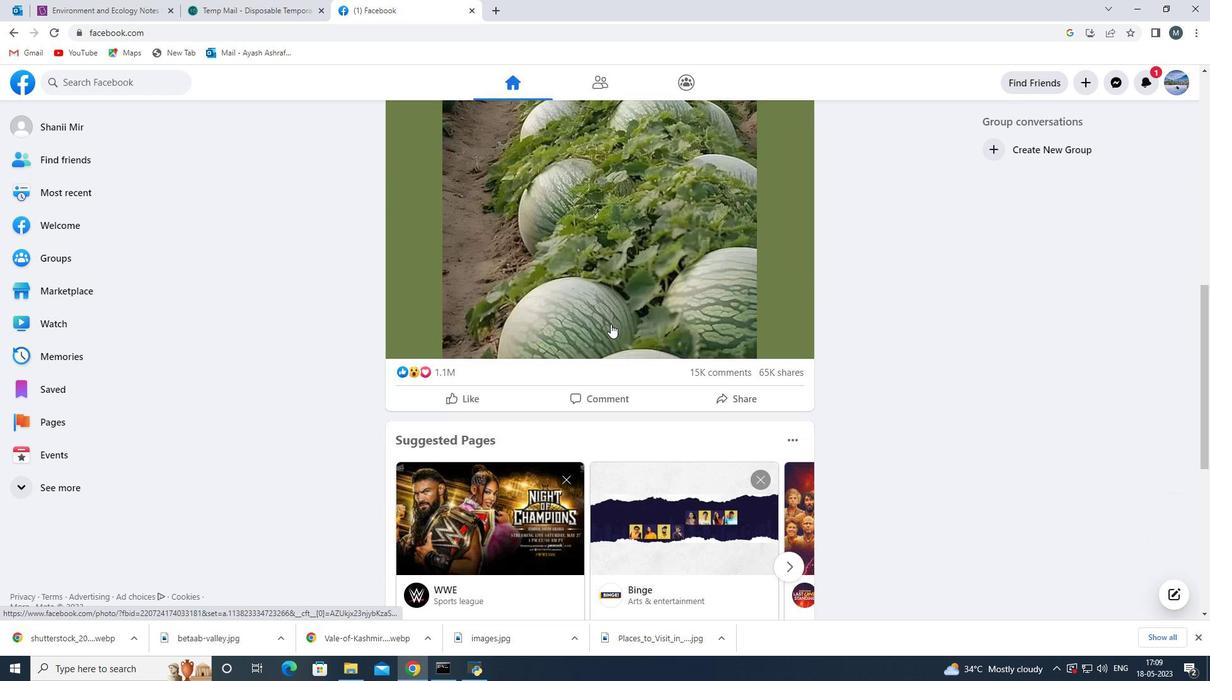 
Action: Mouse scrolled (611, 323) with delta (0, 0)
Screenshot: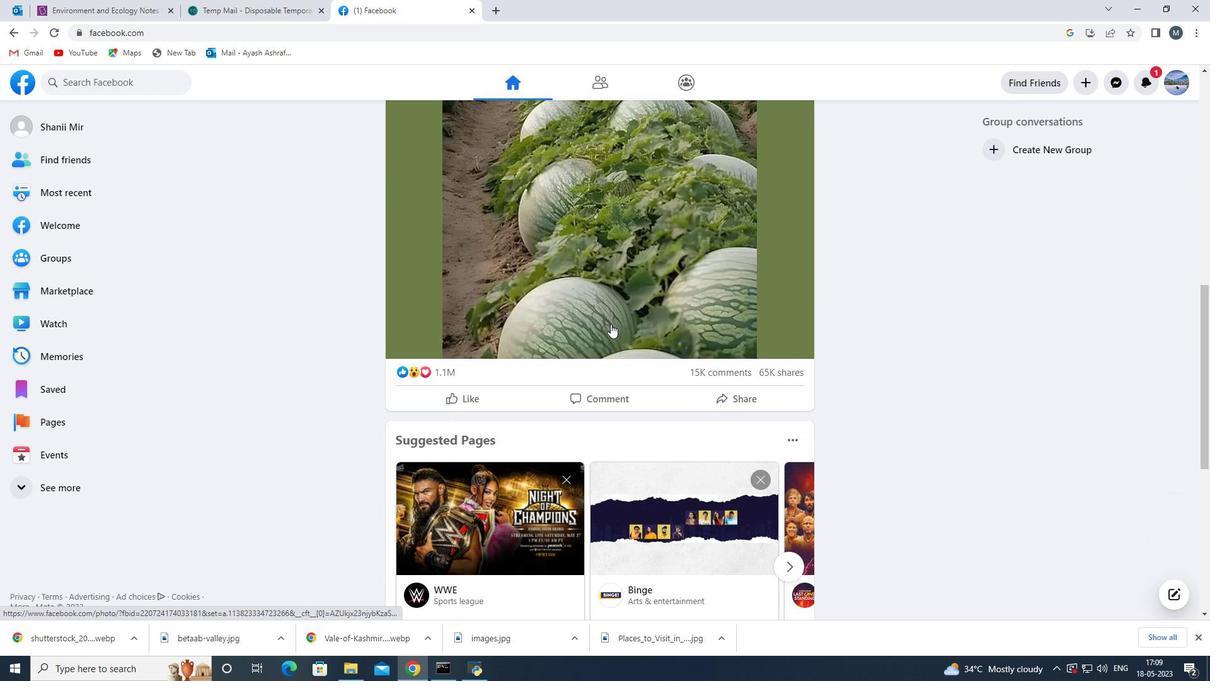 
Action: Mouse scrolled (611, 323) with delta (0, 0)
Screenshot: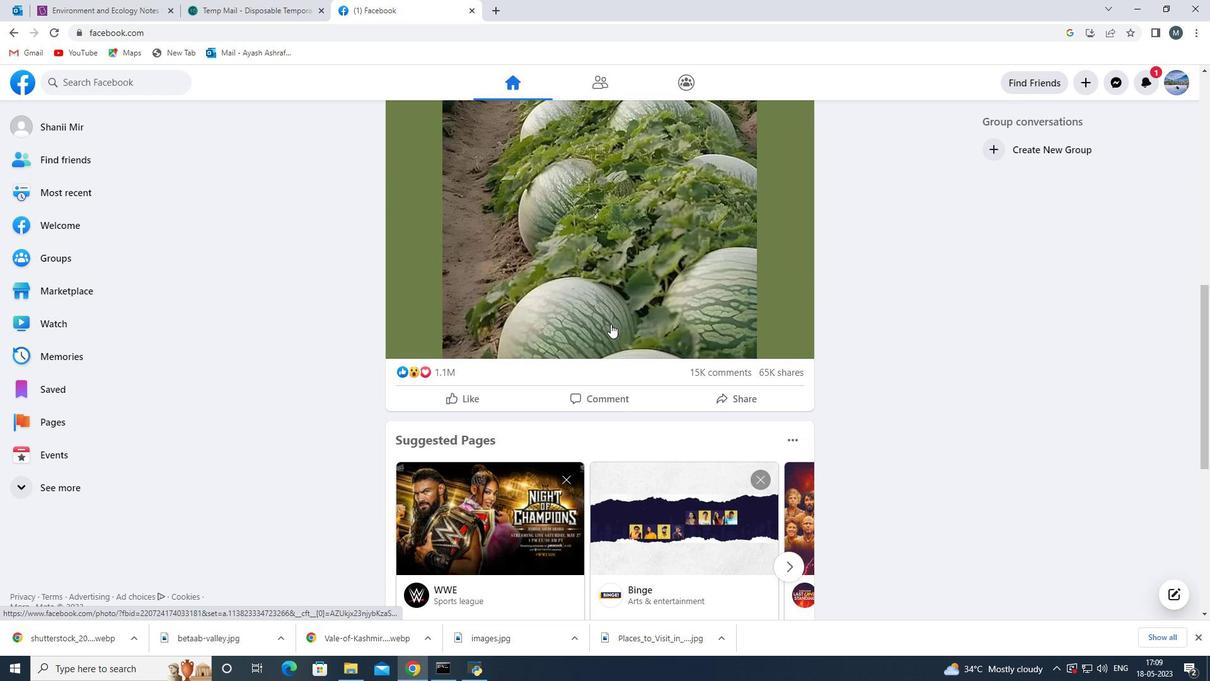
Action: Mouse moved to (682, 83)
Screenshot: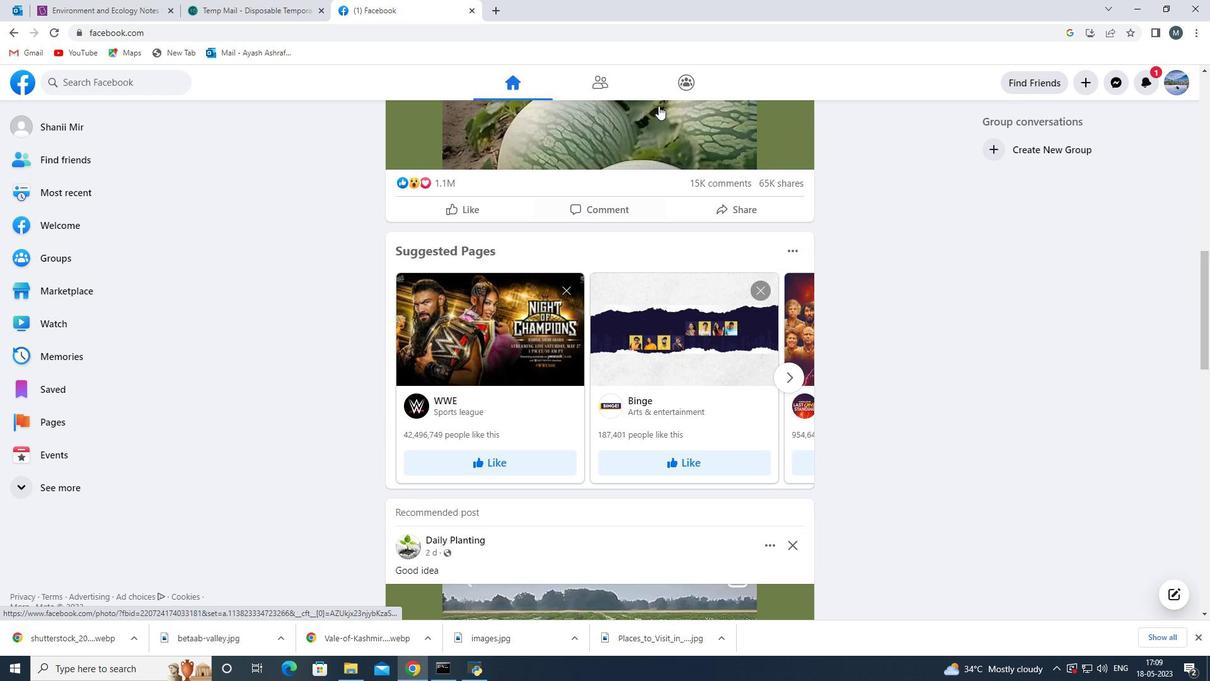 
Action: Mouse pressed left at (682, 83)
Screenshot: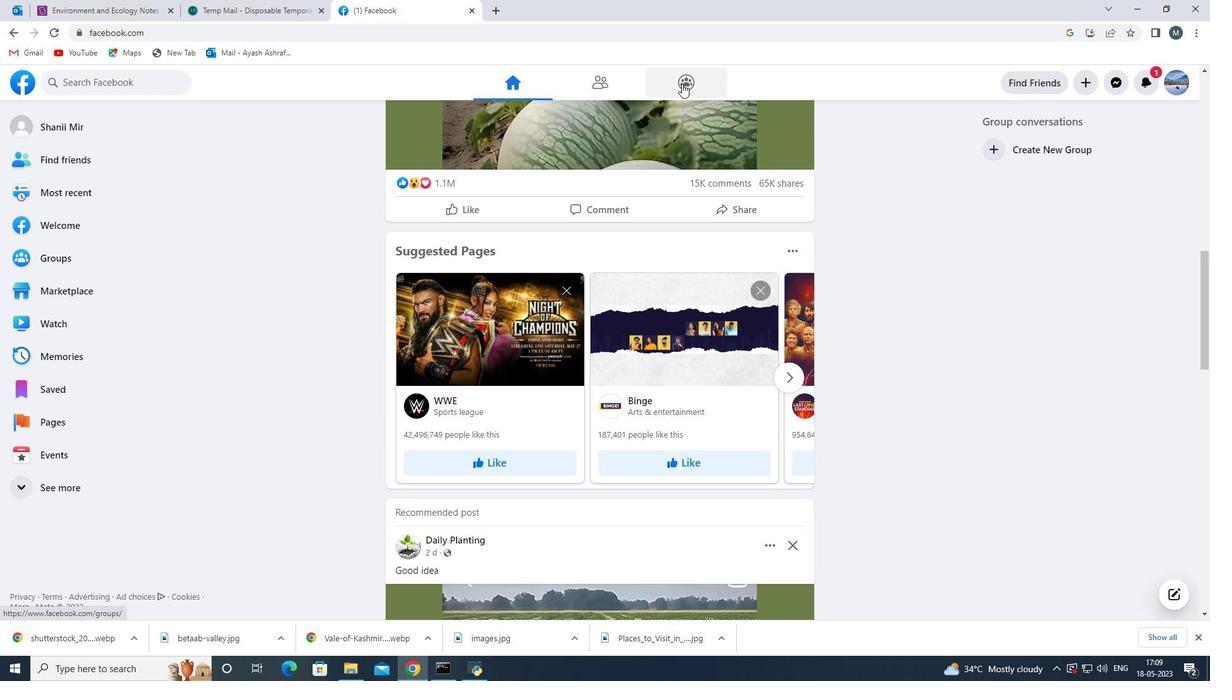 
Action: Mouse moved to (471, 362)
Screenshot: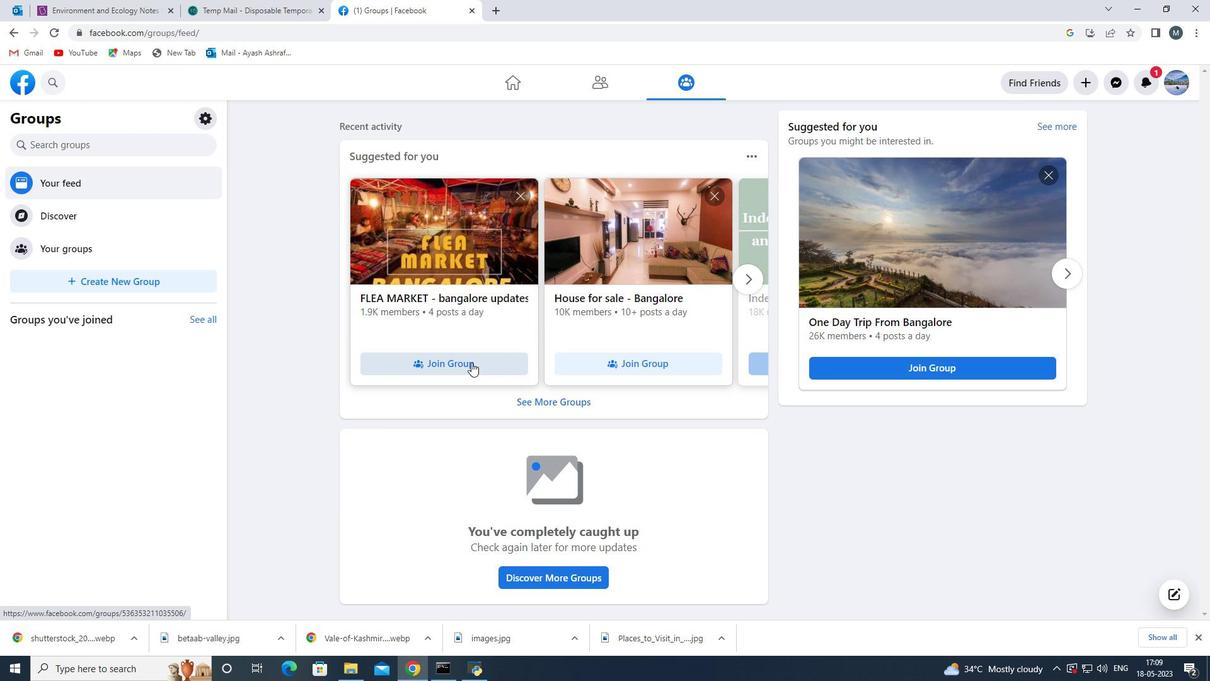 
Action: Mouse pressed left at (471, 362)
Screenshot: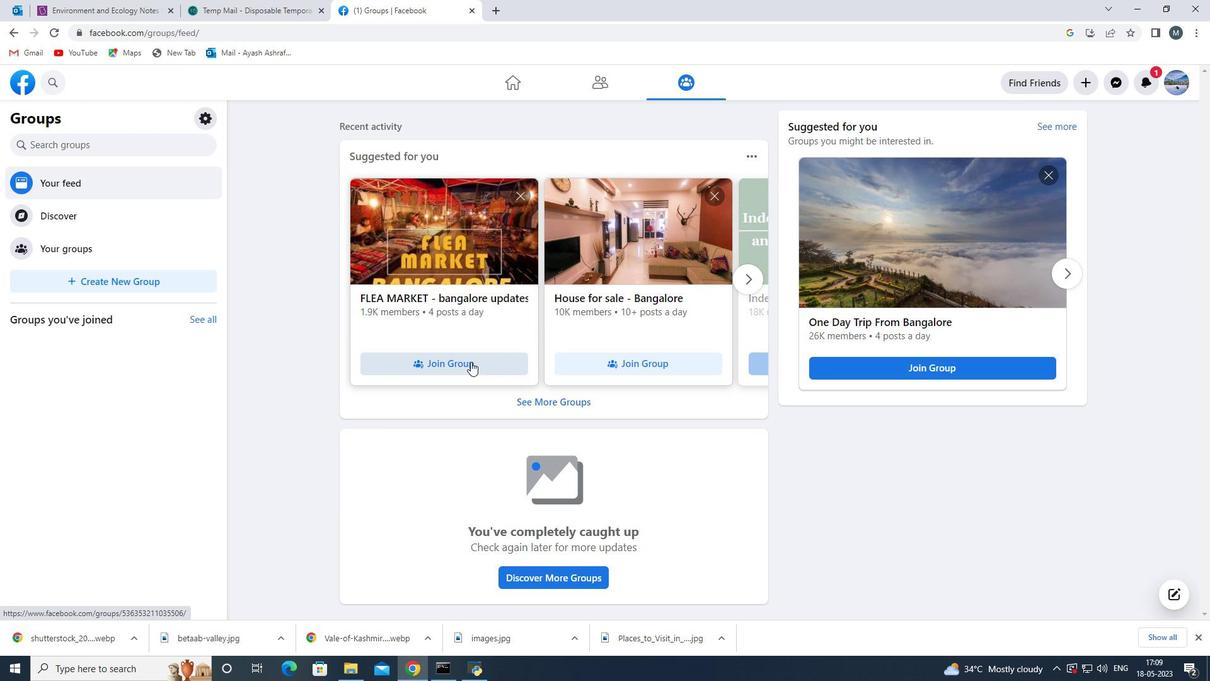
Action: Mouse moved to (587, 362)
Screenshot: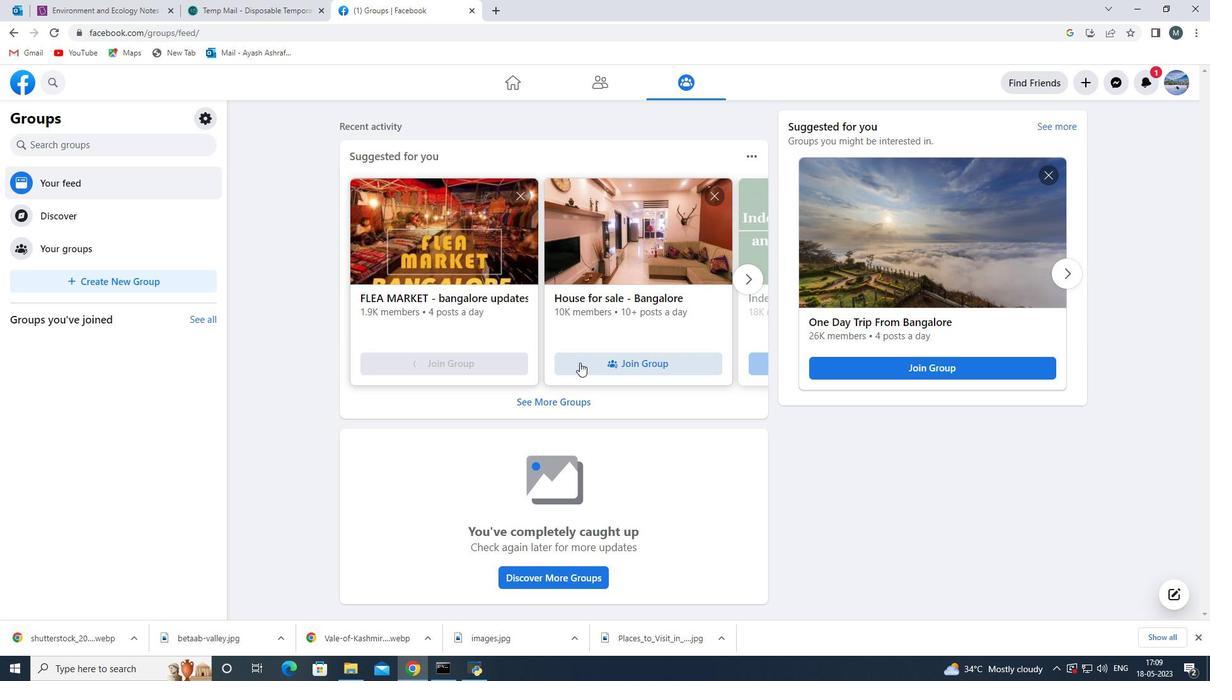 
Action: Mouse pressed left at (587, 362)
Screenshot: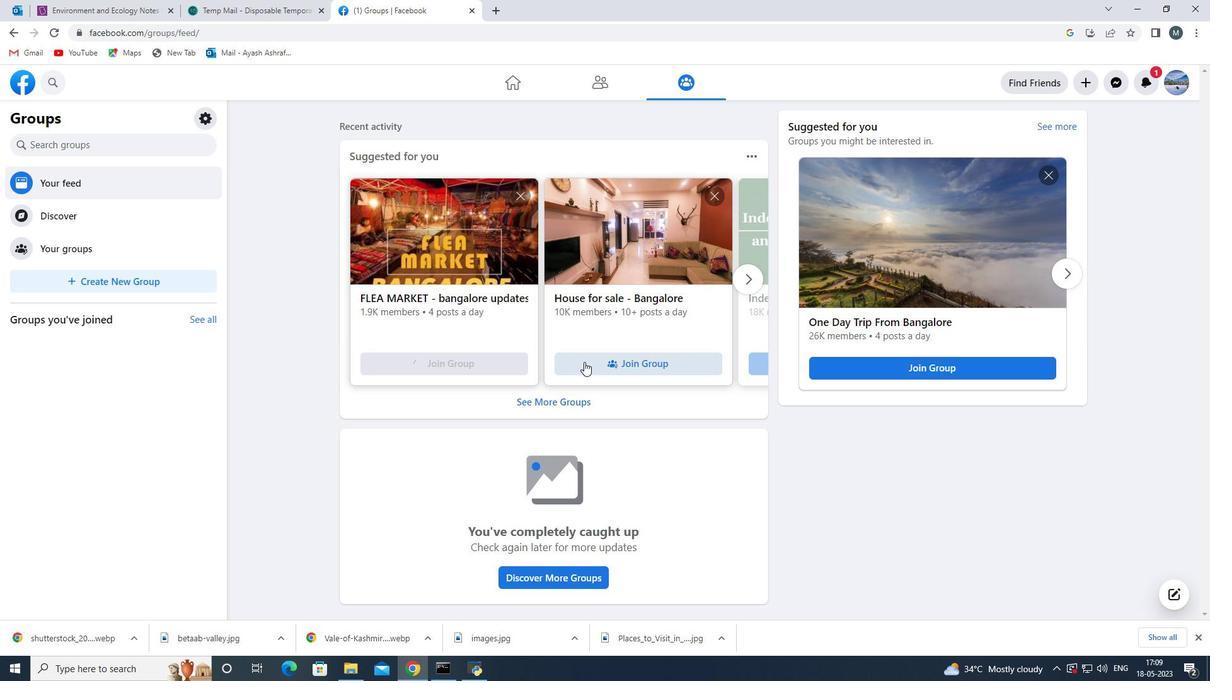 
Action: Mouse moved to (937, 368)
Screenshot: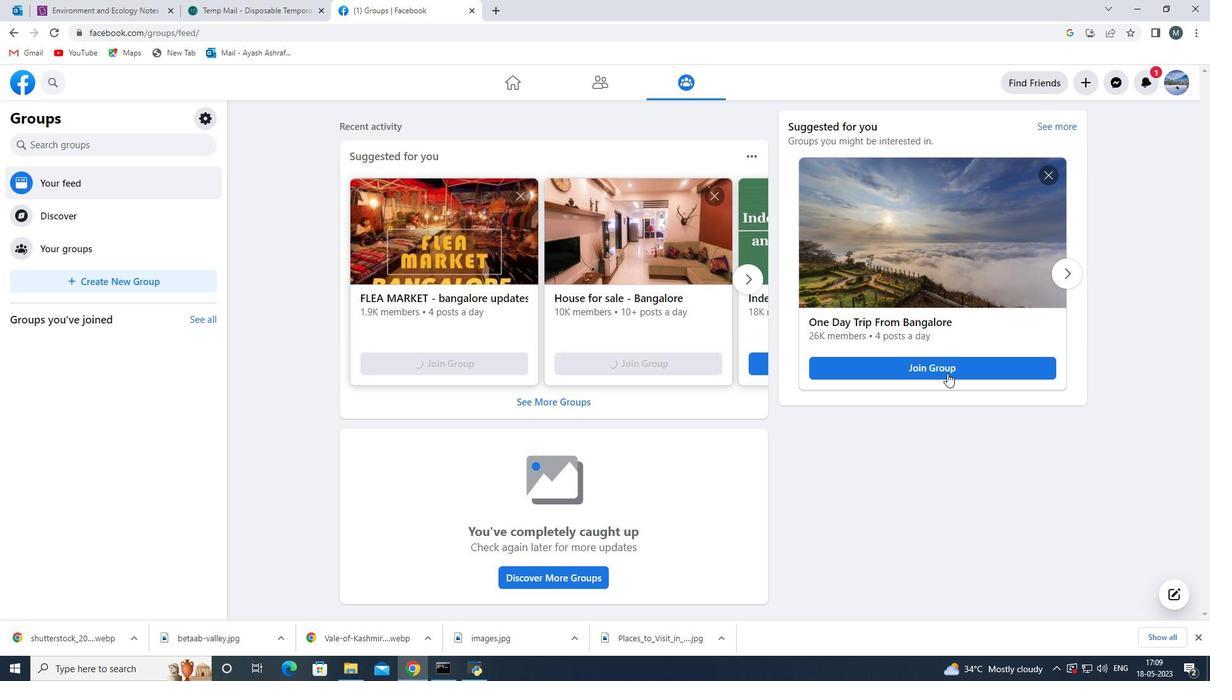 
Action: Mouse pressed left at (937, 368)
Screenshot: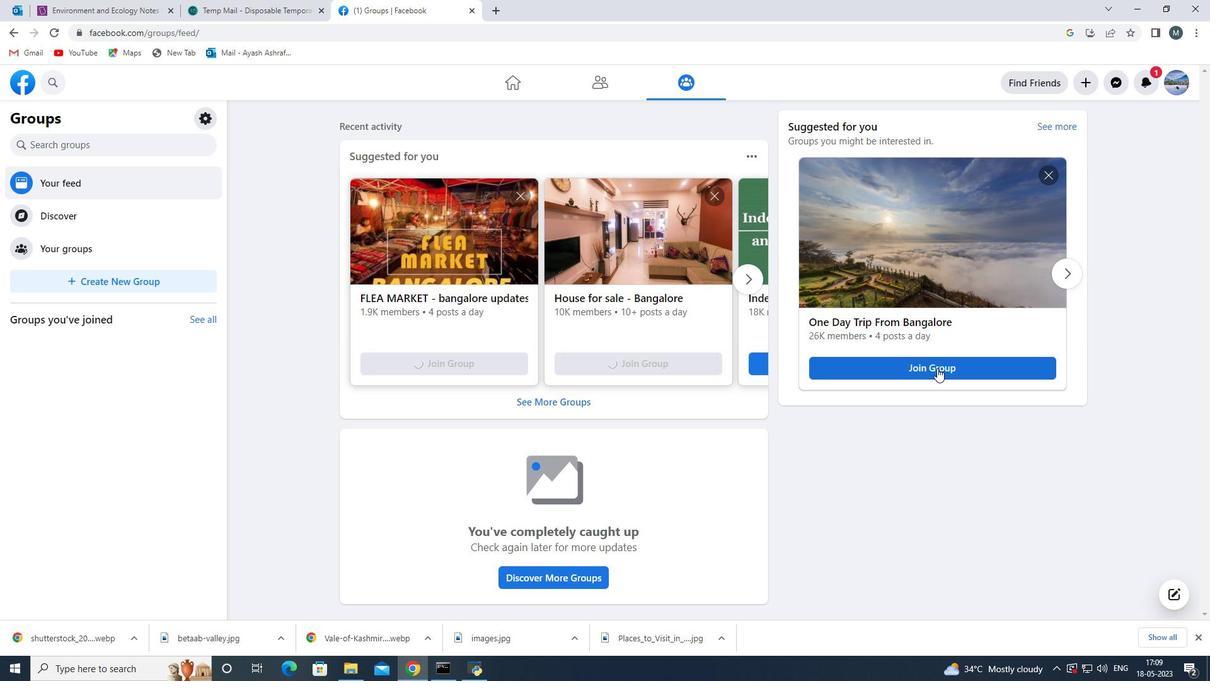 
Action: Mouse moved to (671, 458)
Screenshot: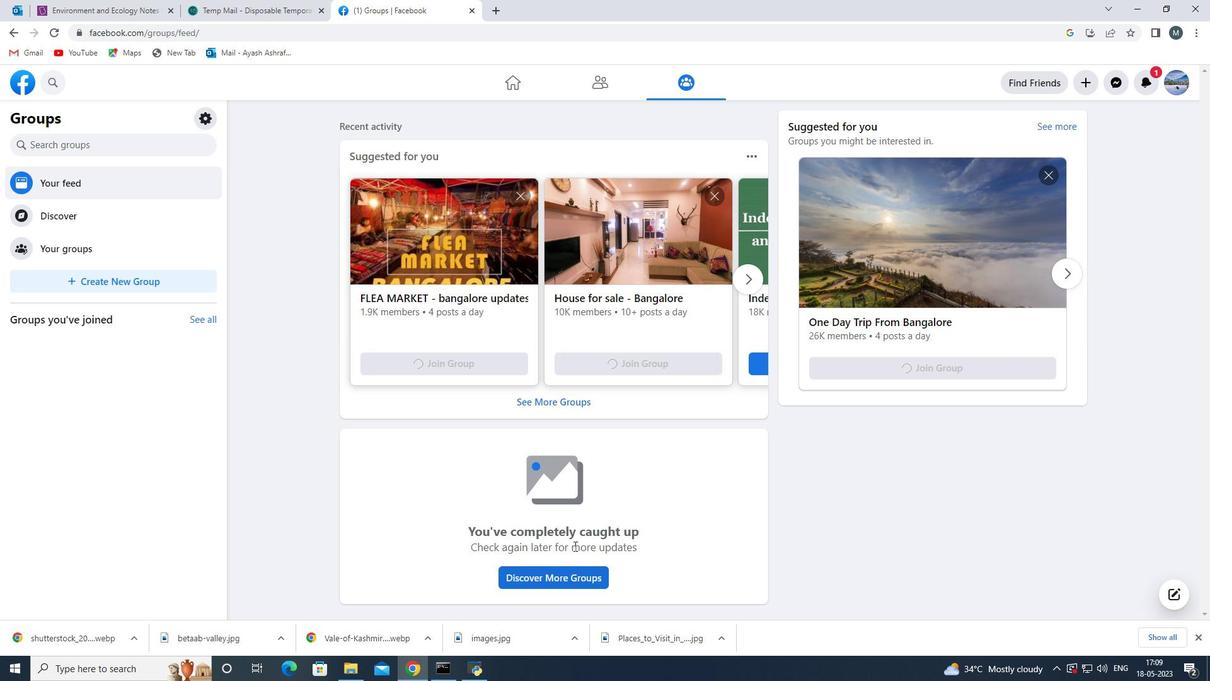 
Action: Mouse scrolled (671, 457) with delta (0, 0)
Screenshot: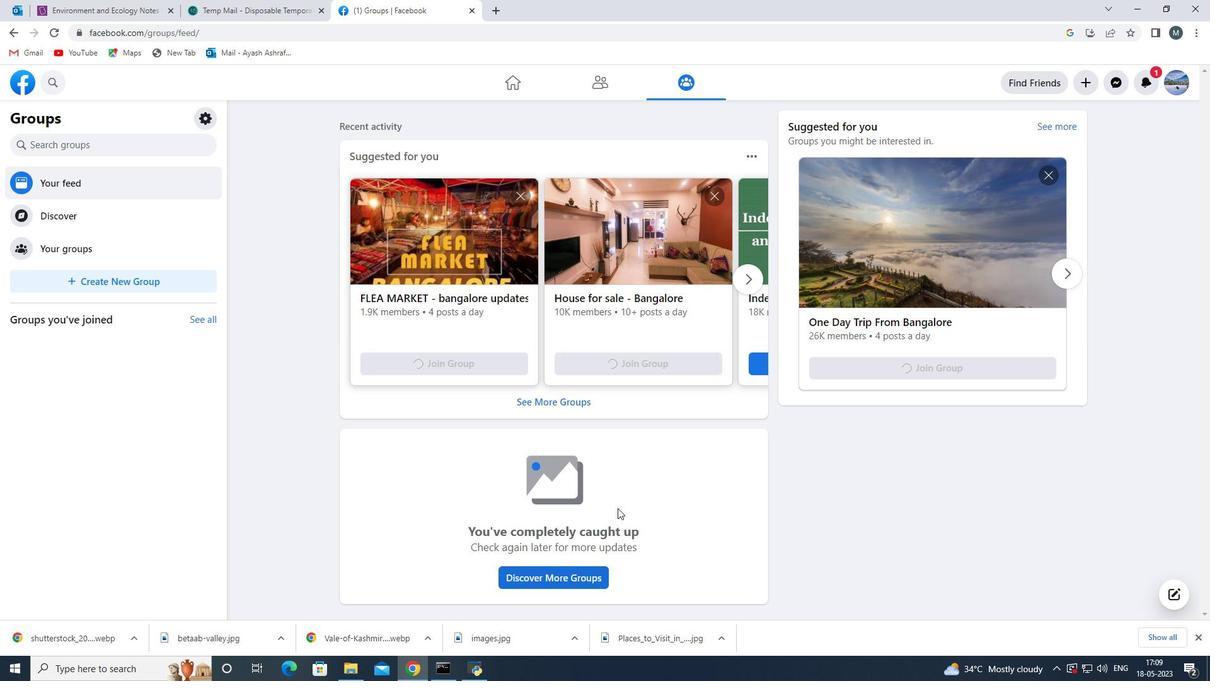 
Action: Mouse moved to (1145, 83)
Screenshot: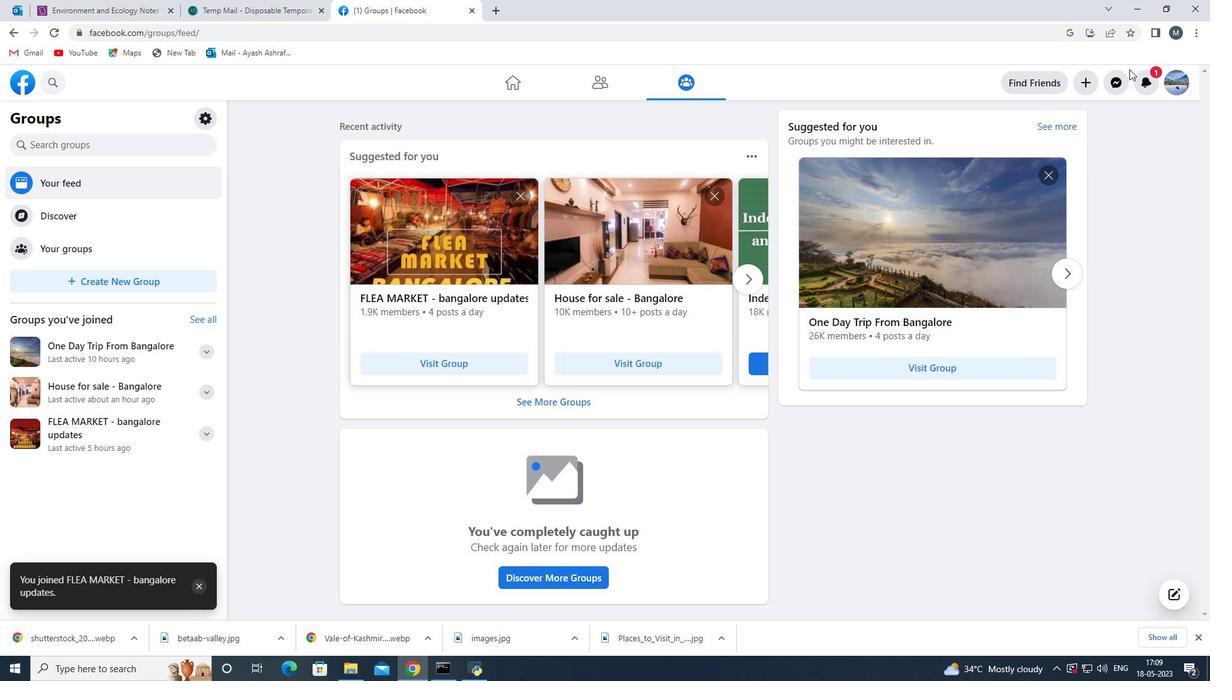 
Action: Mouse pressed left at (1145, 83)
Screenshot: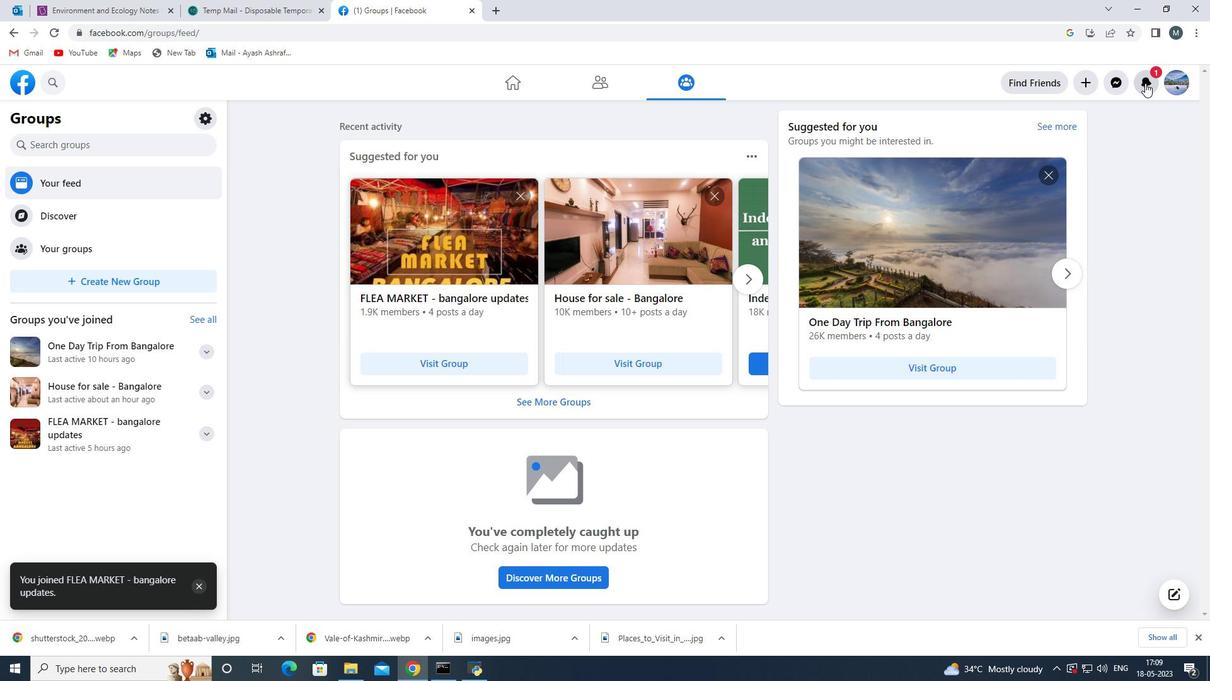 
Action: Mouse moved to (1053, 200)
Screenshot: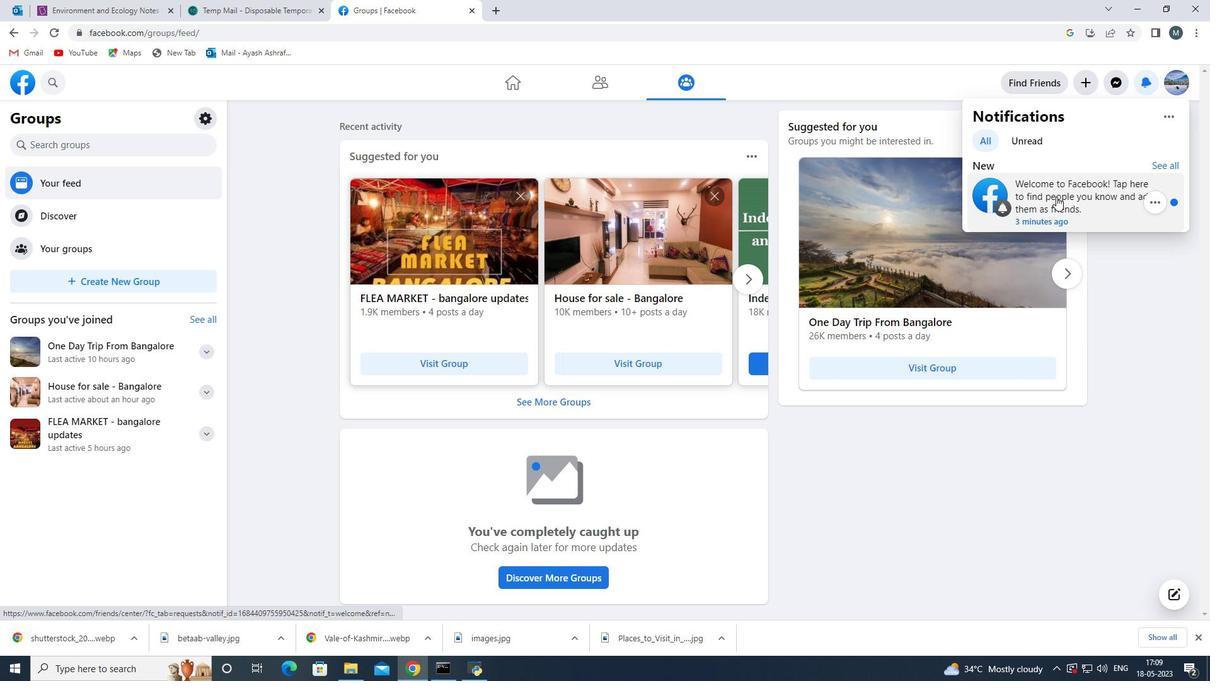 
Action: Mouse pressed left at (1053, 200)
Screenshot: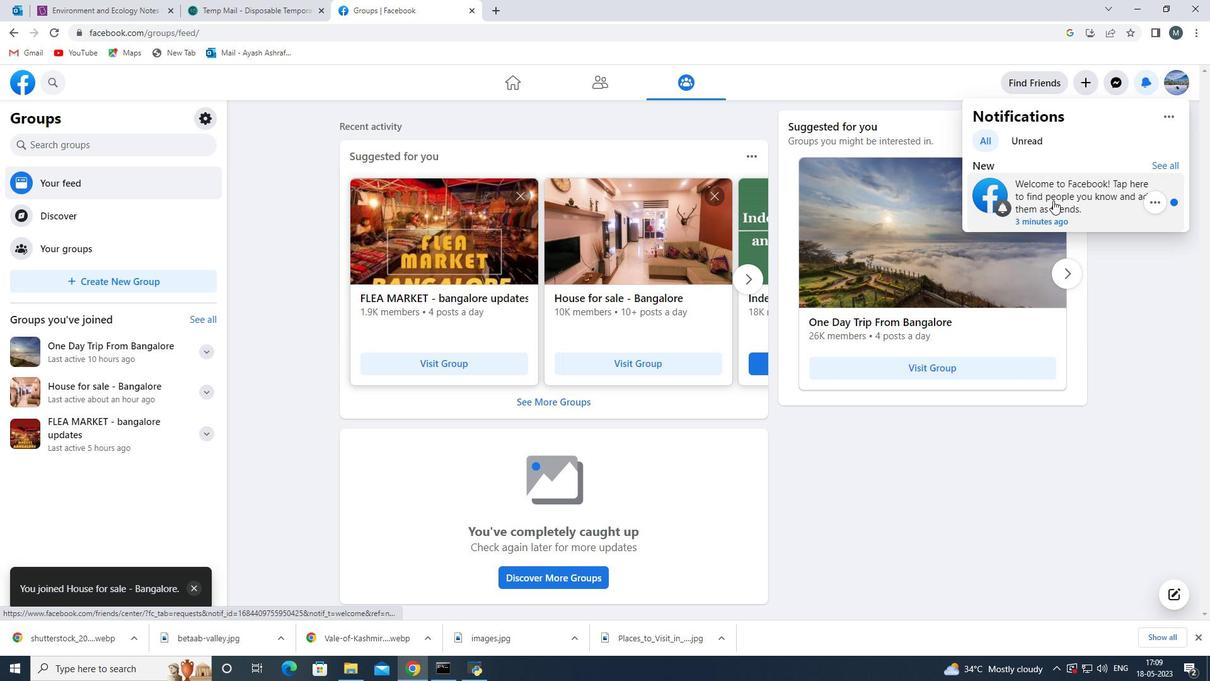 
Action: Mouse moved to (588, 377)
Screenshot: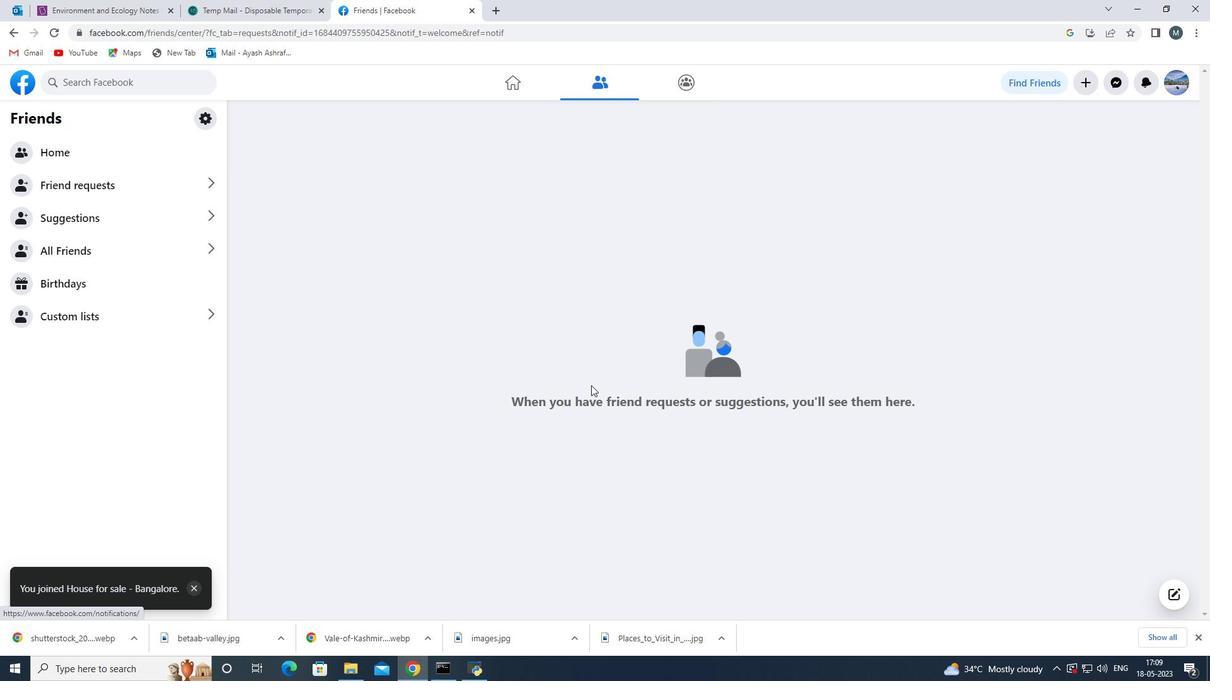 
Action: Mouse scrolled (588, 377) with delta (0, 0)
Screenshot: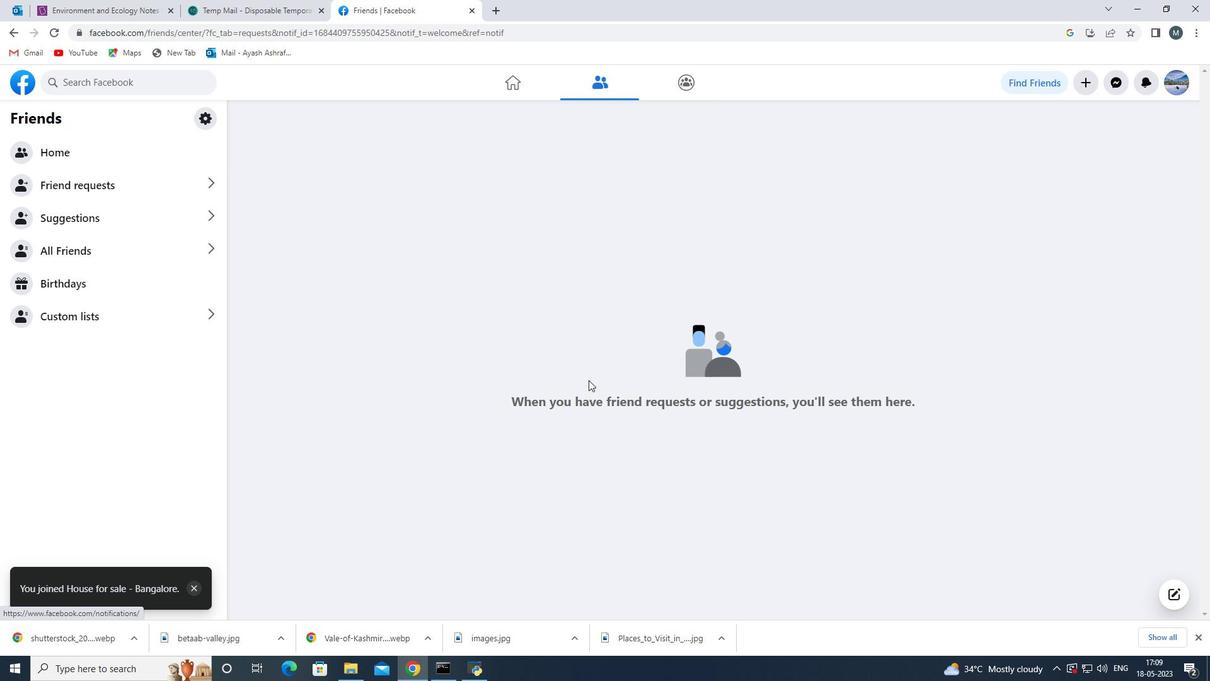 
Action: Mouse scrolled (588, 377) with delta (0, 0)
Screenshot: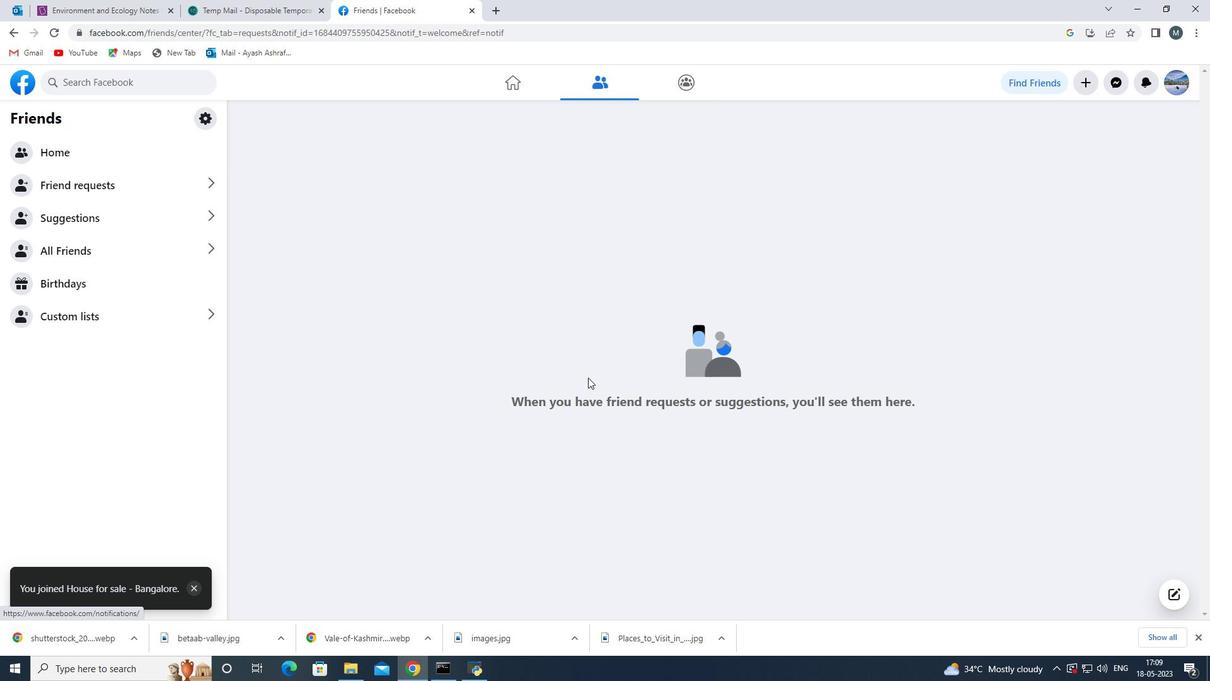 
Action: Mouse moved to (181, 261)
Screenshot: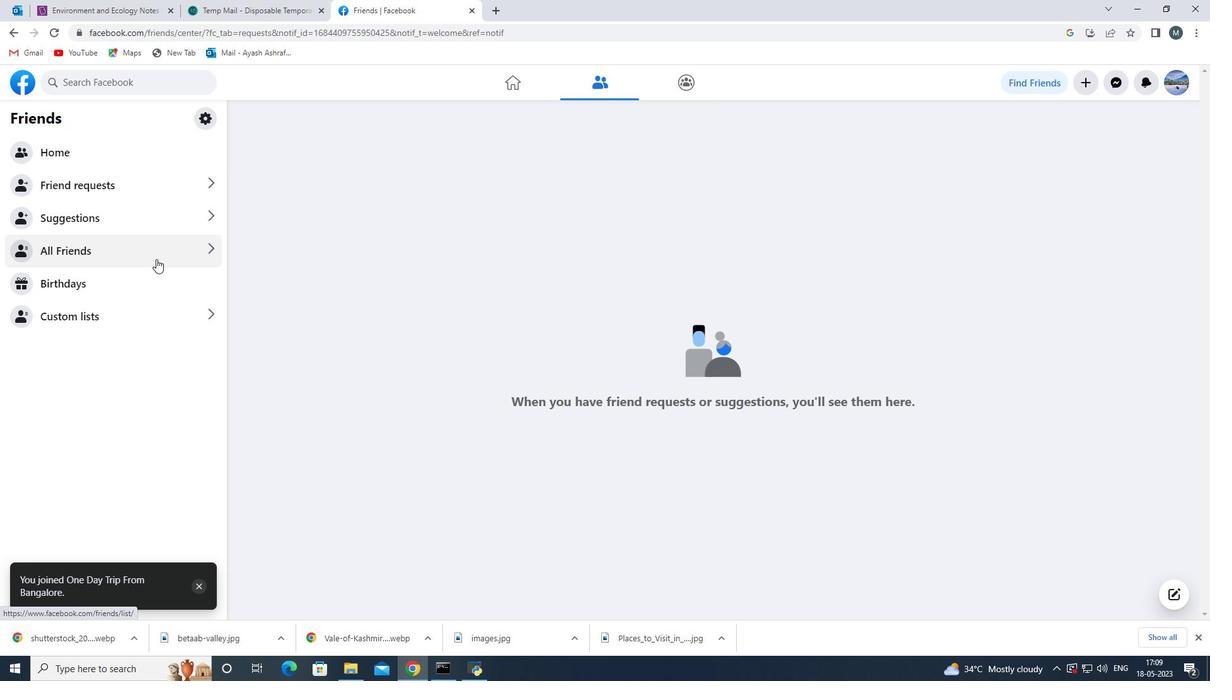
Action: Mouse pressed left at (181, 261)
Screenshot: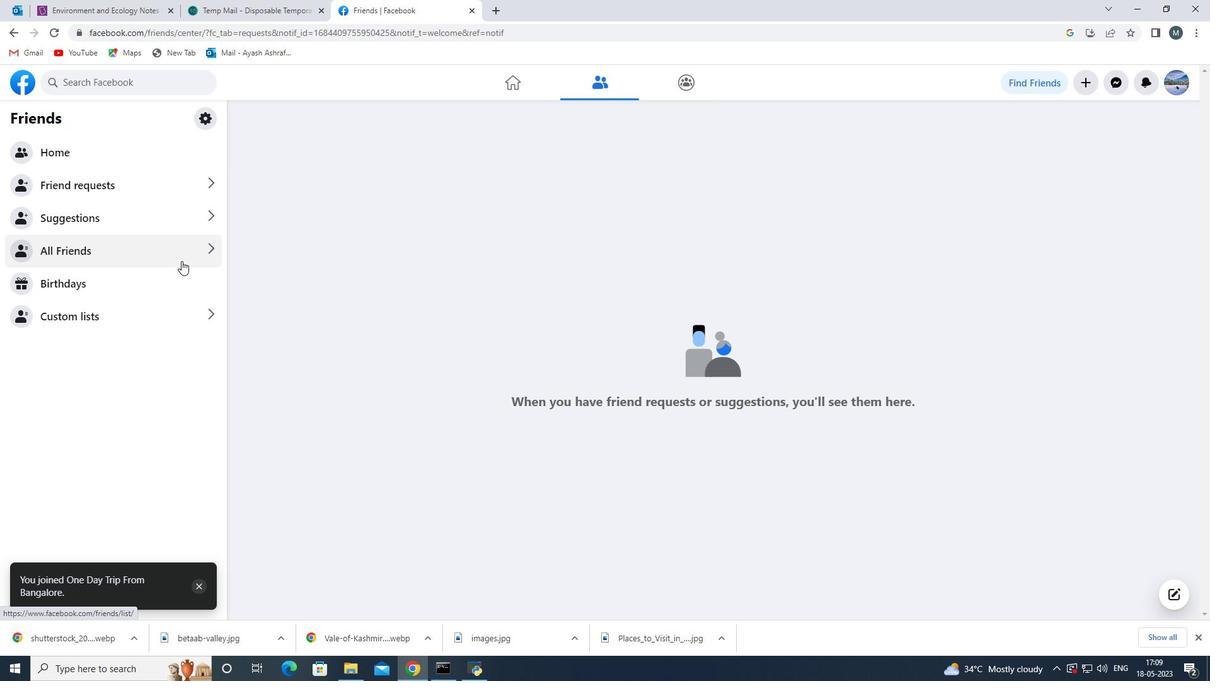 
Action: Mouse moved to (519, 92)
Screenshot: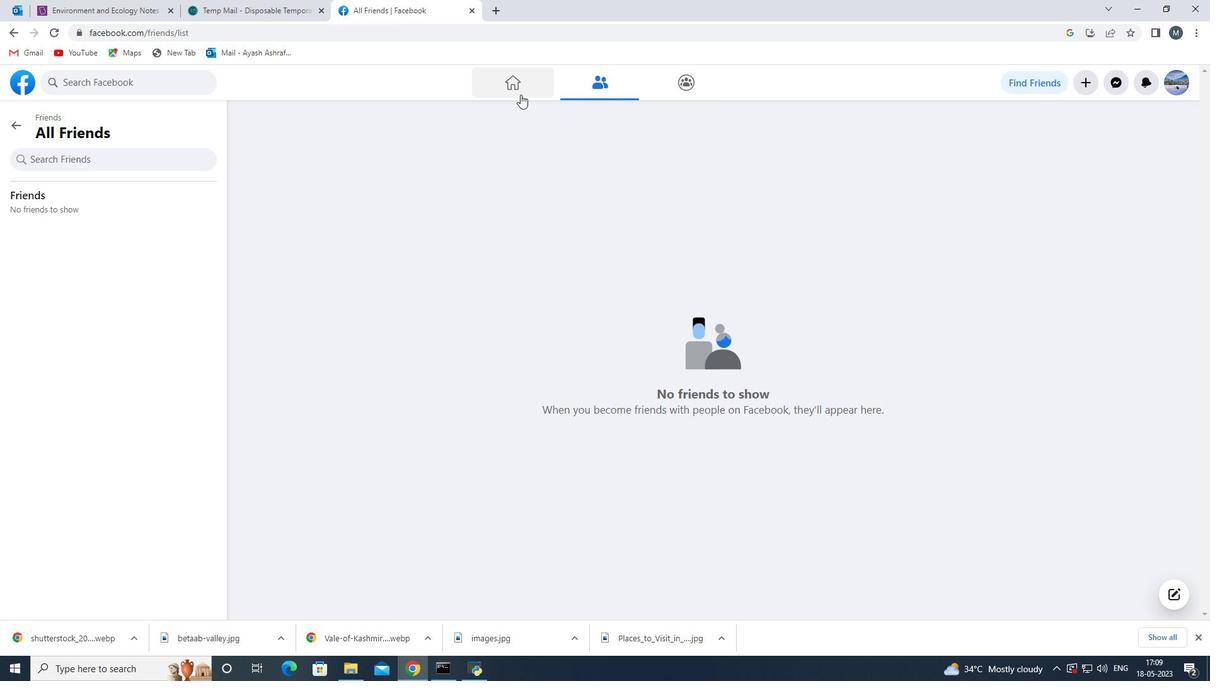
Action: Mouse pressed left at (519, 92)
Screenshot: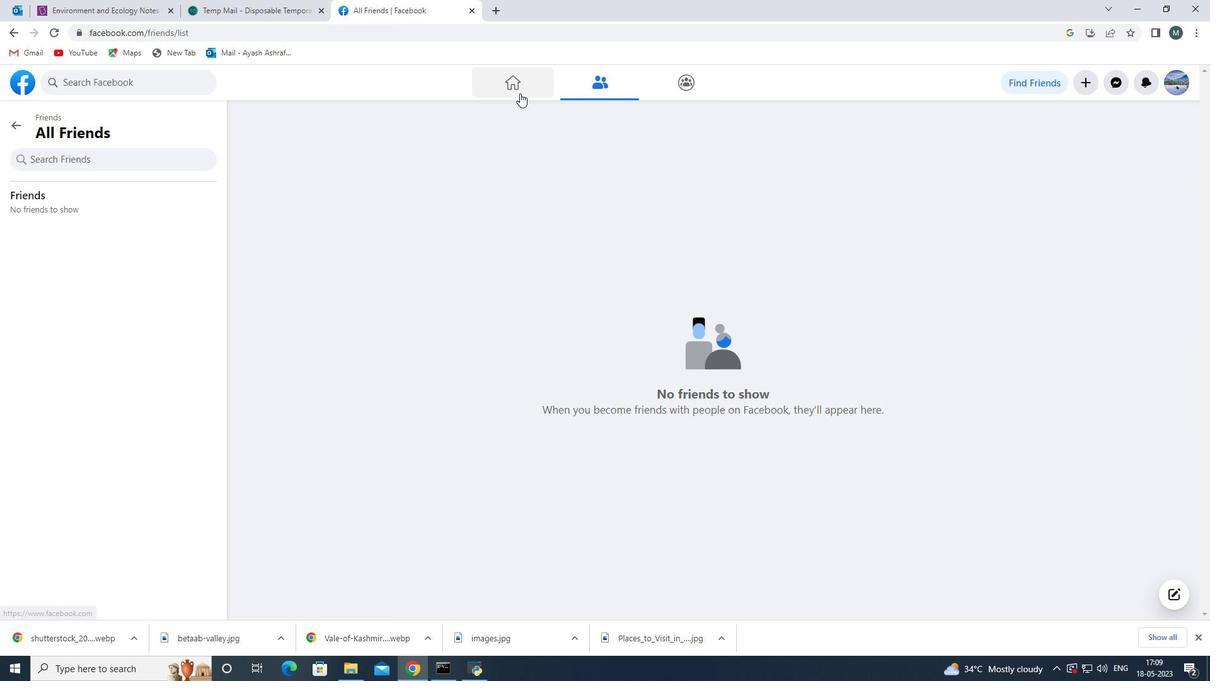 
Action: Mouse moved to (599, 344)
Screenshot: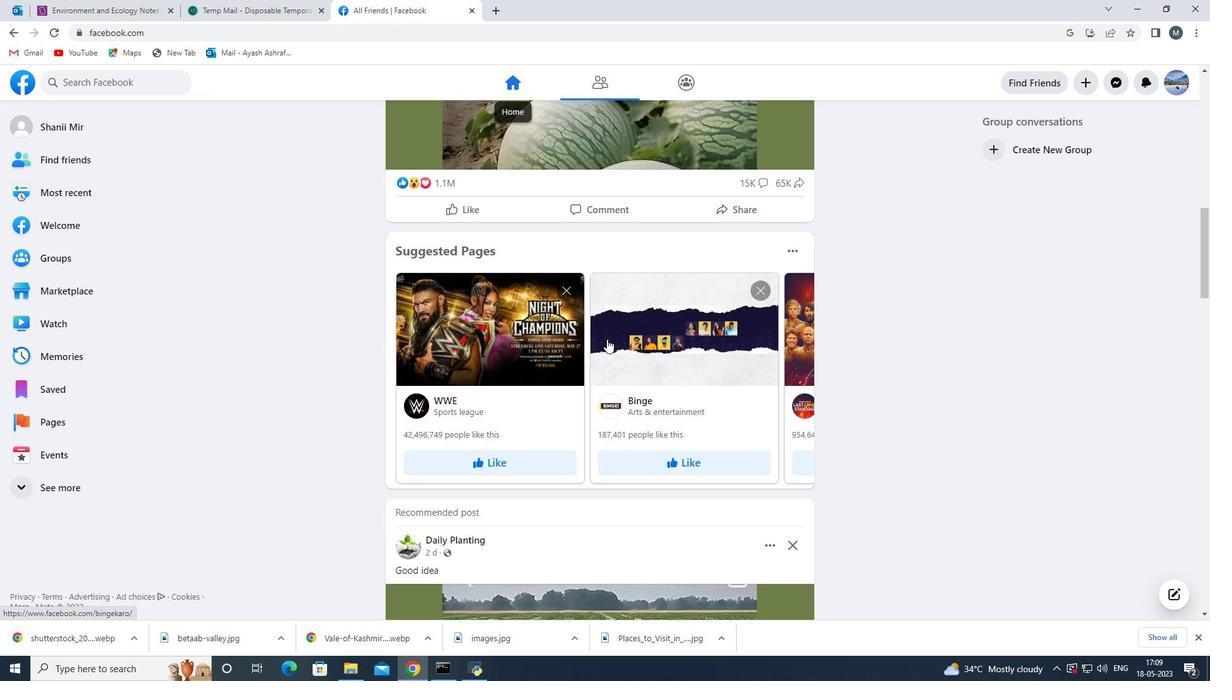 
Action: Mouse scrolled (599, 343) with delta (0, 0)
Screenshot: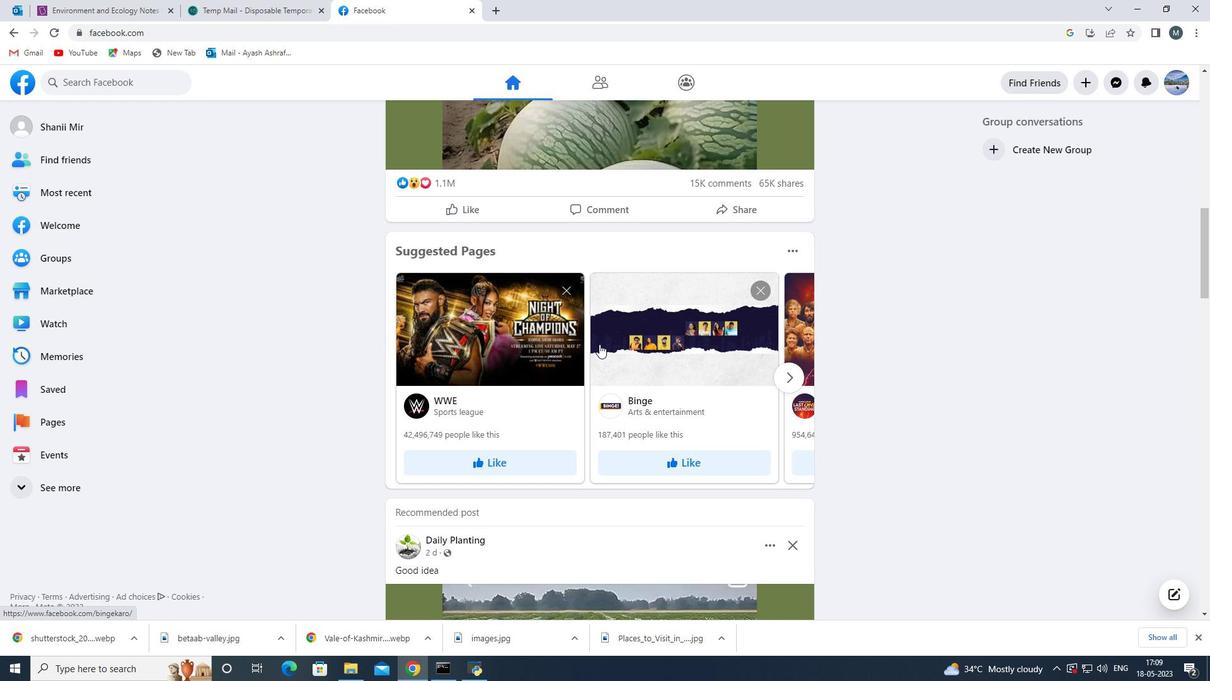 
Action: Mouse scrolled (599, 343) with delta (0, 0)
Screenshot: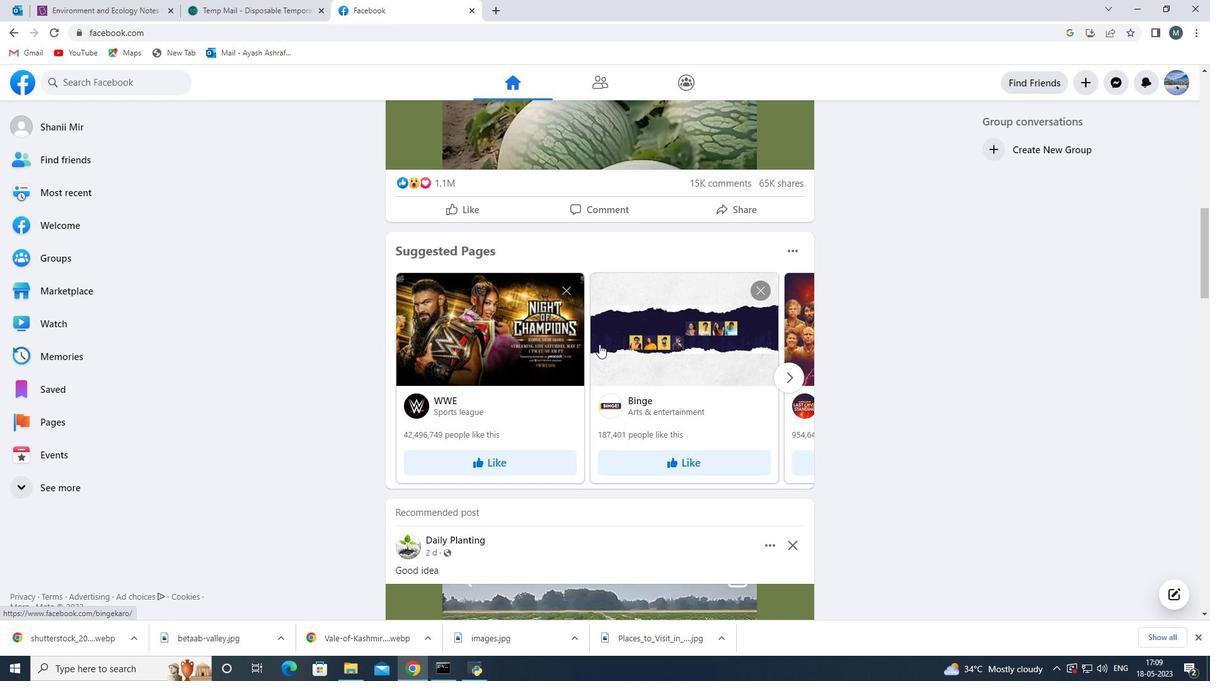 
Action: Mouse scrolled (599, 343) with delta (0, 0)
Screenshot: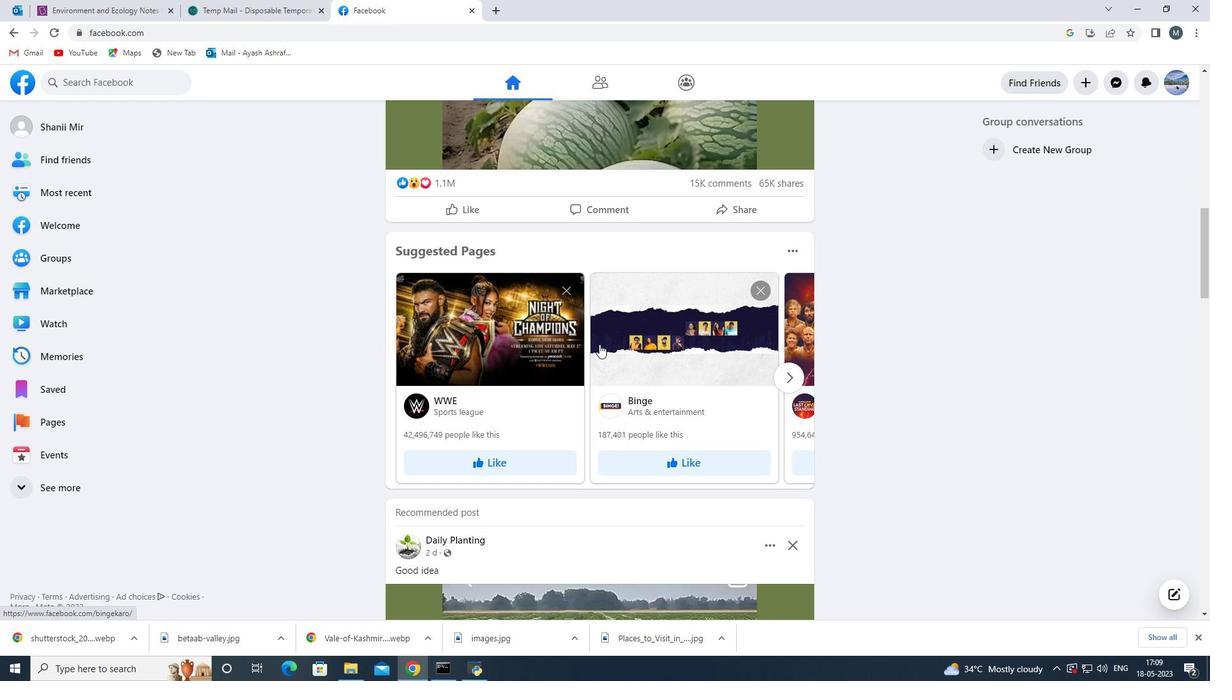 
Action: Mouse scrolled (599, 343) with delta (0, 0)
Screenshot: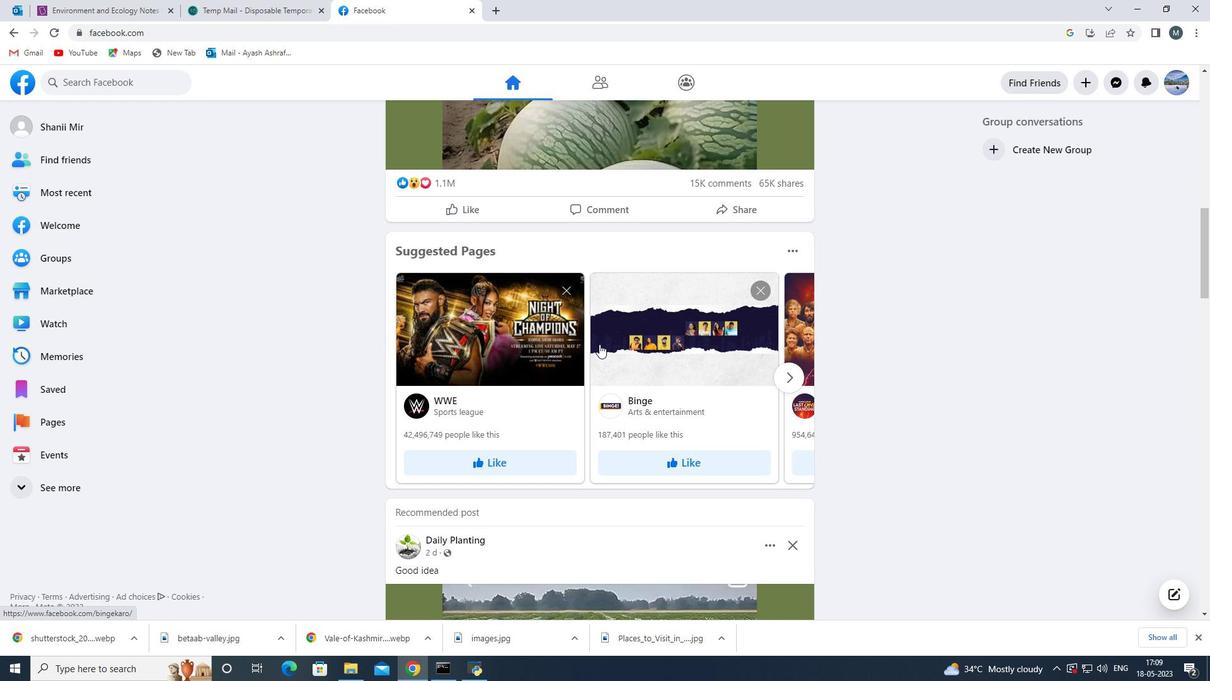 
Action: Mouse scrolled (599, 343) with delta (0, 0)
Screenshot: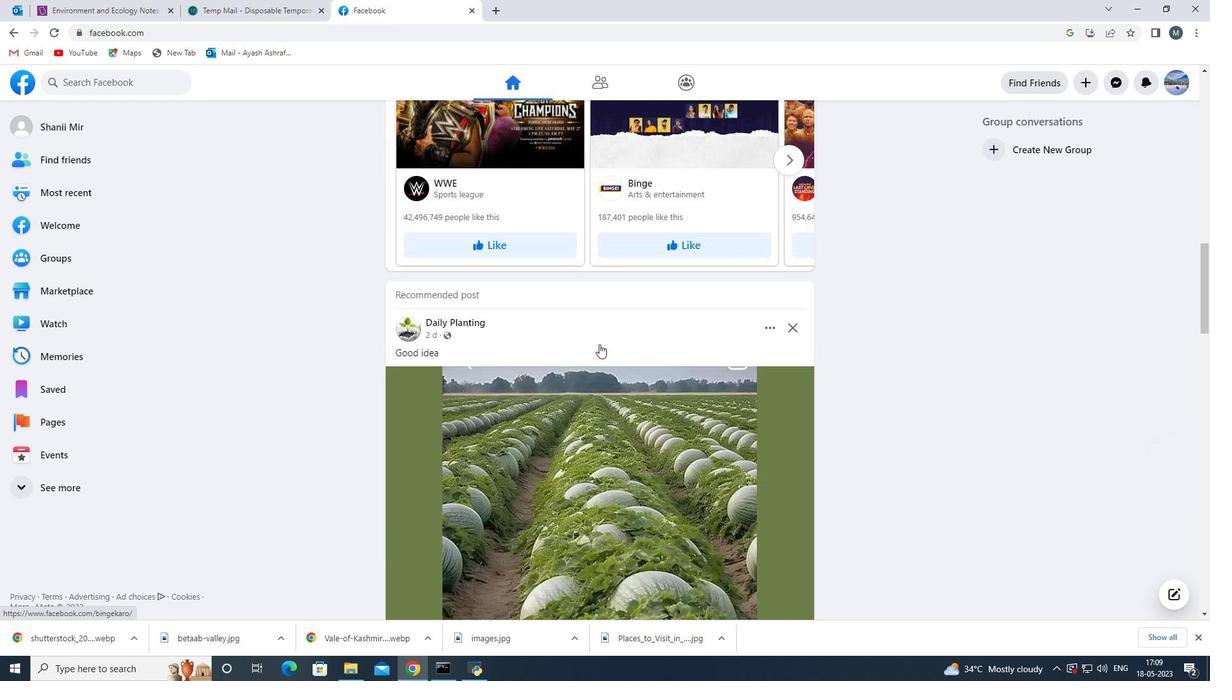 
Action: Mouse scrolled (599, 343) with delta (0, 0)
Screenshot: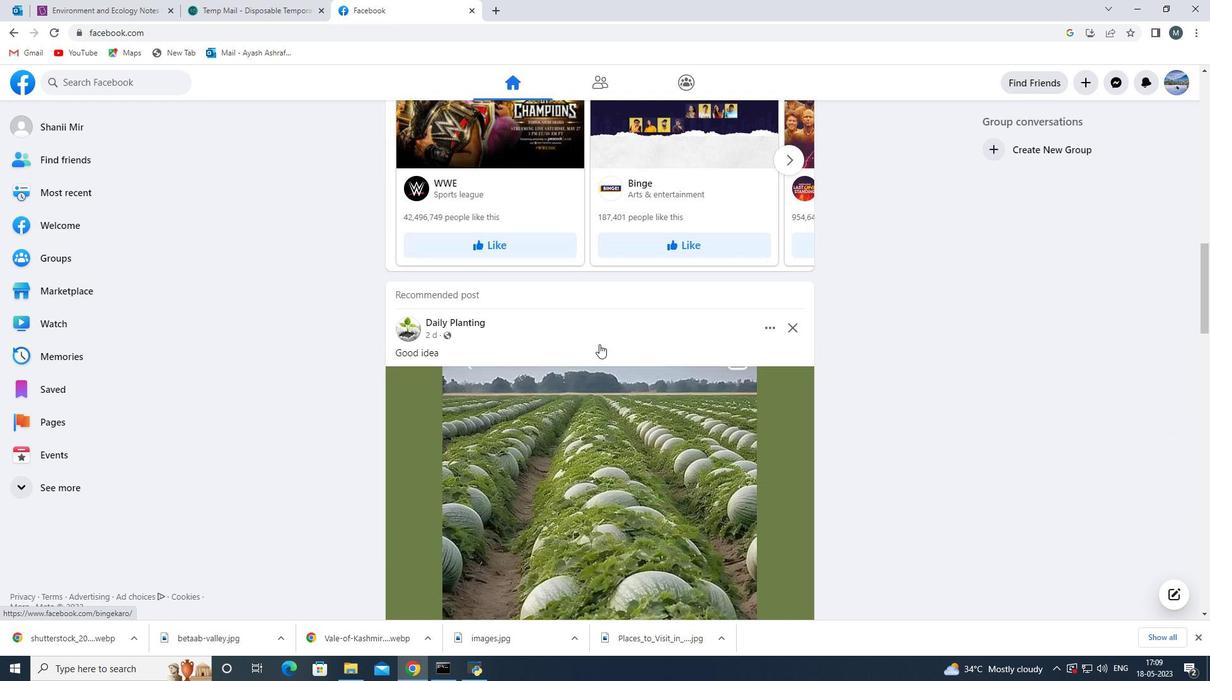 
Action: Mouse scrolled (599, 344) with delta (0, 0)
Screenshot: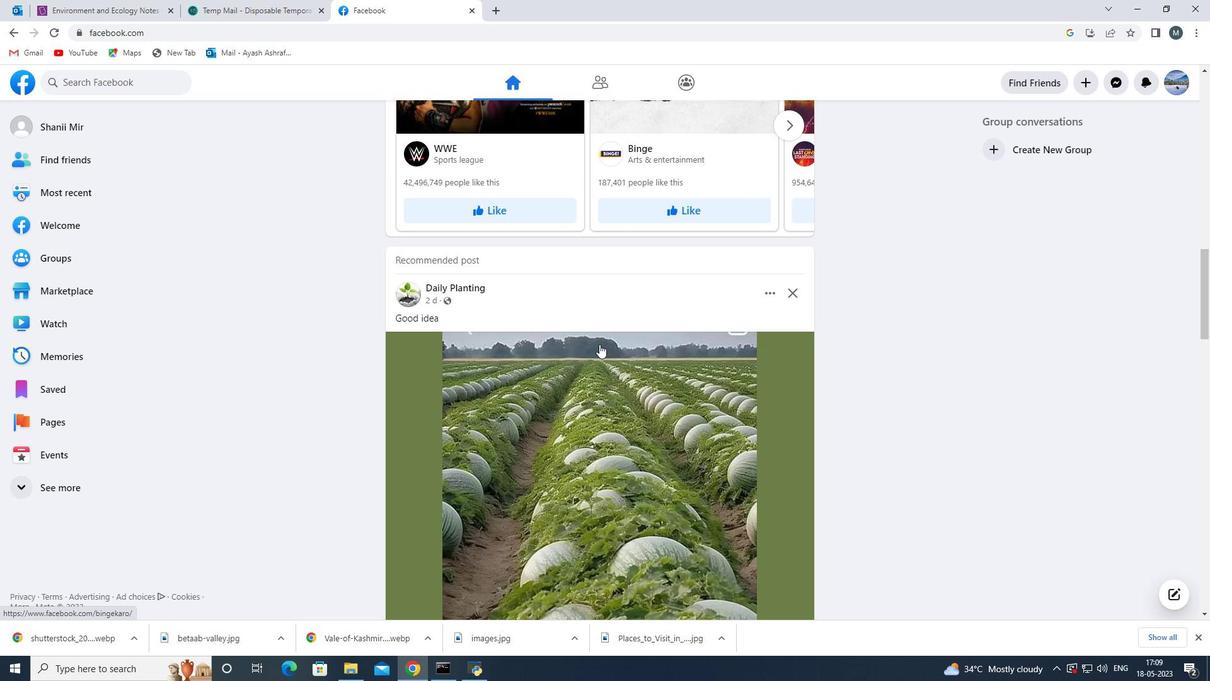 
Action: Mouse moved to (544, 310)
Screenshot: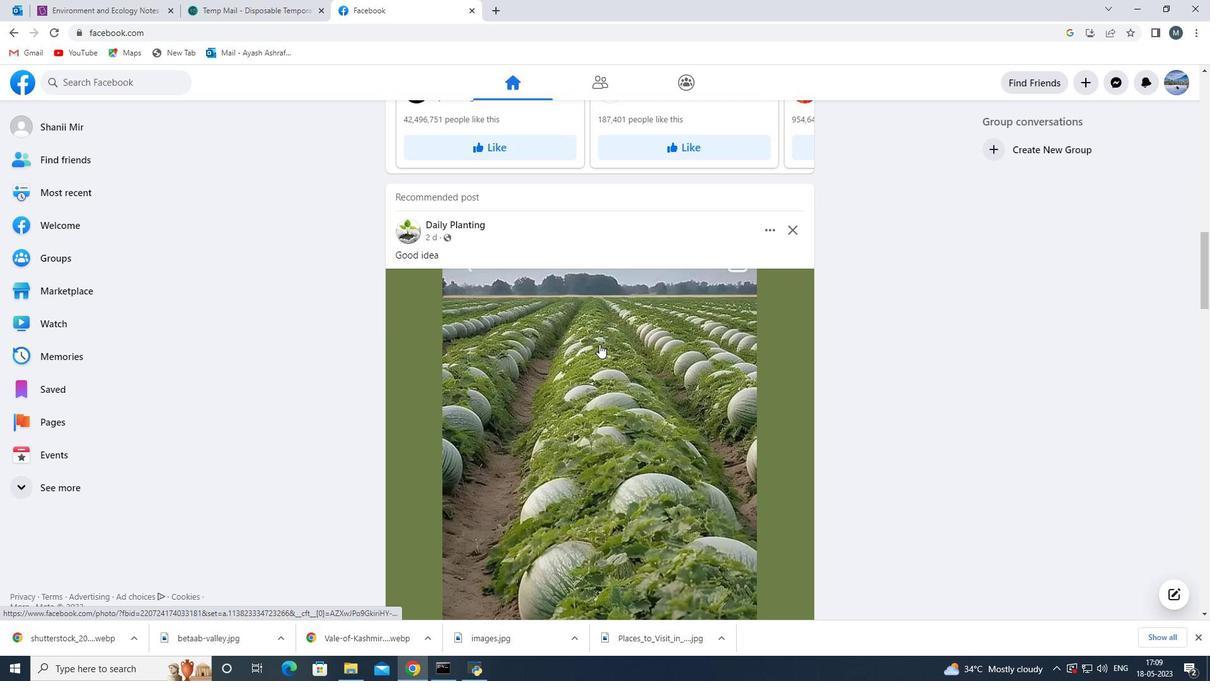 
Action: Mouse scrolled (544, 310) with delta (0, 0)
Screenshot: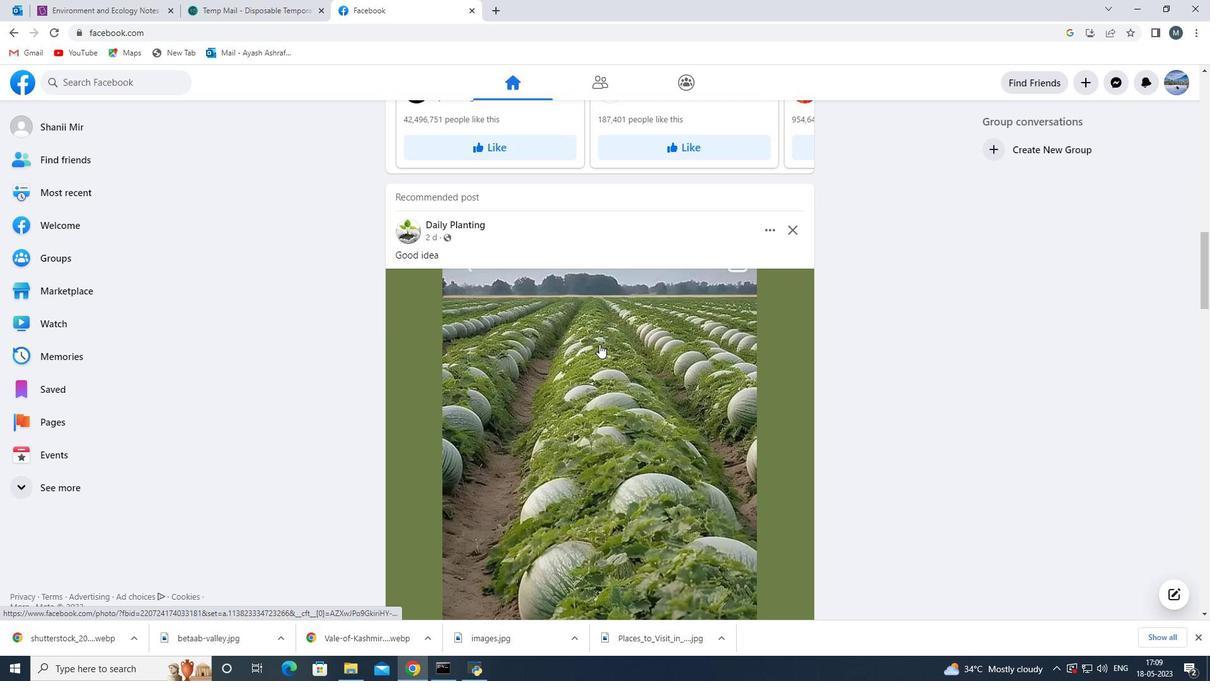 
Action: Mouse moved to (531, 293)
Screenshot: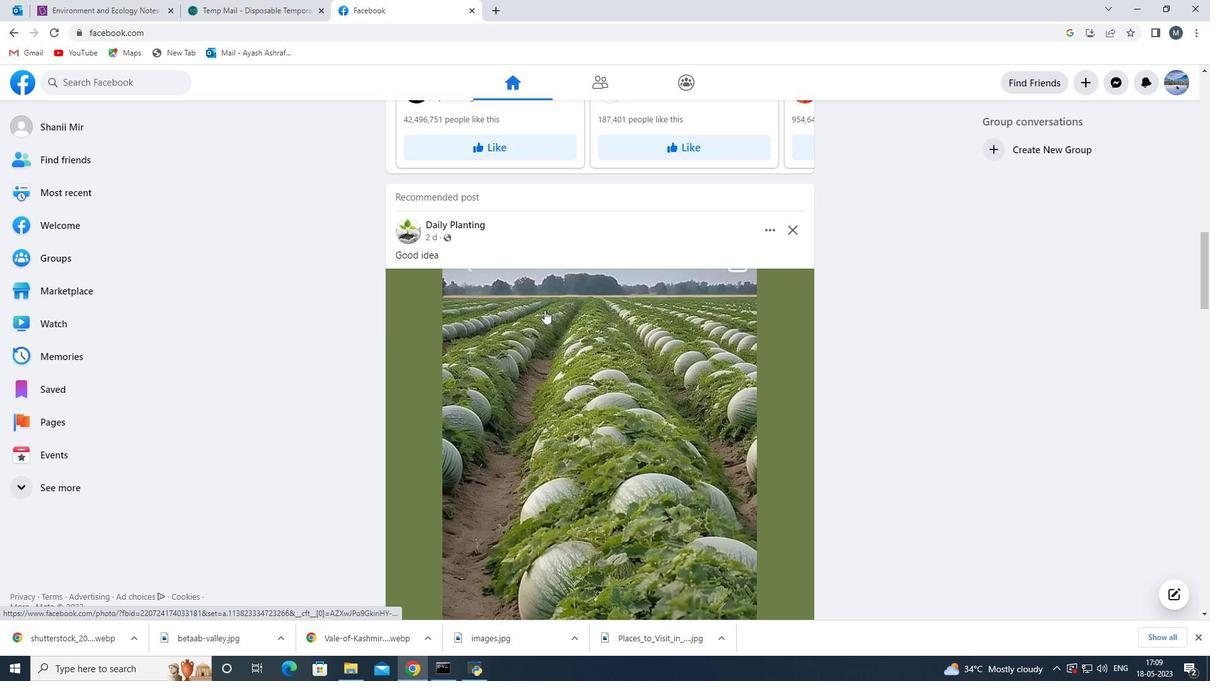 
Action: Mouse scrolled (531, 294) with delta (0, 0)
Screenshot: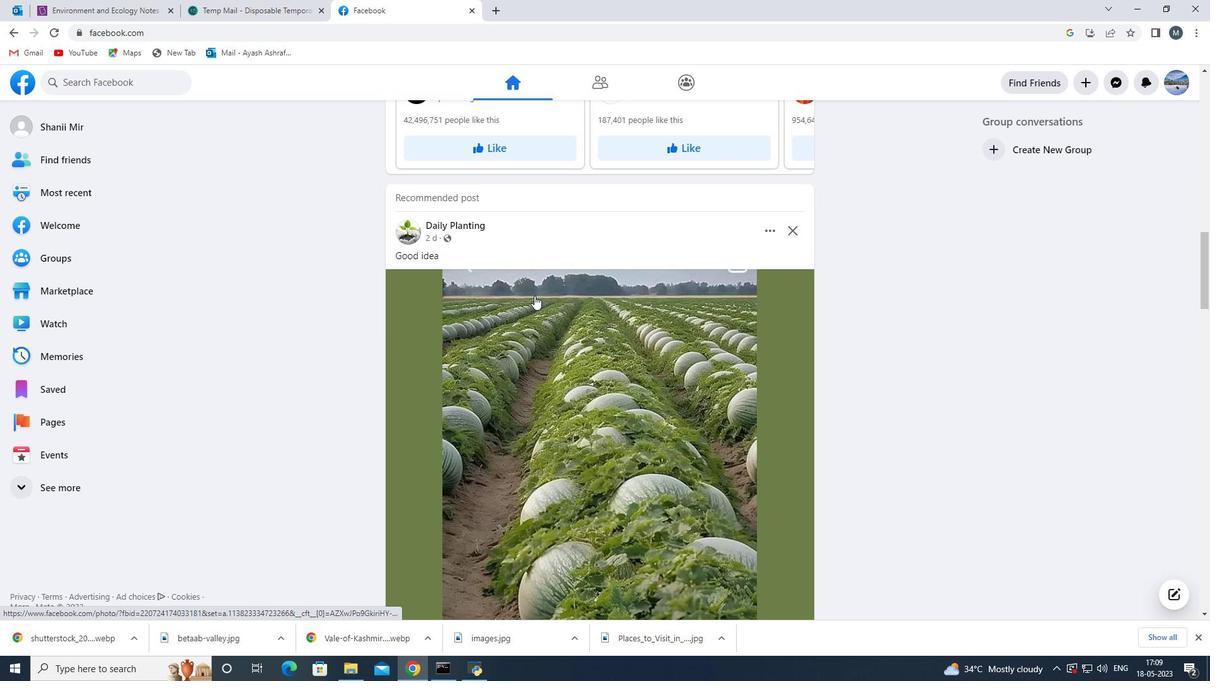 
Action: Mouse moved to (510, 278)
Screenshot: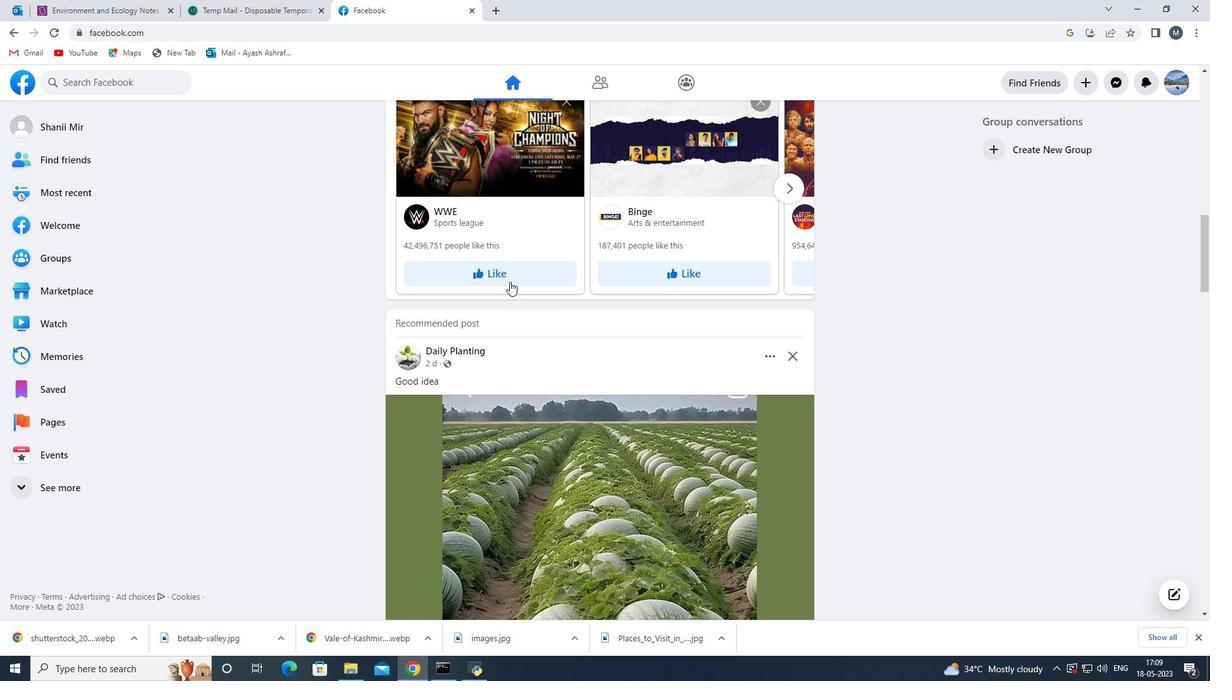 
Action: Mouse pressed left at (510, 278)
Screenshot: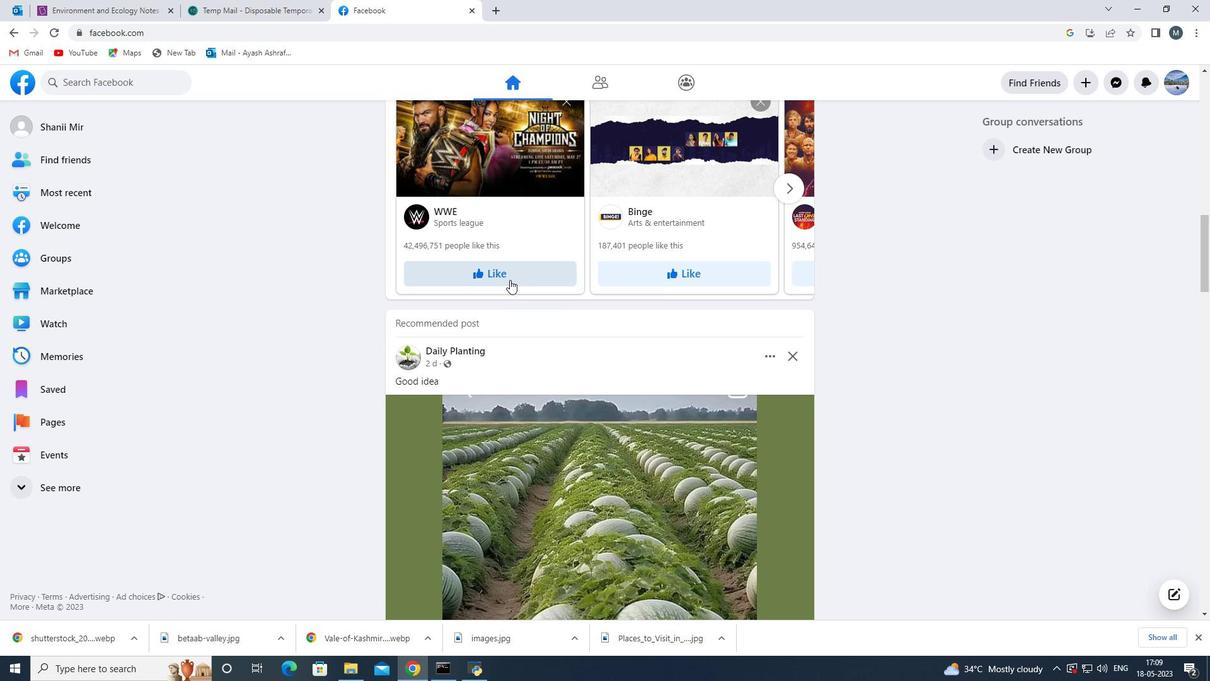 
Action: Mouse moved to (688, 278)
Screenshot: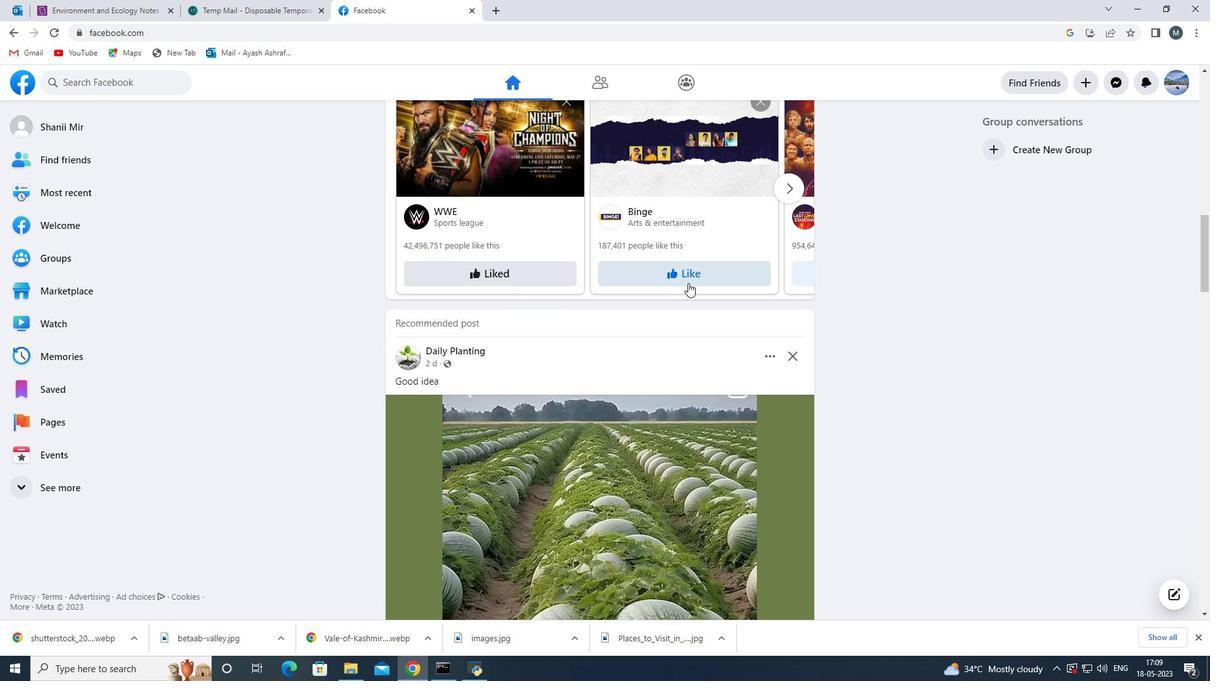
Action: Mouse pressed left at (688, 278)
Screenshot: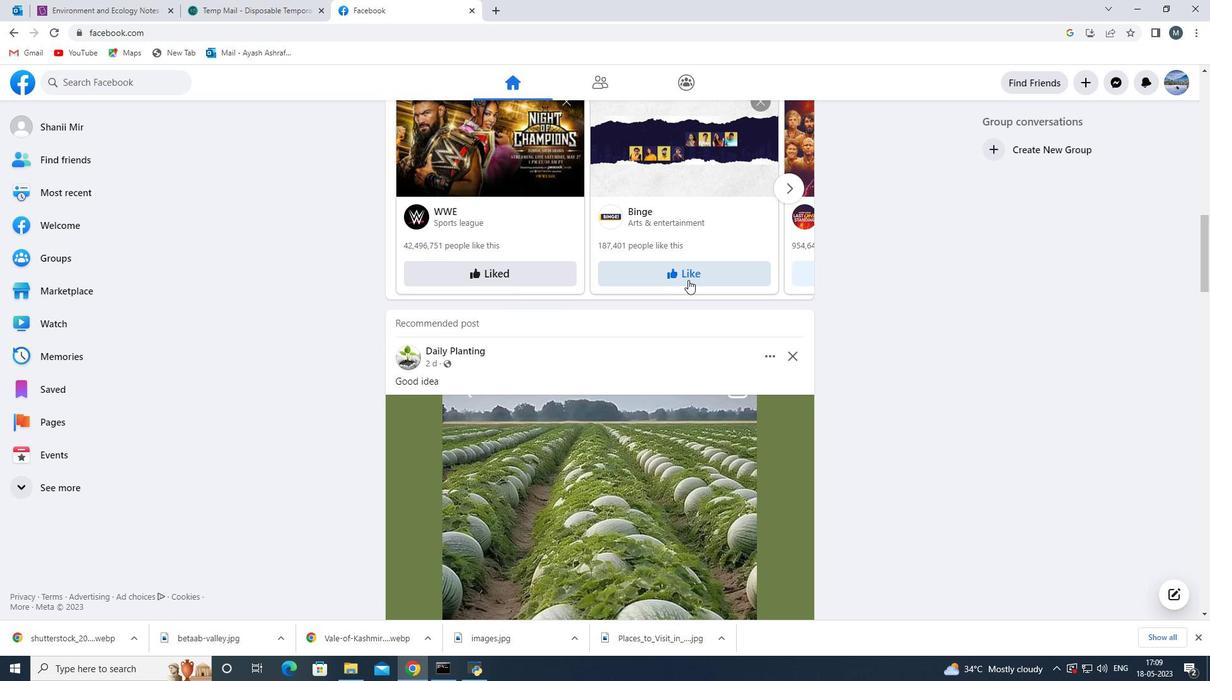 
Action: Mouse moved to (622, 313)
Screenshot: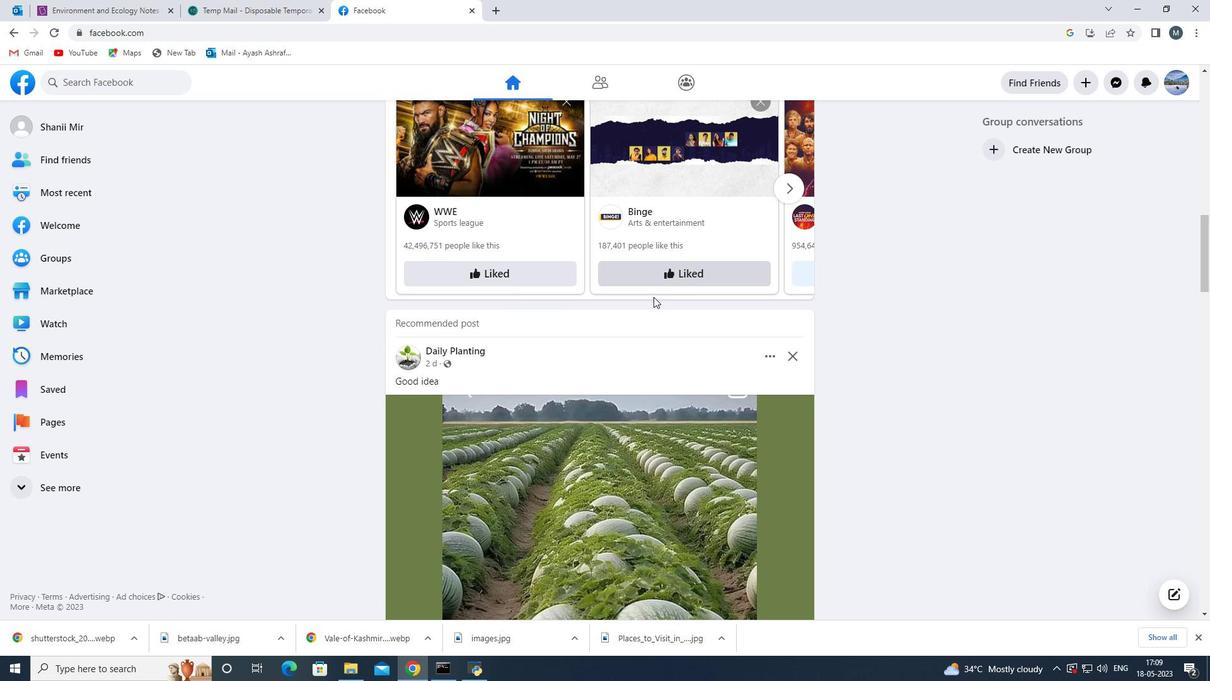 
Action: Mouse scrolled (622, 312) with delta (0, 0)
Screenshot: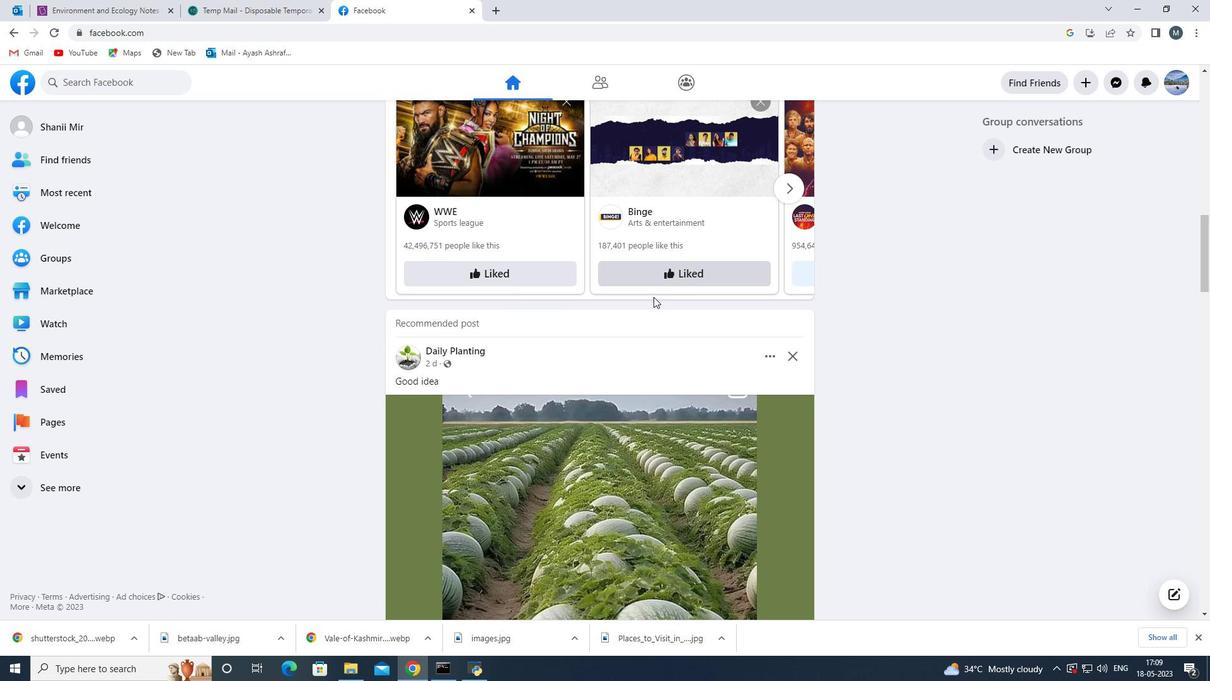 
Action: Mouse moved to (621, 314)
Screenshot: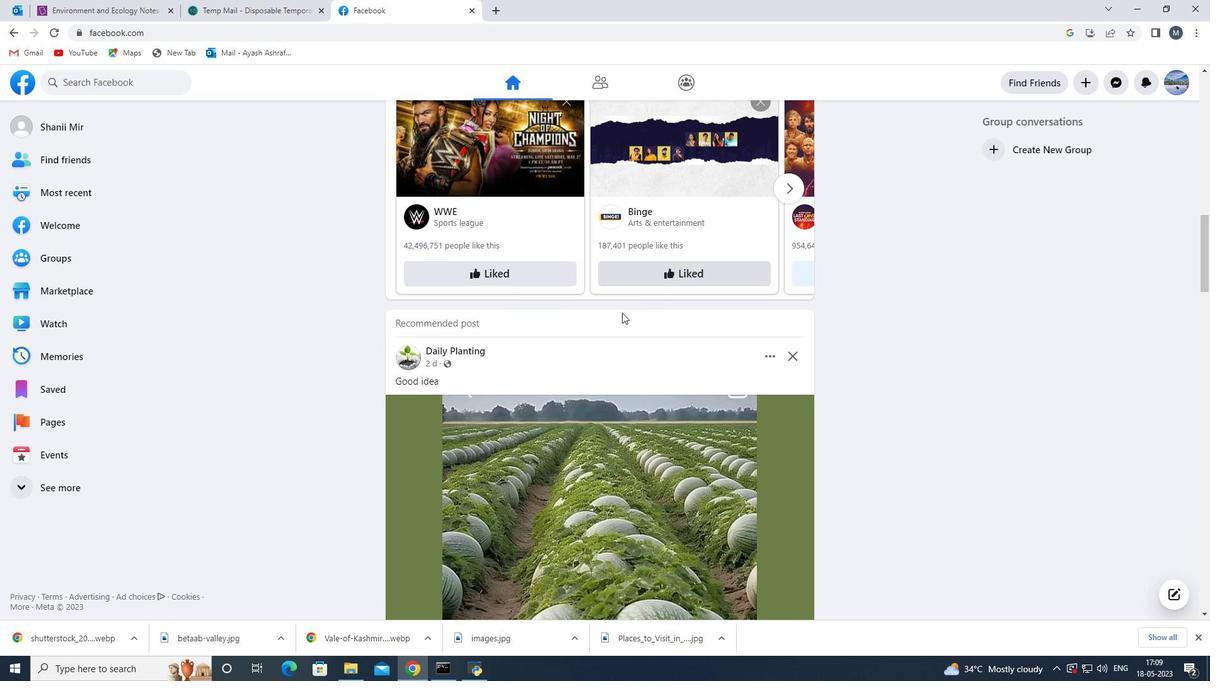 
Action: Mouse scrolled (621, 314) with delta (0, 0)
Screenshot: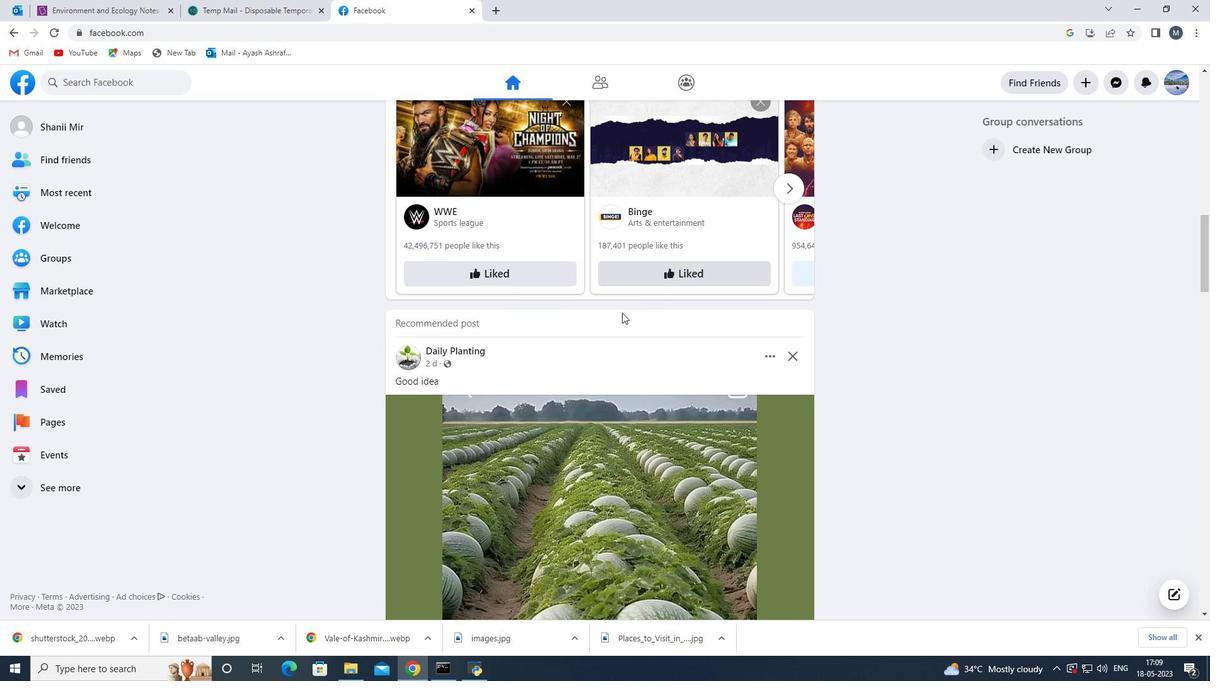 
Action: Mouse moved to (613, 317)
Screenshot: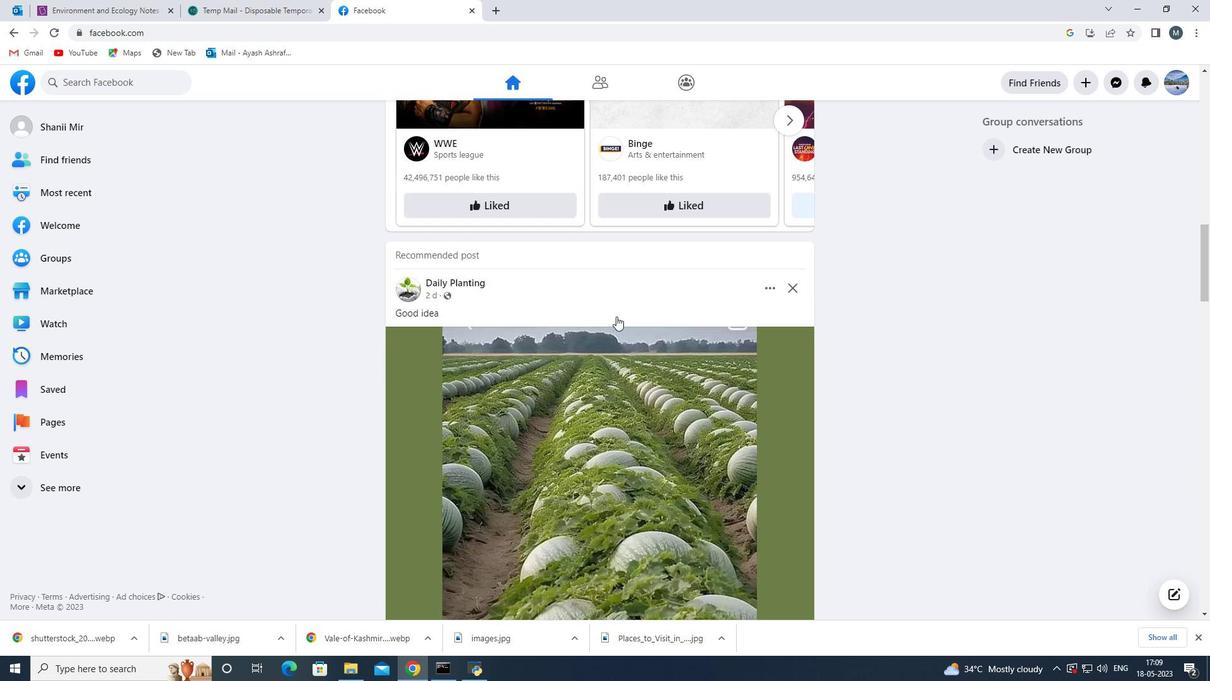 
Action: Mouse scrolled (613, 317) with delta (0, 0)
Screenshot: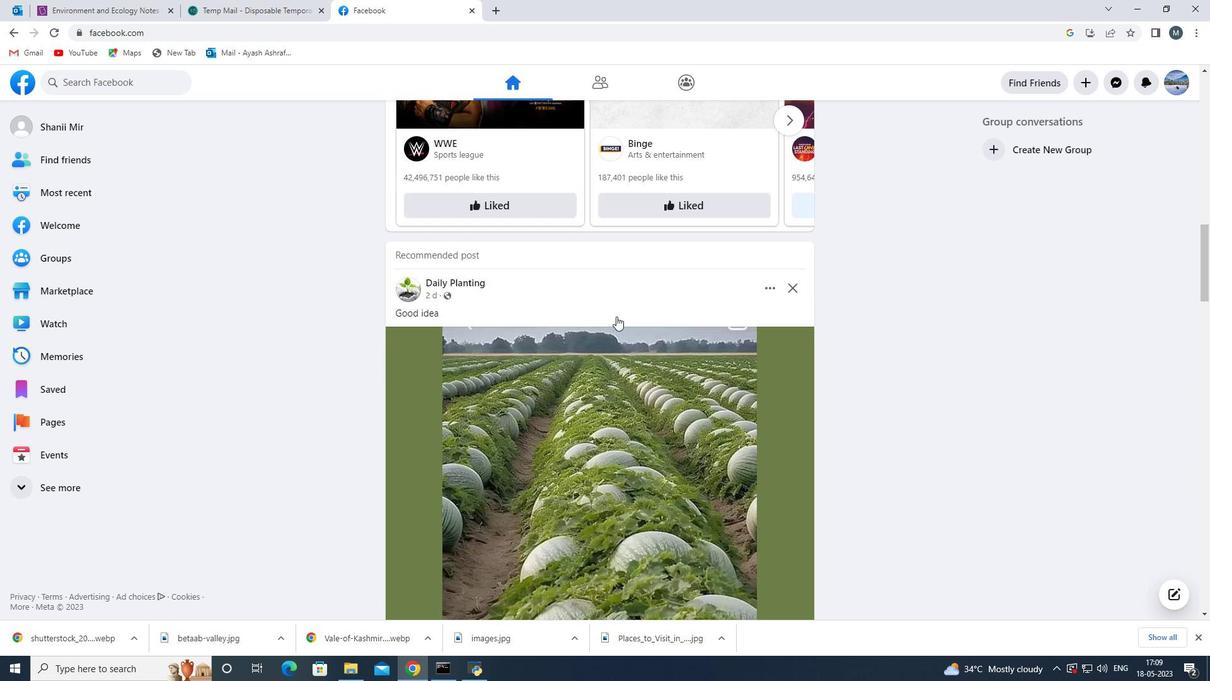 
Action: Mouse moved to (609, 319)
Screenshot: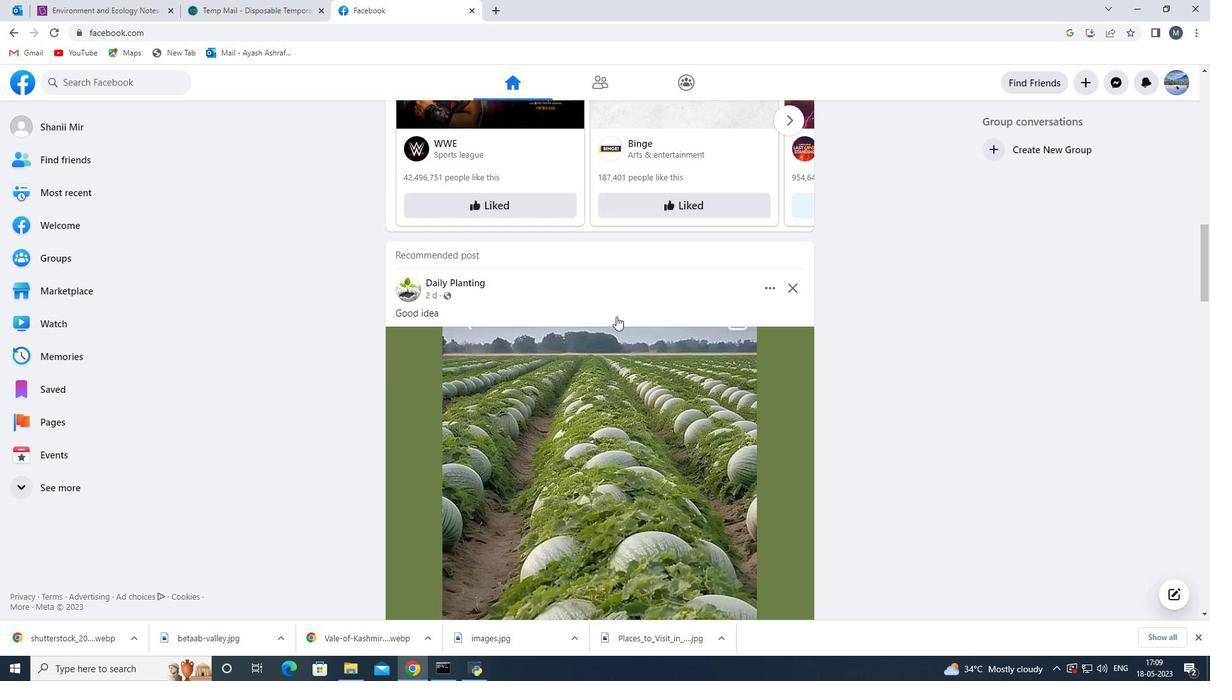
Action: Mouse scrolled (609, 318) with delta (0, 0)
Screenshot: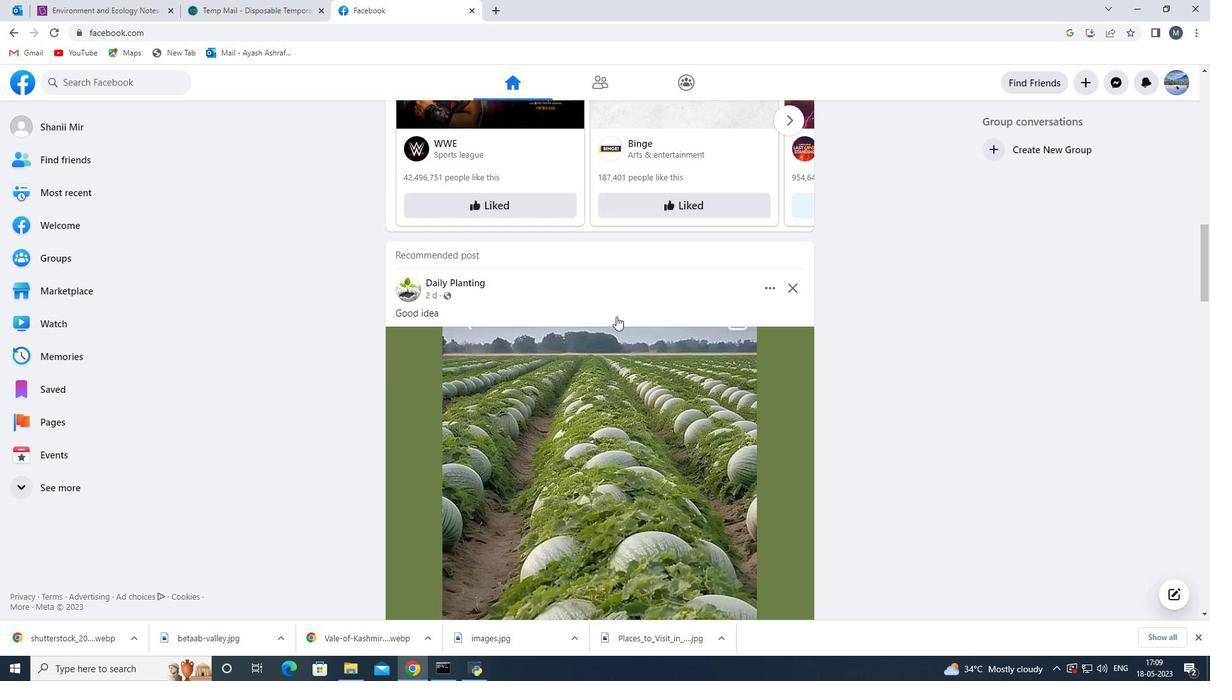 
Action: Mouse moved to (606, 320)
Screenshot: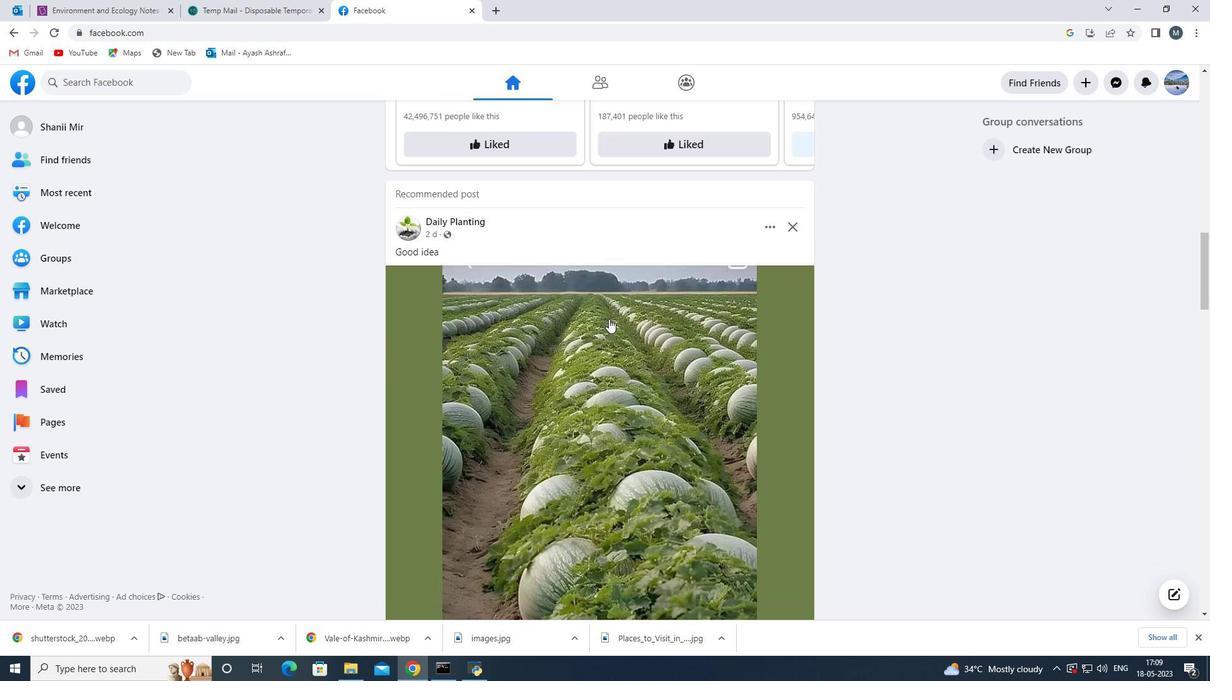 
Action: Mouse scrolled (606, 319) with delta (0, 0)
Screenshot: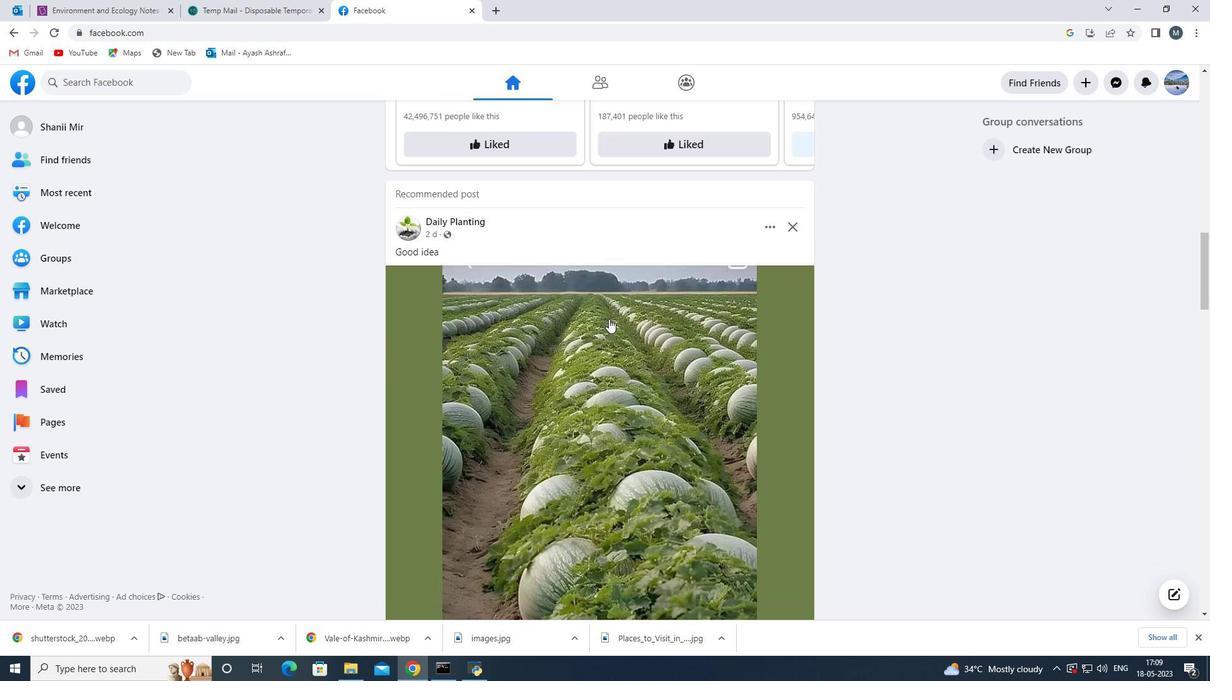 
Action: Mouse moved to (73, 155)
Screenshot: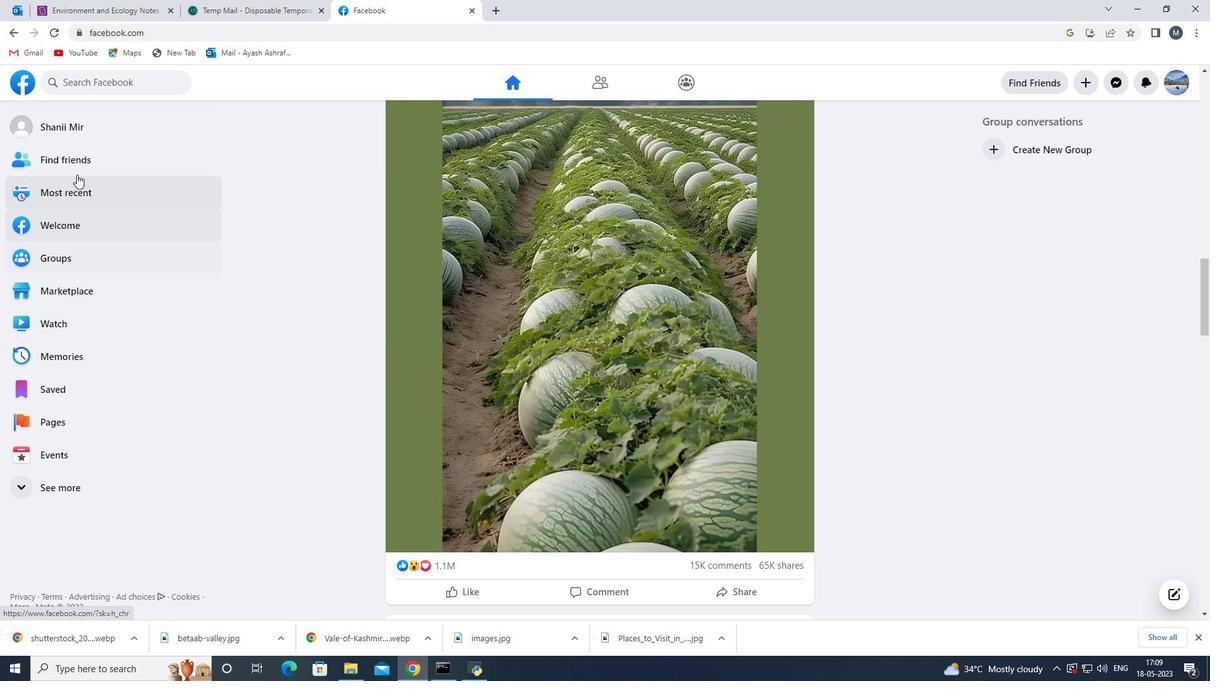 
Action: Mouse pressed left at (73, 155)
Screenshot: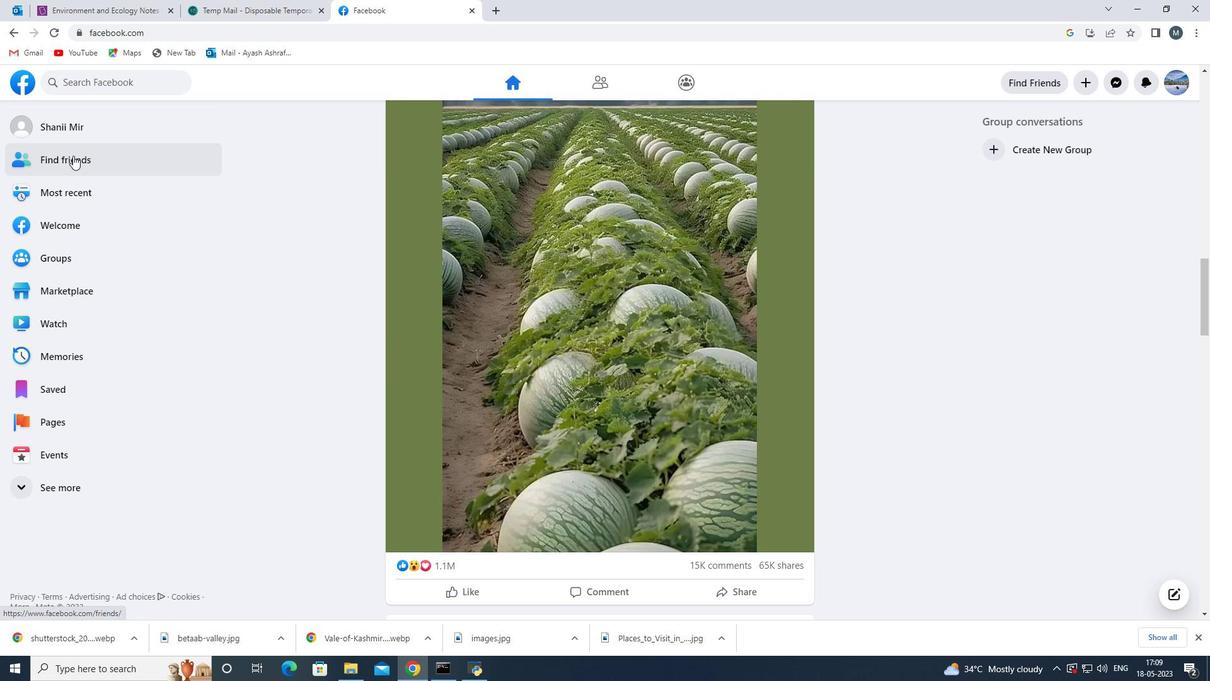 
Action: Mouse moved to (14, 244)
Screenshot: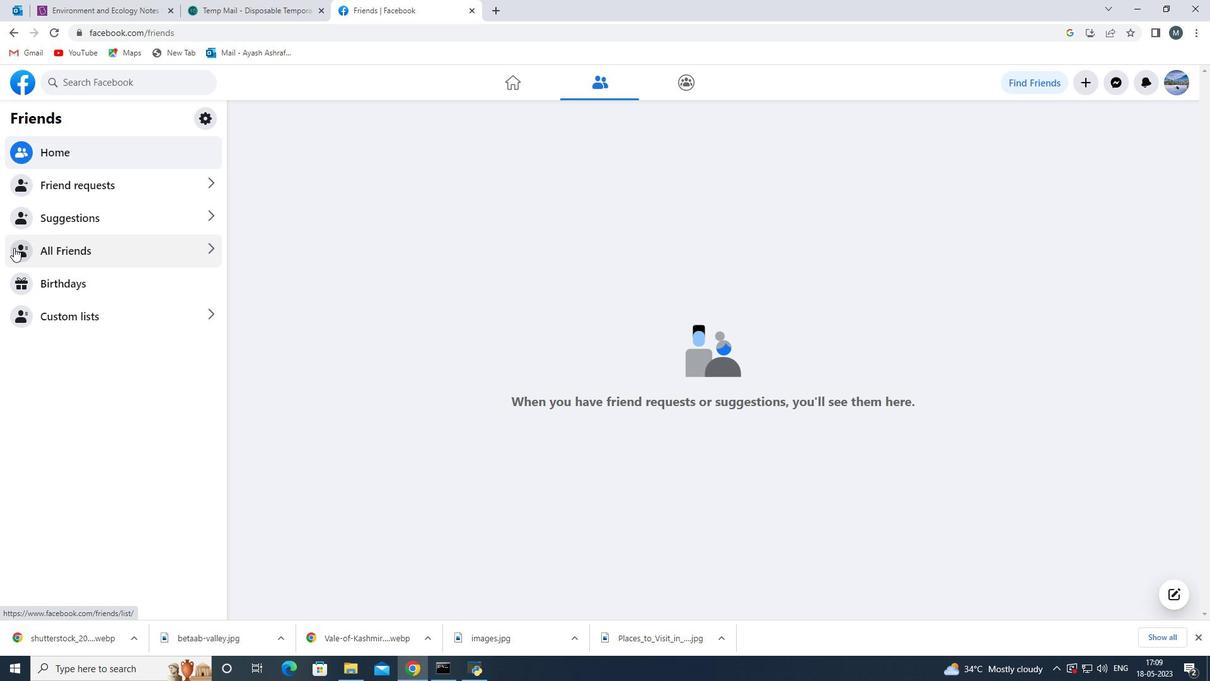 
Action: Mouse pressed left at (14, 244)
Screenshot: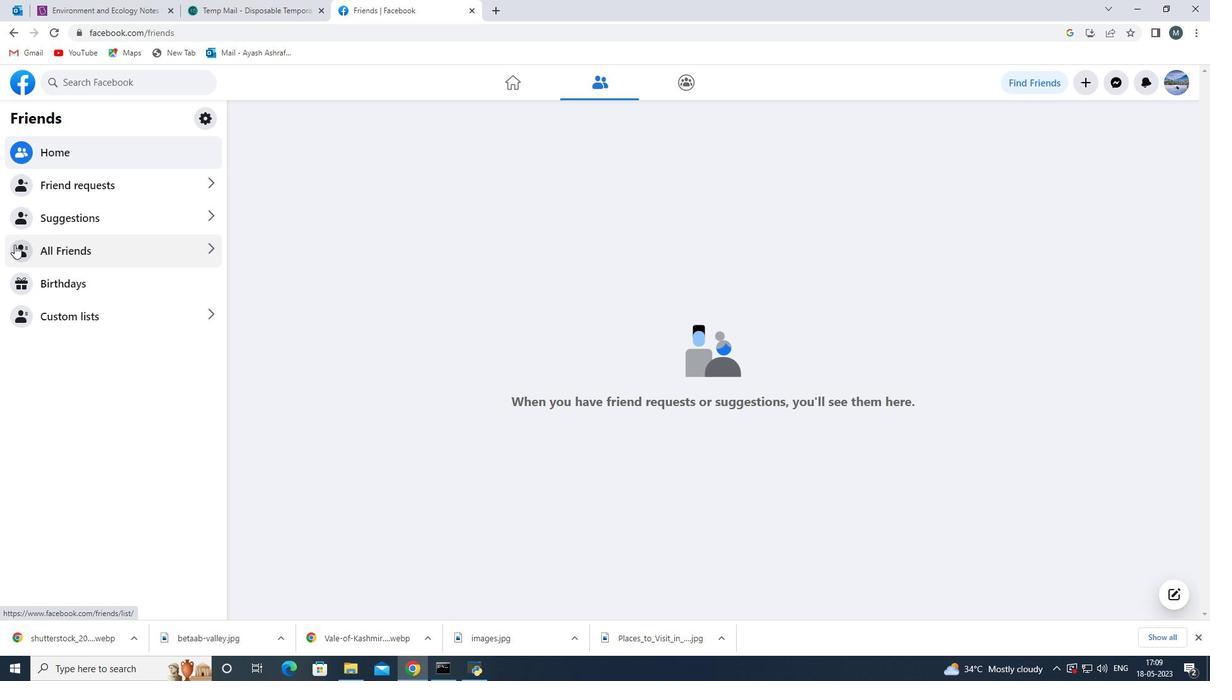 
Action: Mouse moved to (552, 295)
Screenshot: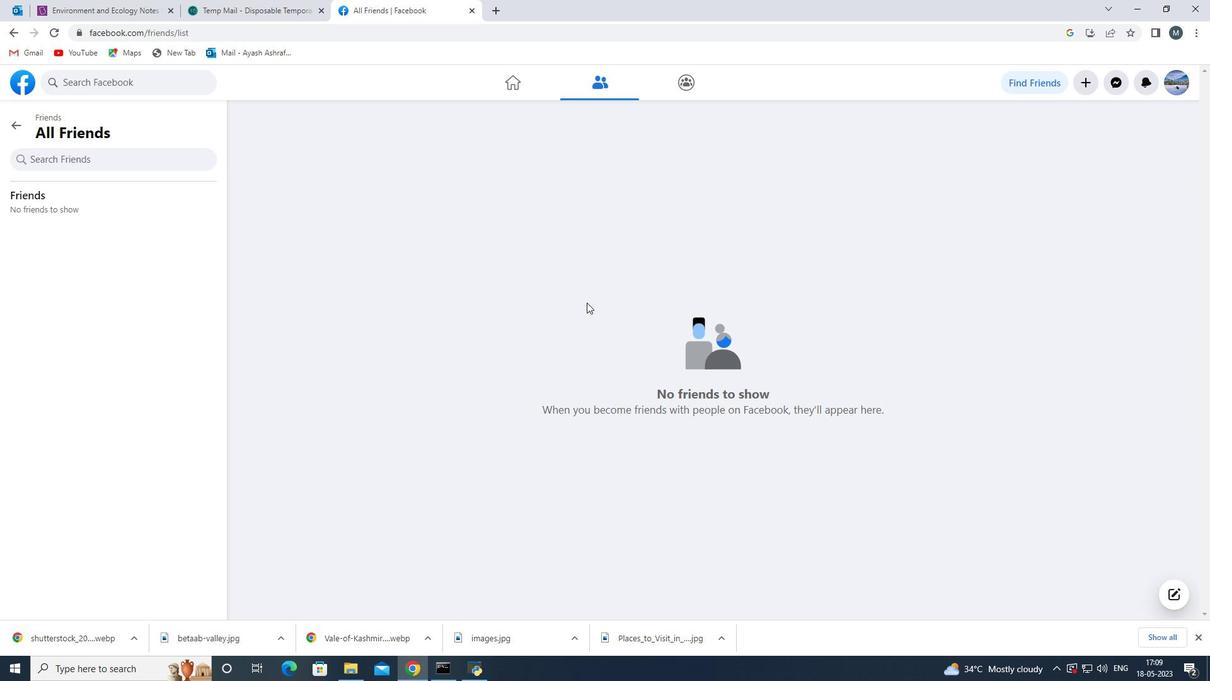 
Action: Mouse scrolled (552, 295) with delta (0, 0)
Screenshot: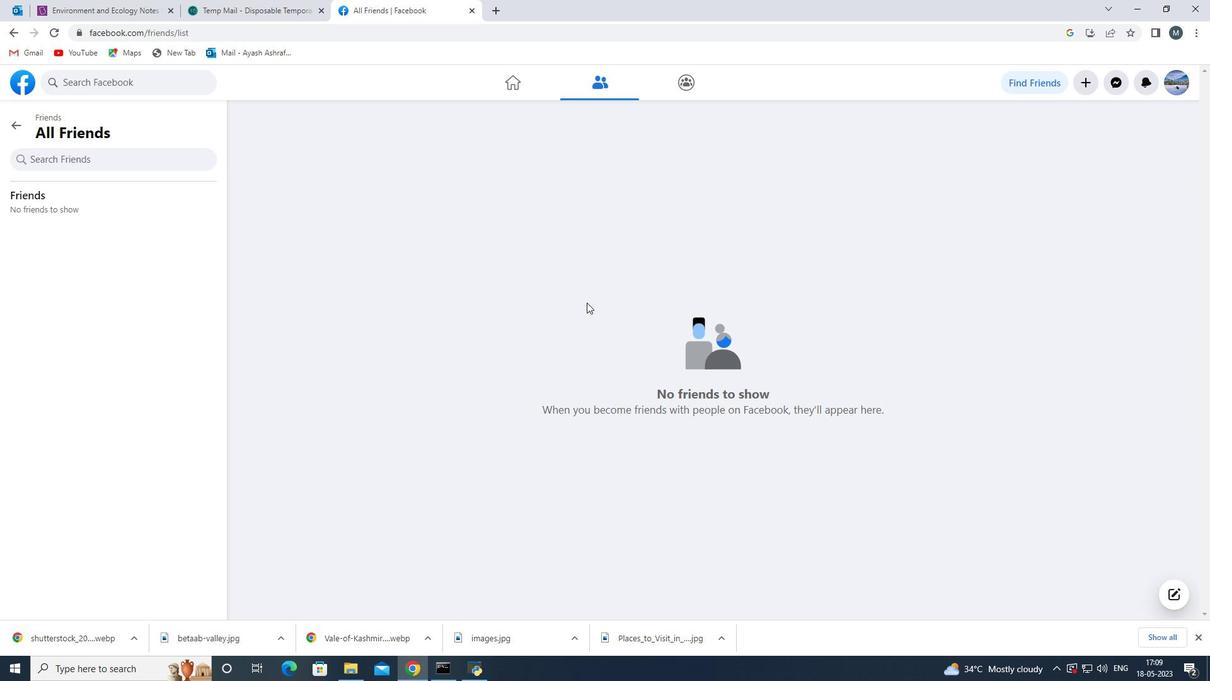 
Action: Mouse moved to (551, 295)
Screenshot: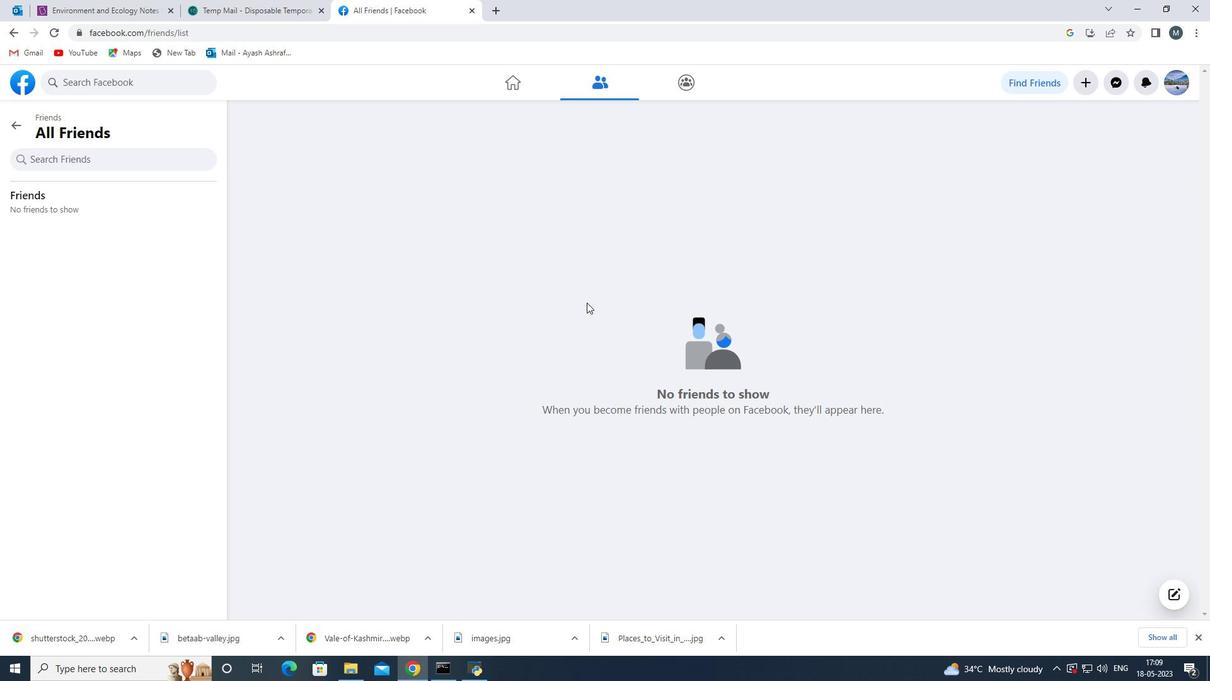 
Action: Mouse scrolled (551, 295) with delta (0, 0)
Screenshot: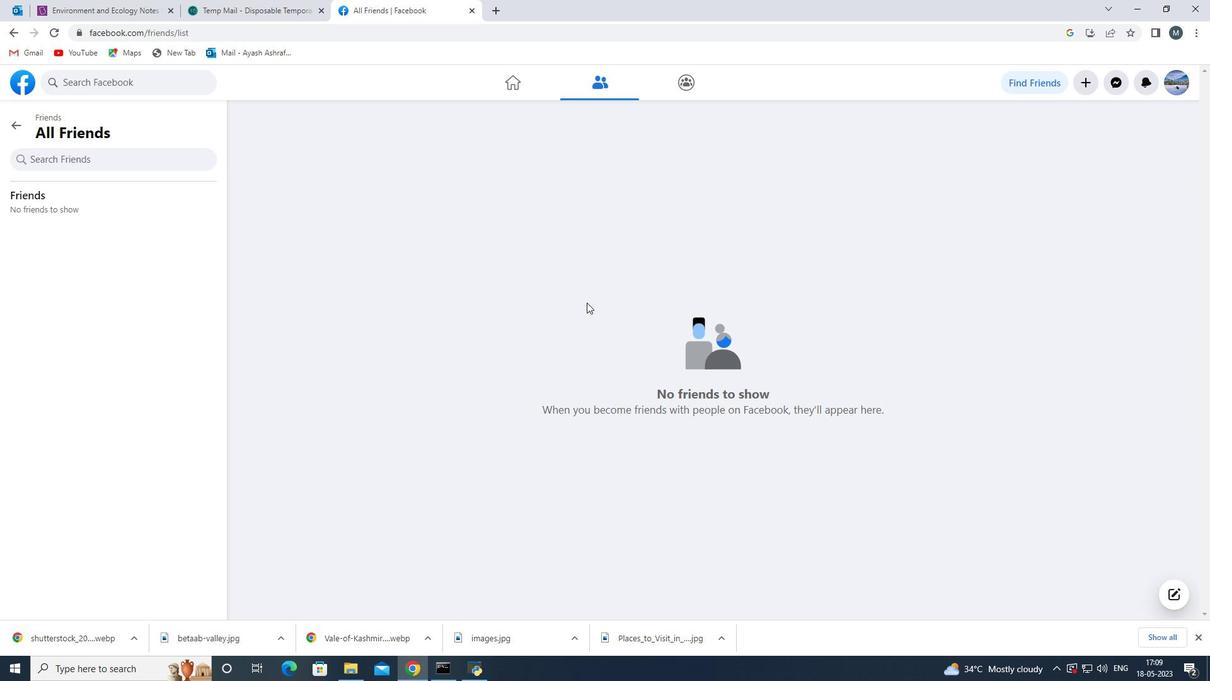 
Action: Mouse moved to (549, 294)
Screenshot: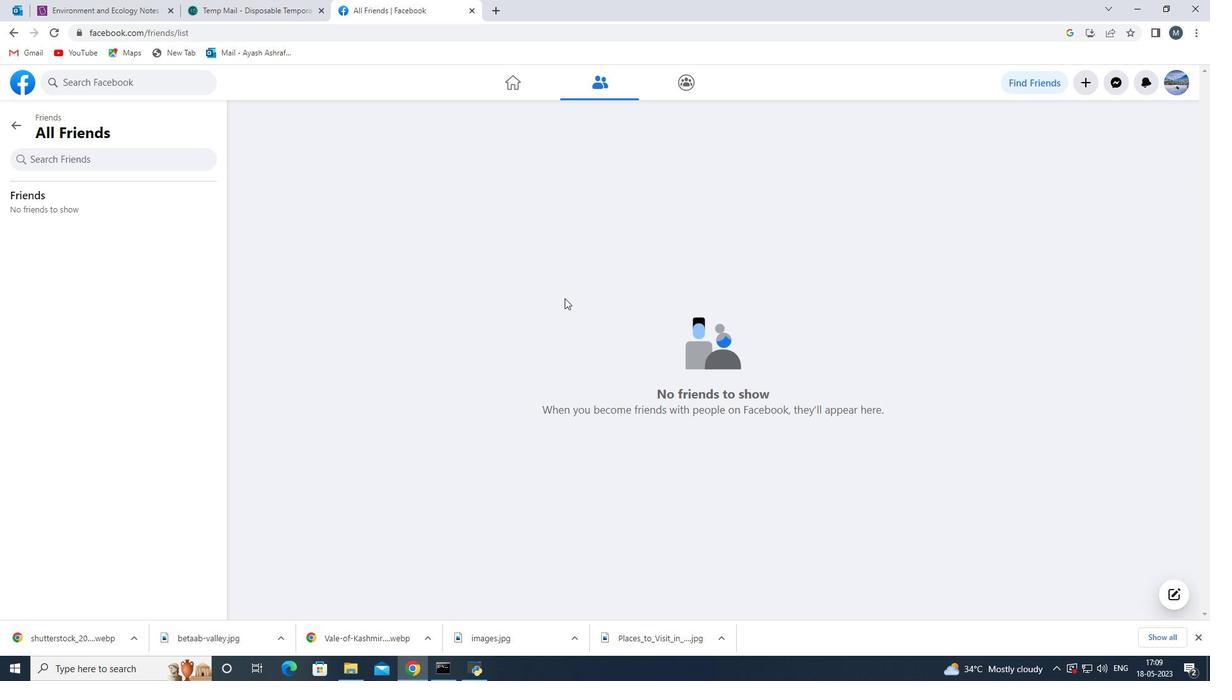 
Action: Mouse scrolled (549, 295) with delta (0, 0)
Screenshot: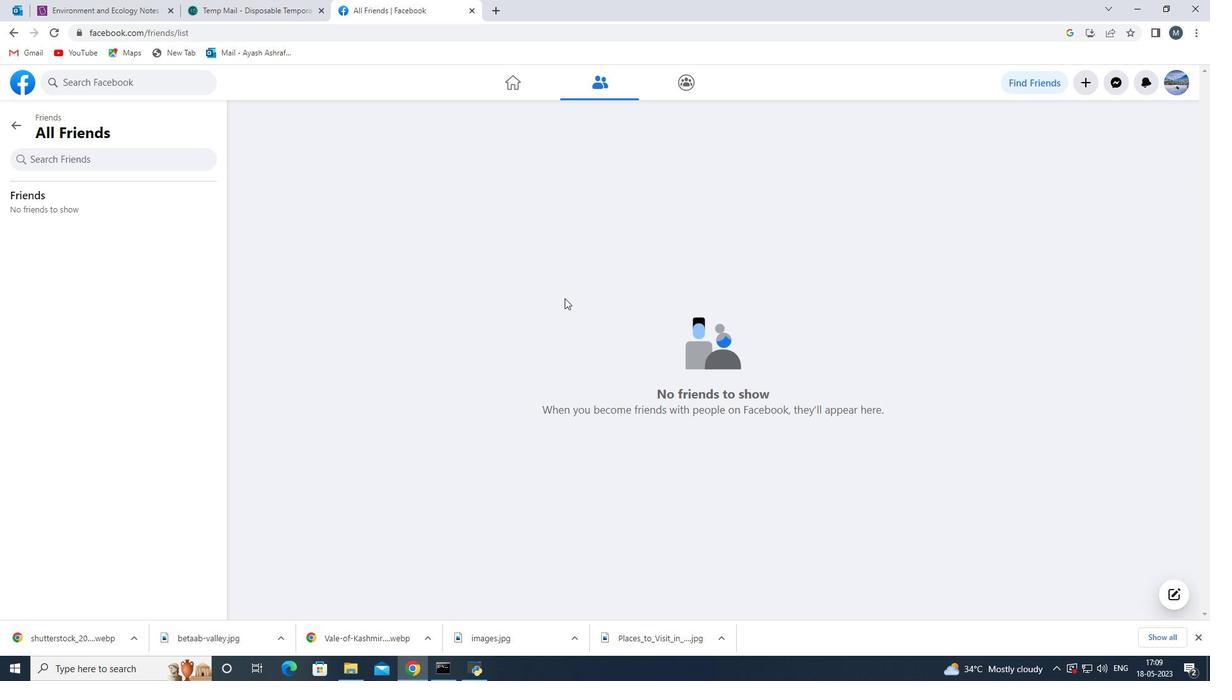 
Action: Mouse moved to (544, 290)
Screenshot: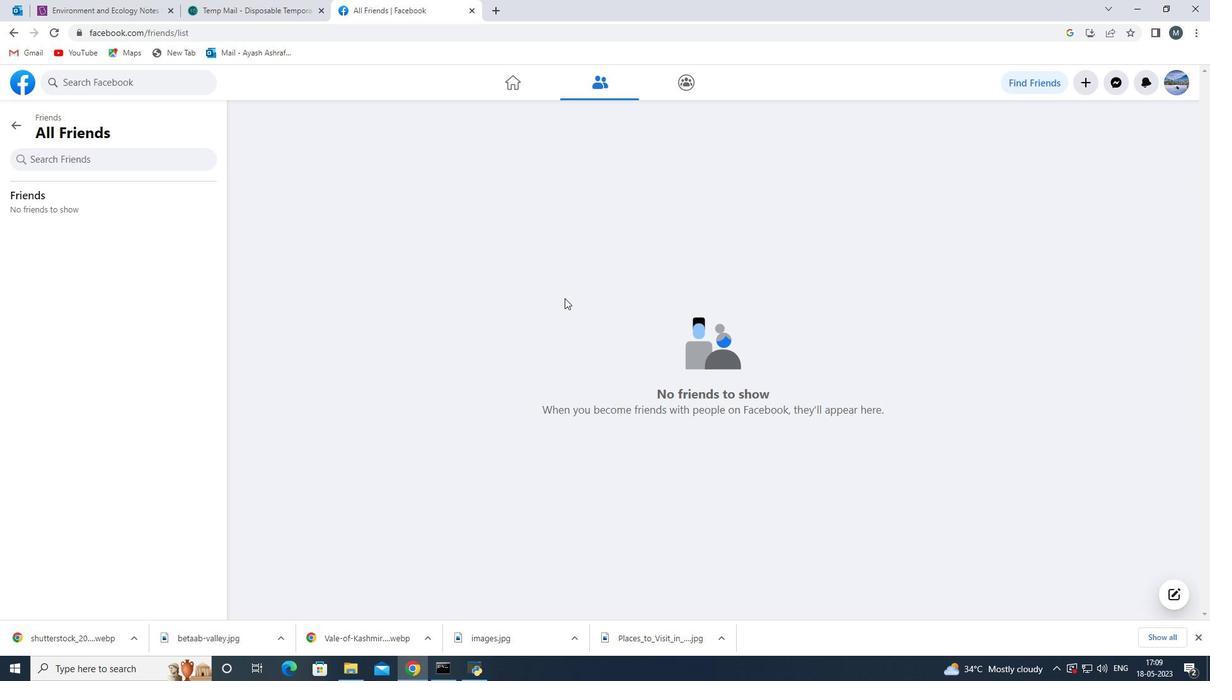 
Action: Mouse scrolled (544, 291) with delta (0, 0)
Screenshot: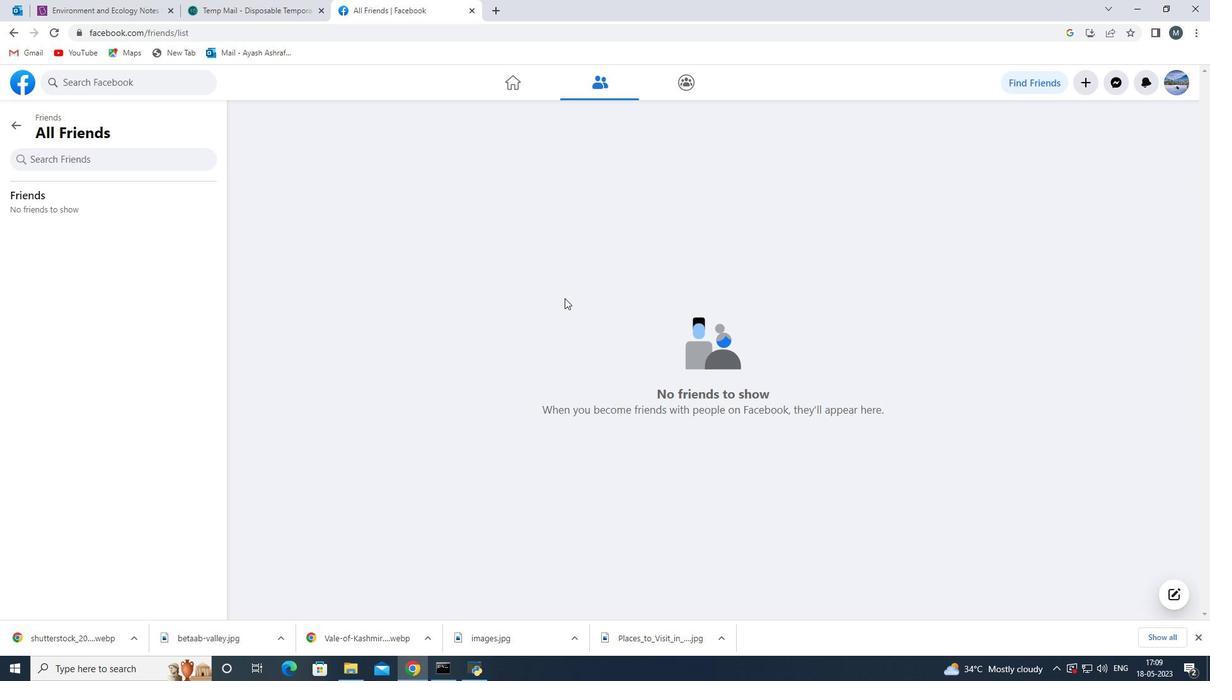 
Action: Mouse moved to (537, 286)
Screenshot: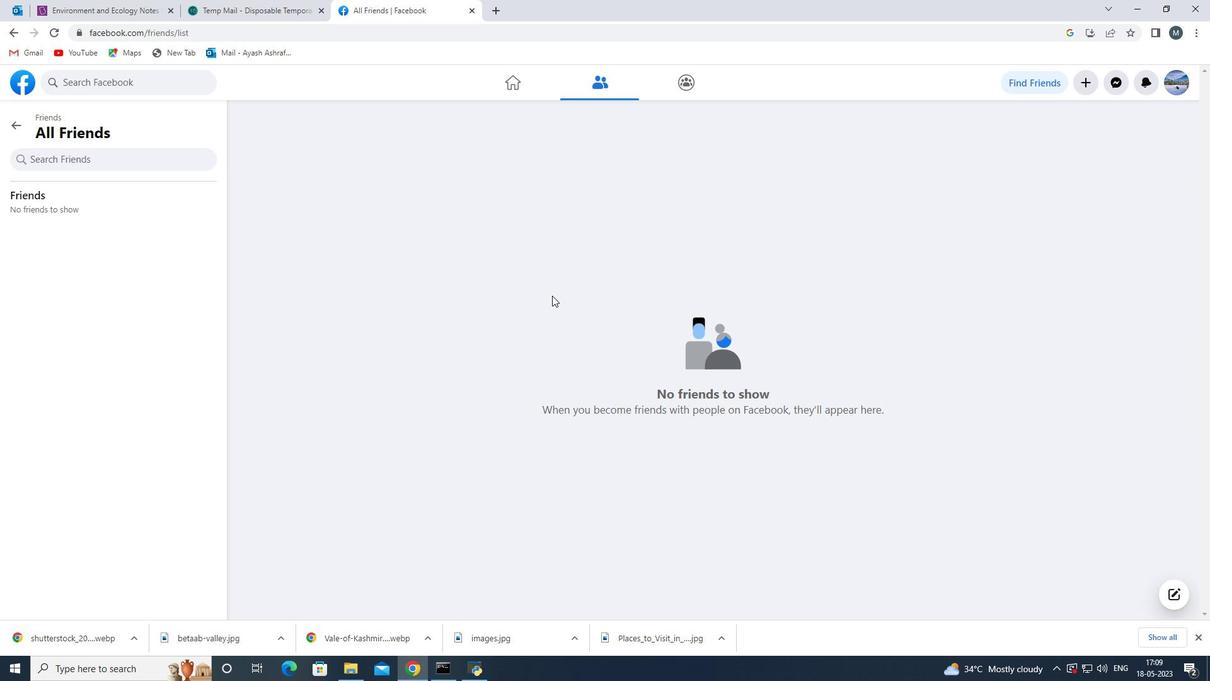 
Action: Mouse scrolled (537, 286) with delta (0, 0)
Screenshot: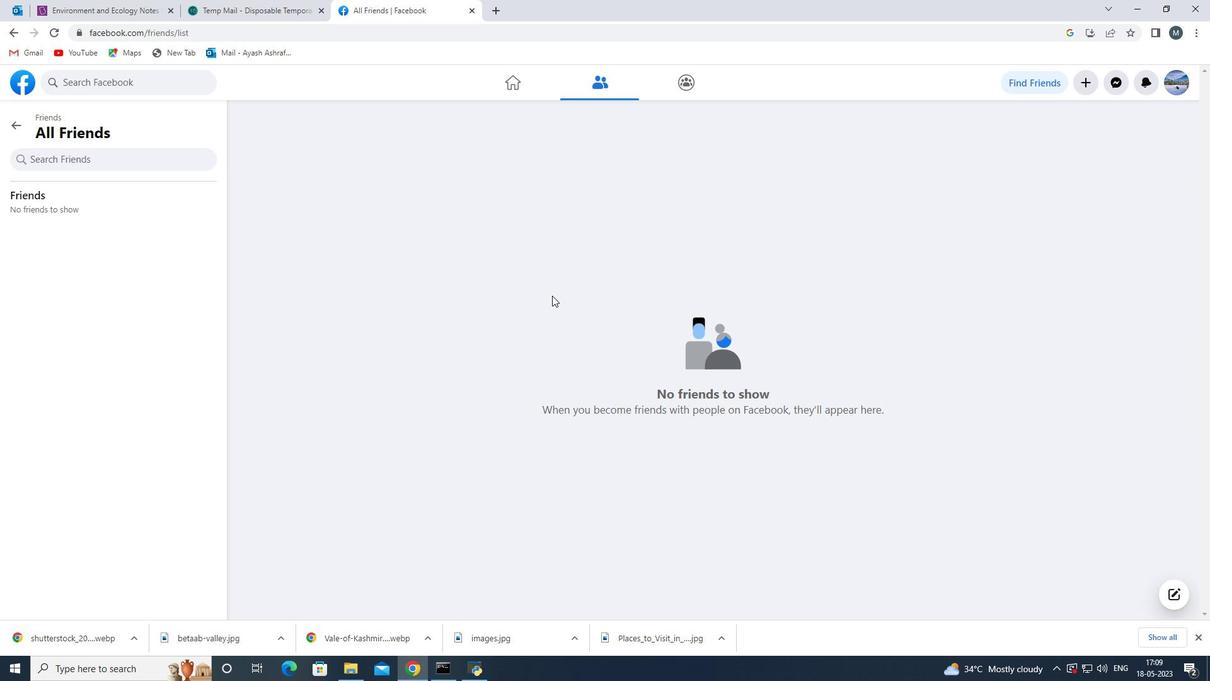 
Action: Mouse moved to (505, 92)
Screenshot: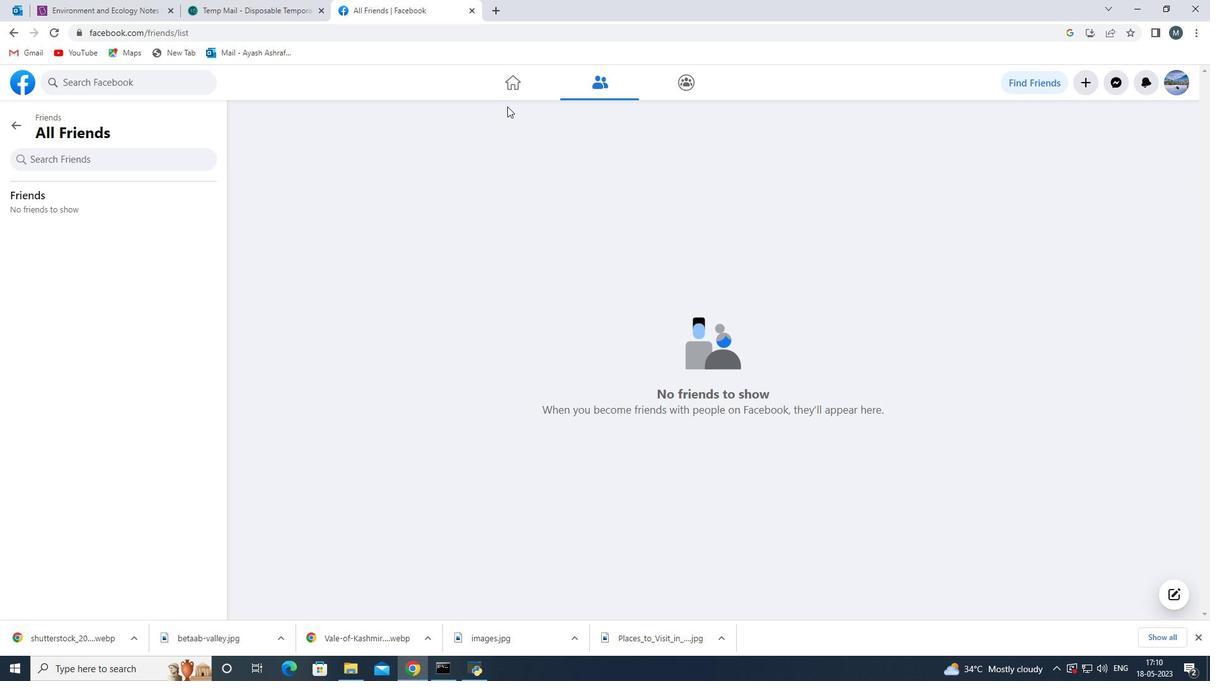 
Action: Mouse pressed left at (505, 92)
Screenshot: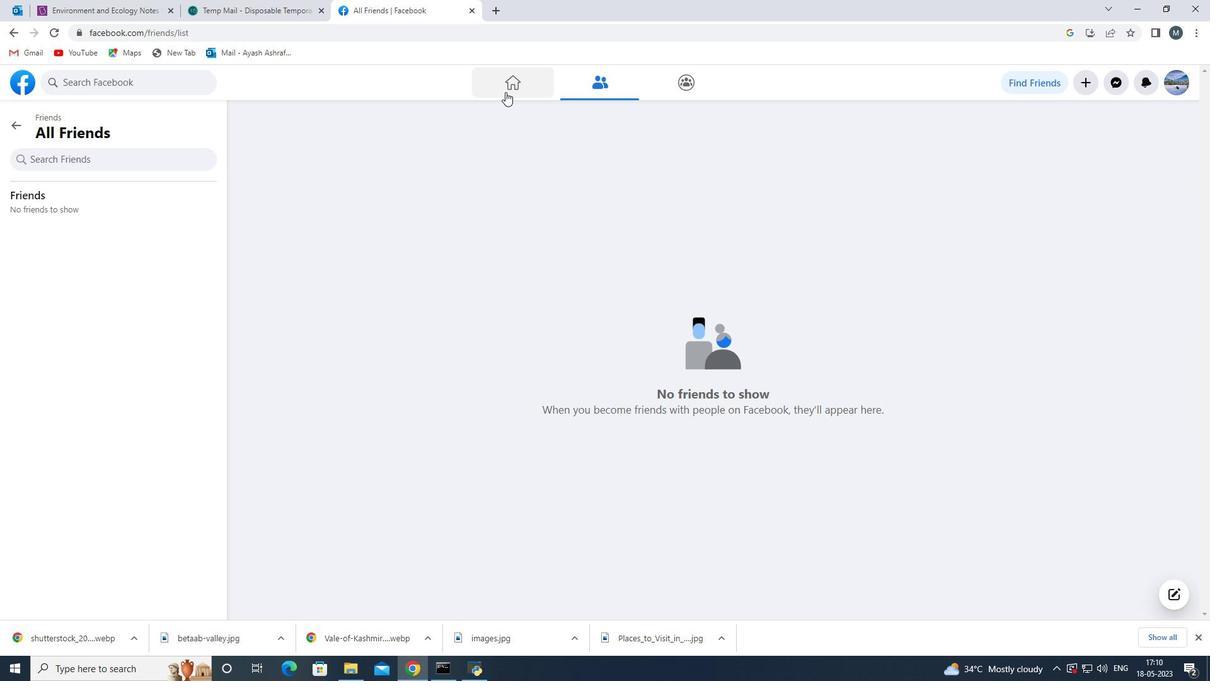 
Action: Mouse moved to (1181, 85)
Screenshot: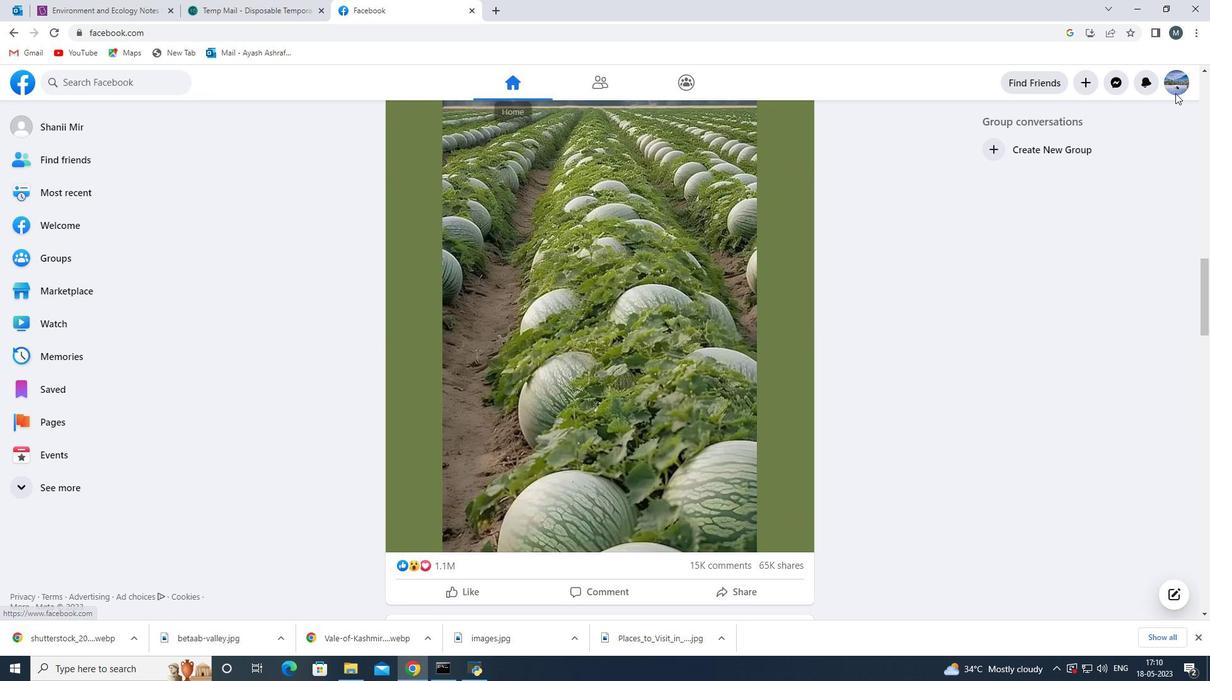
Action: Mouse pressed left at (1181, 85)
Screenshot: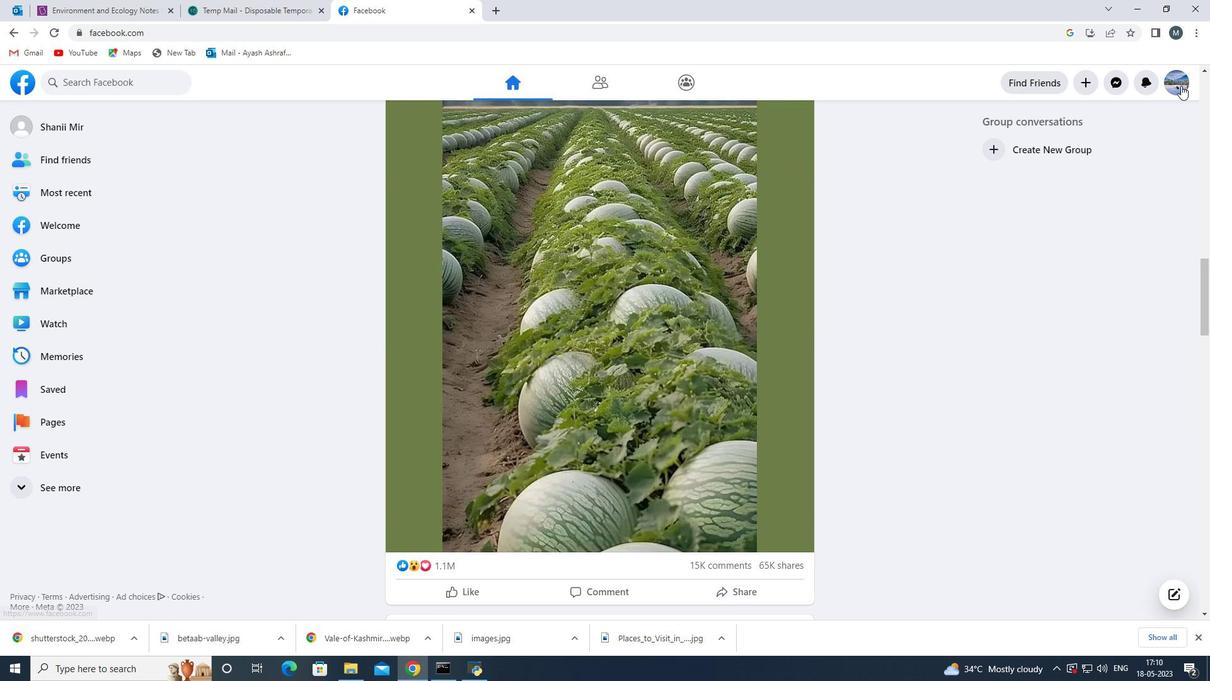 
Action: Mouse moved to (1036, 164)
Screenshot: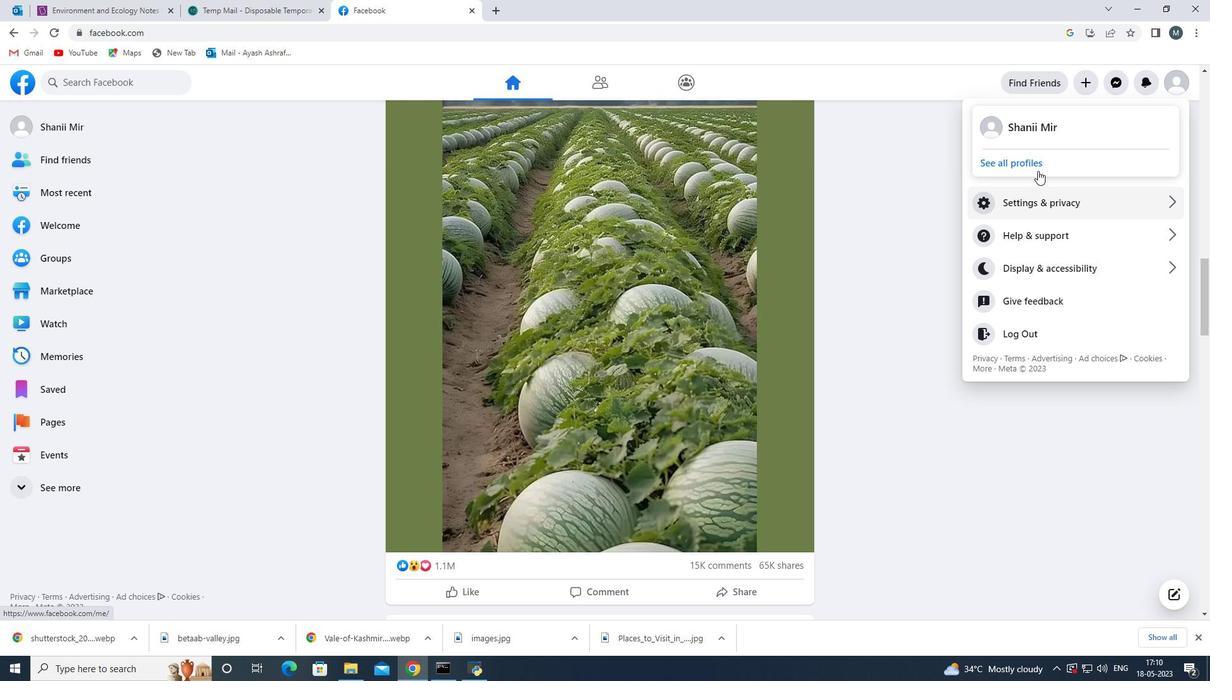 
Action: Mouse pressed left at (1036, 164)
Screenshot: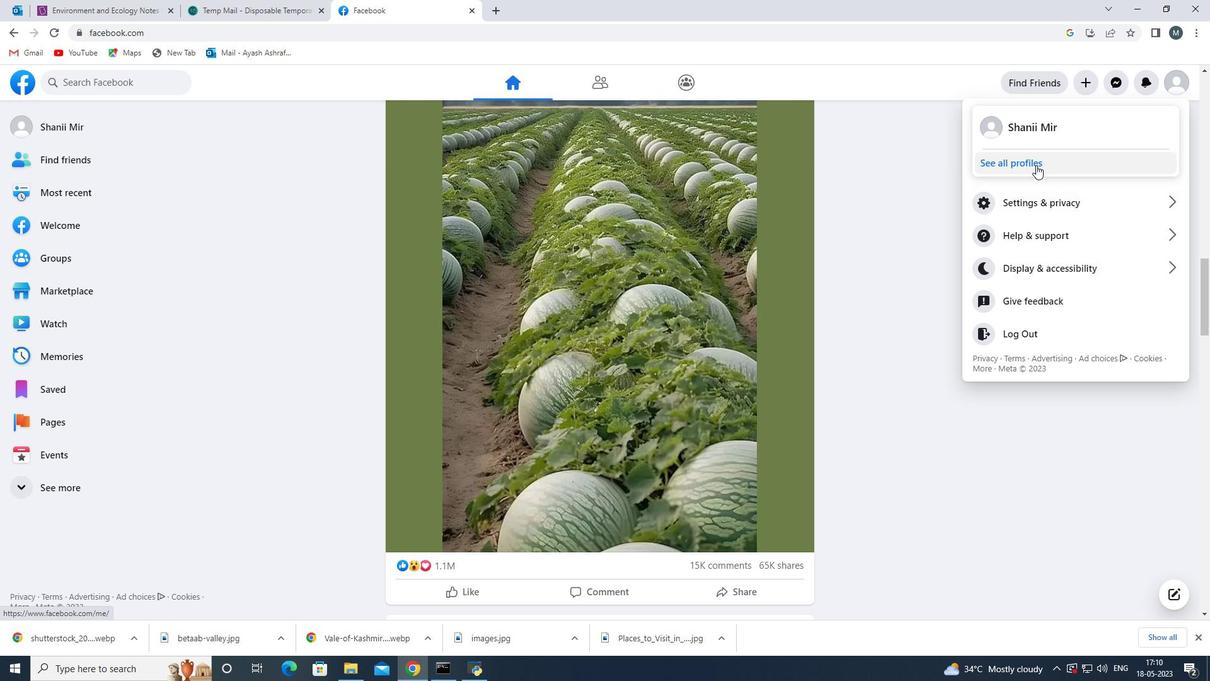 
Action: Mouse moved to (1126, 155)
Screenshot: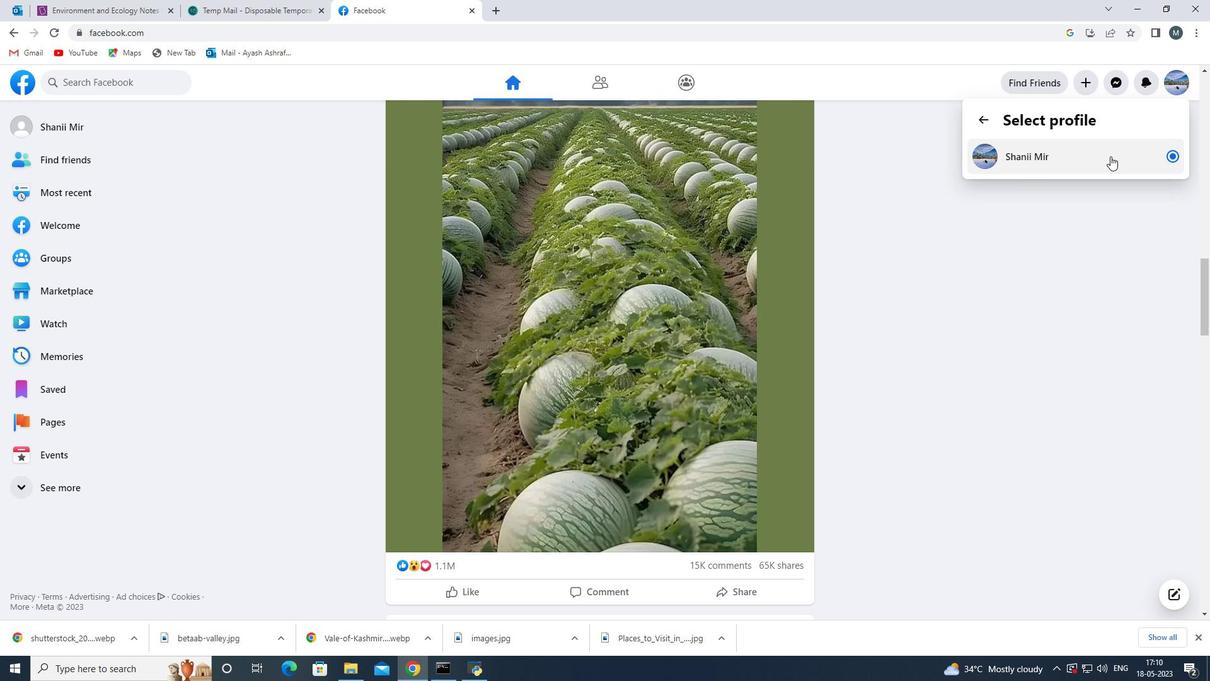 
Action: Mouse pressed left at (1126, 155)
Screenshot: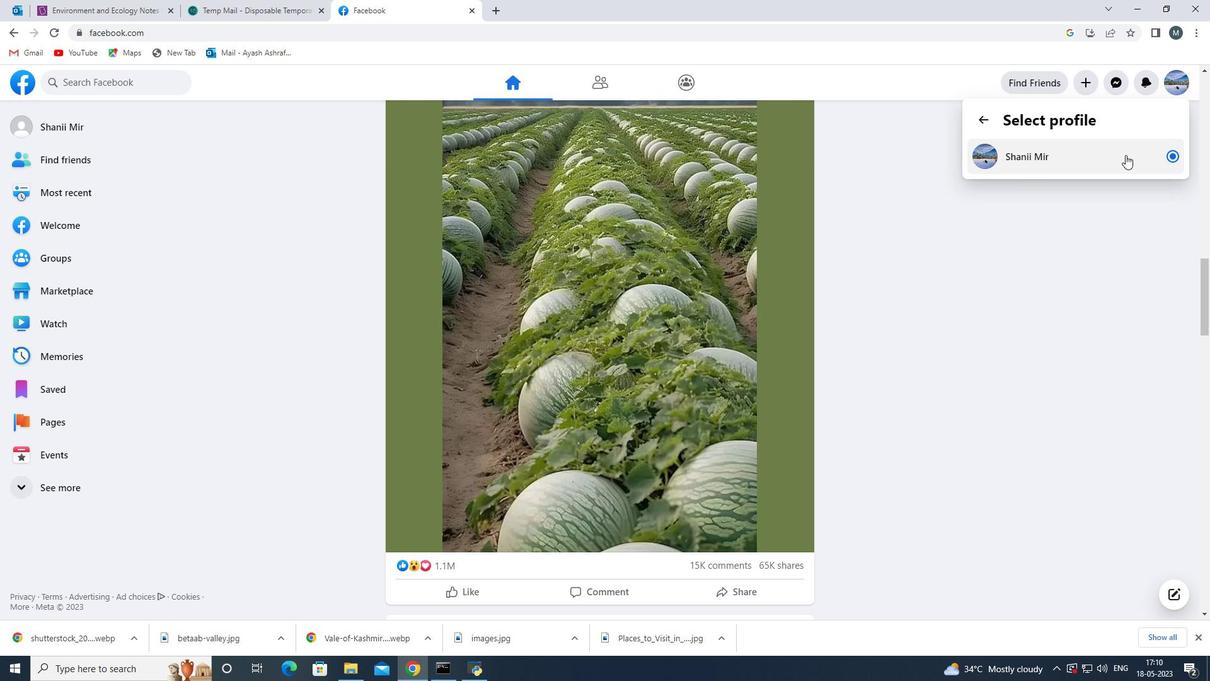 
Action: Mouse moved to (1173, 92)
Screenshot: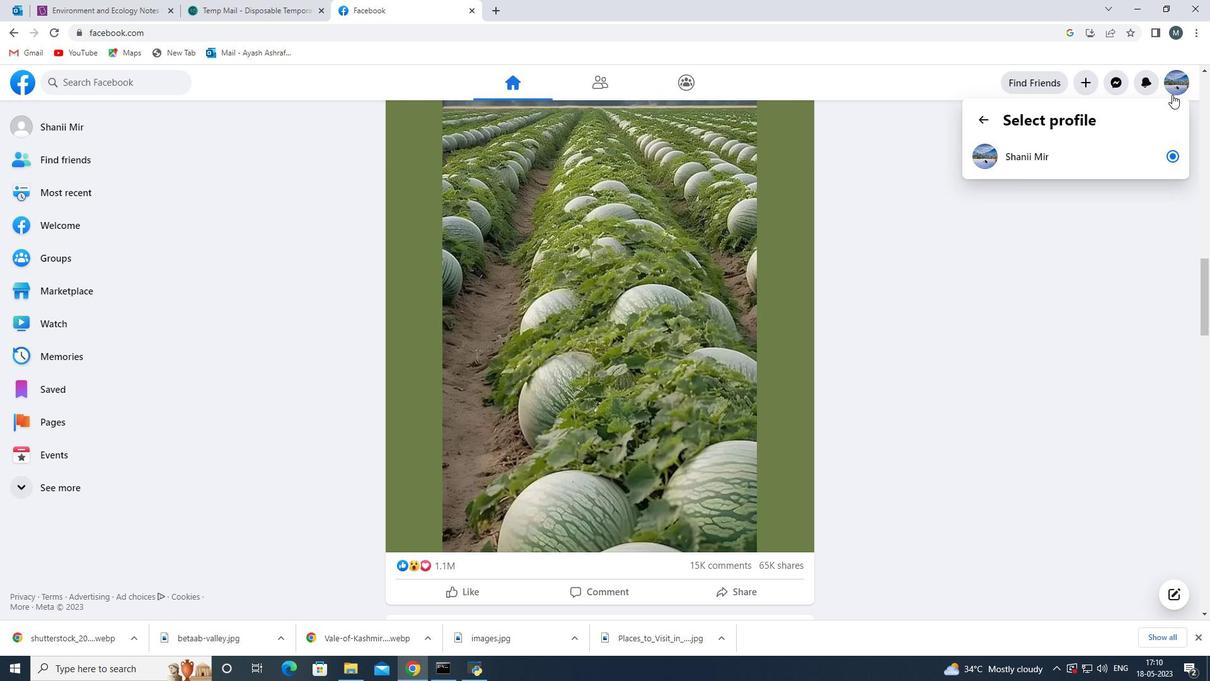 
Action: Mouse pressed left at (1173, 92)
Screenshot: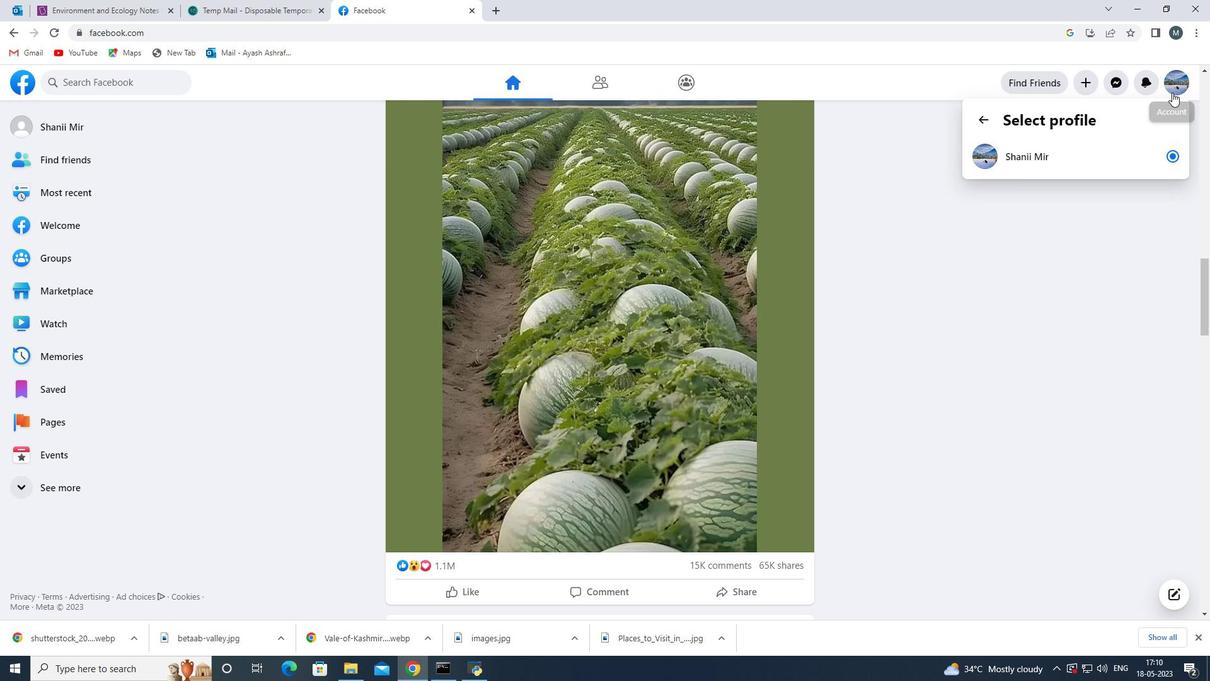 
Action: Mouse moved to (613, 500)
Screenshot: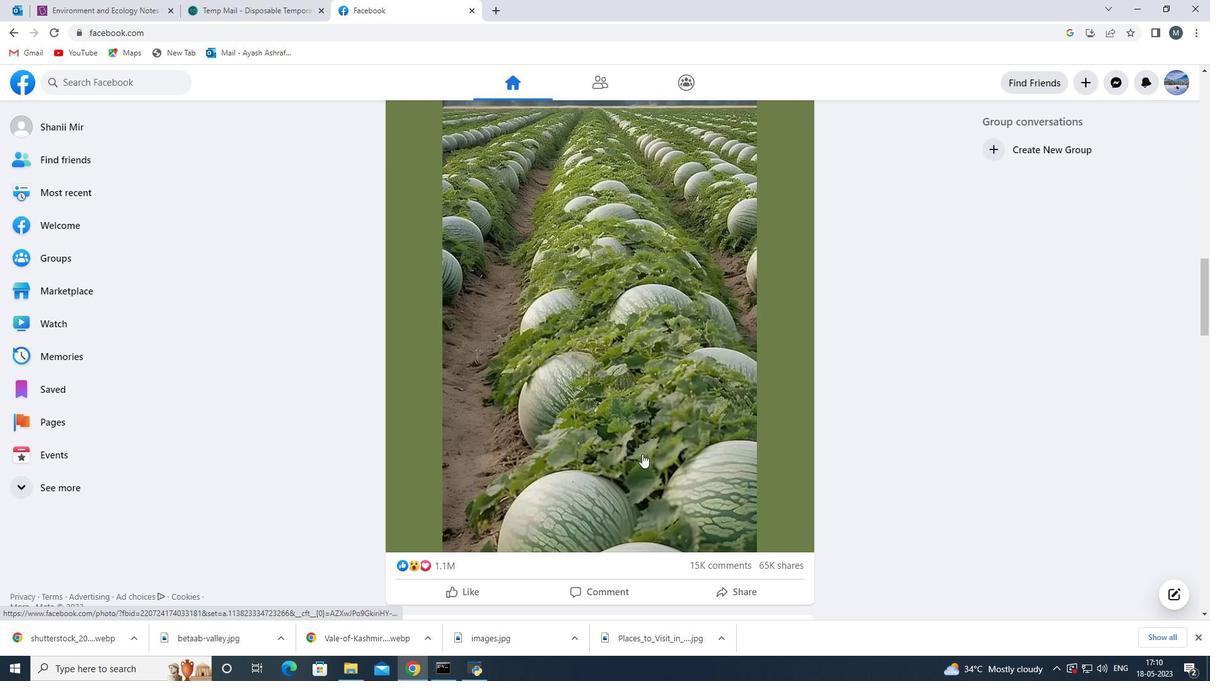 
Action: Mouse scrolled (613, 500) with delta (0, 0)
Screenshot: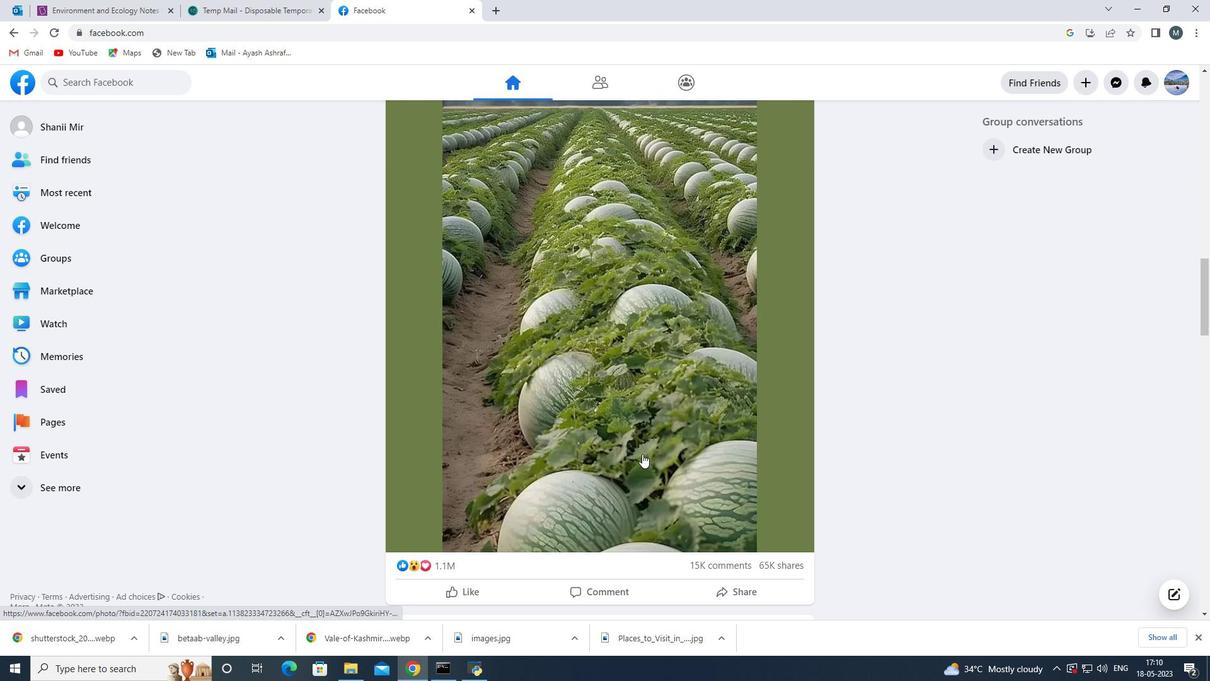 
Action: Mouse moved to (599, 516)
Screenshot: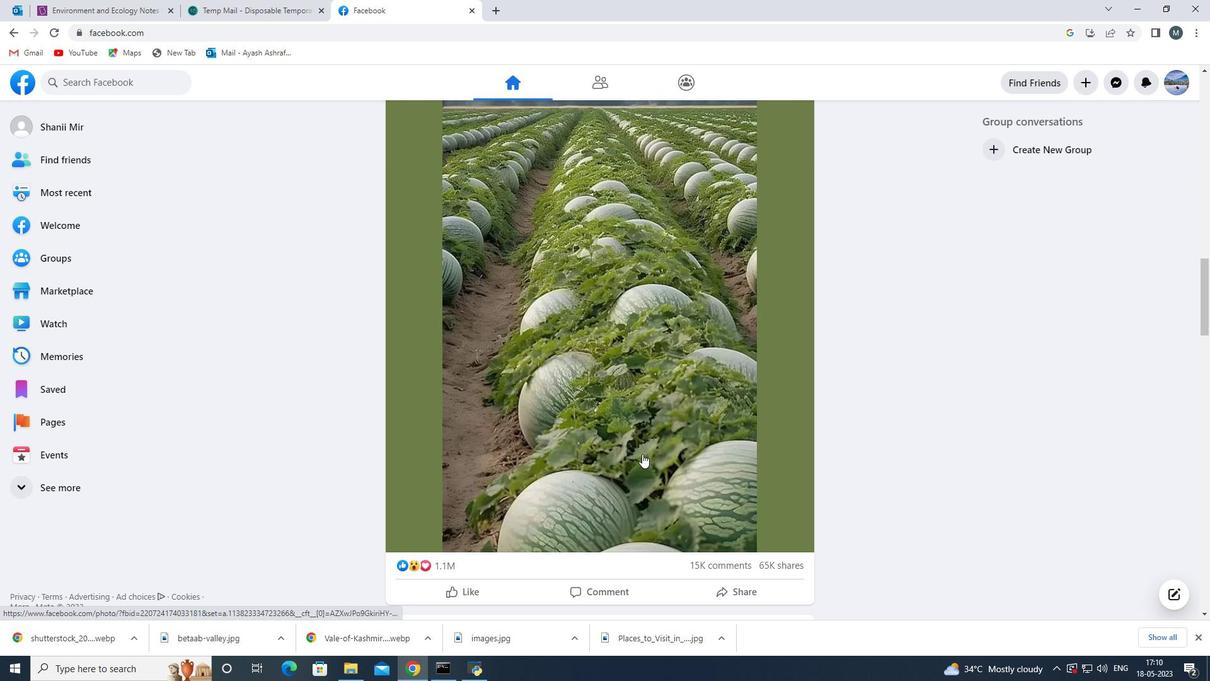 
Action: Mouse scrolled (599, 515) with delta (0, 0)
Screenshot: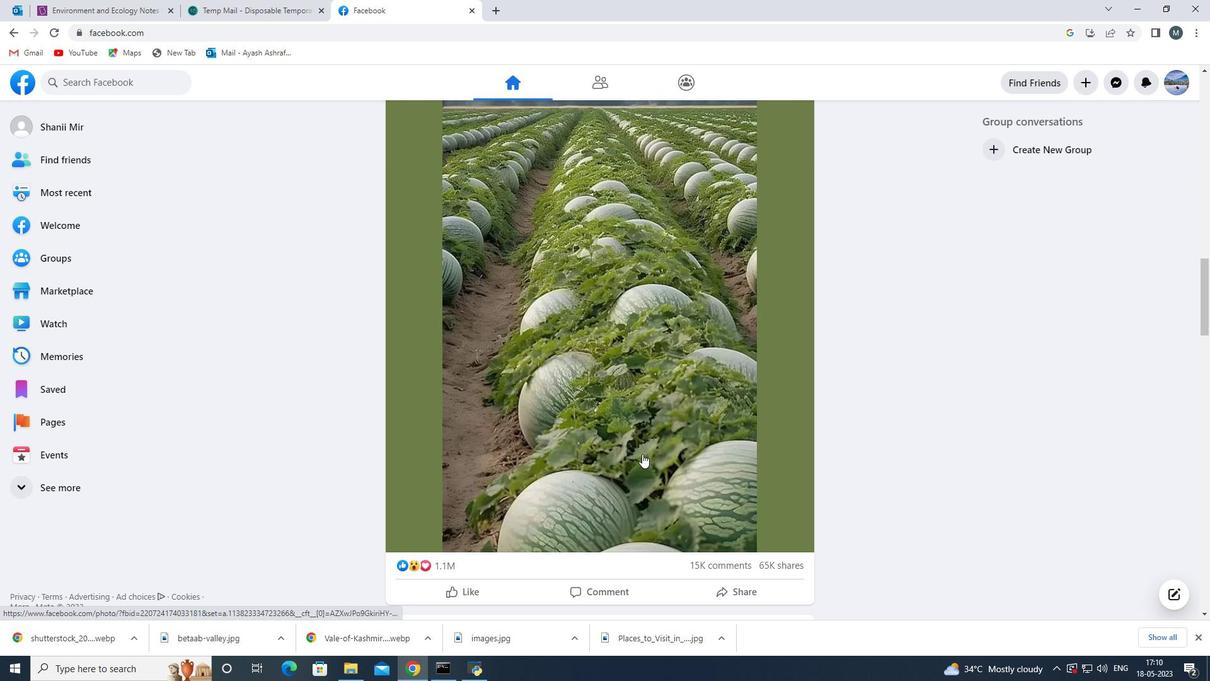 
Action: Mouse moved to (595, 519)
Screenshot: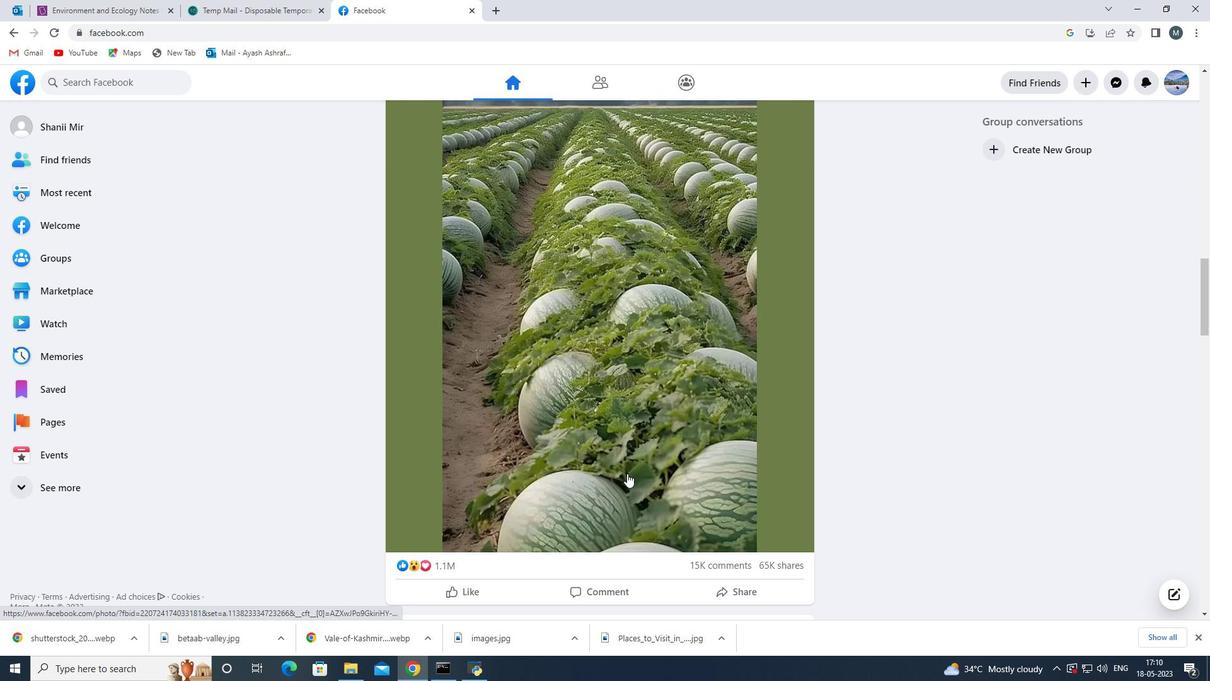 
Action: Mouse scrolled (595, 519) with delta (0, 0)
Screenshot: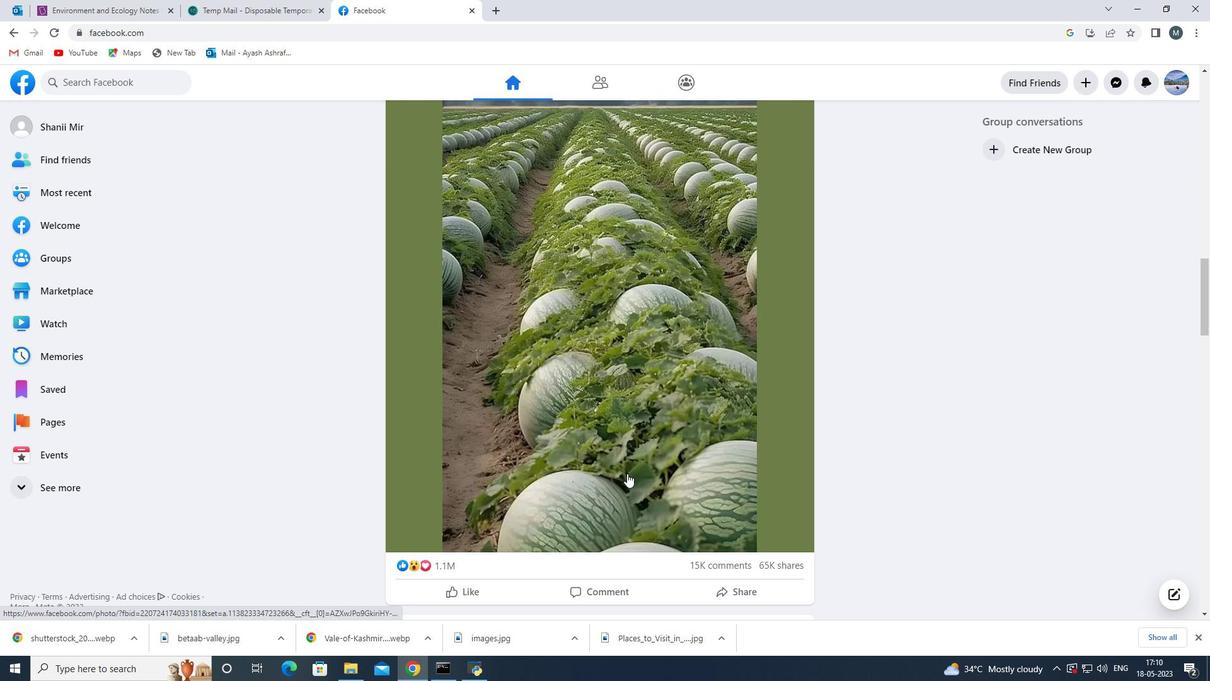 
Action: Mouse scrolled (595, 519) with delta (0, 0)
Screenshot: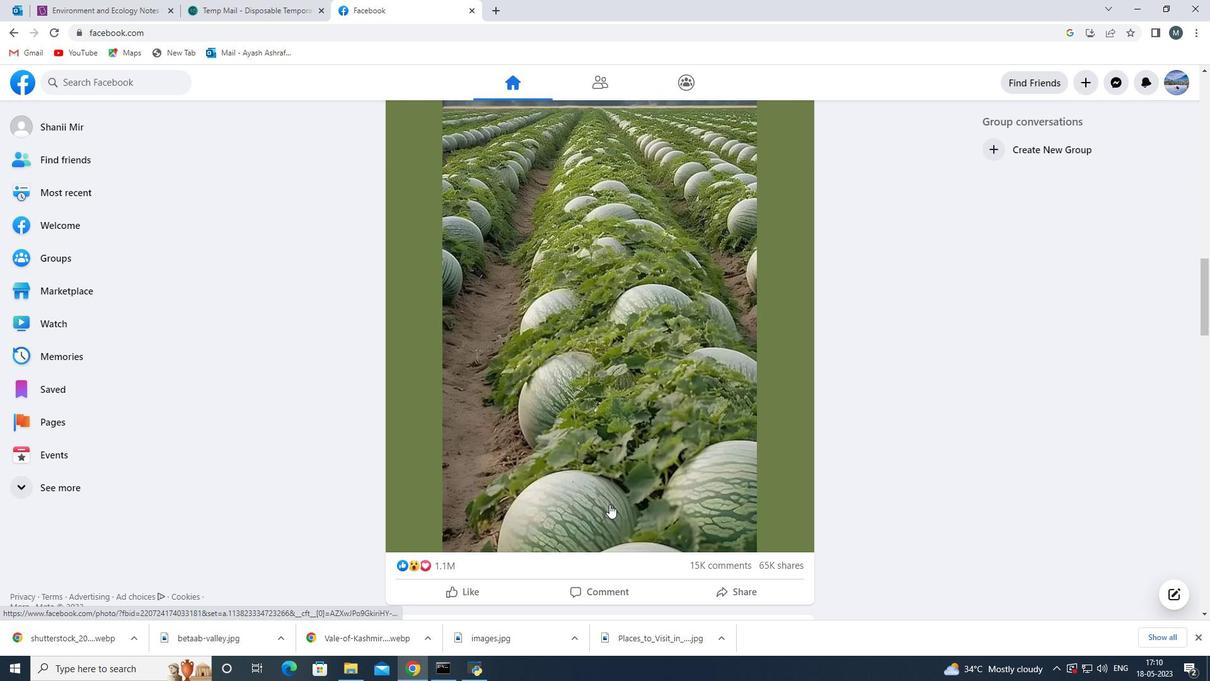 
Action: Mouse moved to (529, 536)
Screenshot: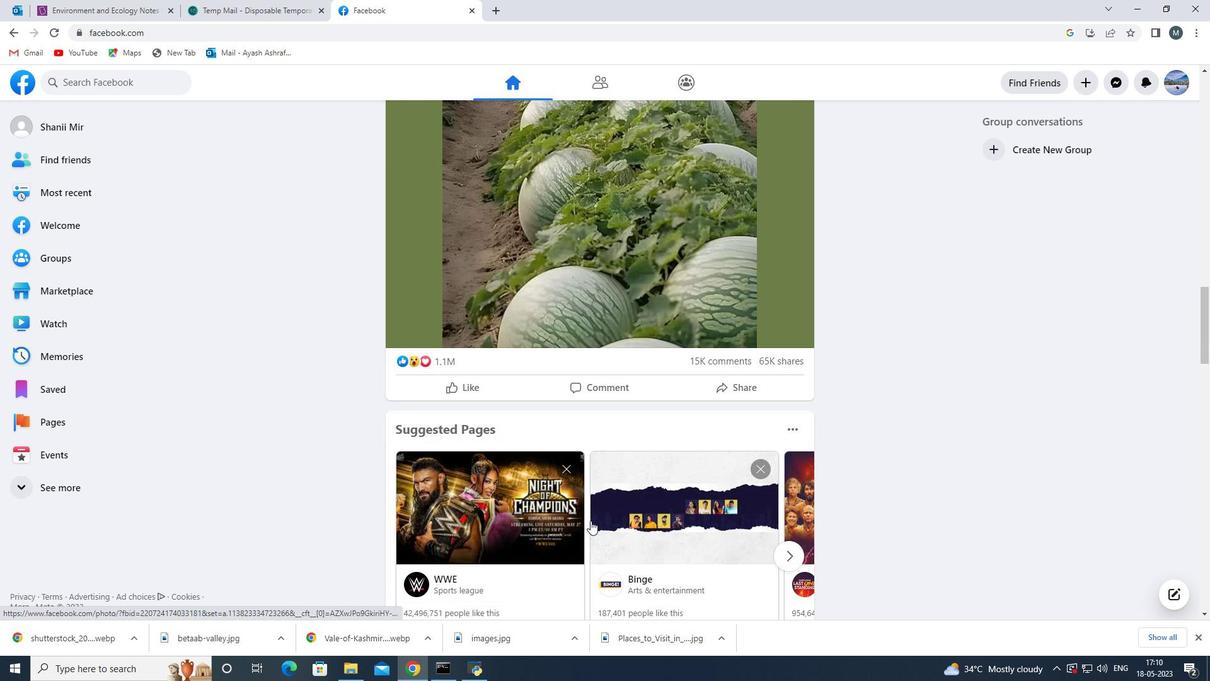 
Action: Mouse scrolled (529, 535) with delta (0, 0)
Screenshot: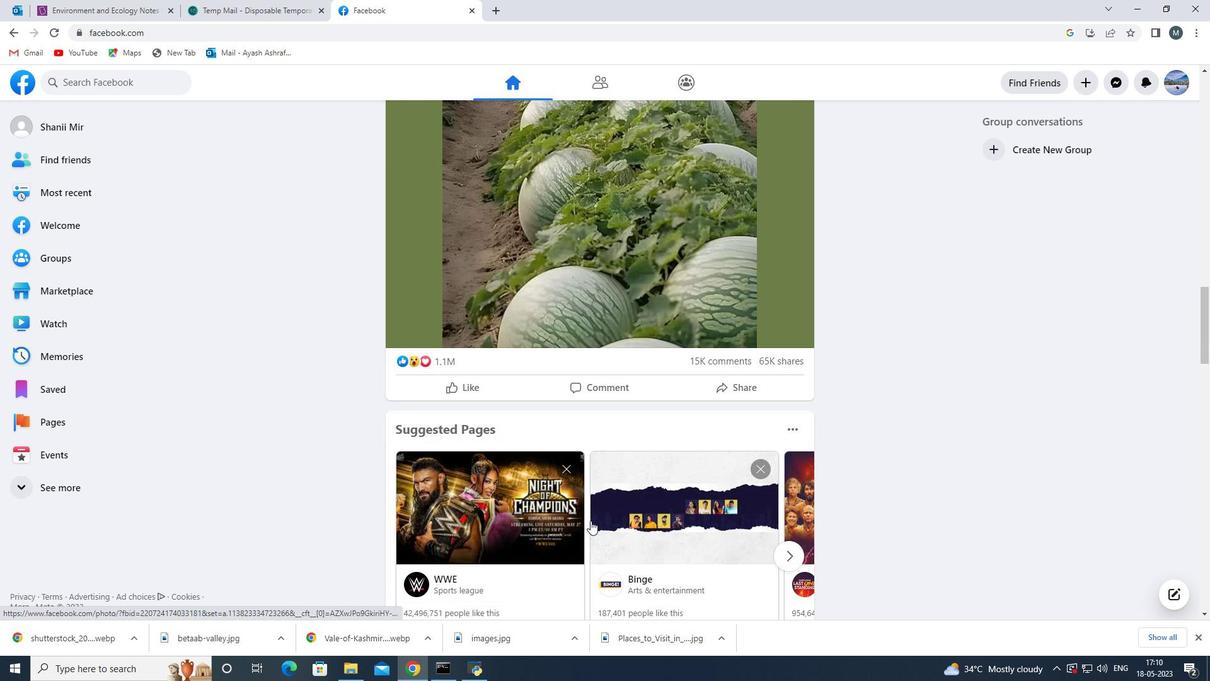 
Action: Mouse moved to (527, 537)
Screenshot: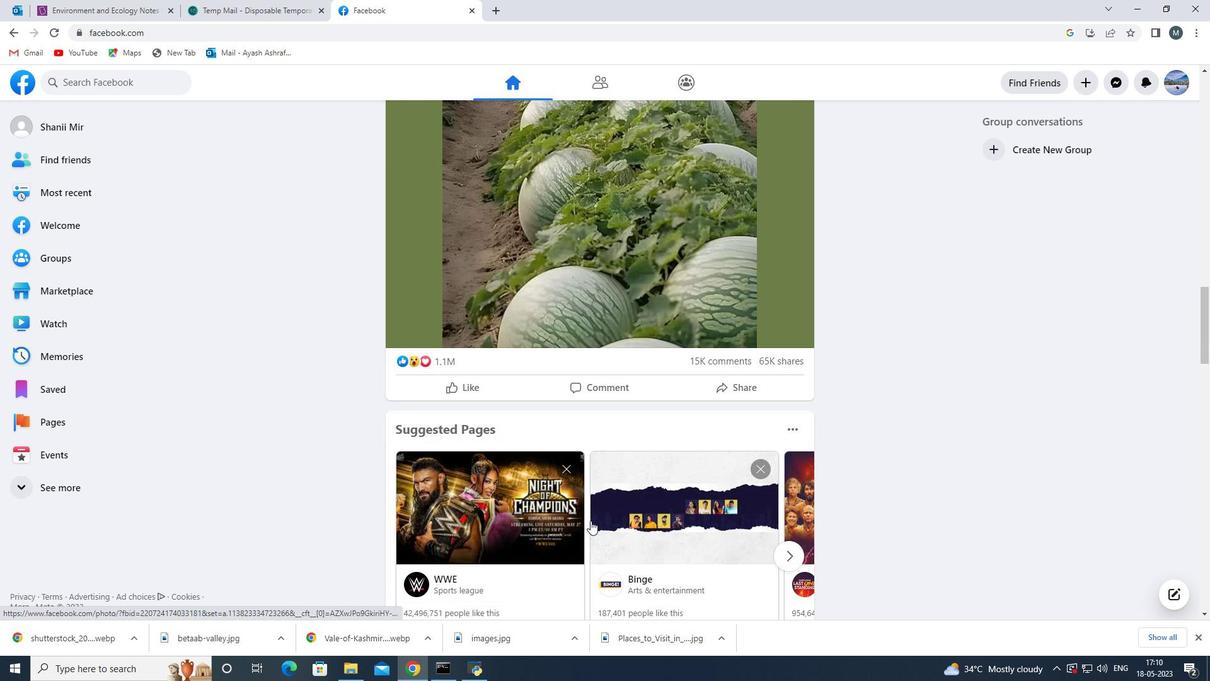 
Action: Mouse scrolled (527, 536) with delta (0, 0)
Screenshot: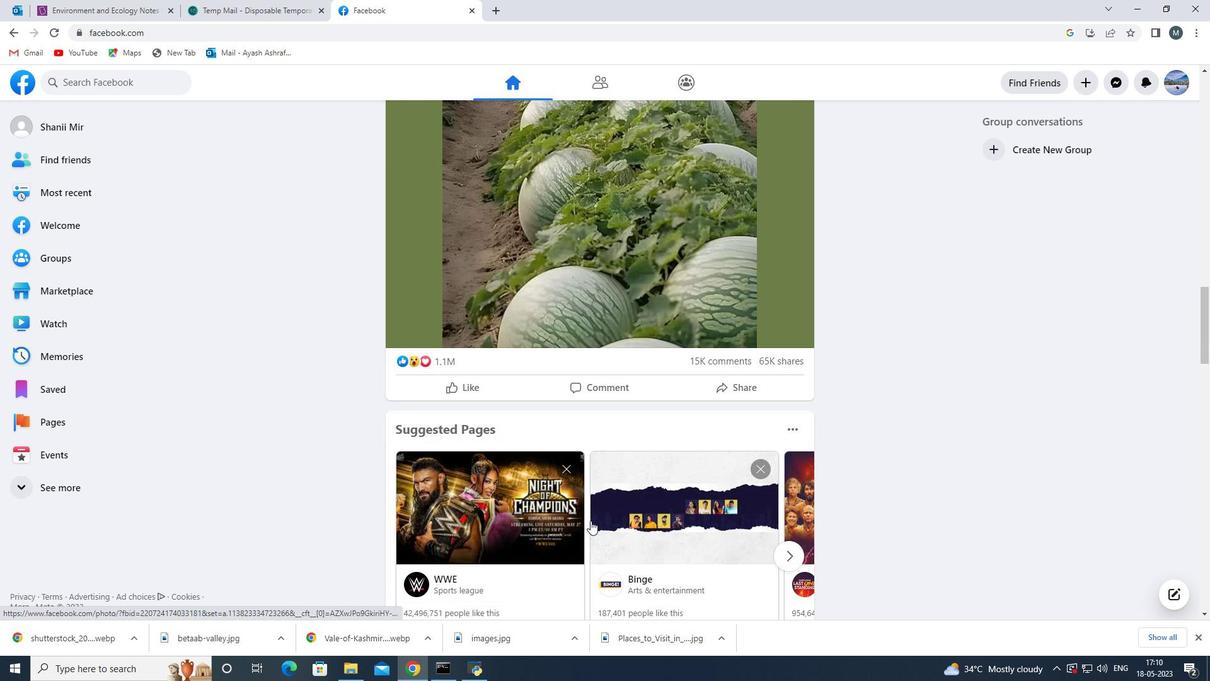 
Action: Mouse scrolled (527, 536) with delta (0, 0)
